Task: Create a beautiful letterhead design.
Action: Mouse pressed left at (460, 240)
Screenshot: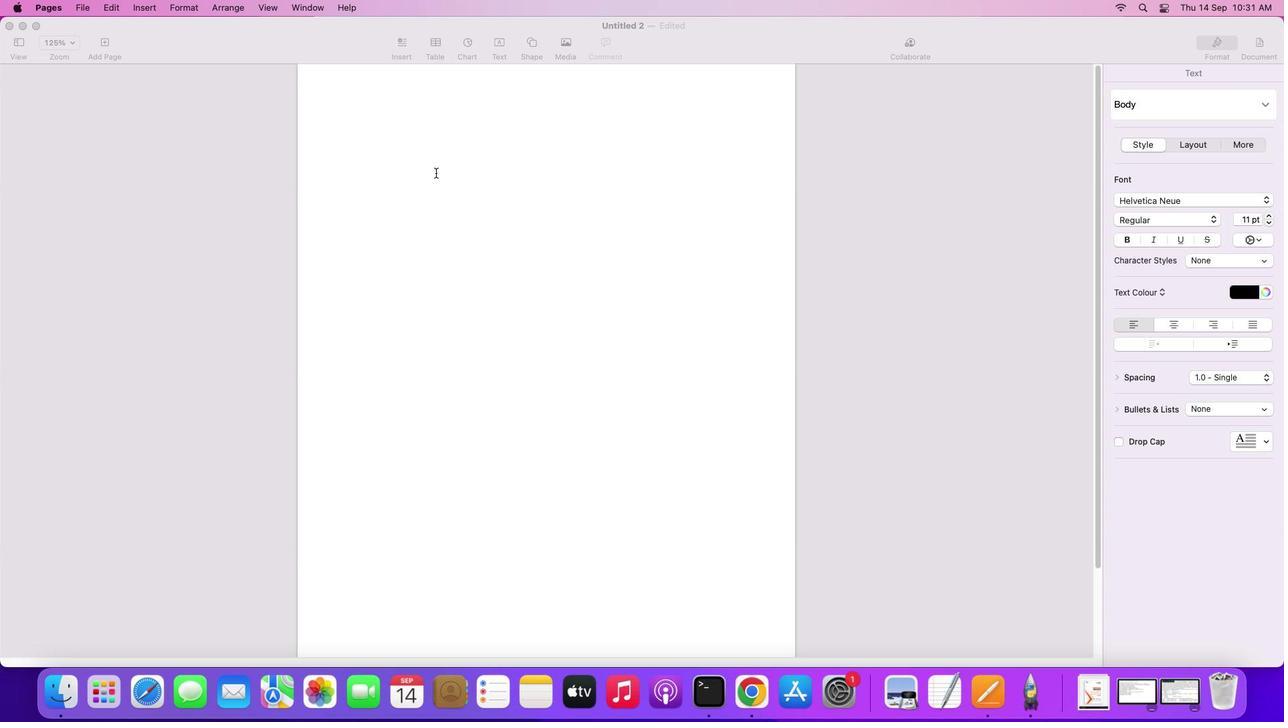 
Action: Mouse moved to (535, 133)
Screenshot: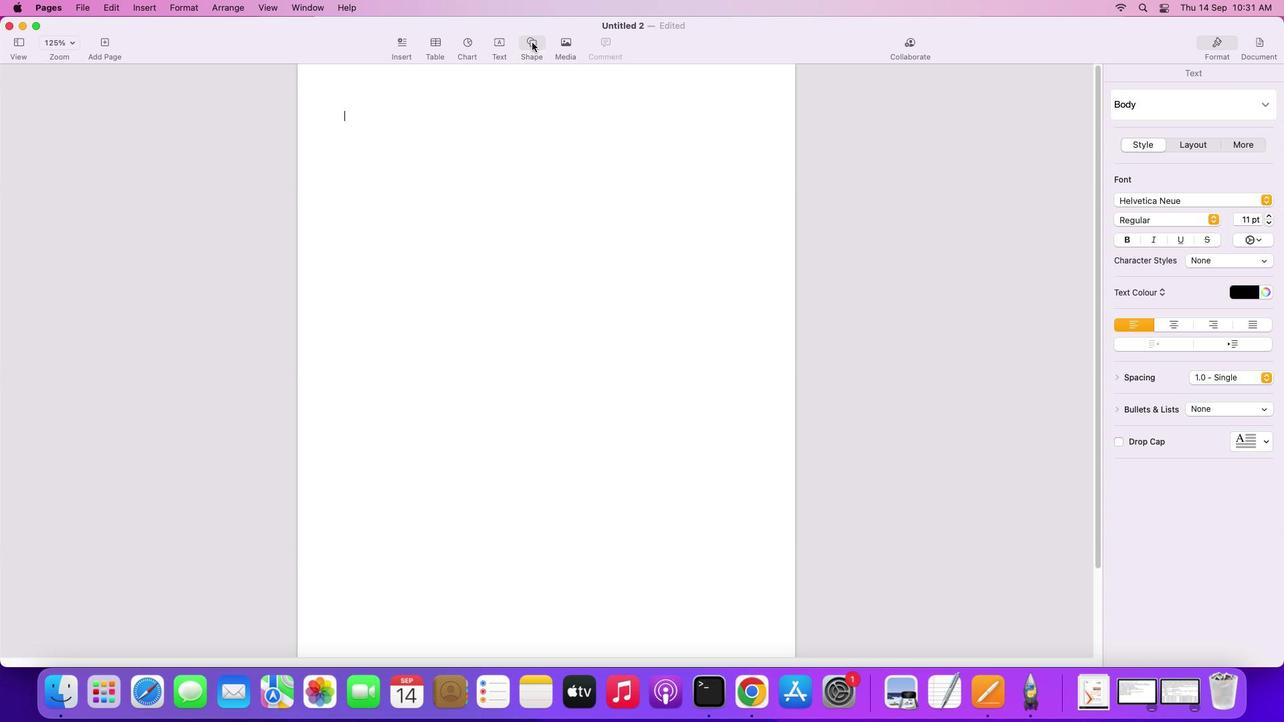 
Action: Mouse pressed left at (535, 133)
Screenshot: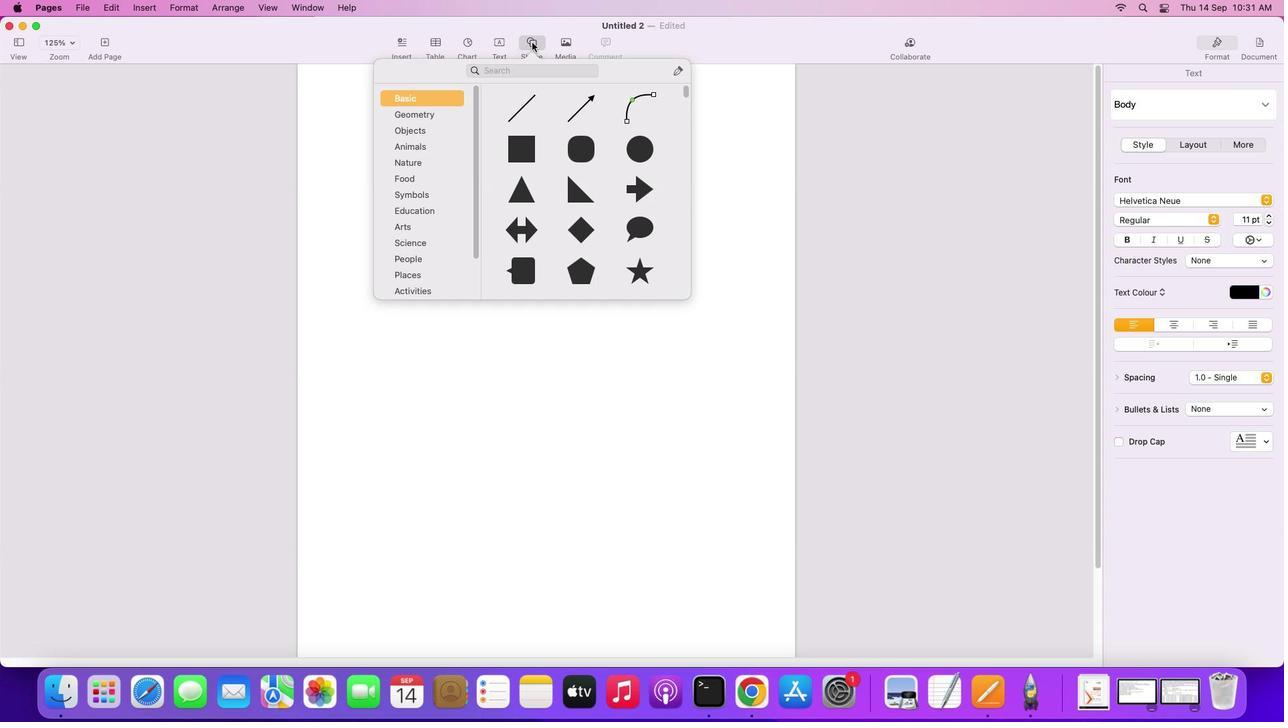 
Action: Mouse moved to (530, 222)
Screenshot: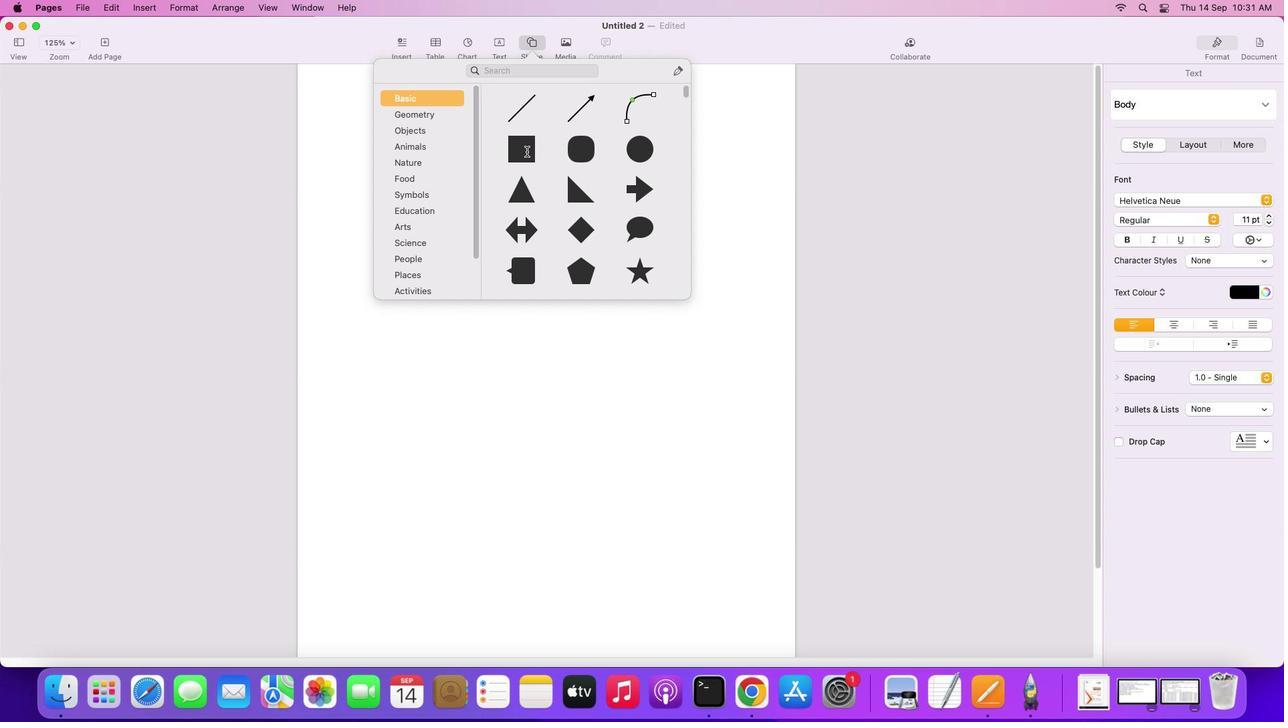 
Action: Mouse pressed left at (530, 222)
Screenshot: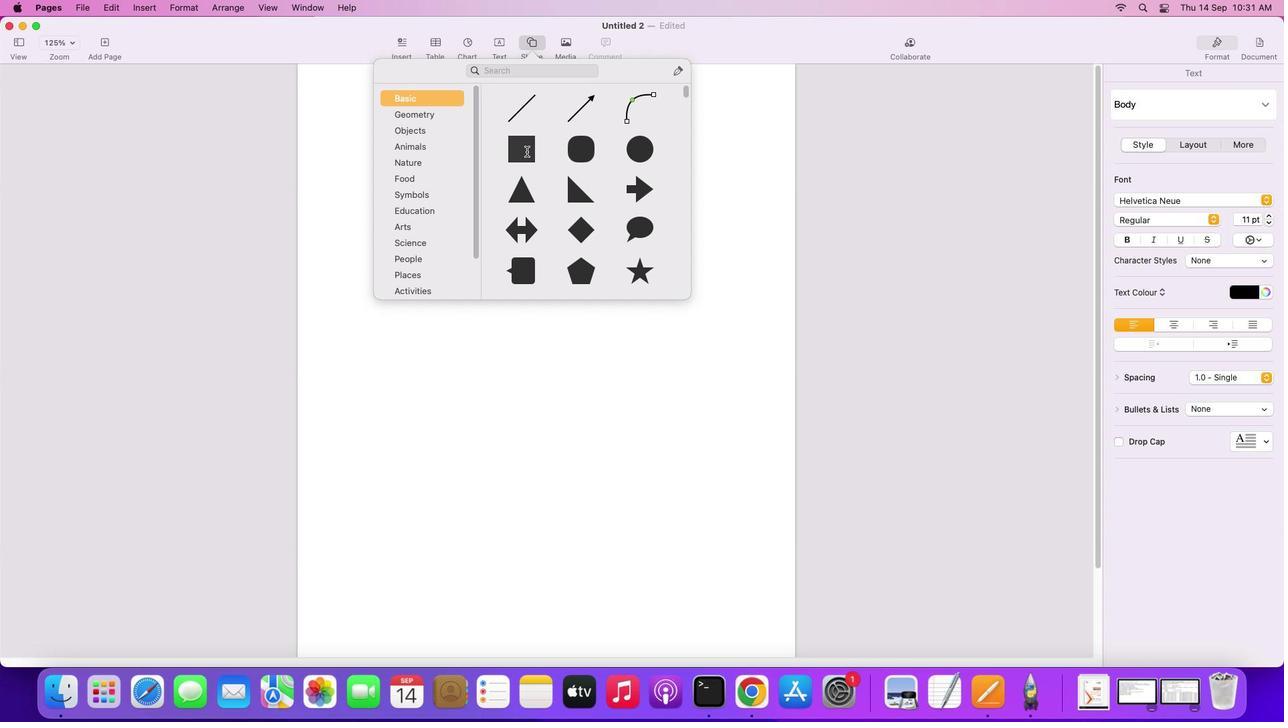 
Action: Mouse moved to (539, 240)
Screenshot: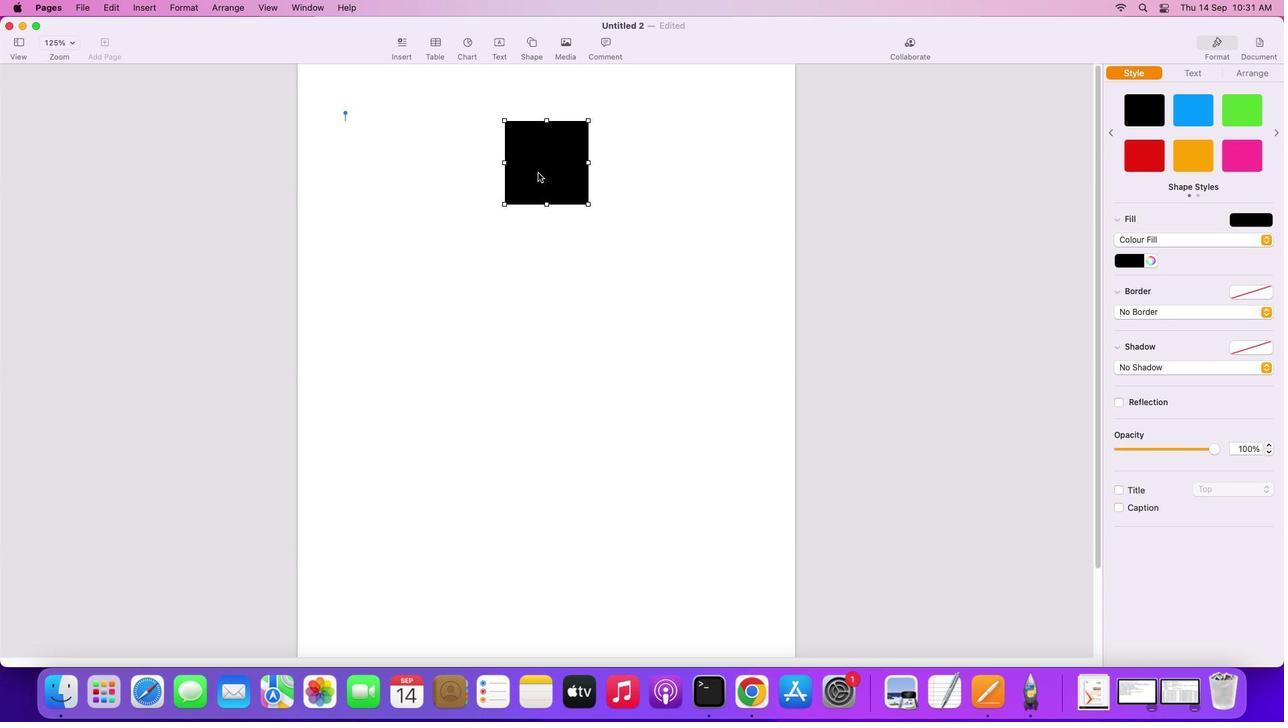 
Action: Mouse pressed left at (539, 240)
Screenshot: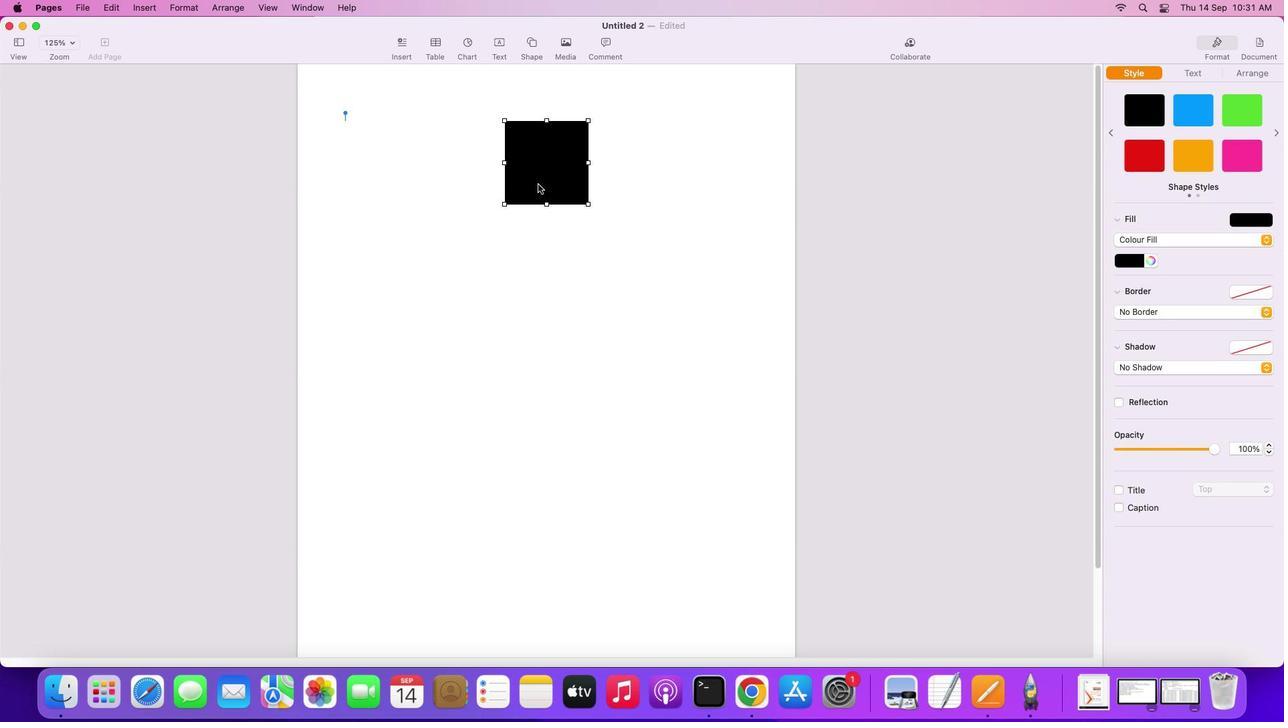 
Action: Mouse moved to (515, 510)
Screenshot: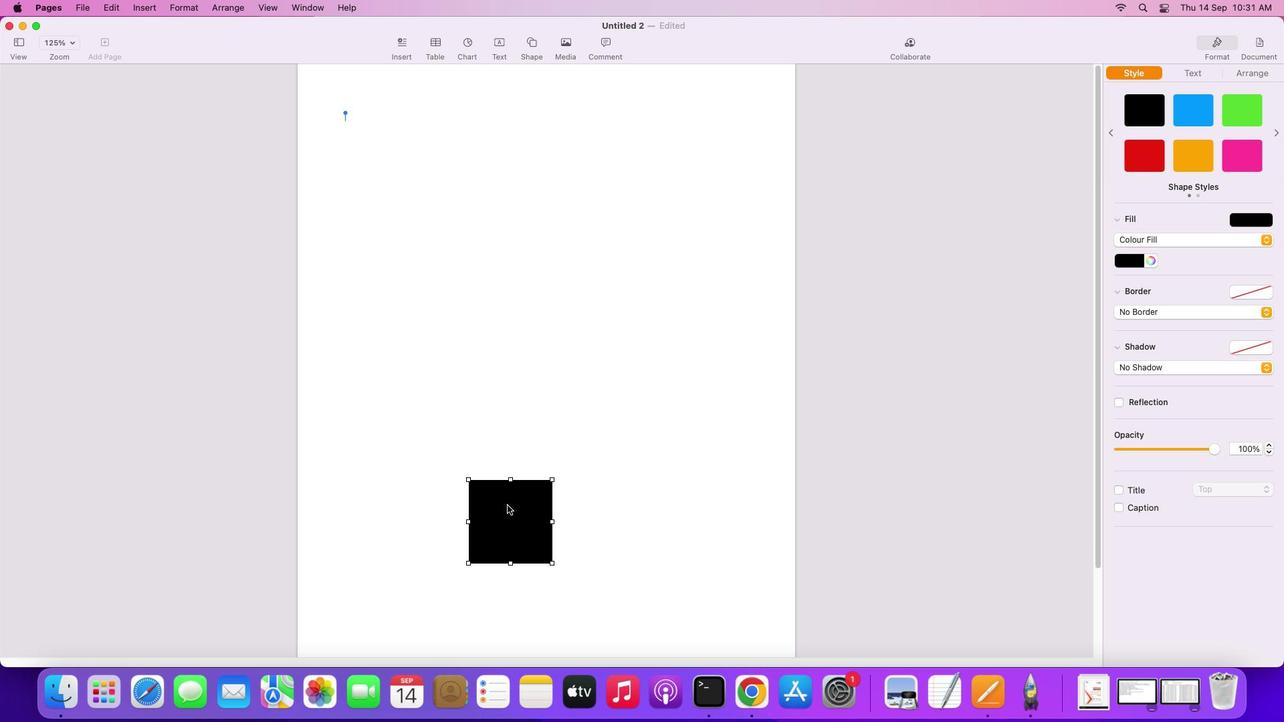 
Action: Mouse pressed right at (515, 510)
Screenshot: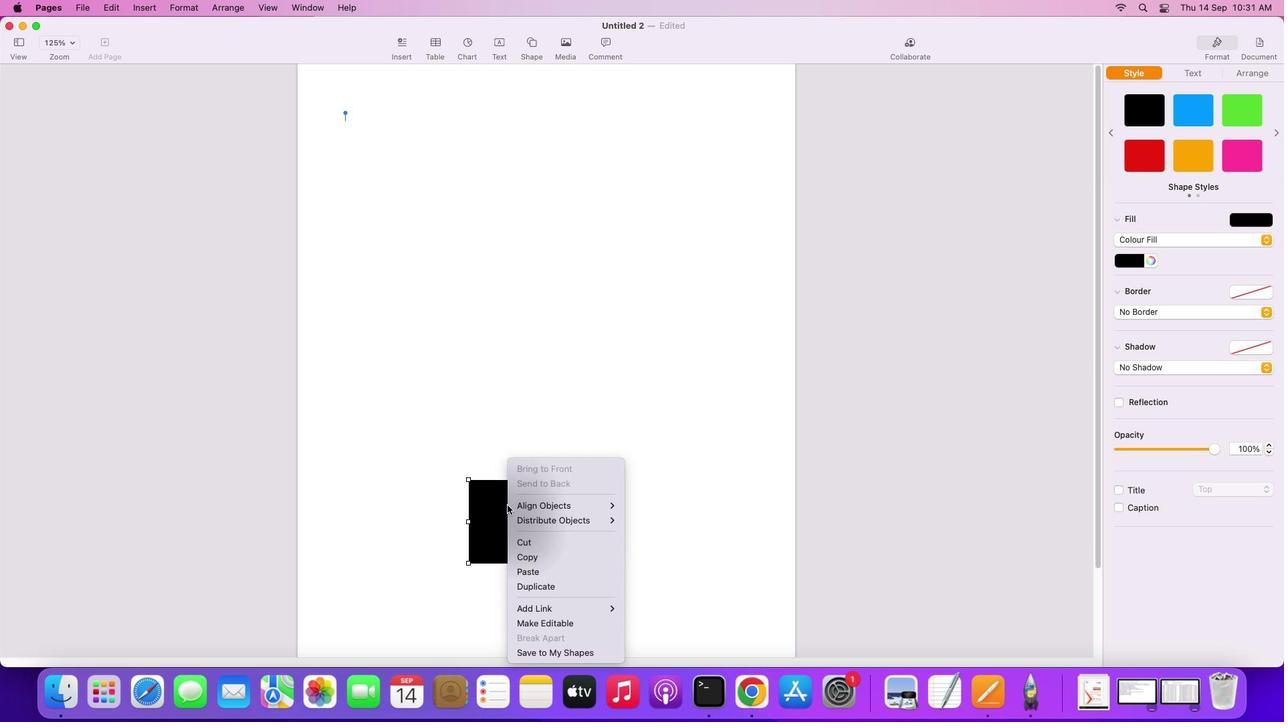 
Action: Mouse moved to (554, 602)
Screenshot: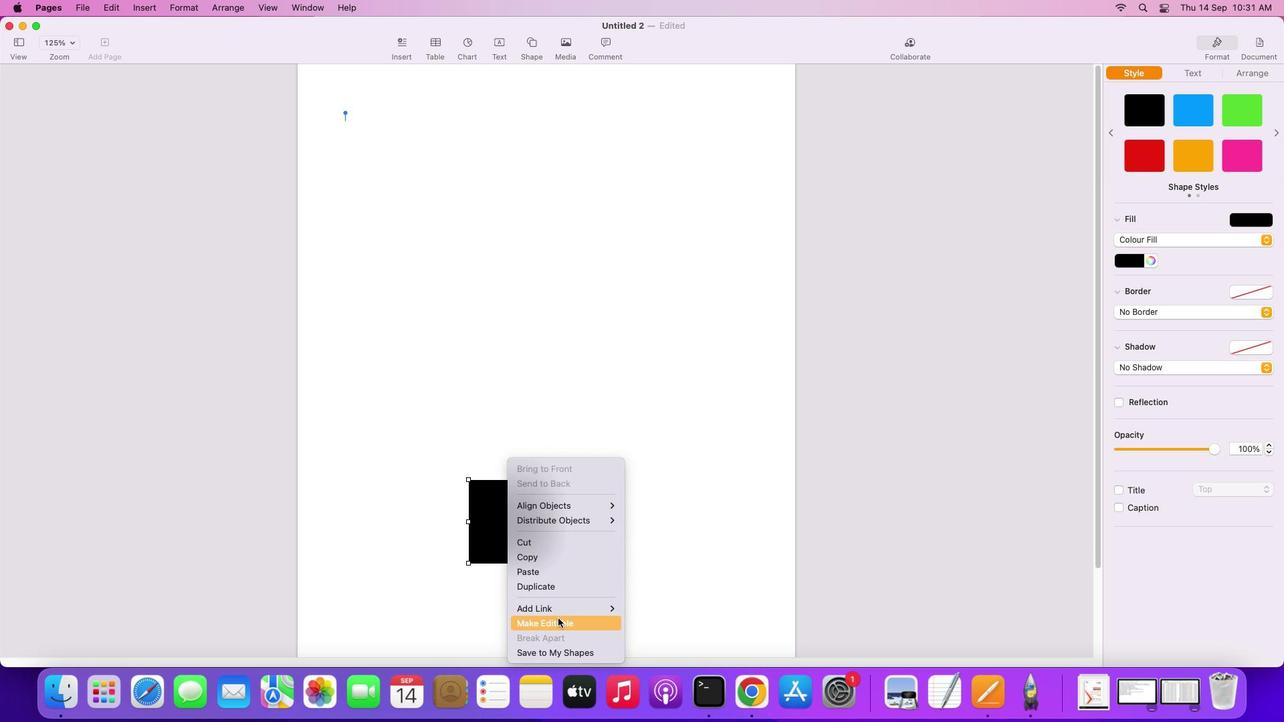 
Action: Mouse pressed left at (554, 602)
Screenshot: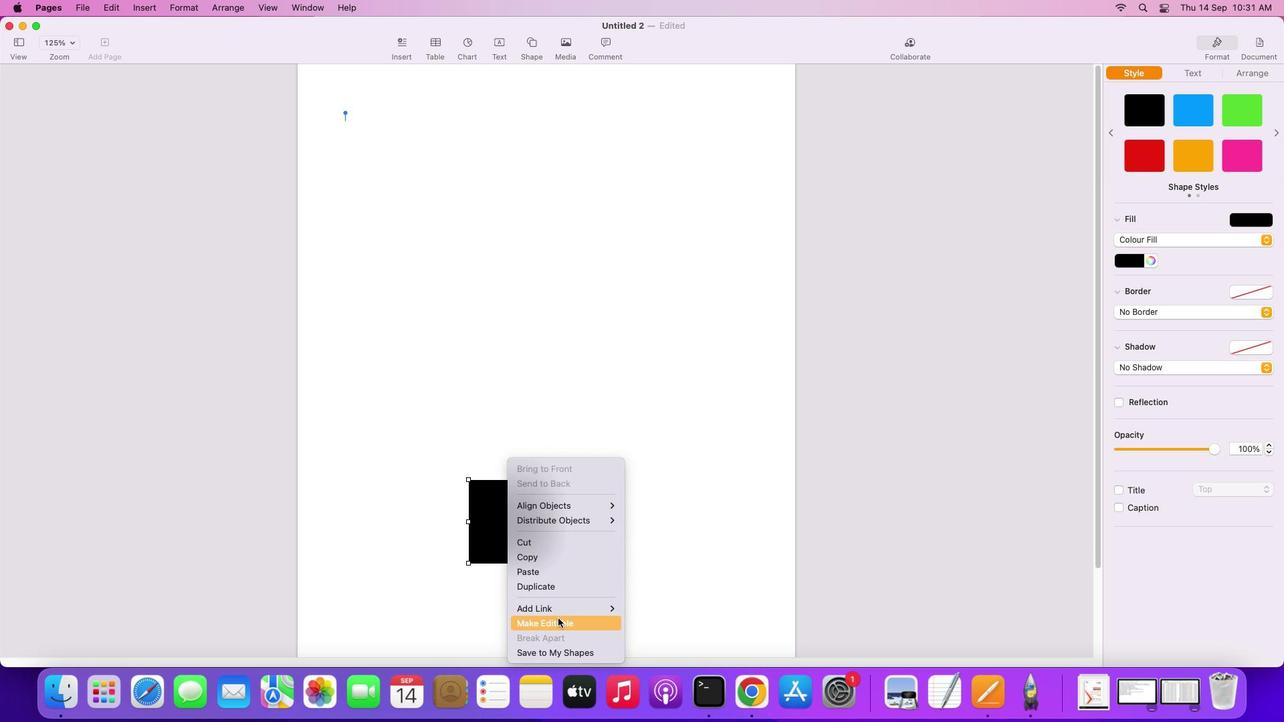 
Action: Mouse moved to (486, 489)
Screenshot: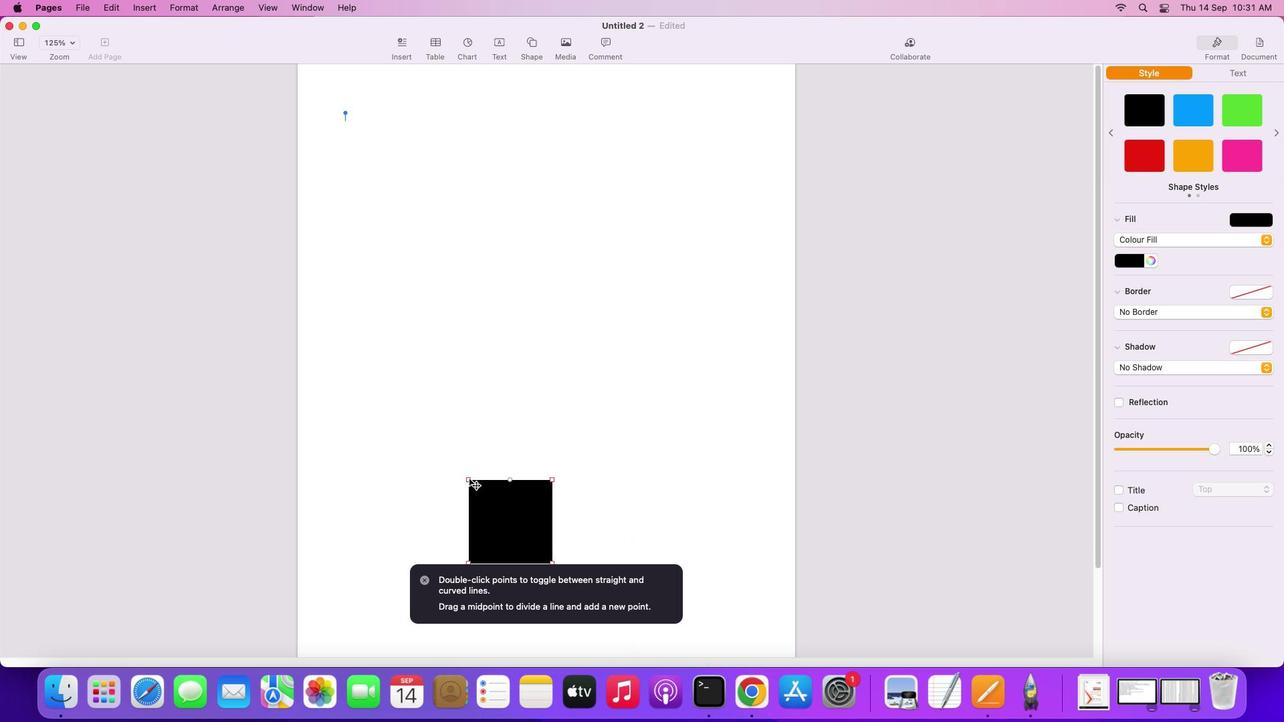 
Action: Mouse pressed left at (486, 489)
Screenshot: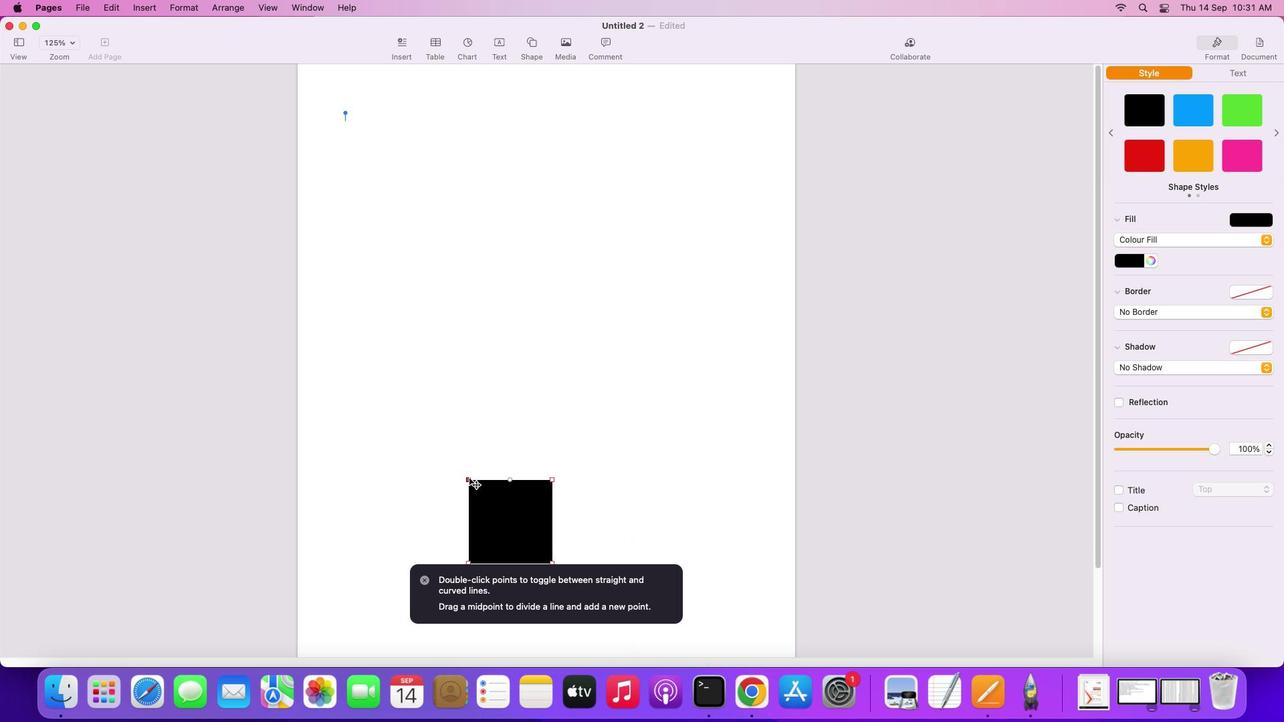 
Action: Mouse moved to (550, 488)
Screenshot: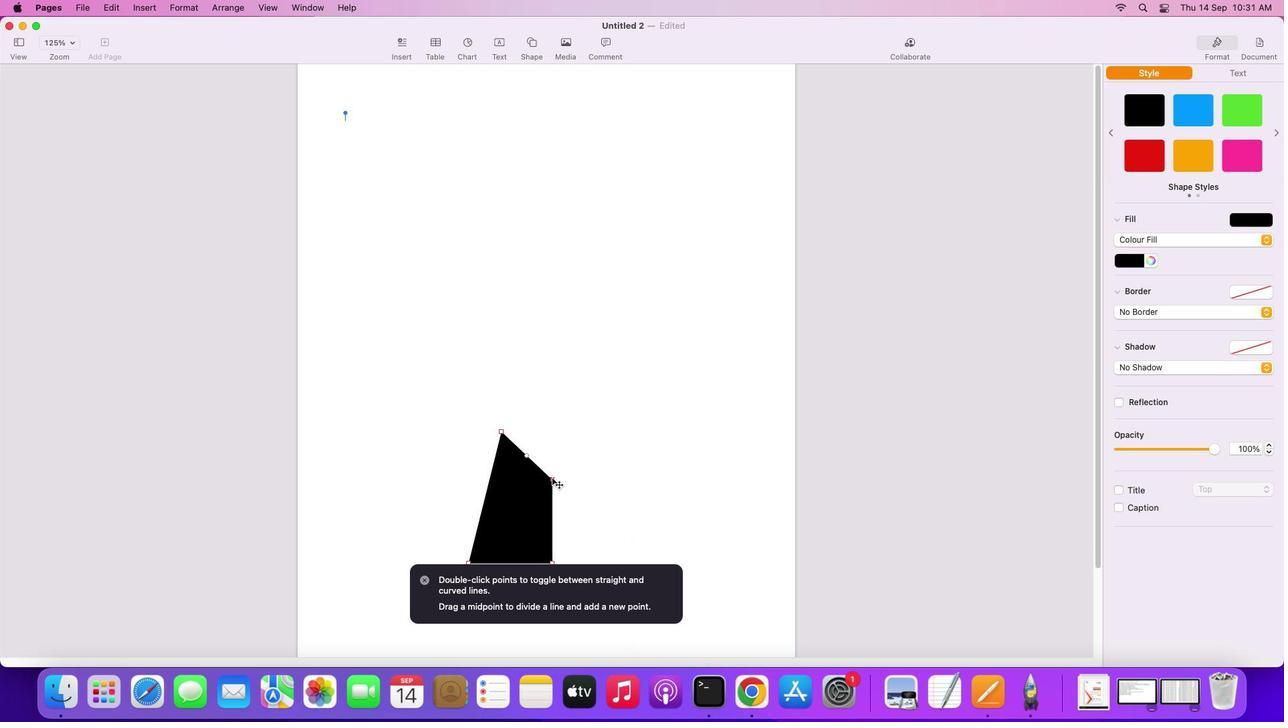 
Action: Mouse pressed left at (550, 488)
Screenshot: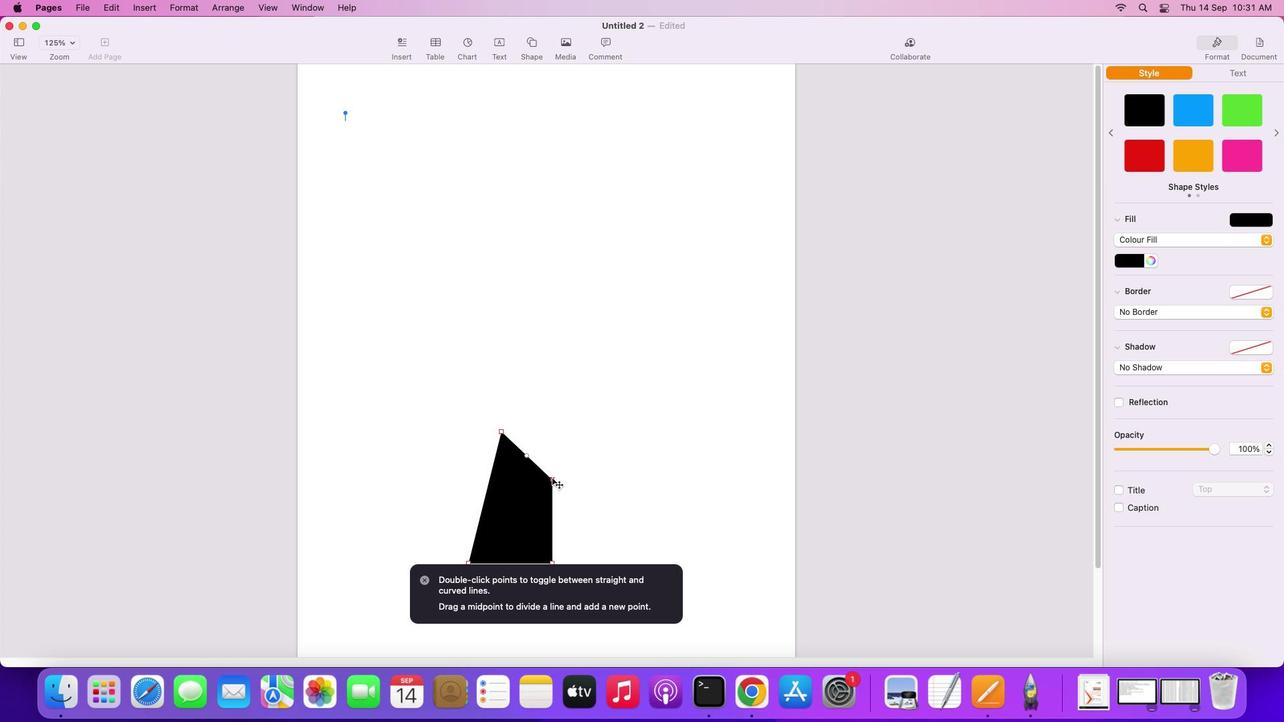 
Action: Mouse moved to (555, 459)
Screenshot: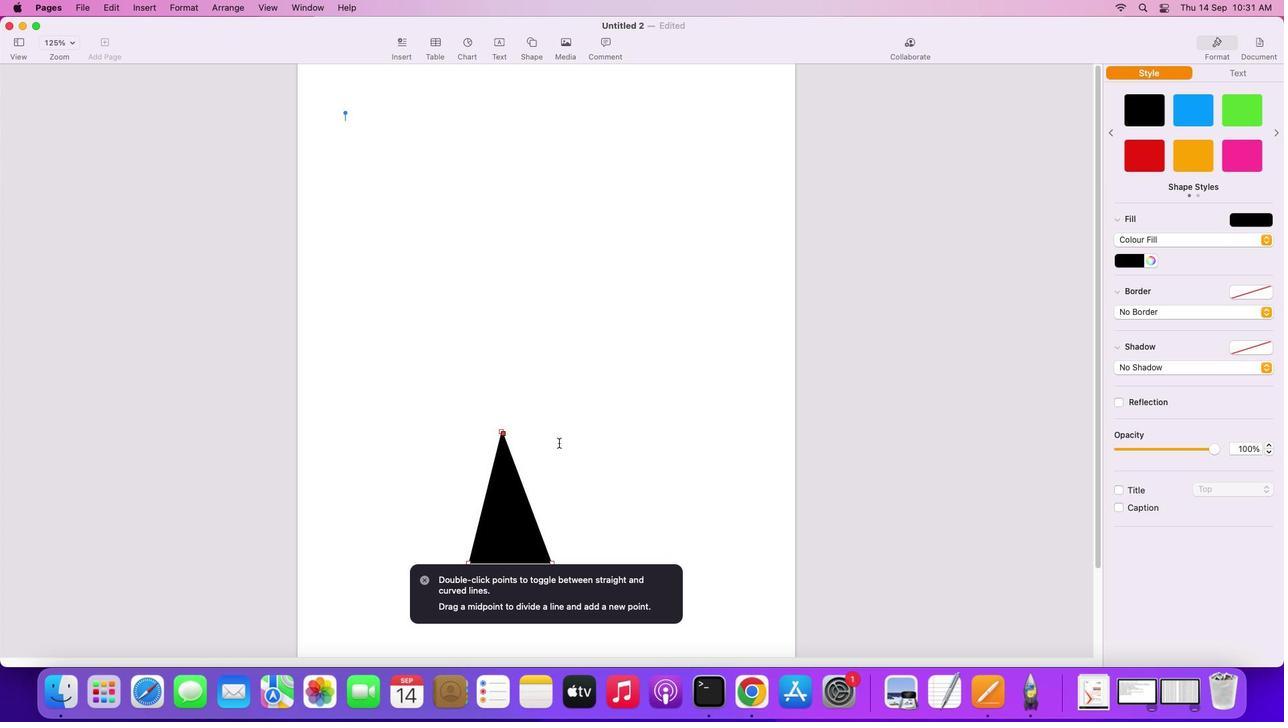 
Action: Mouse pressed left at (555, 459)
Screenshot: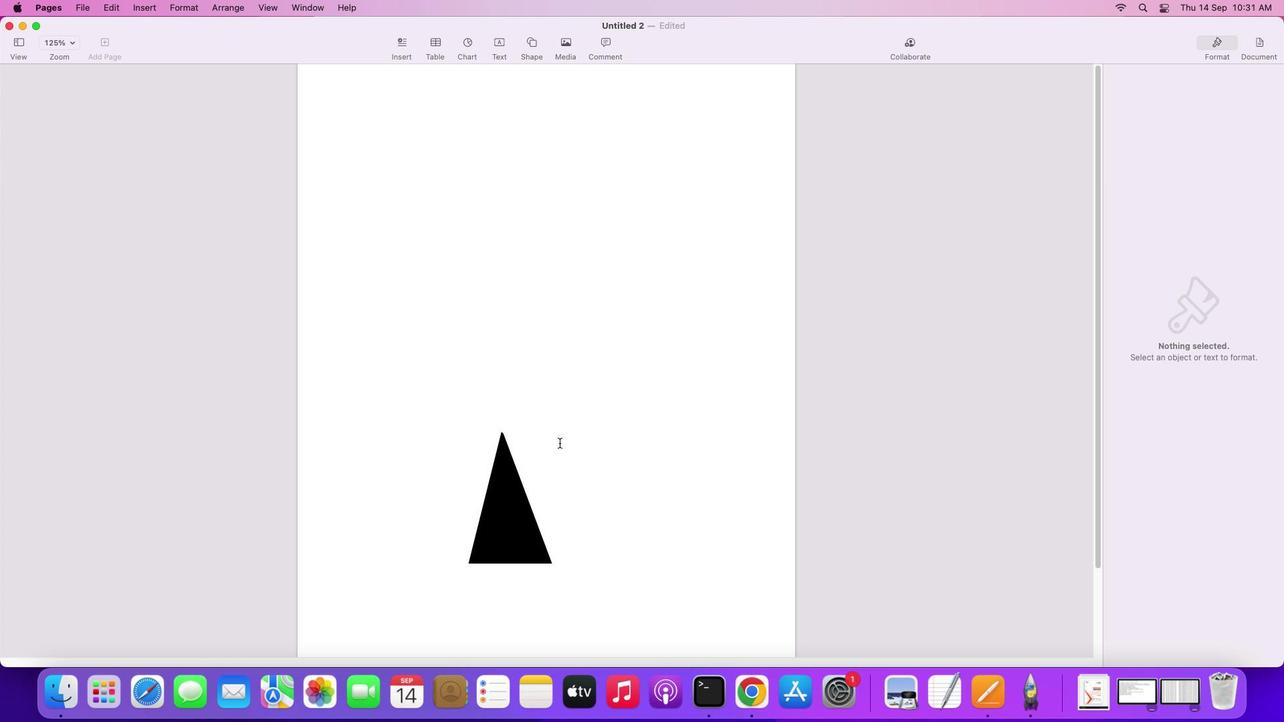 
Action: Mouse moved to (515, 514)
Screenshot: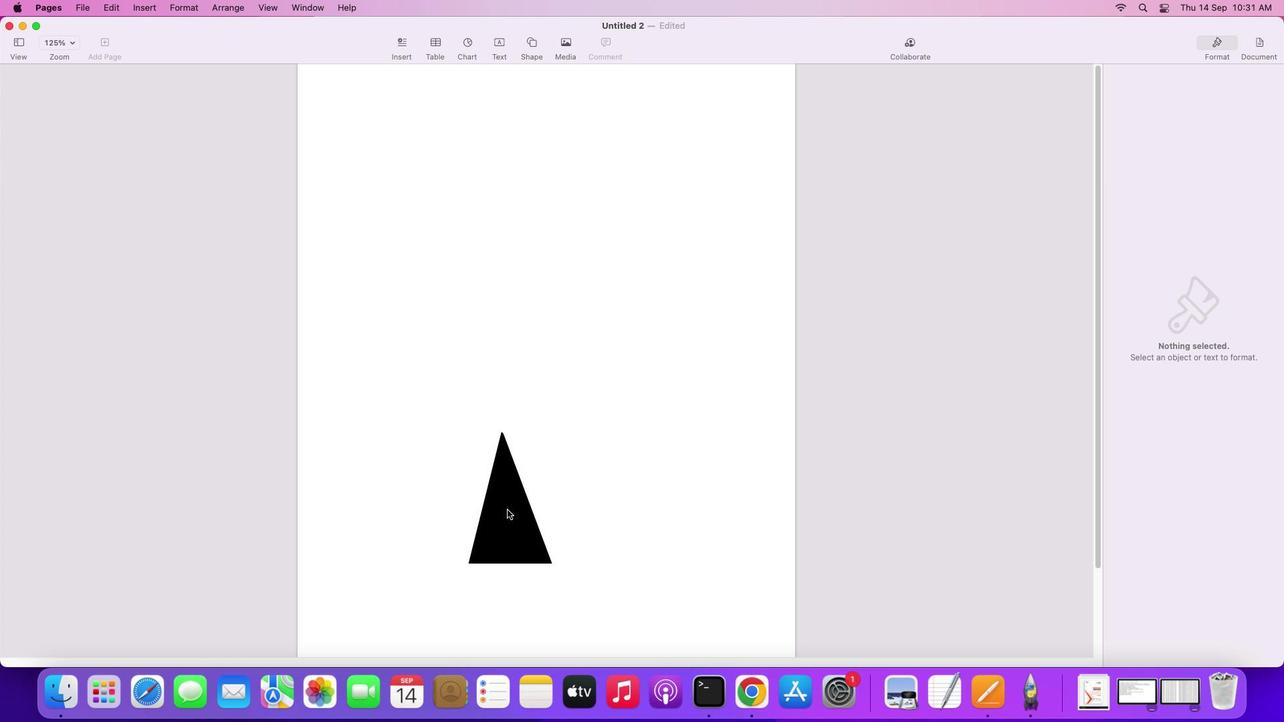
Action: Mouse pressed left at (515, 514)
Screenshot: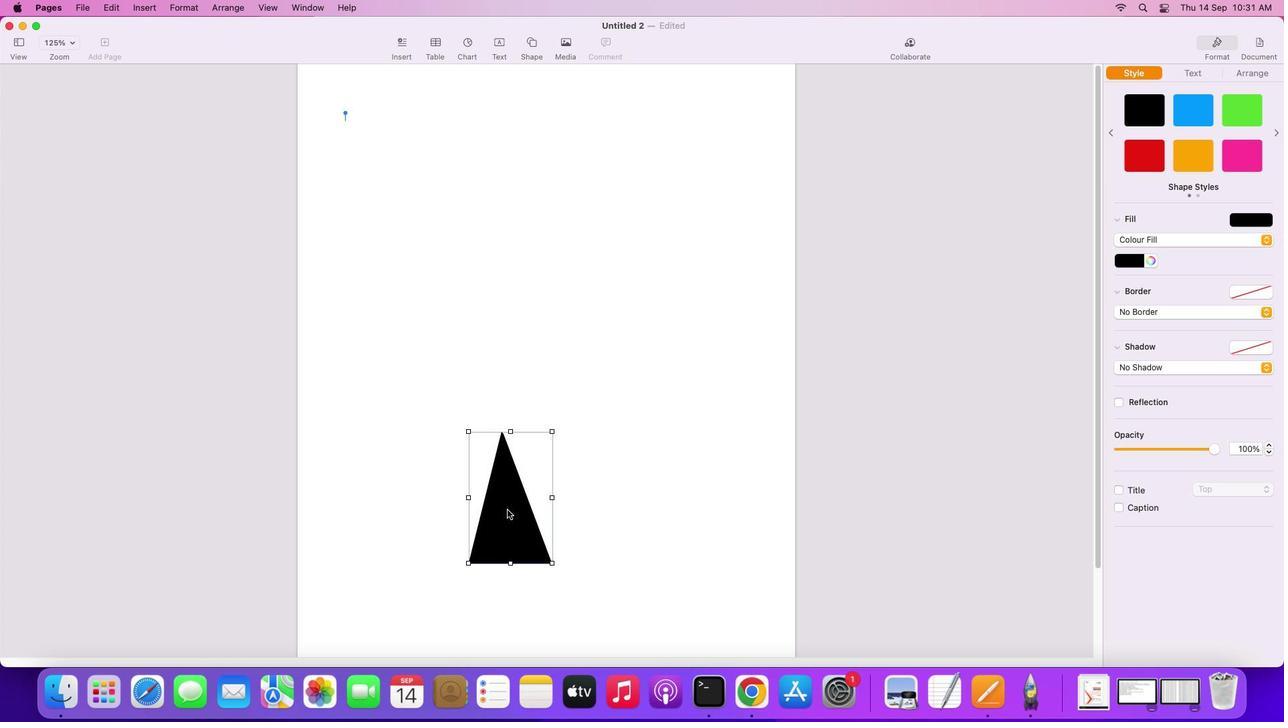 
Action: Mouse moved to (515, 513)
Screenshot: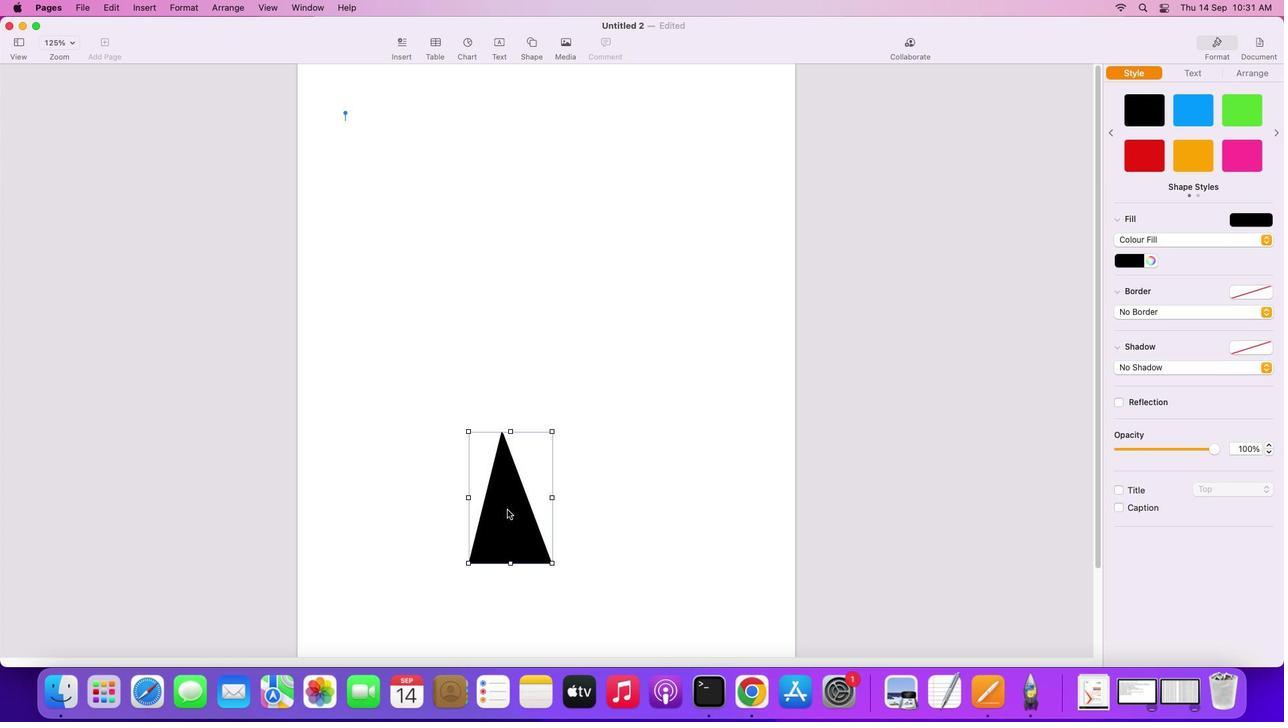 
Action: Mouse pressed right at (515, 513)
Screenshot: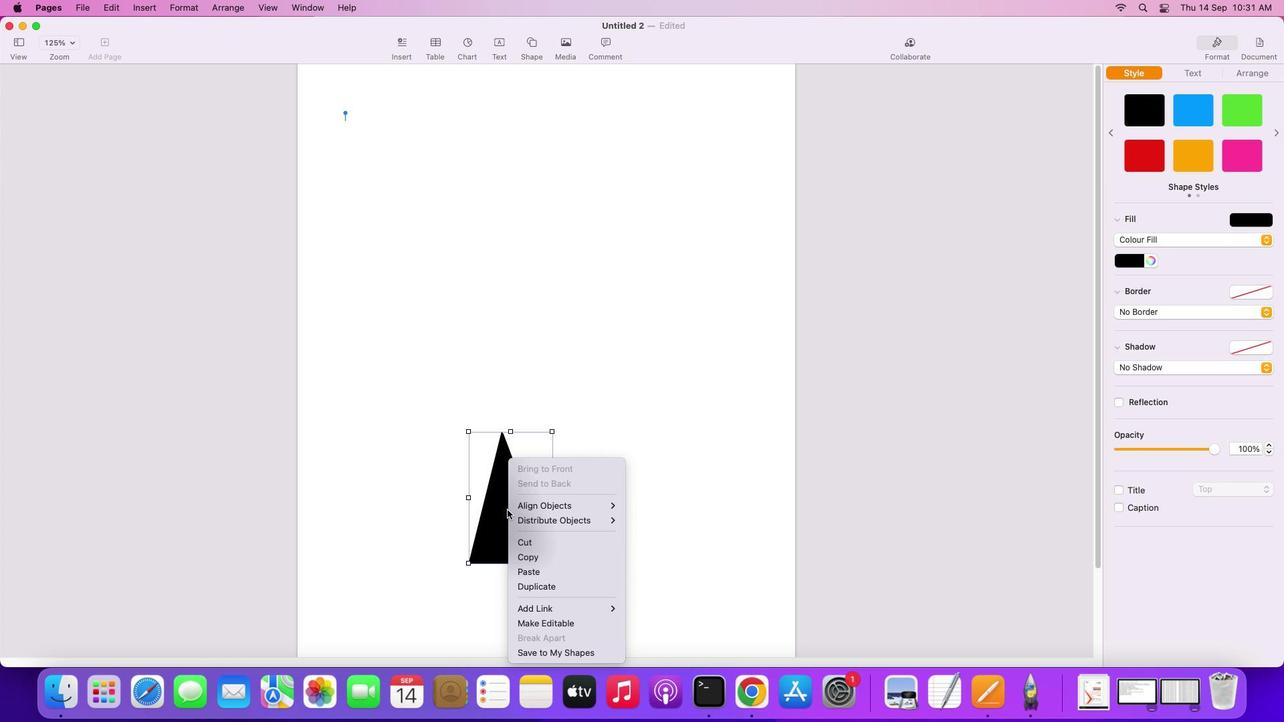 
Action: Mouse moved to (548, 604)
Screenshot: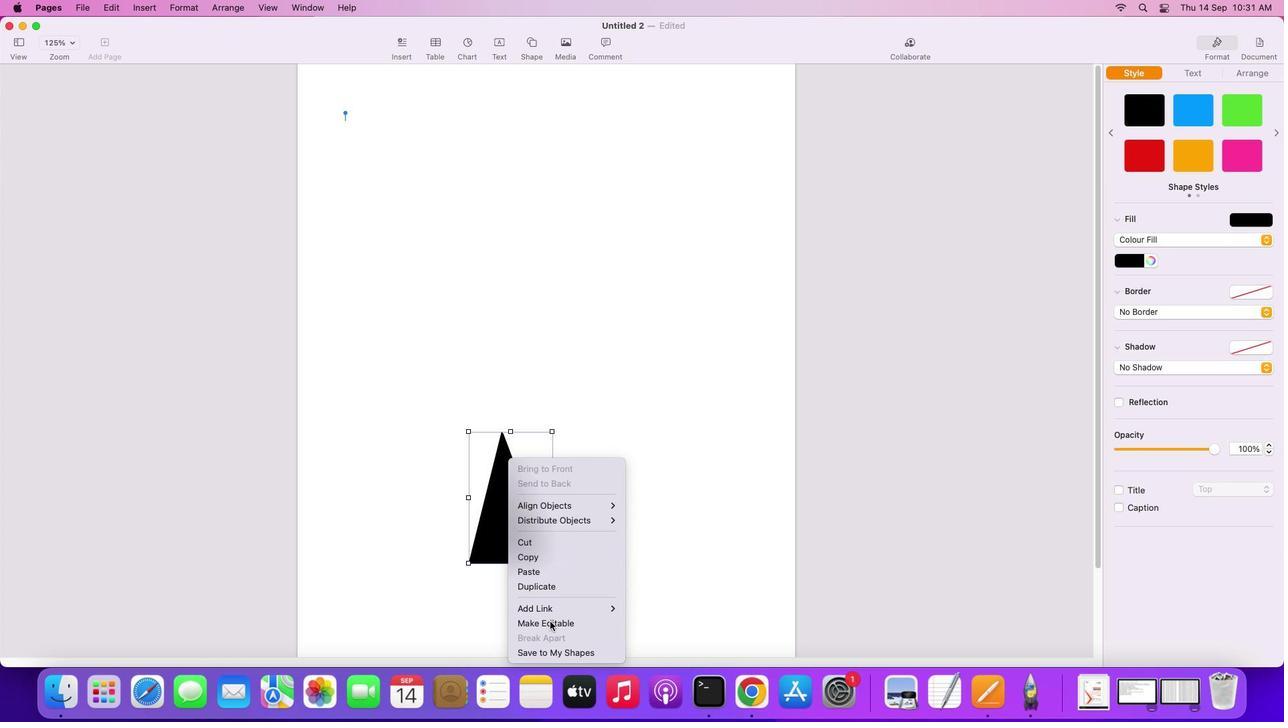 
Action: Mouse pressed left at (548, 604)
Screenshot: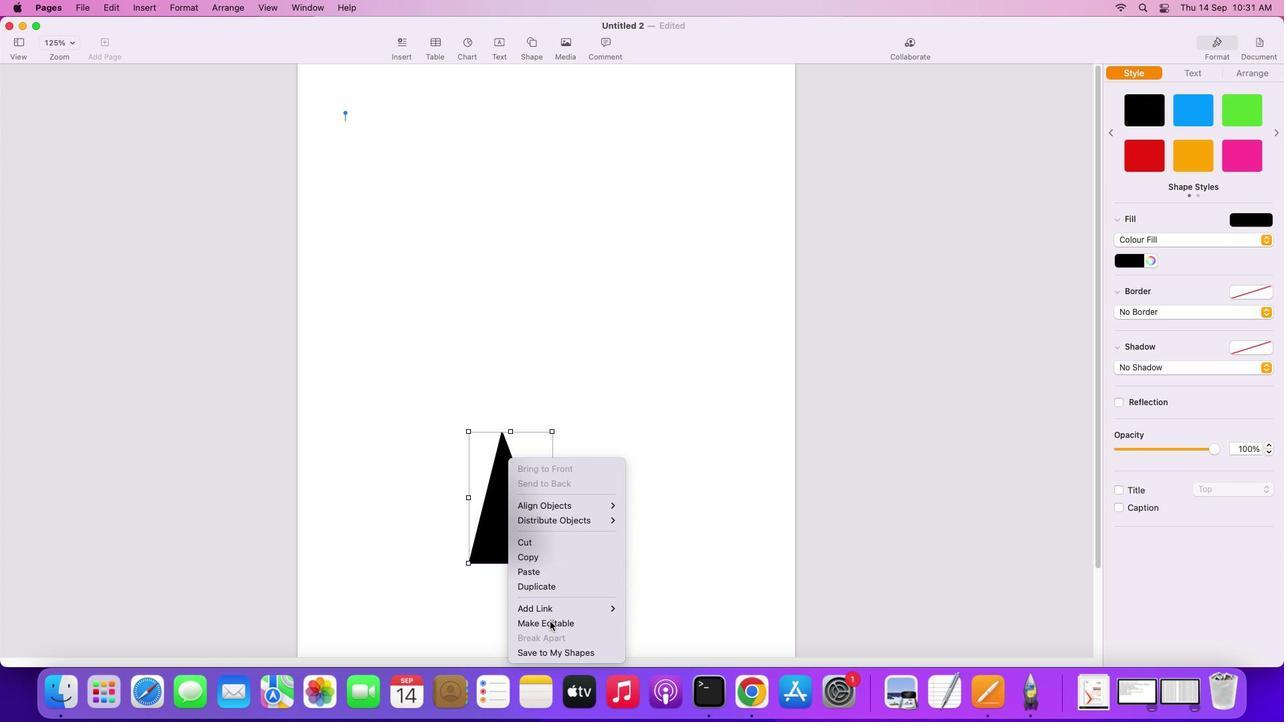 
Action: Mouse moved to (531, 505)
Screenshot: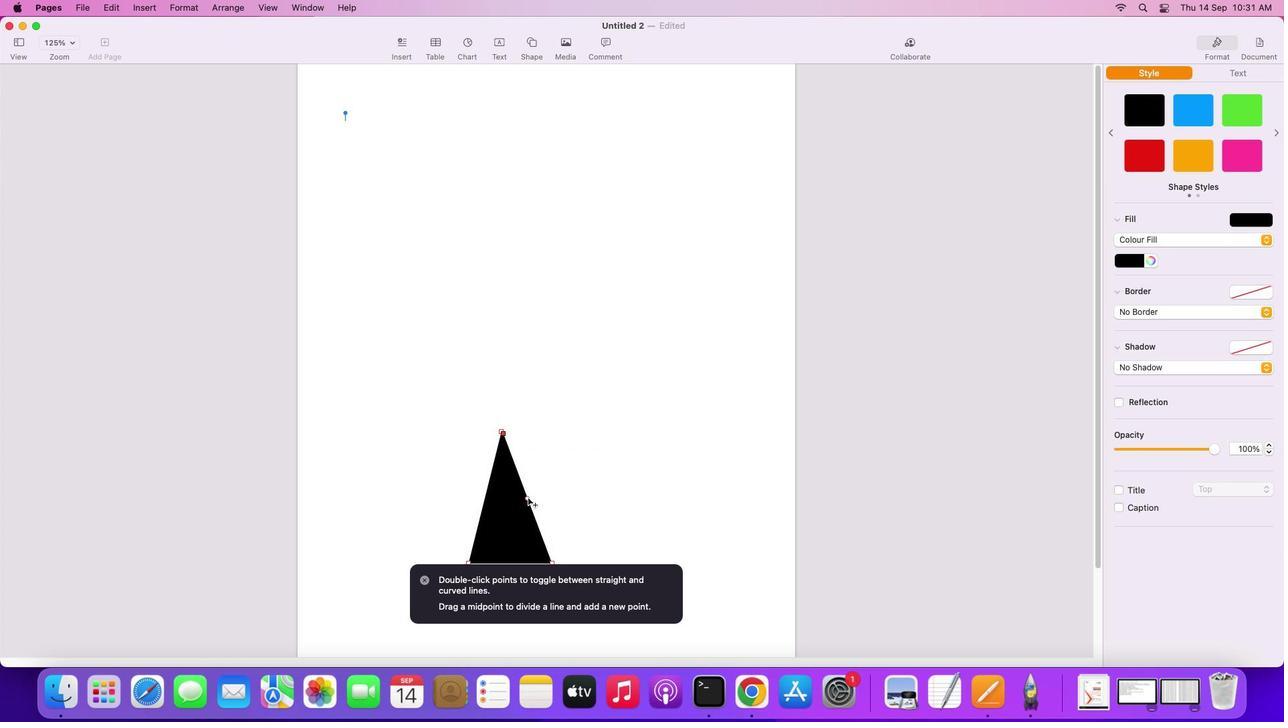 
Action: Mouse pressed left at (531, 505)
Screenshot: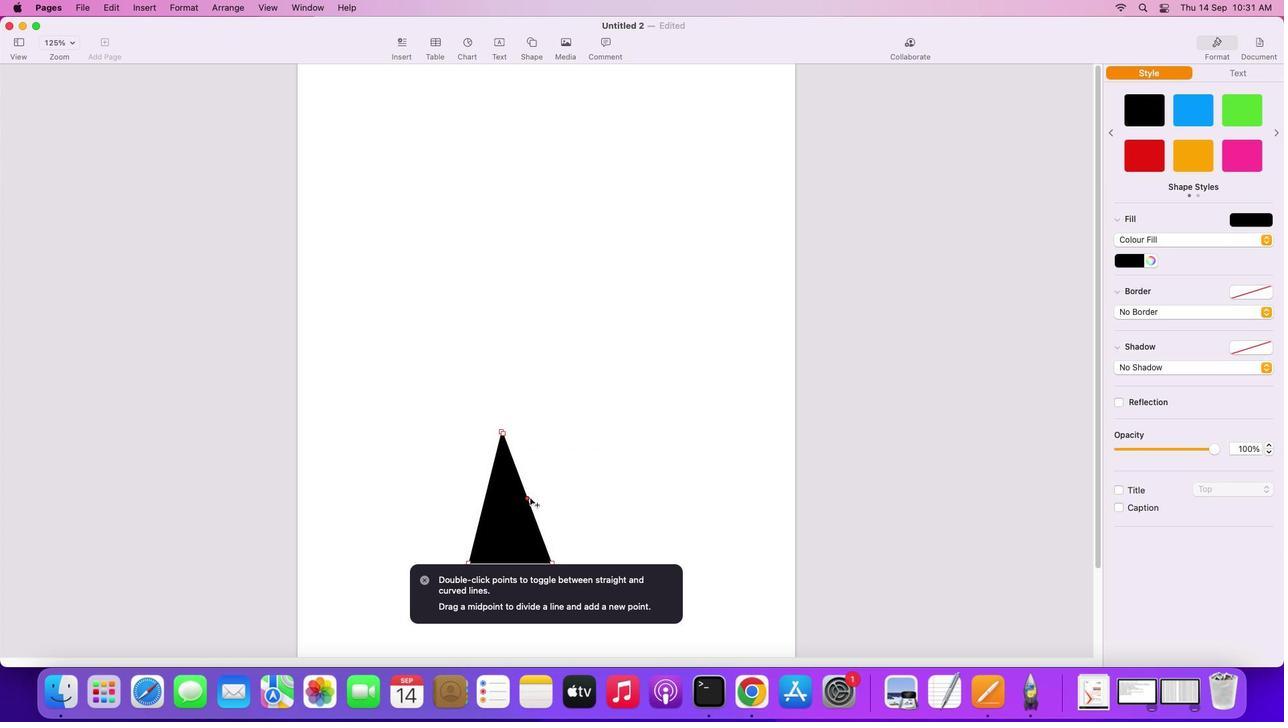 
Action: Mouse moved to (498, 504)
Screenshot: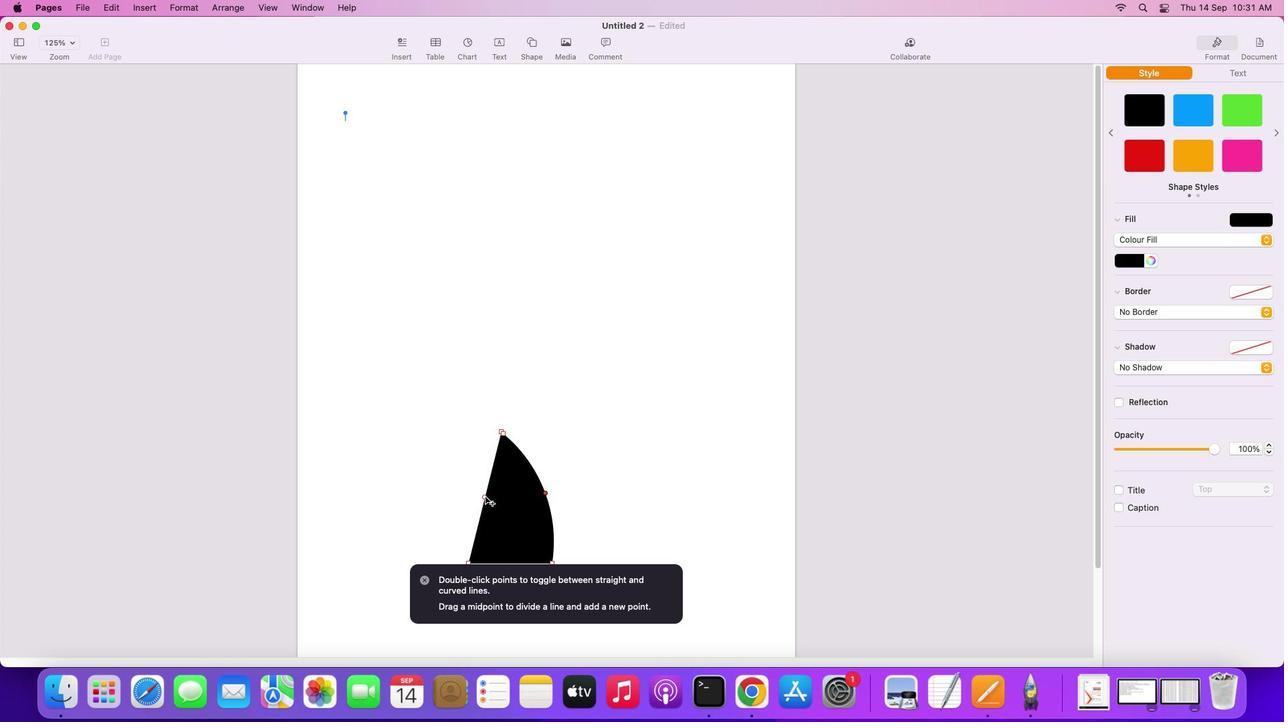 
Action: Mouse pressed left at (498, 504)
Screenshot: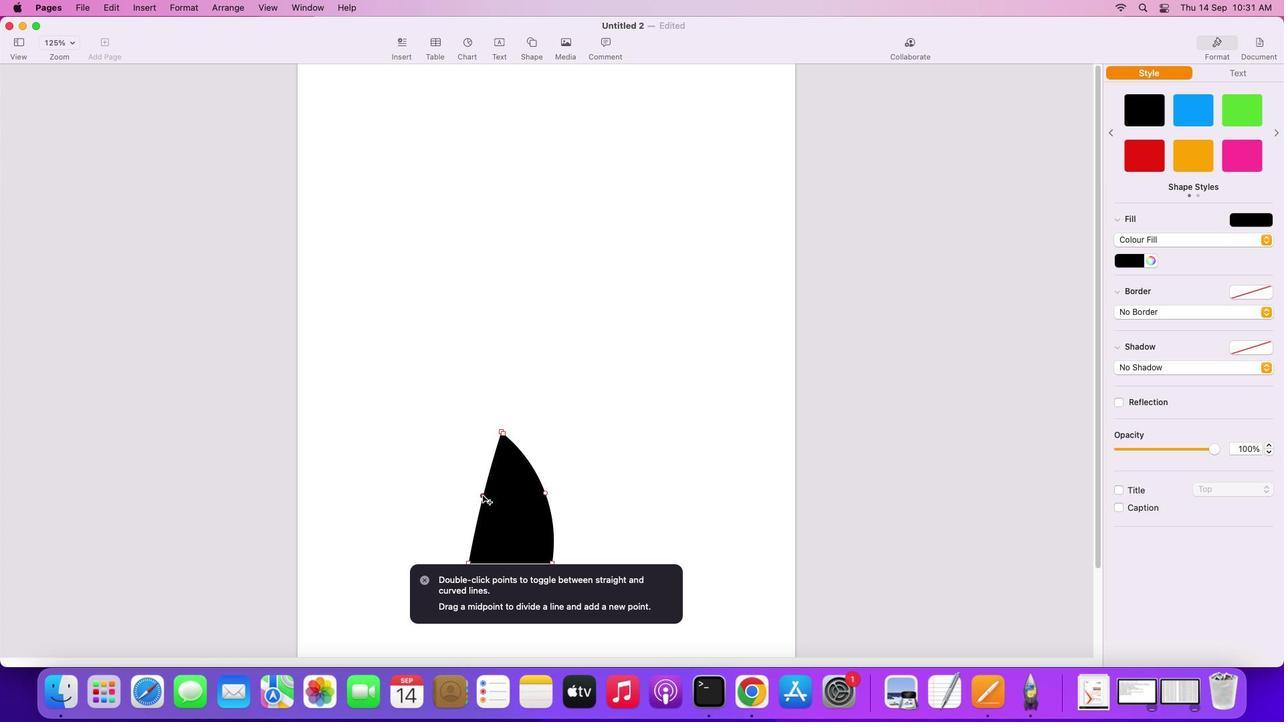 
Action: Mouse moved to (545, 499)
Screenshot: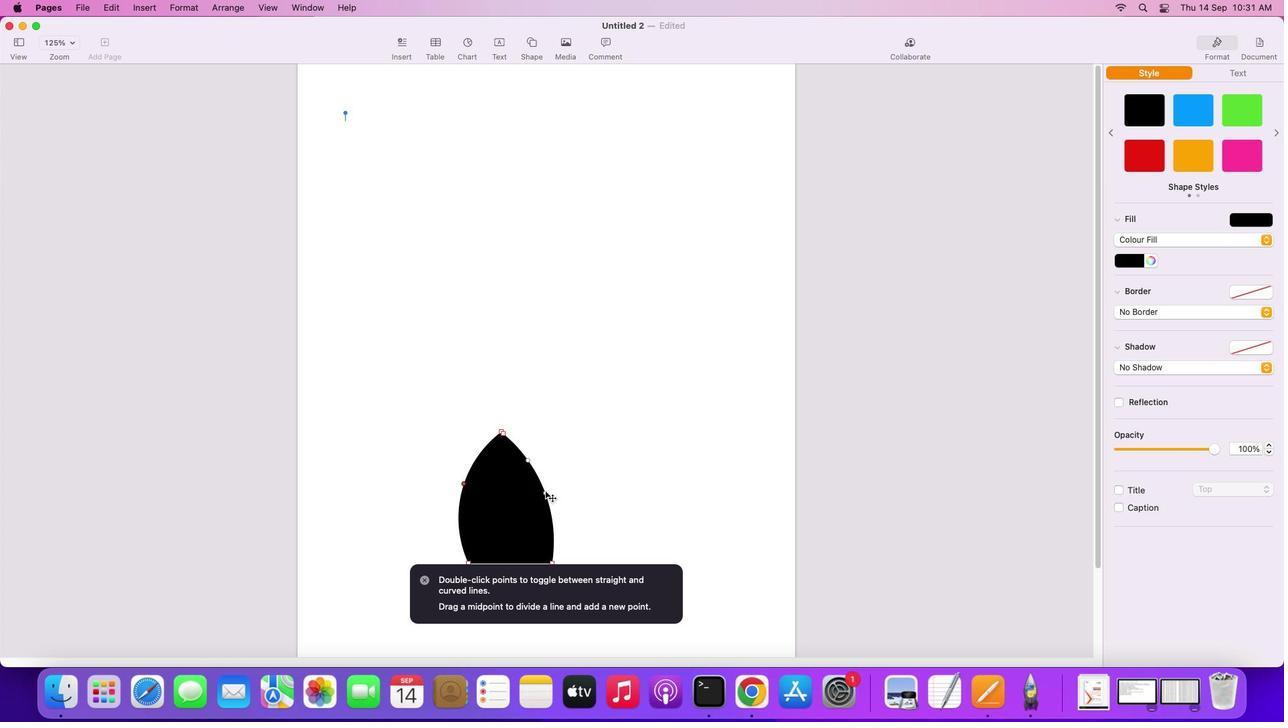 
Action: Mouse pressed left at (545, 499)
Screenshot: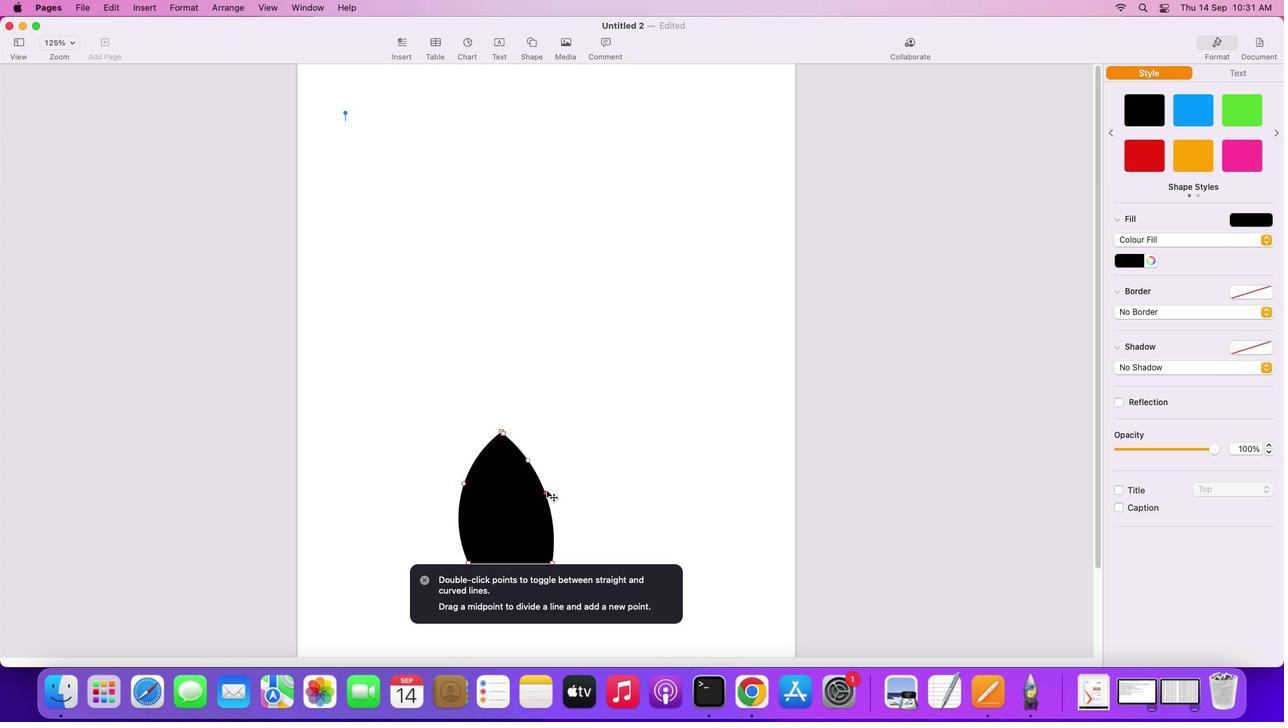 
Action: Mouse moved to (512, 452)
Screenshot: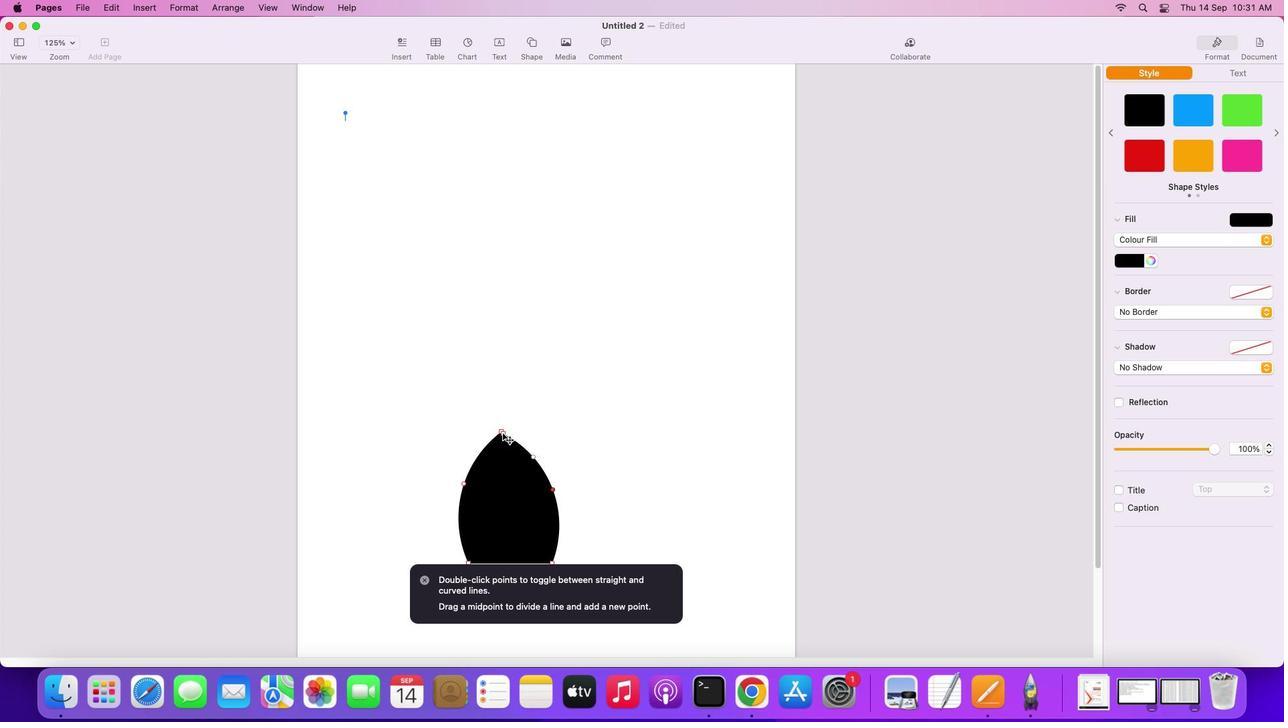 
Action: Mouse pressed left at (512, 452)
Screenshot: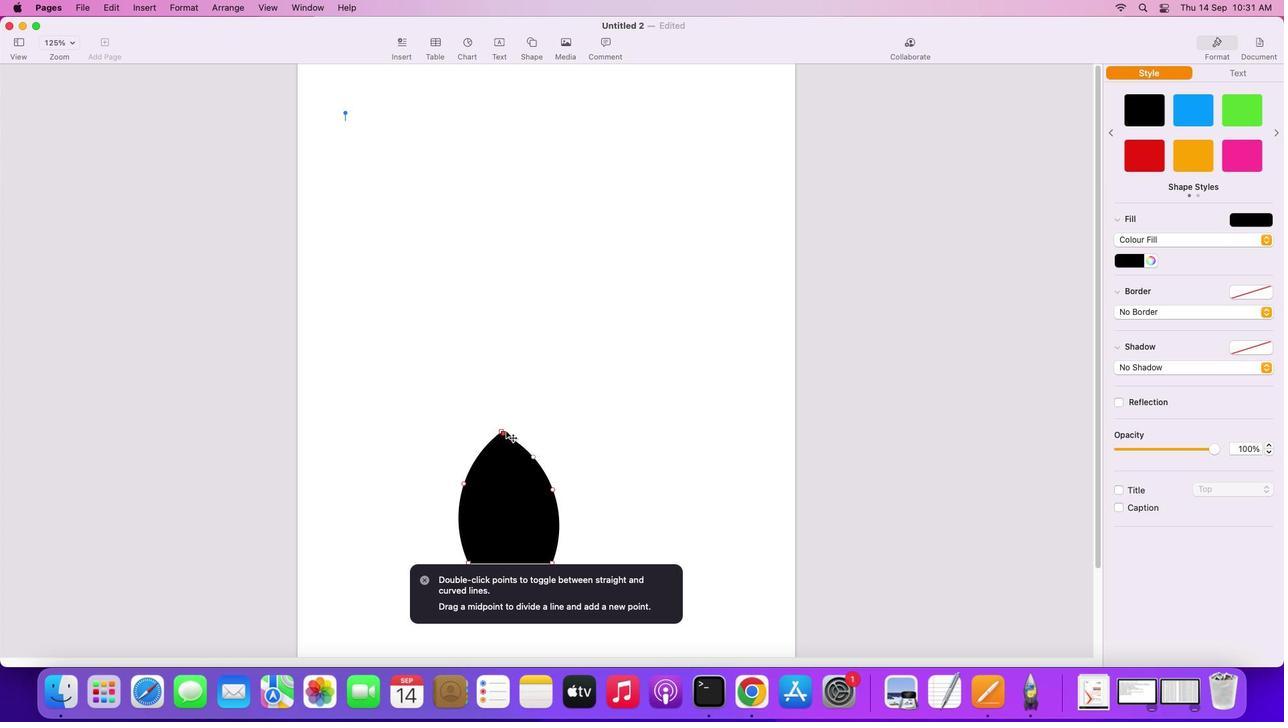 
Action: Mouse moved to (511, 447)
Screenshot: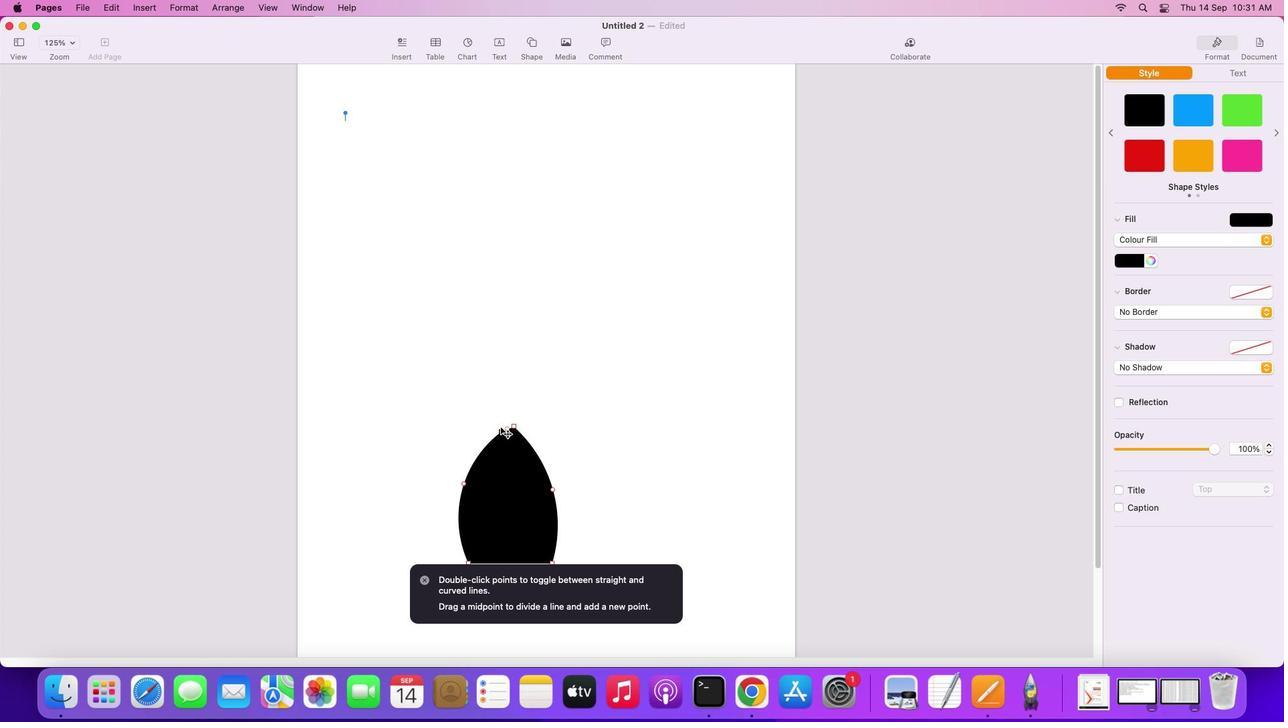 
Action: Mouse pressed left at (511, 447)
Screenshot: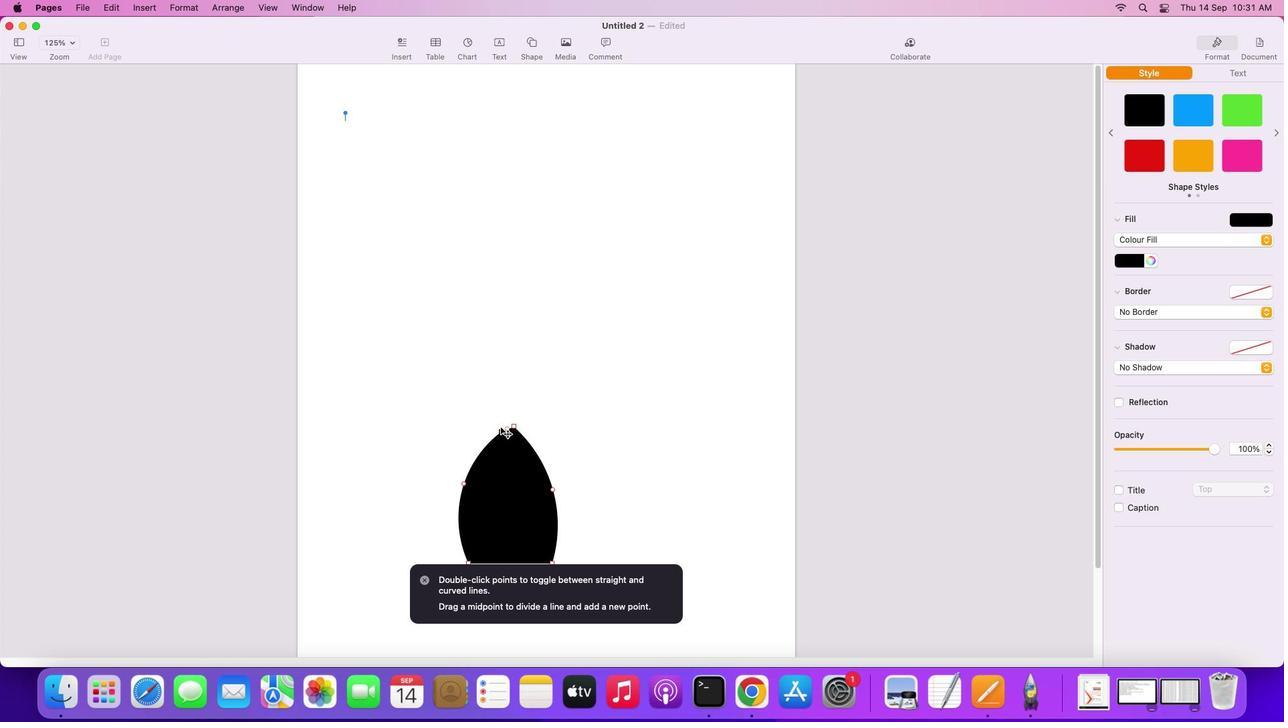
Action: Mouse moved to (519, 445)
Screenshot: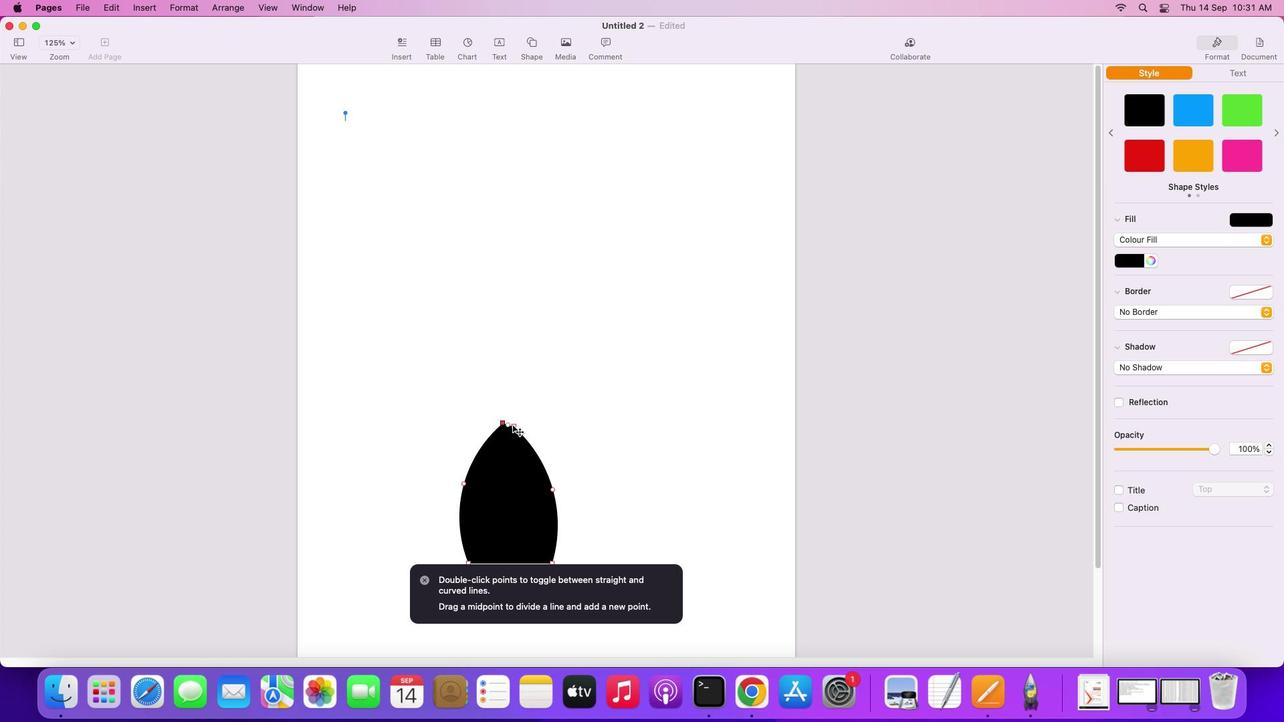 
Action: Mouse pressed left at (519, 445)
Screenshot: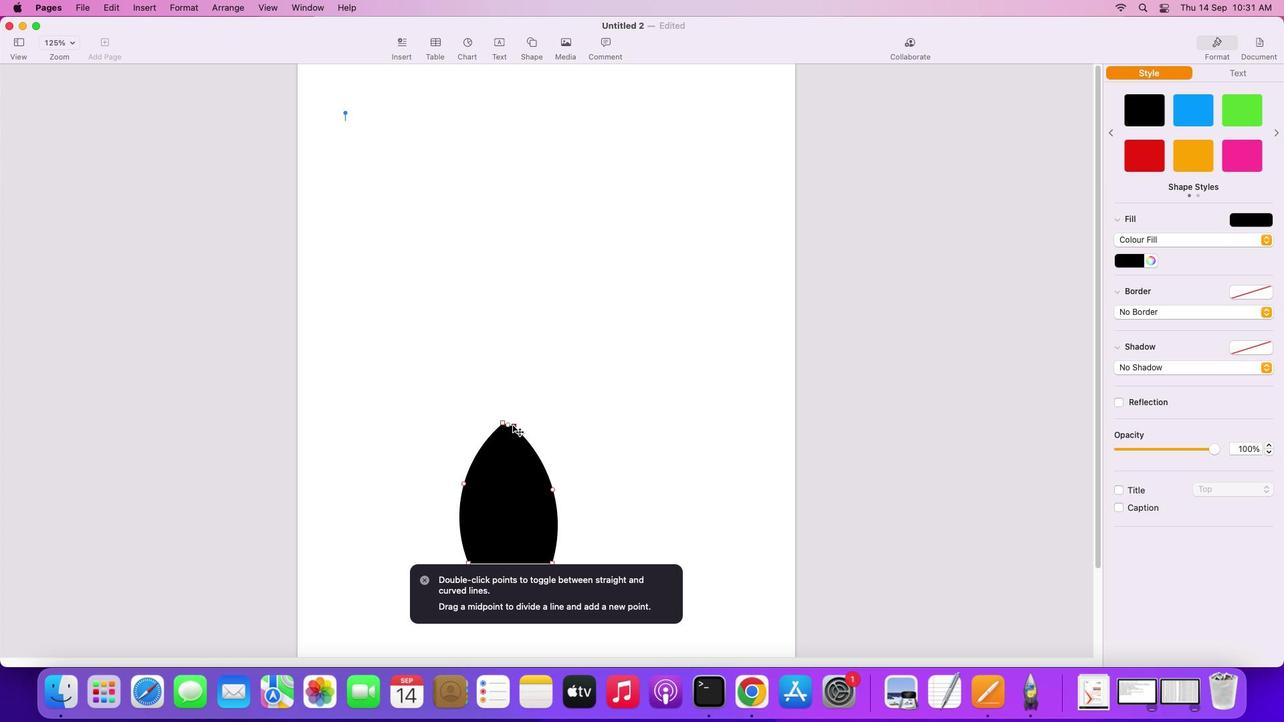 
Action: Mouse moved to (512, 442)
Screenshot: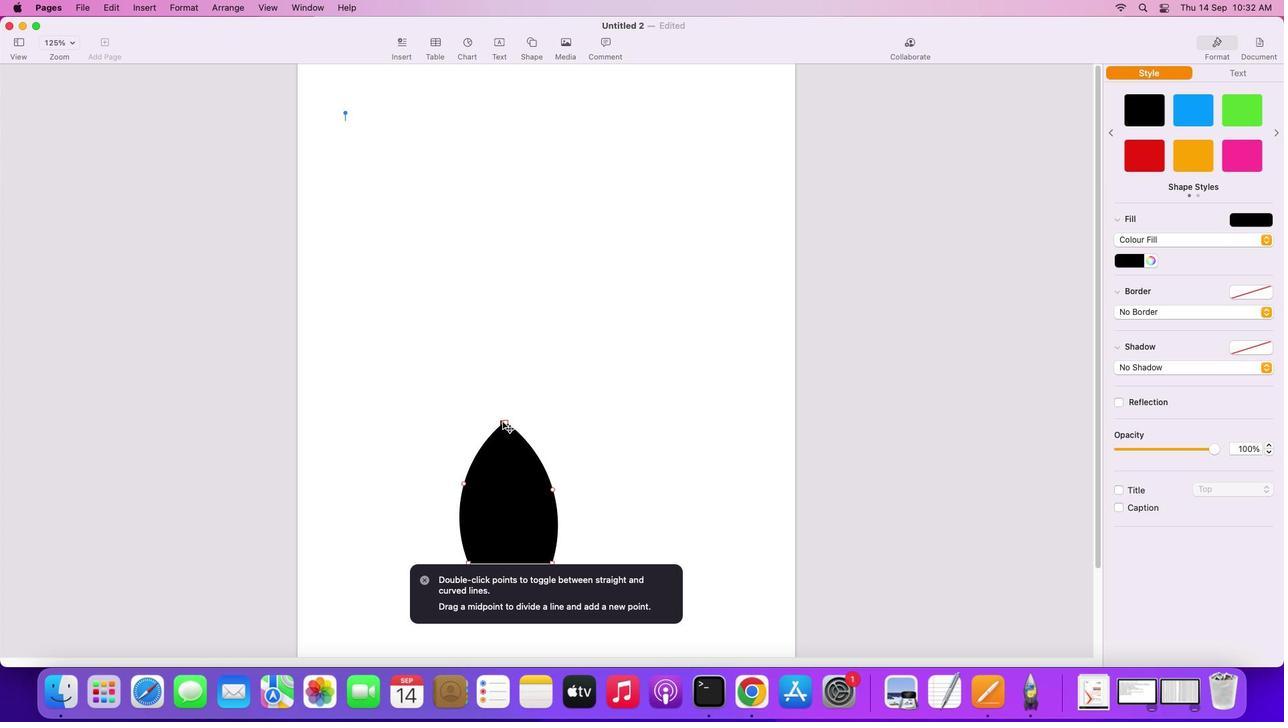 
Action: Mouse pressed left at (512, 442)
Screenshot: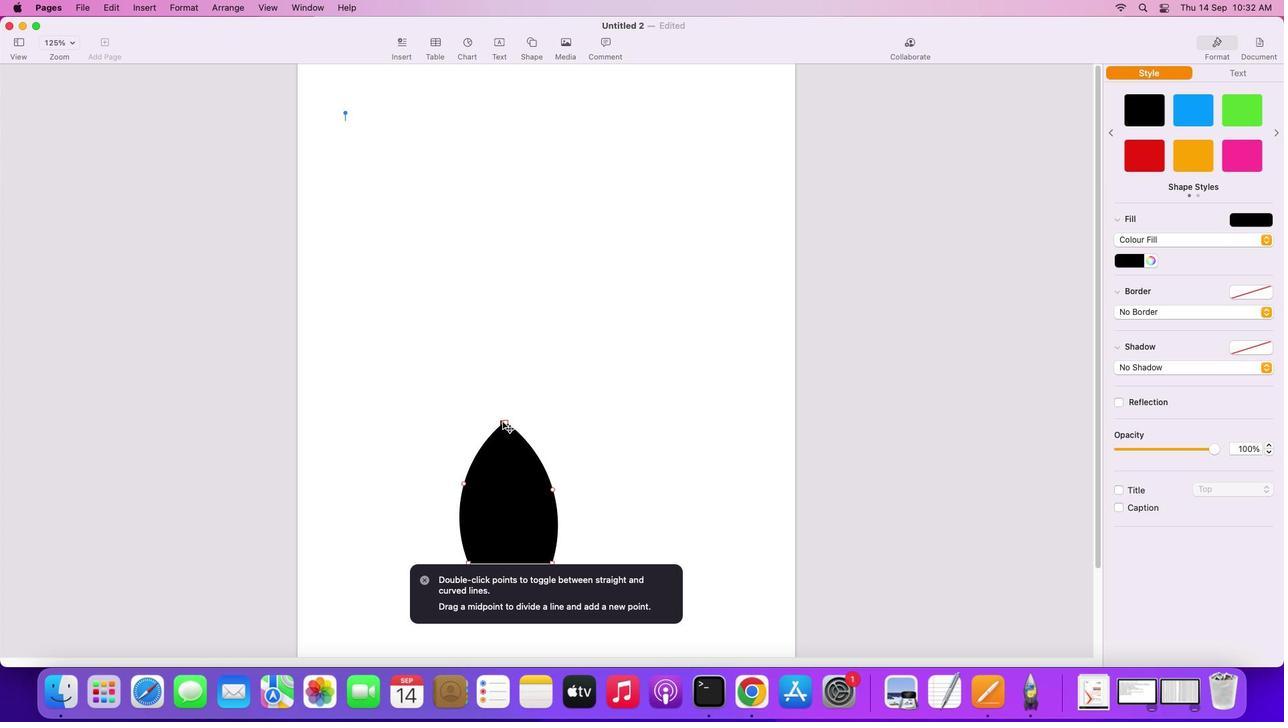 
Action: Mouse moved to (578, 440)
Screenshot: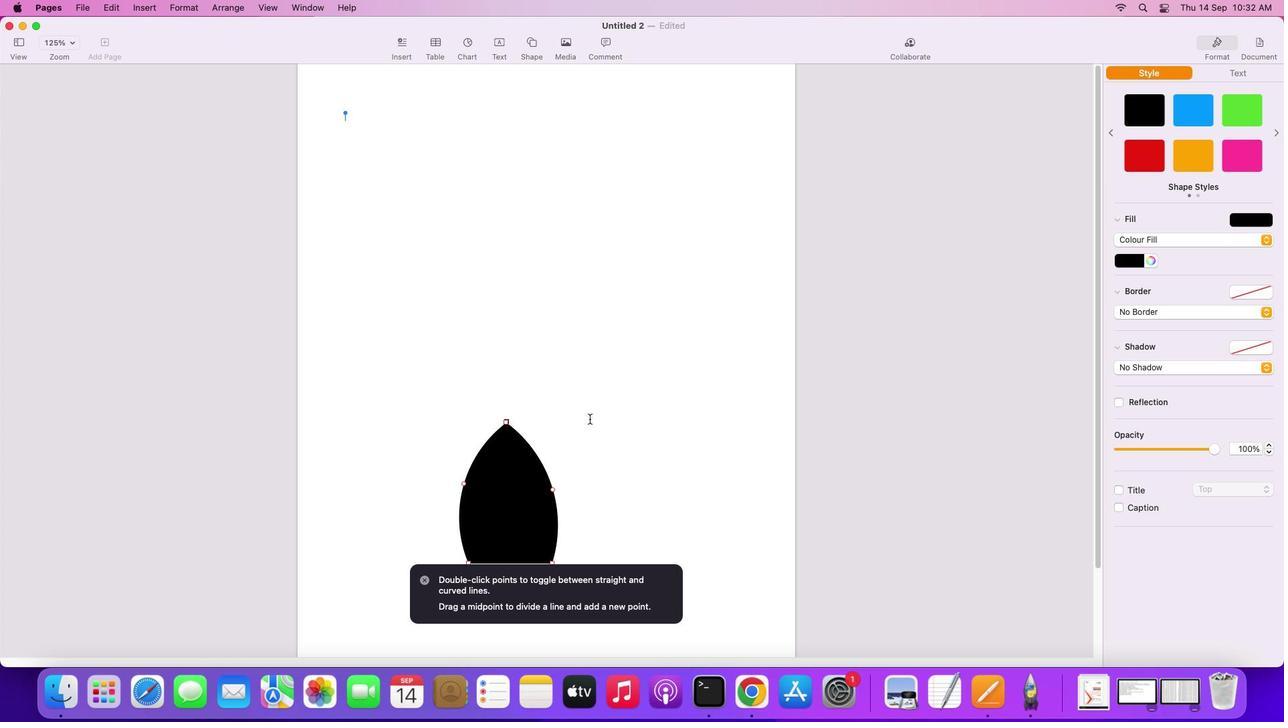
Action: Mouse pressed left at (578, 440)
Screenshot: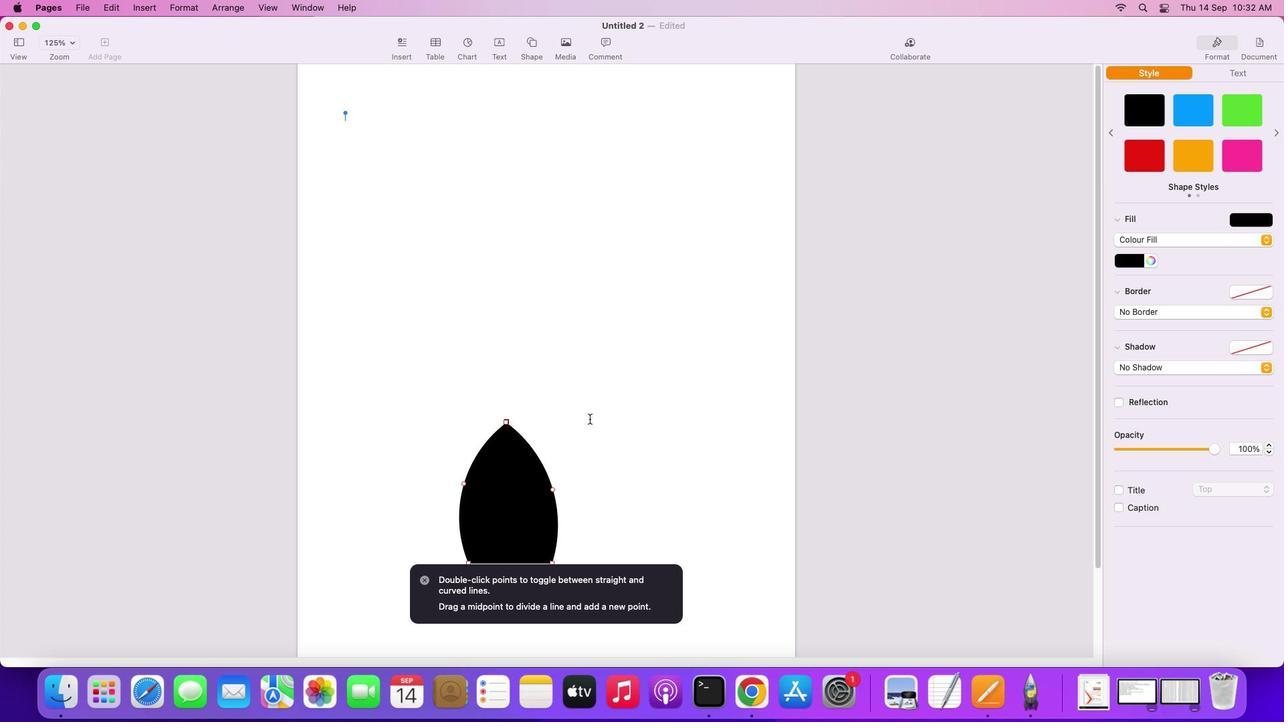 
Action: Mouse moved to (522, 508)
Screenshot: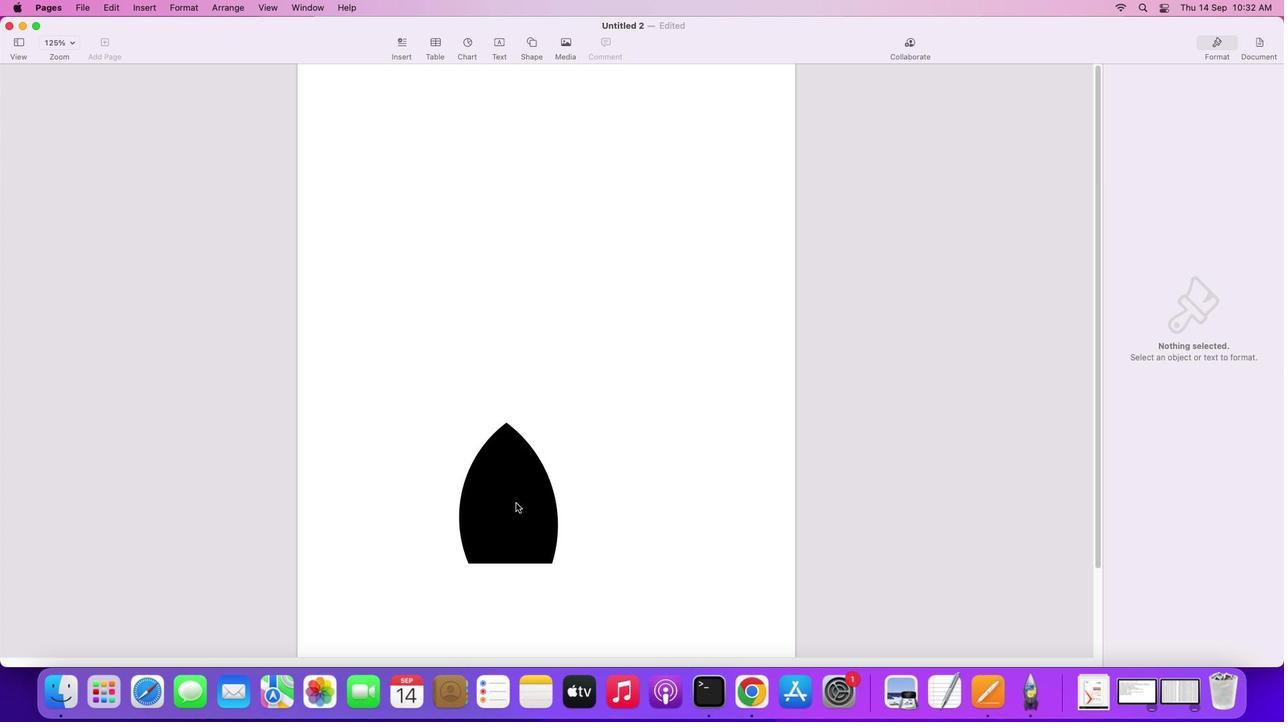 
Action: Mouse pressed left at (522, 508)
Screenshot: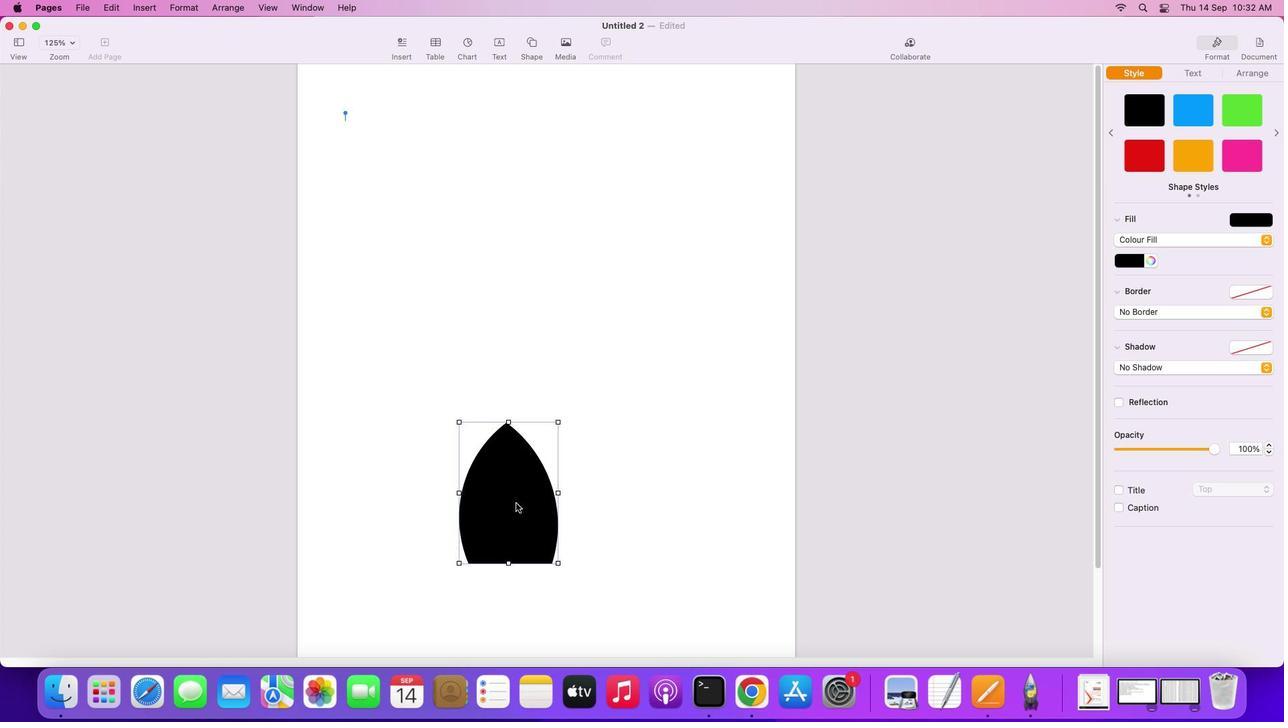 
Action: Mouse moved to (555, 557)
Screenshot: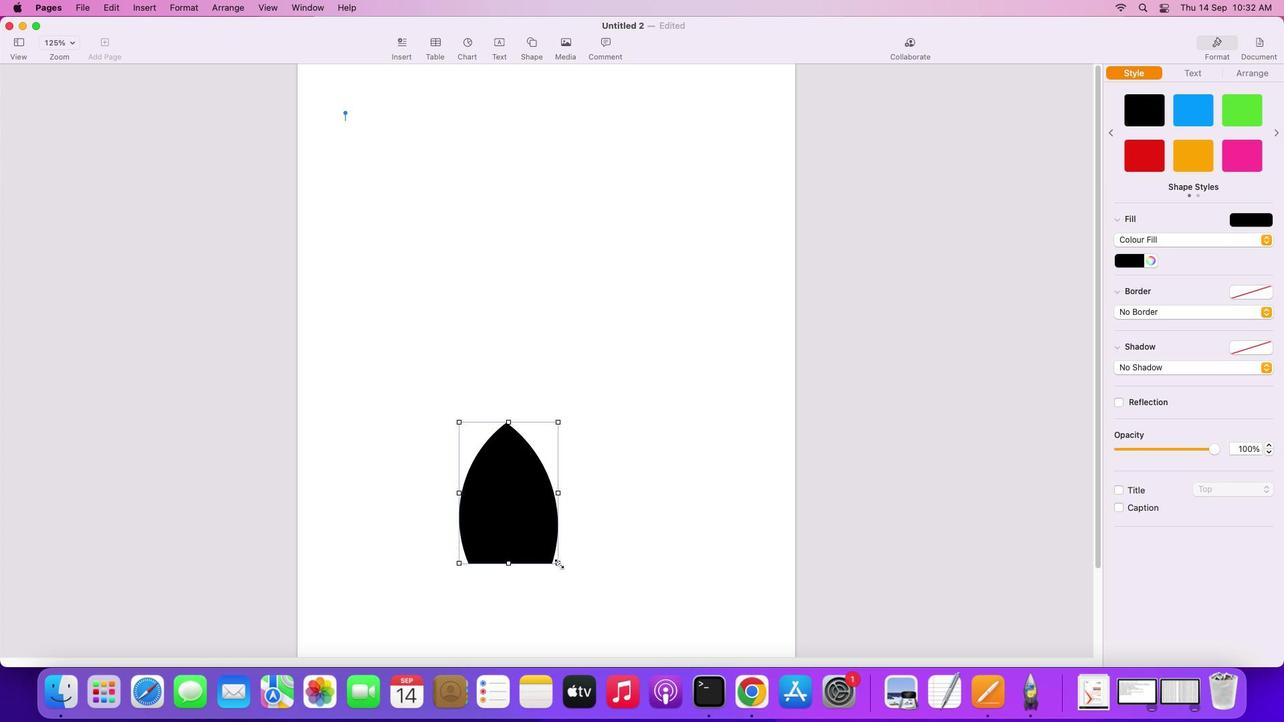 
Action: Mouse pressed left at (555, 557)
Screenshot: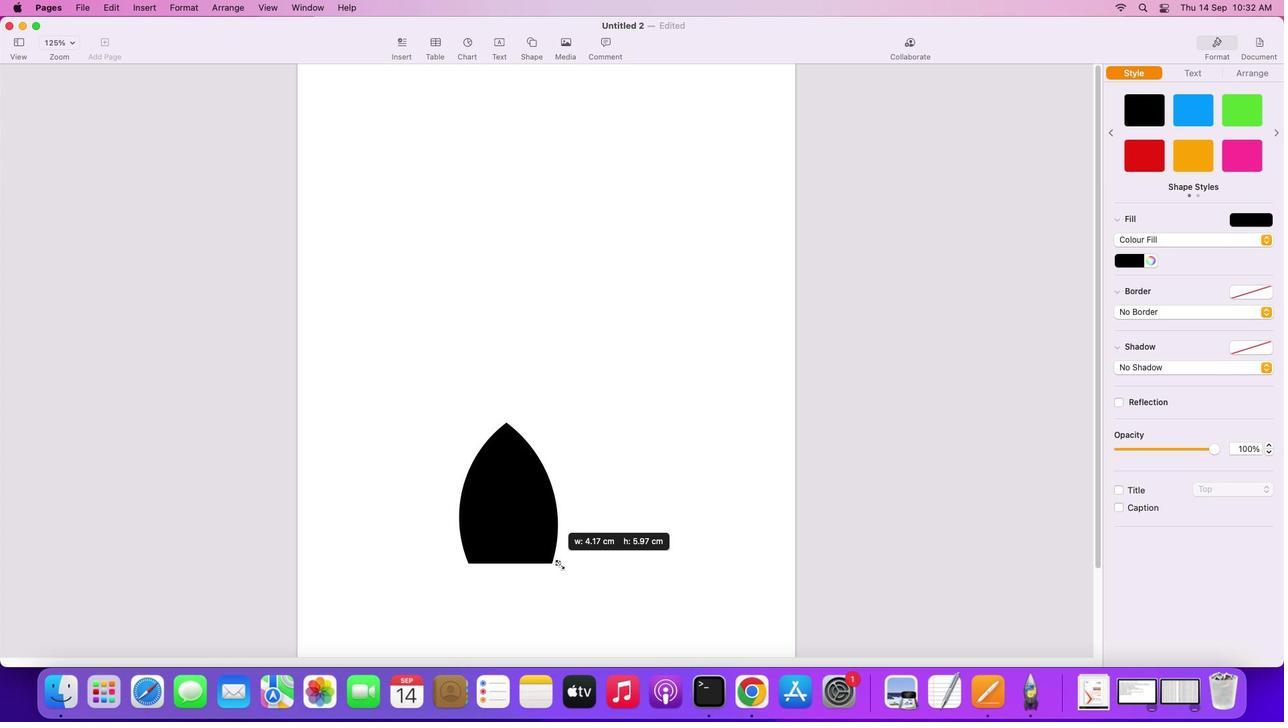 
Action: Mouse moved to (554, 555)
Screenshot: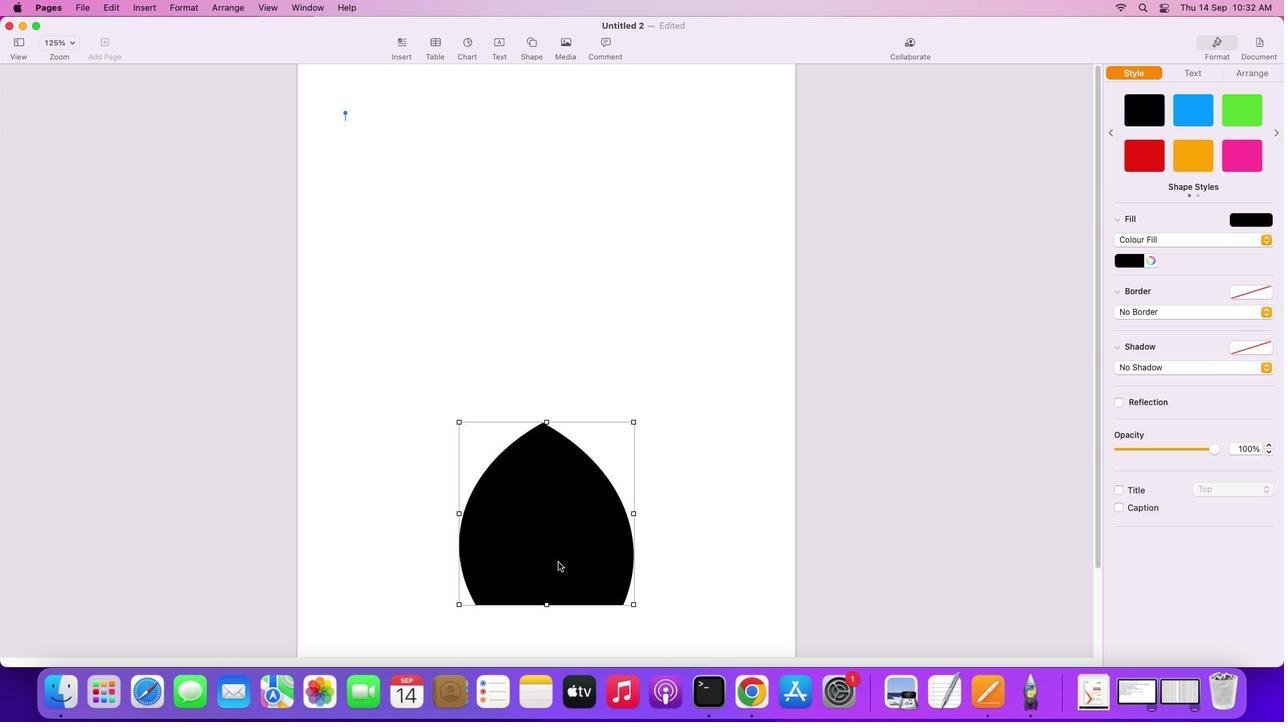
Action: Mouse pressed left at (554, 555)
Screenshot: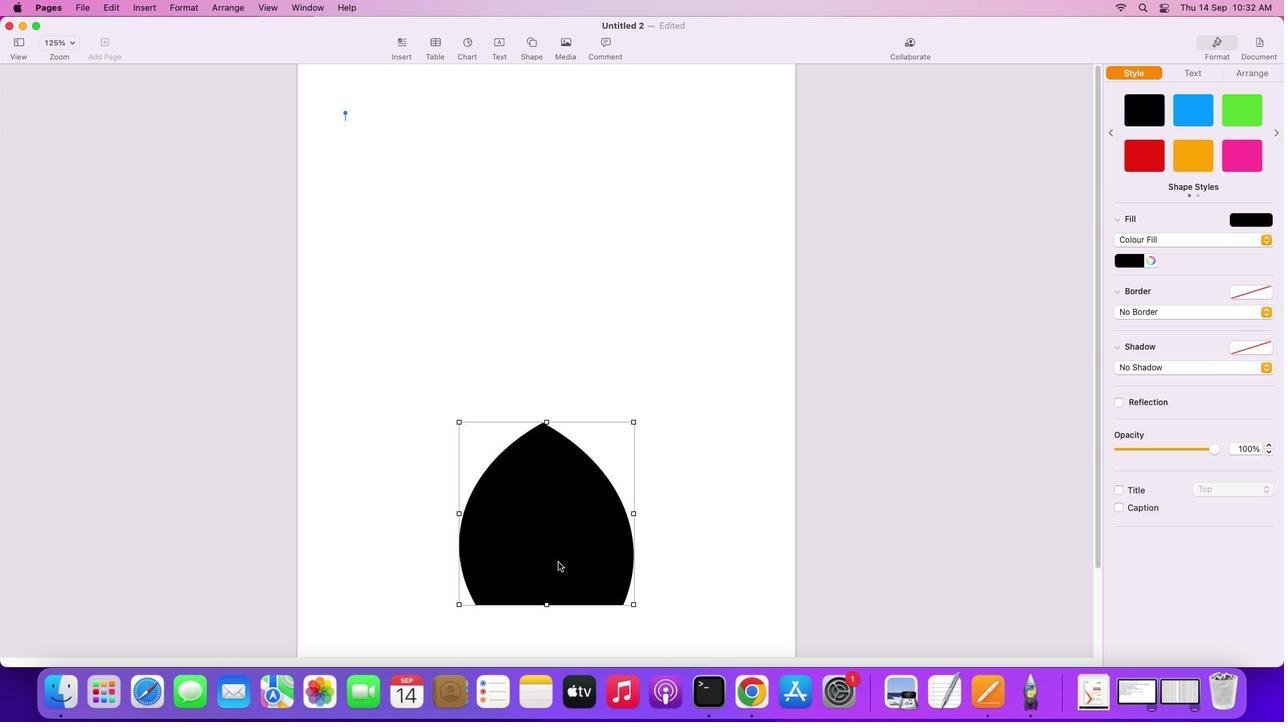 
Action: Mouse moved to (553, 537)
Screenshot: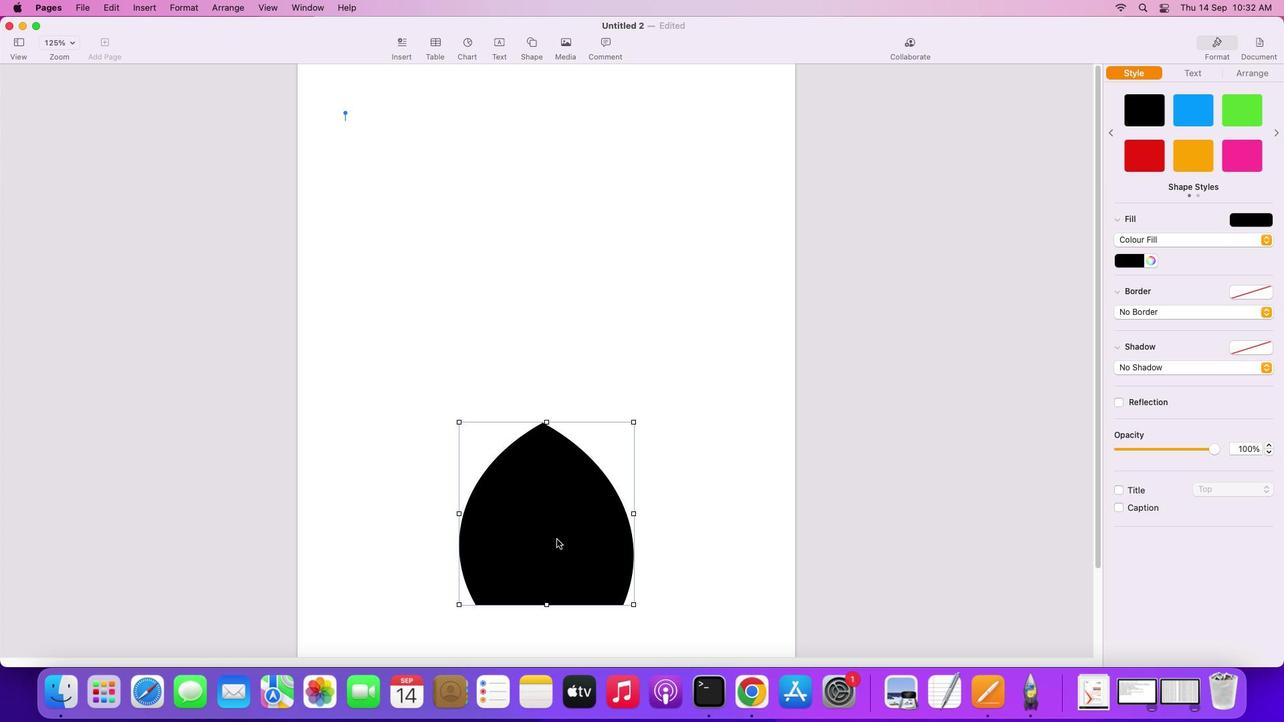 
Action: Mouse pressed left at (553, 537)
Screenshot: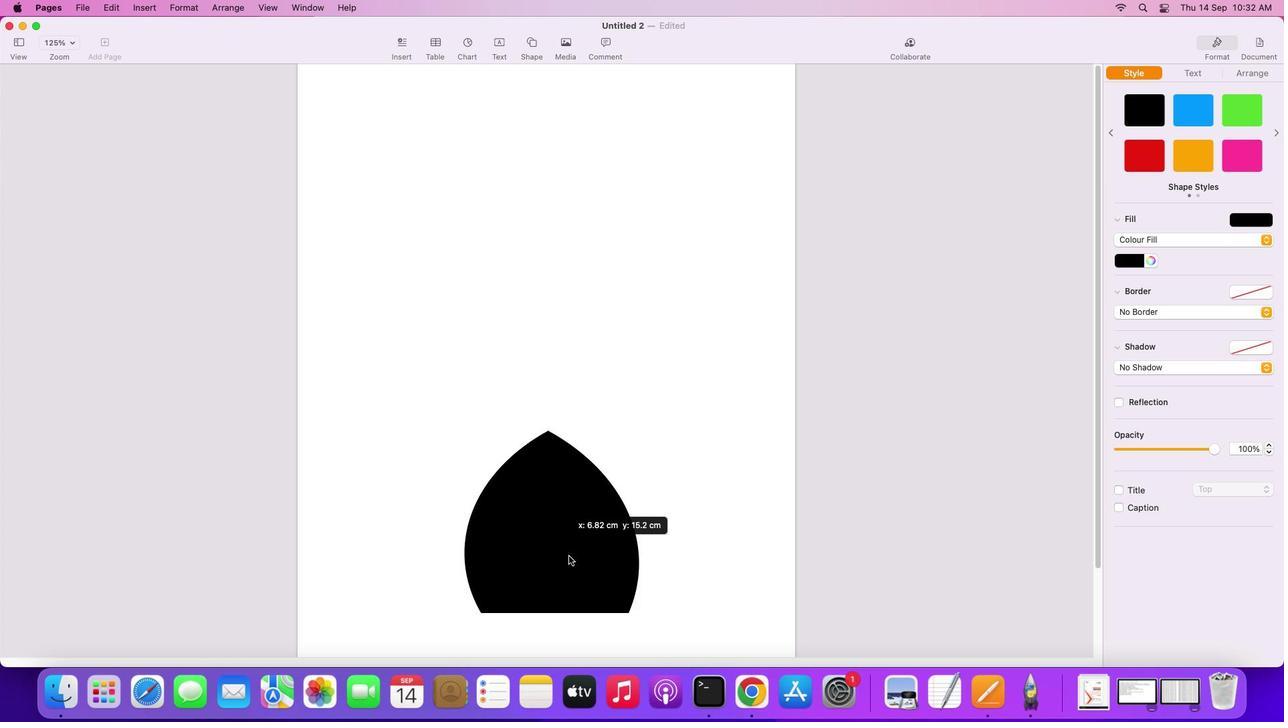 
Action: Mouse moved to (595, 624)
Screenshot: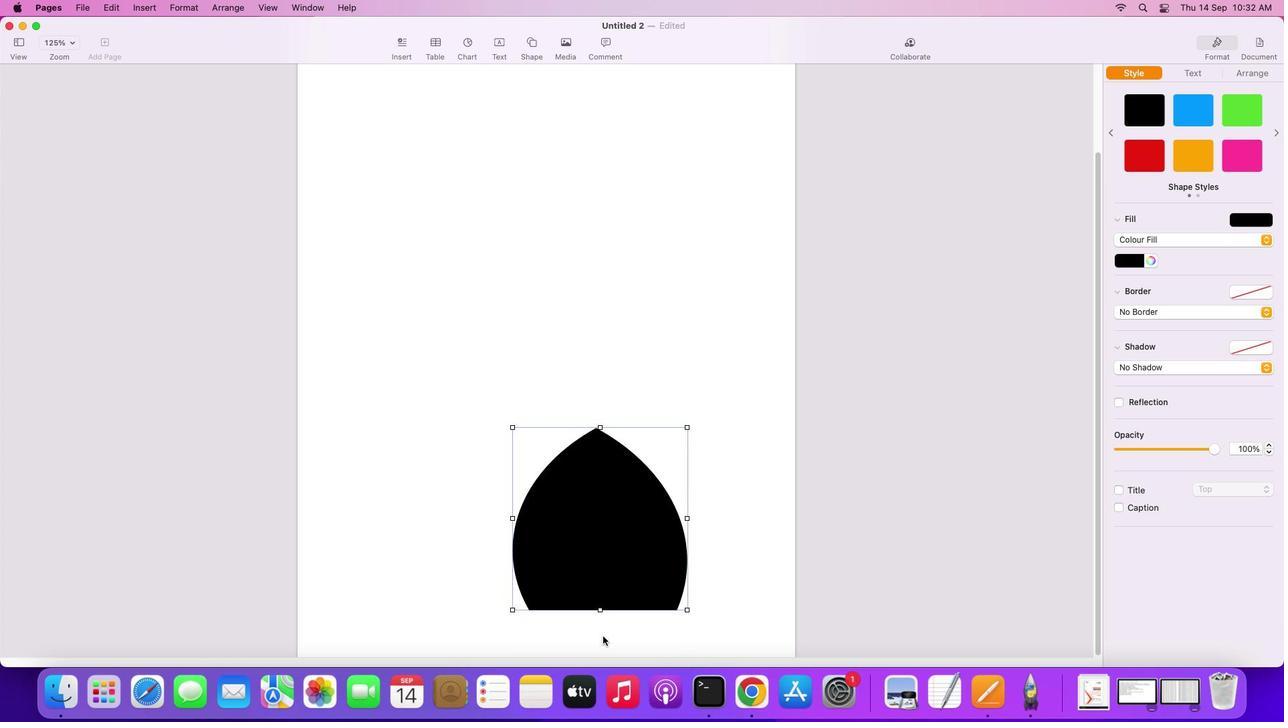 
Action: Mouse scrolled (595, 624) with delta (123, 98)
Screenshot: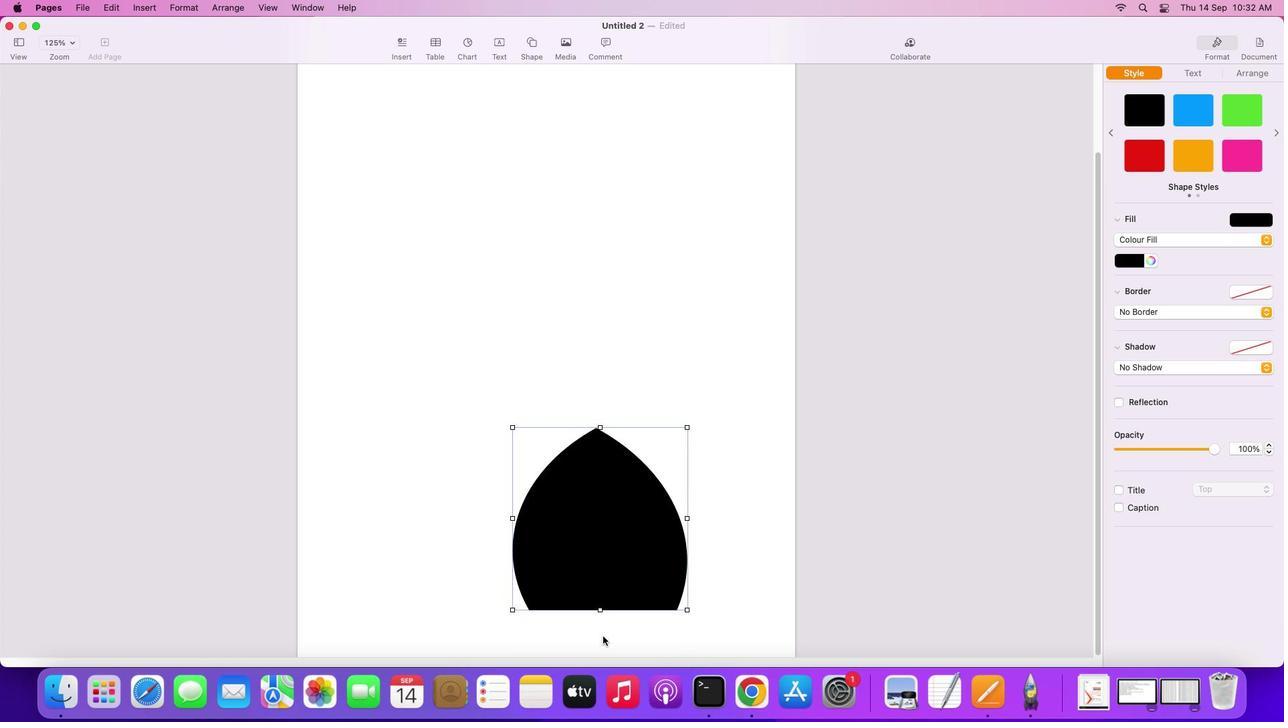 
Action: Mouse moved to (595, 624)
Screenshot: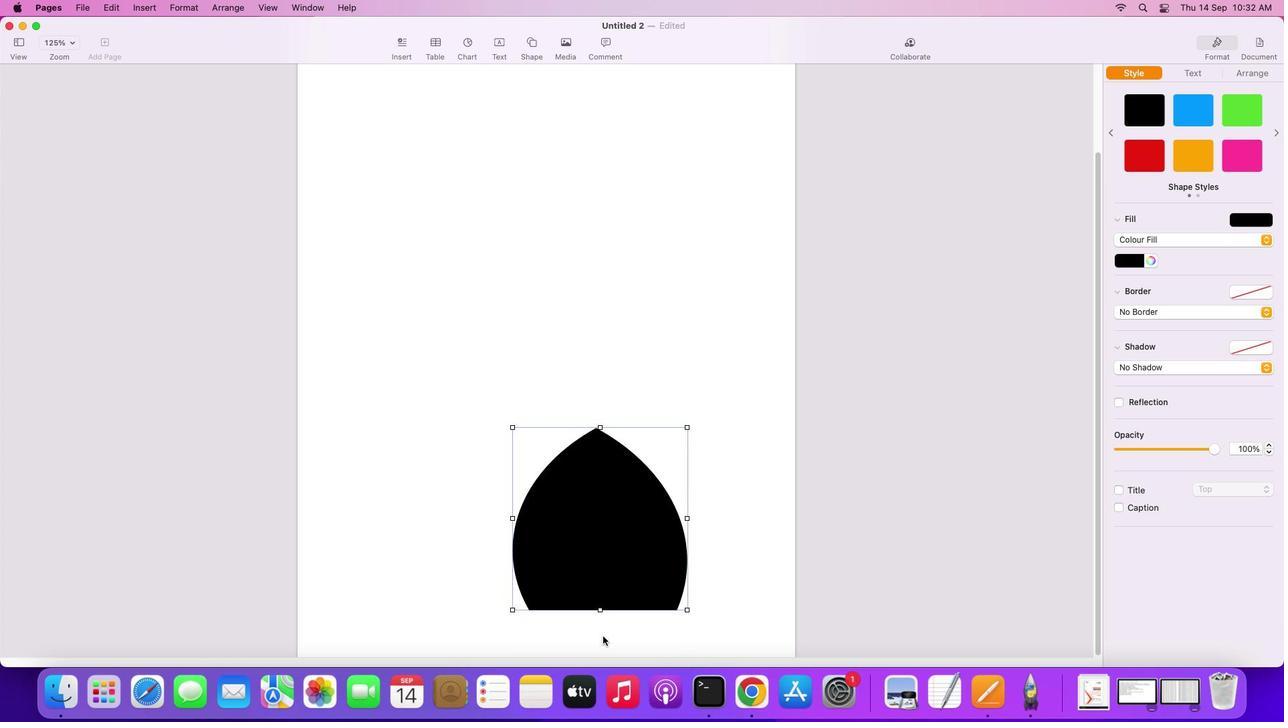 
Action: Mouse scrolled (595, 624) with delta (123, 98)
Screenshot: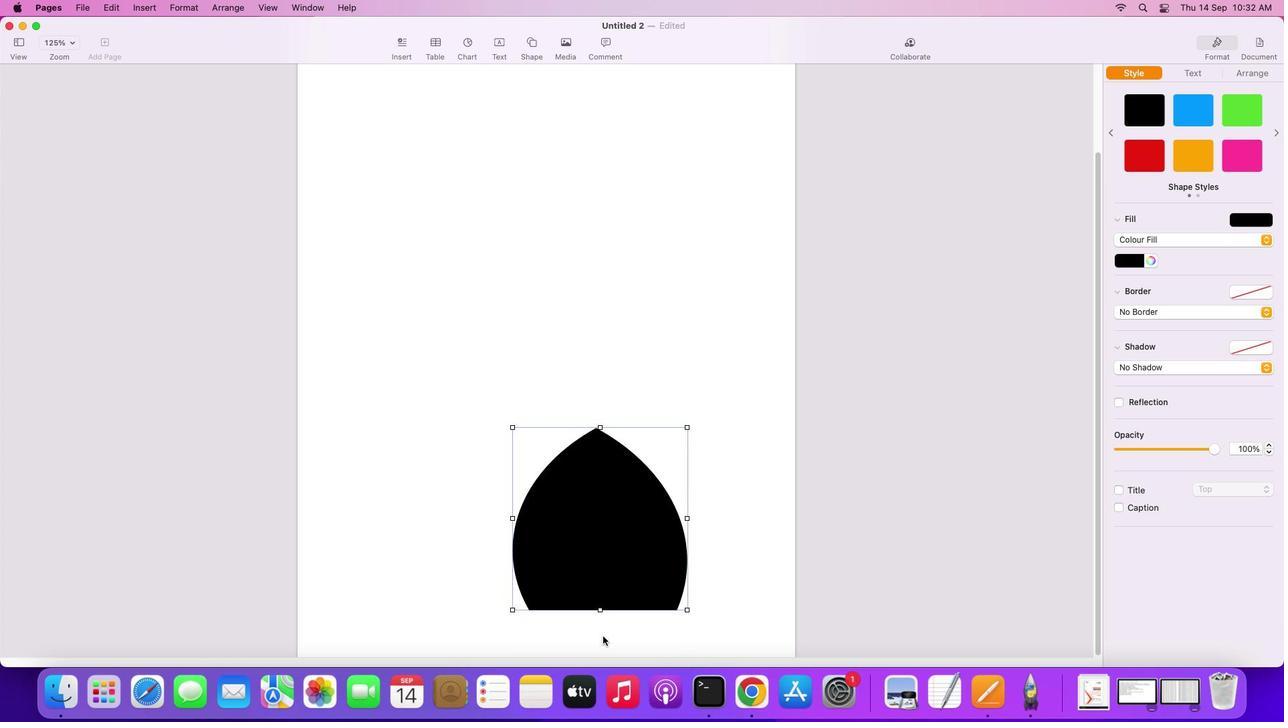 
Action: Mouse moved to (594, 624)
Screenshot: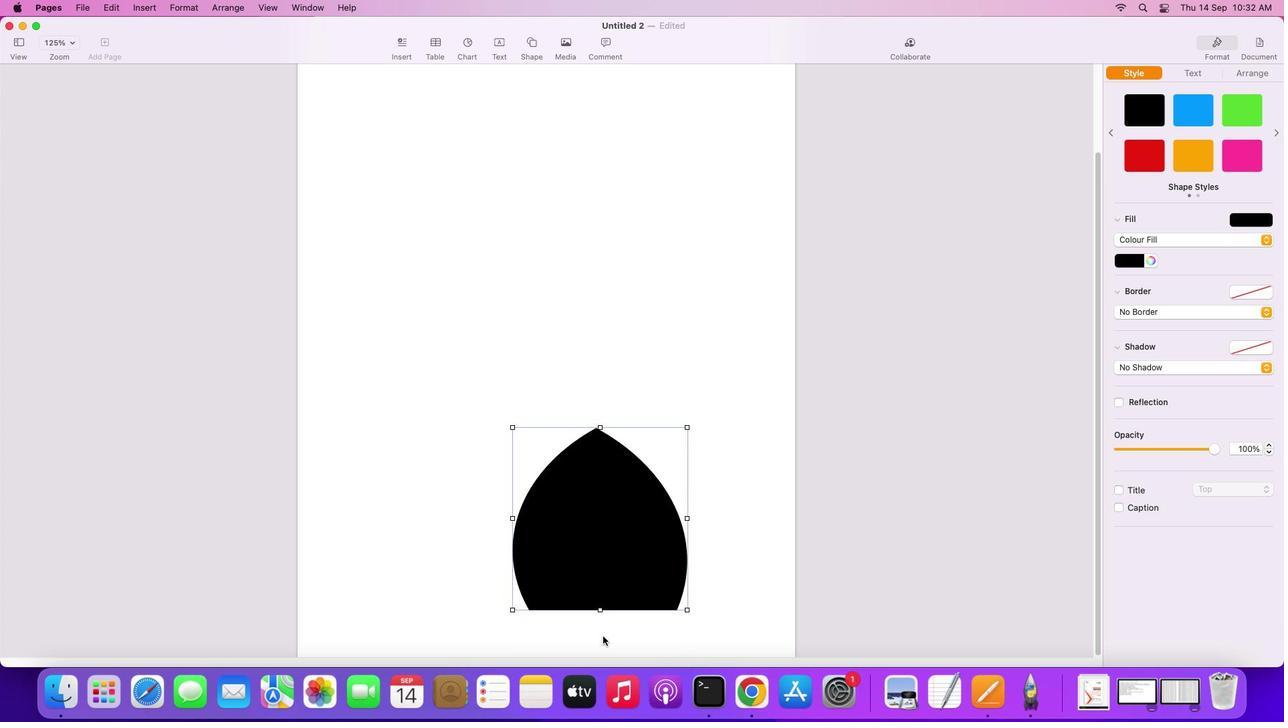 
Action: Mouse scrolled (594, 624) with delta (123, 96)
Screenshot: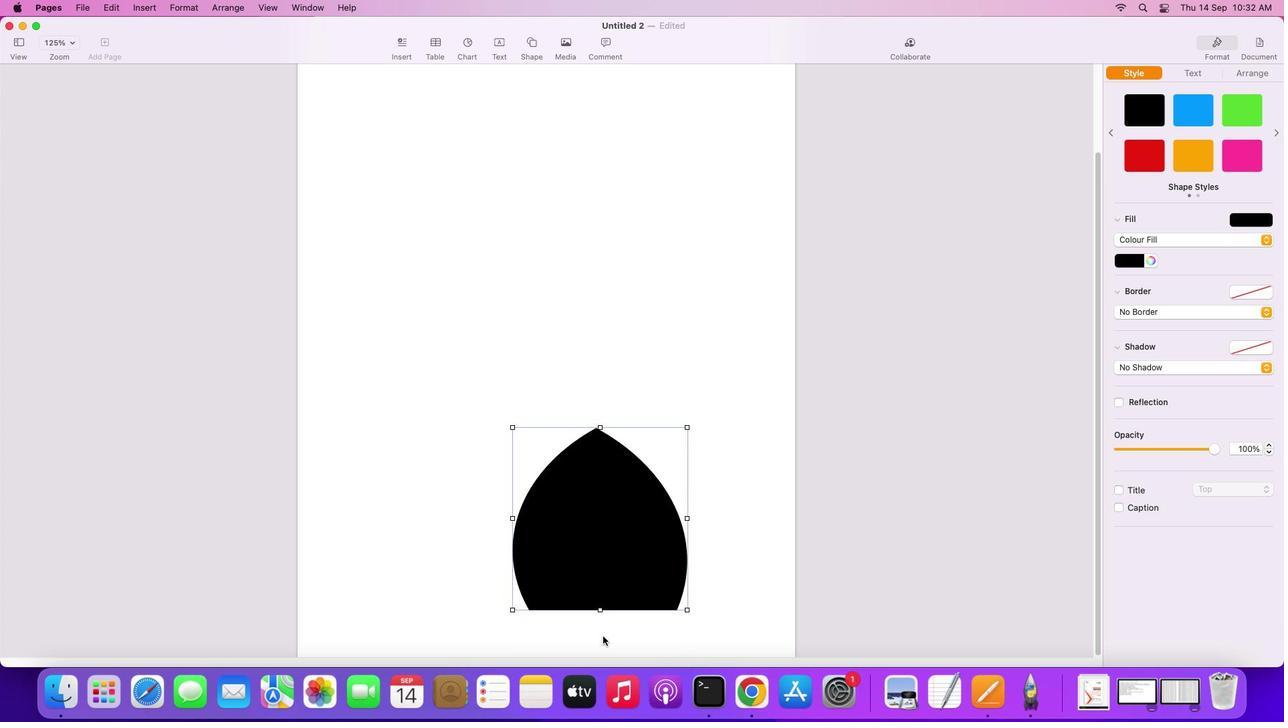 
Action: Mouse moved to (593, 624)
Screenshot: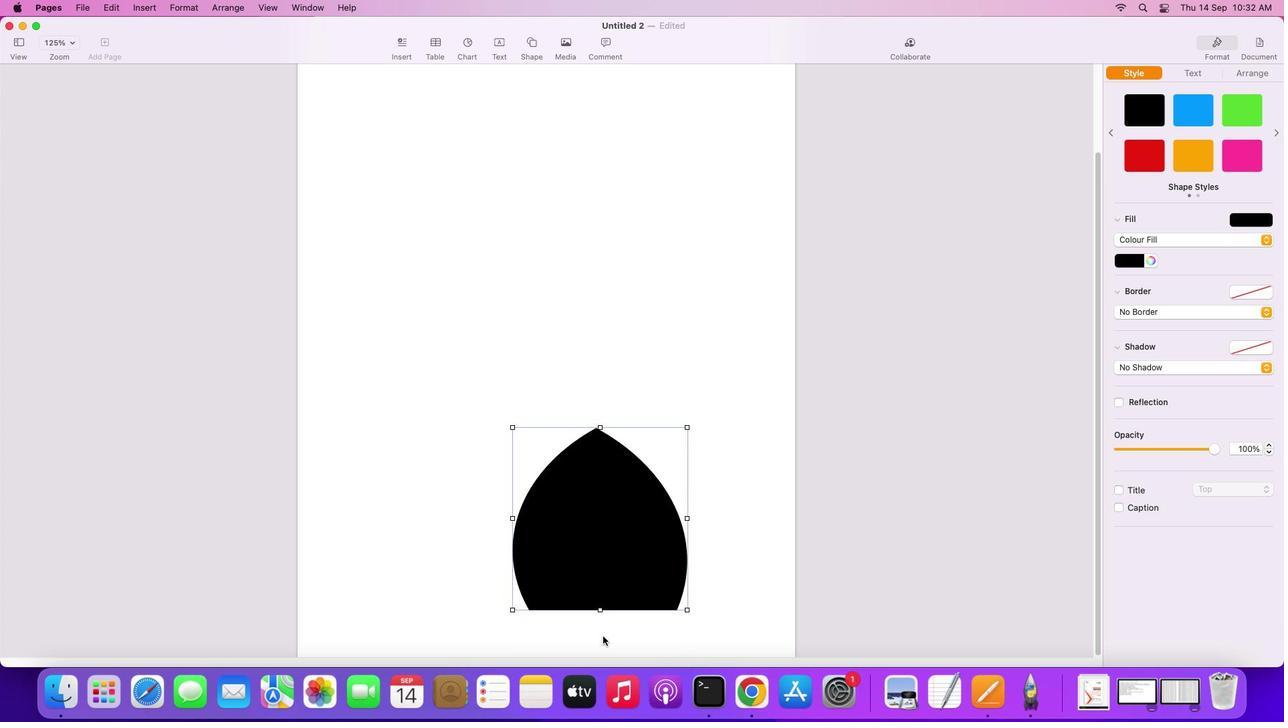 
Action: Mouse scrolled (593, 624) with delta (123, 96)
Screenshot: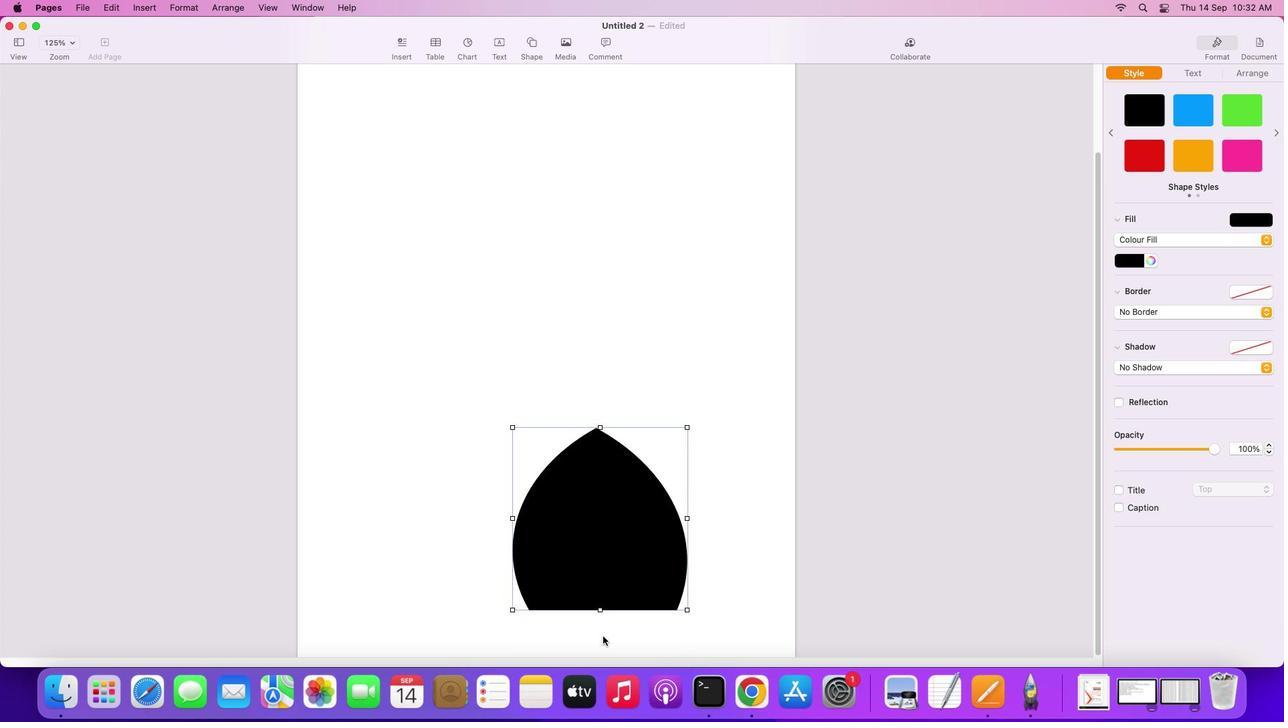 
Action: Mouse moved to (591, 621)
Screenshot: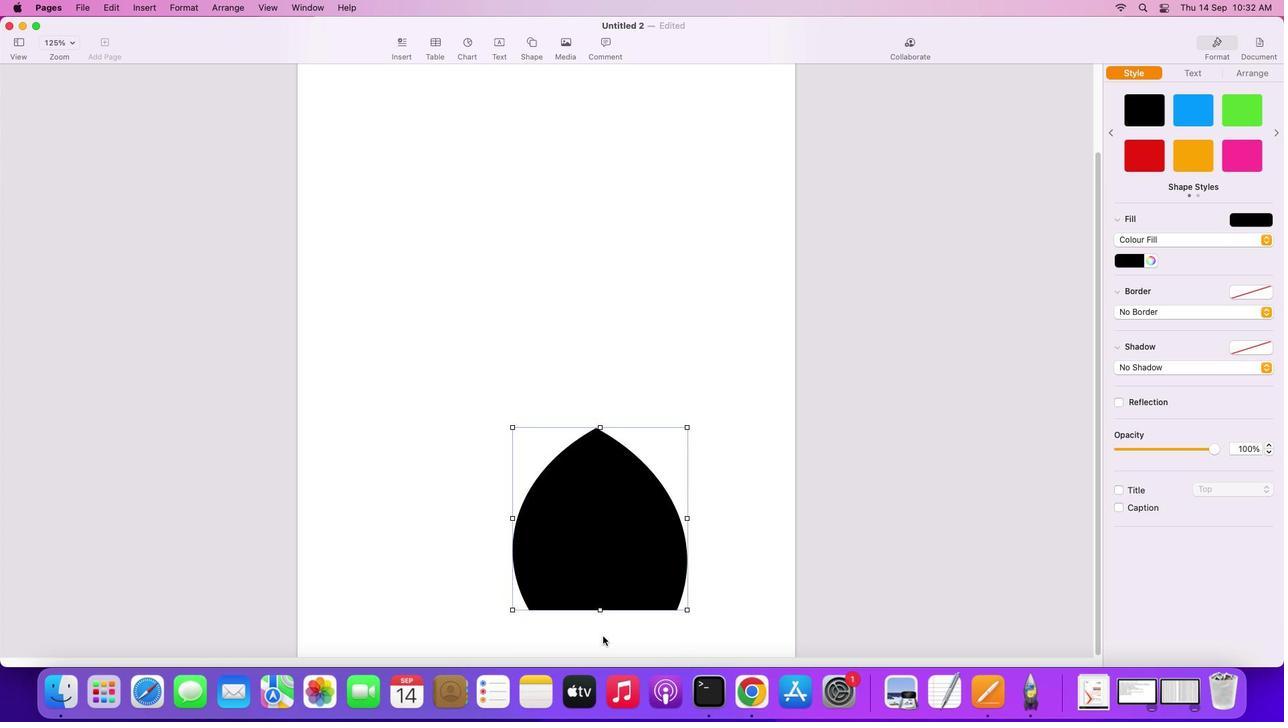 
Action: Mouse scrolled (591, 621) with delta (123, 95)
Screenshot: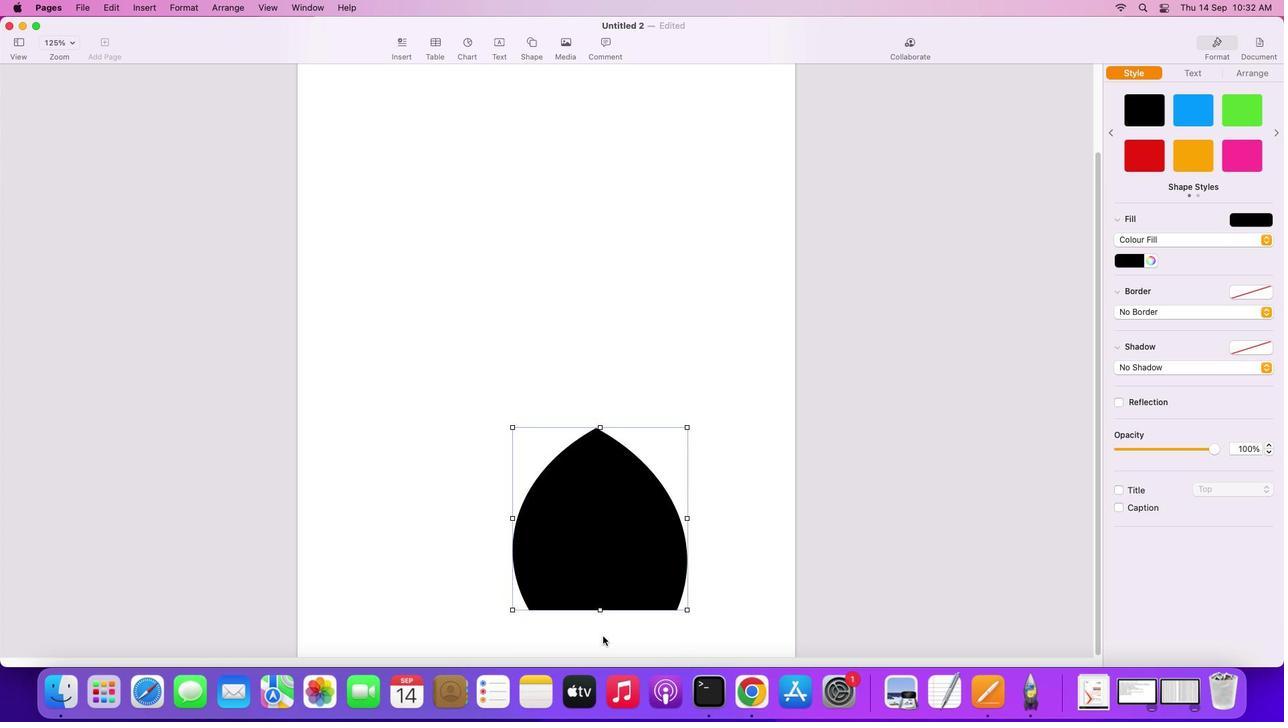 
Action: Mouse moved to (589, 616)
Screenshot: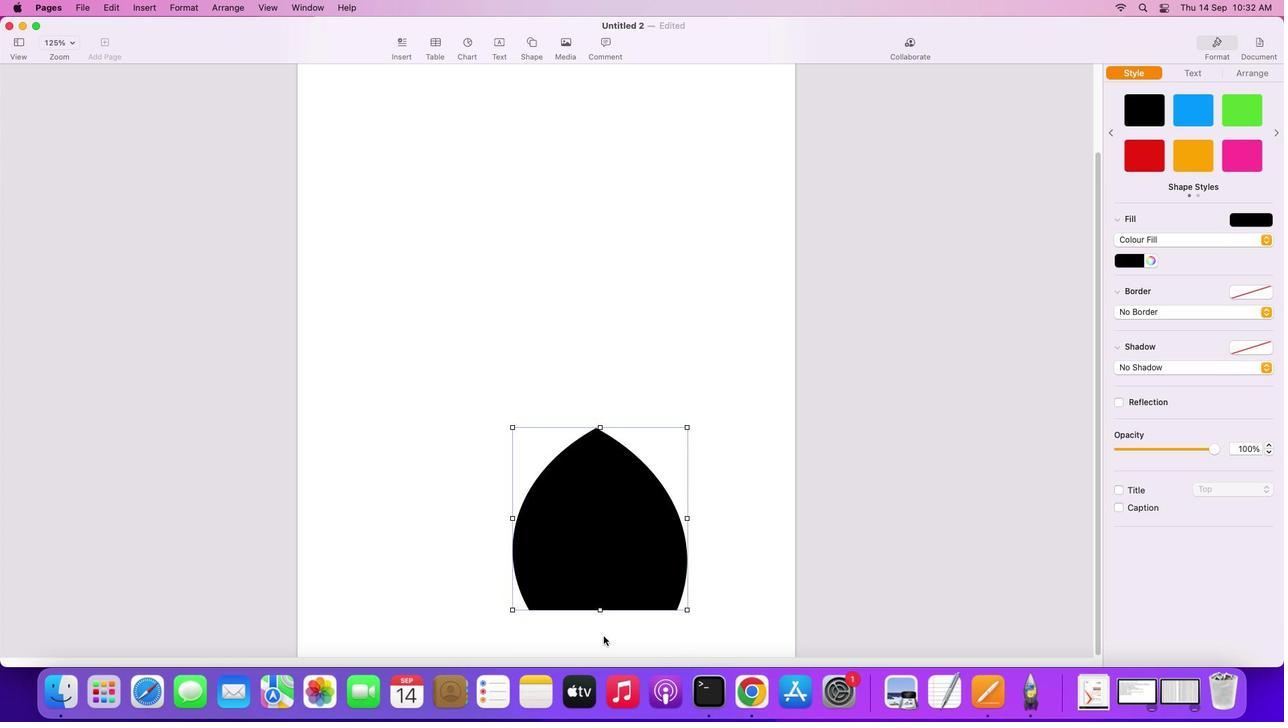 
Action: Mouse scrolled (589, 616) with delta (123, 95)
Screenshot: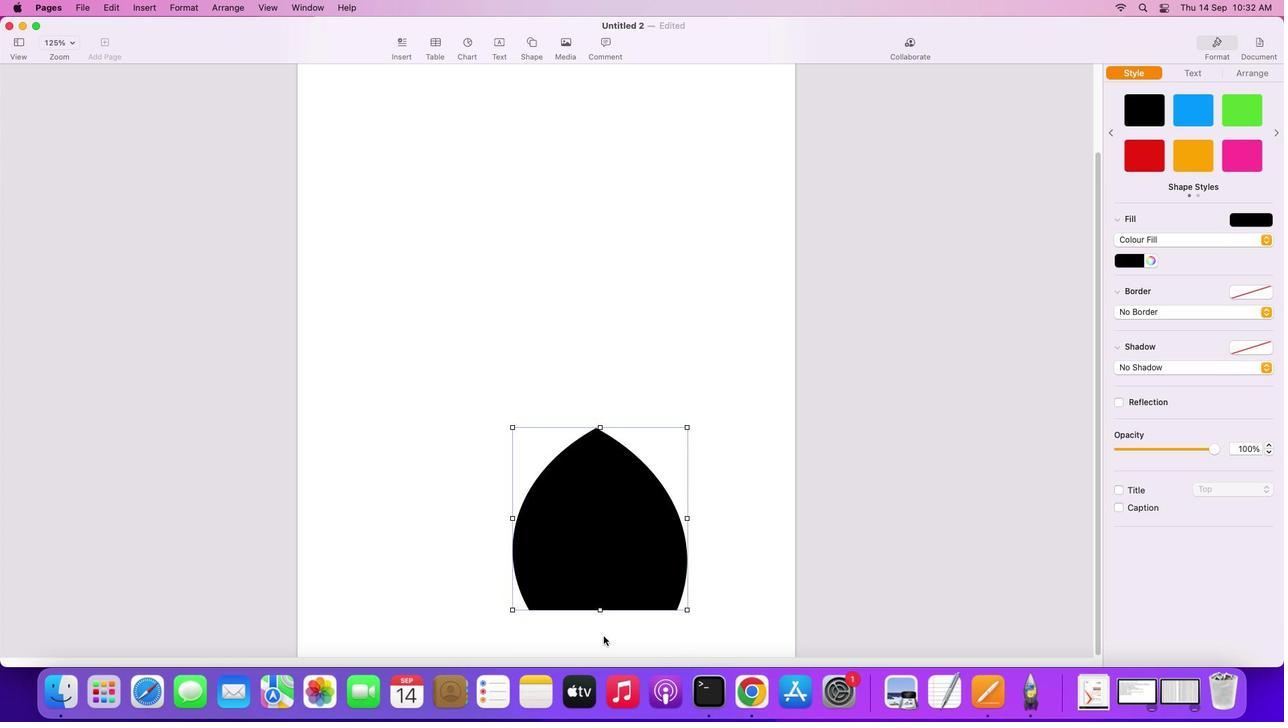 
Action: Mouse moved to (589, 616)
Screenshot: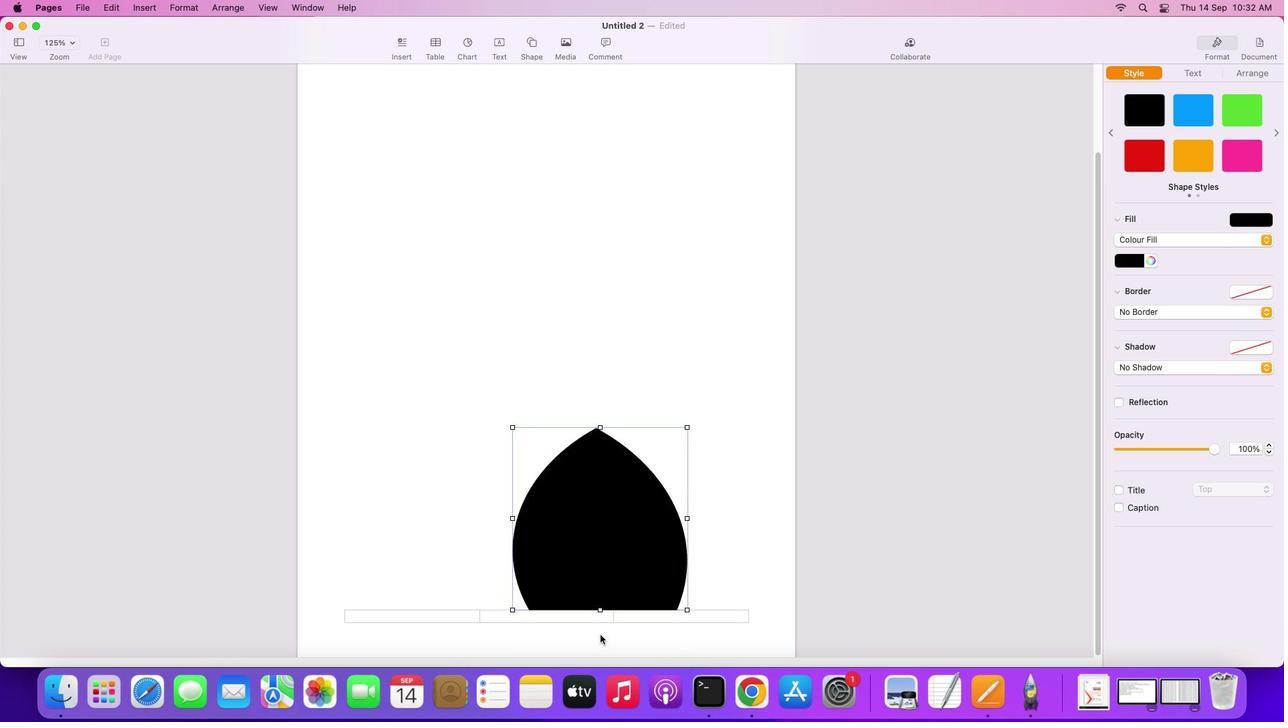 
Action: Mouse scrolled (589, 616) with delta (123, 98)
Screenshot: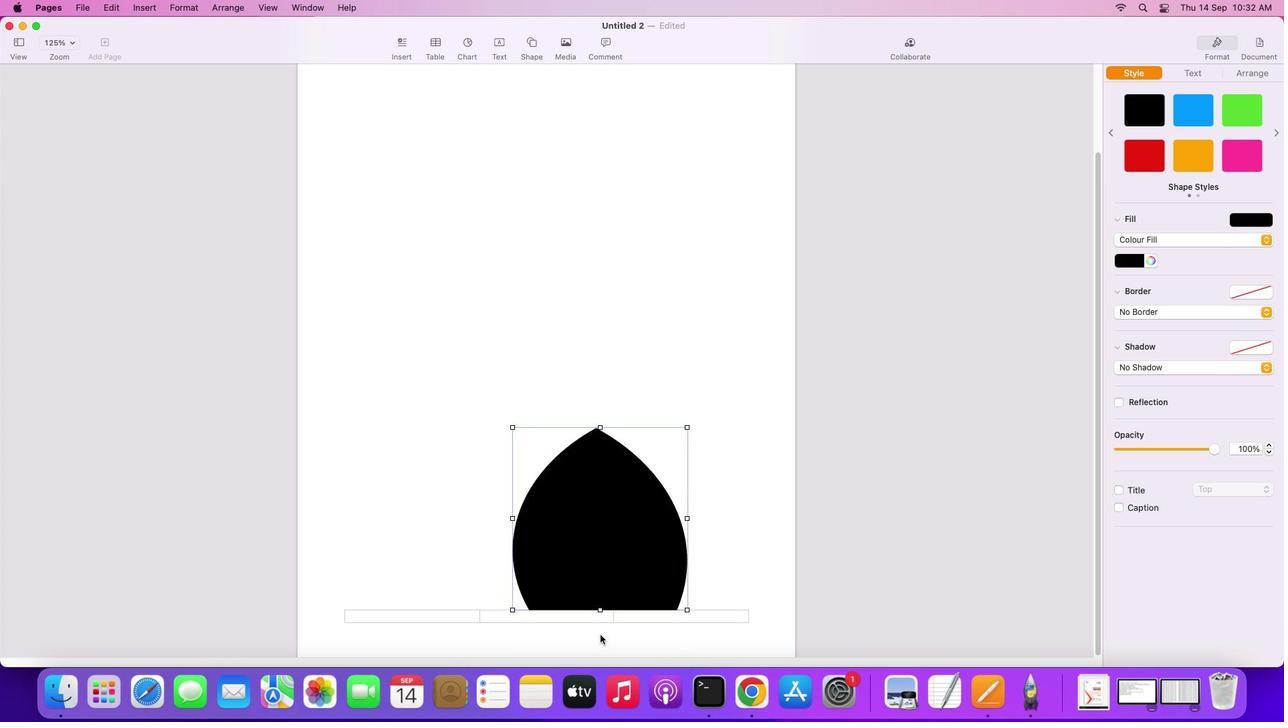 
Action: Mouse scrolled (589, 616) with delta (123, 98)
Screenshot: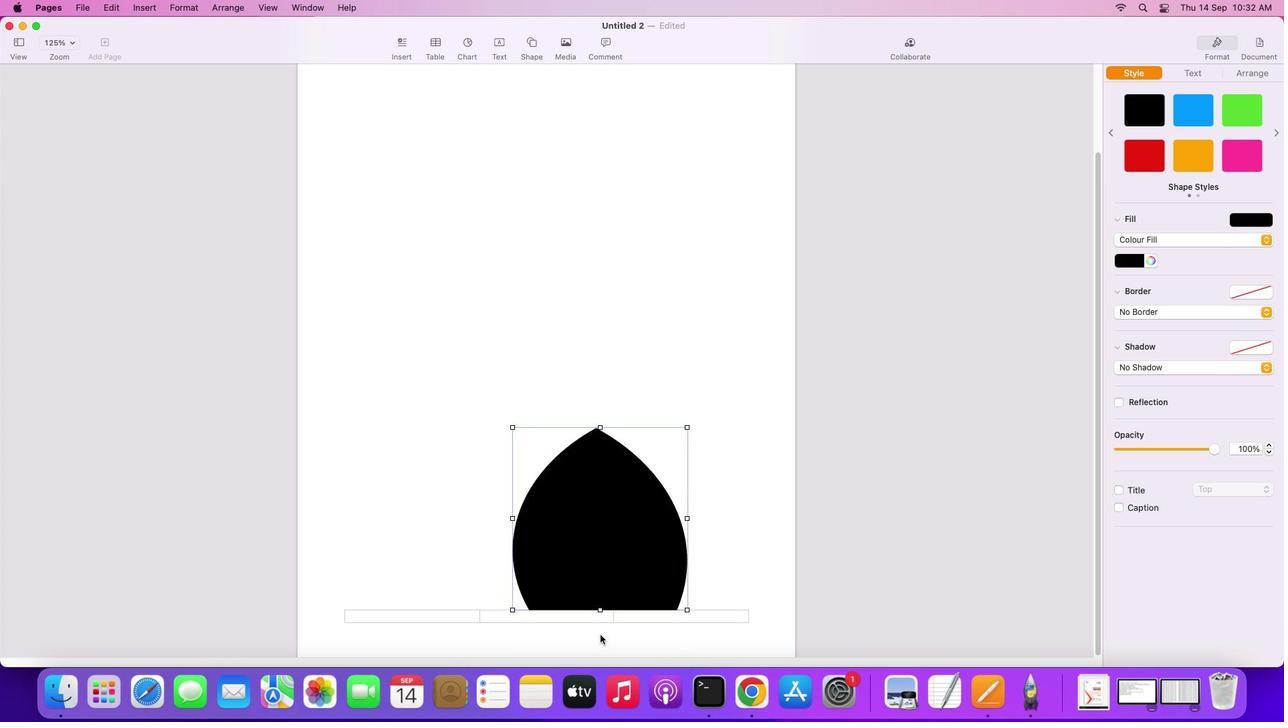 
Action: Mouse scrolled (589, 616) with delta (123, 96)
Screenshot: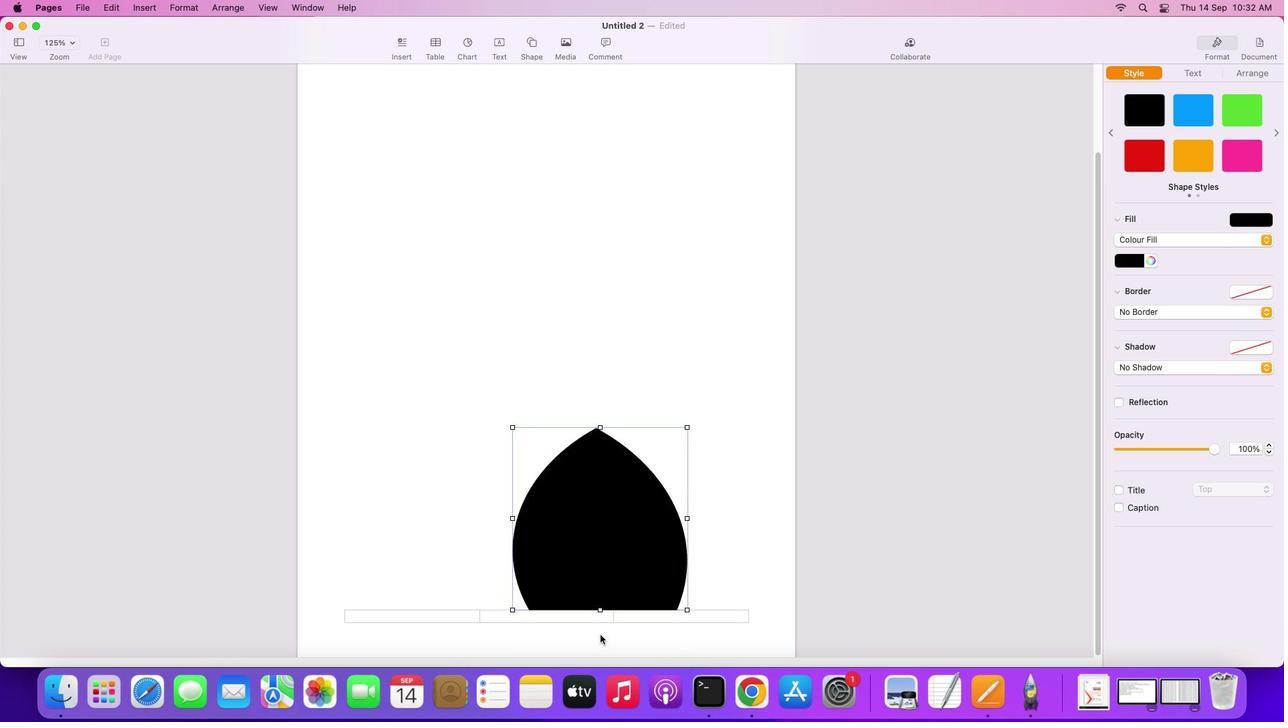 
Action: Mouse scrolled (589, 616) with delta (123, 96)
Screenshot: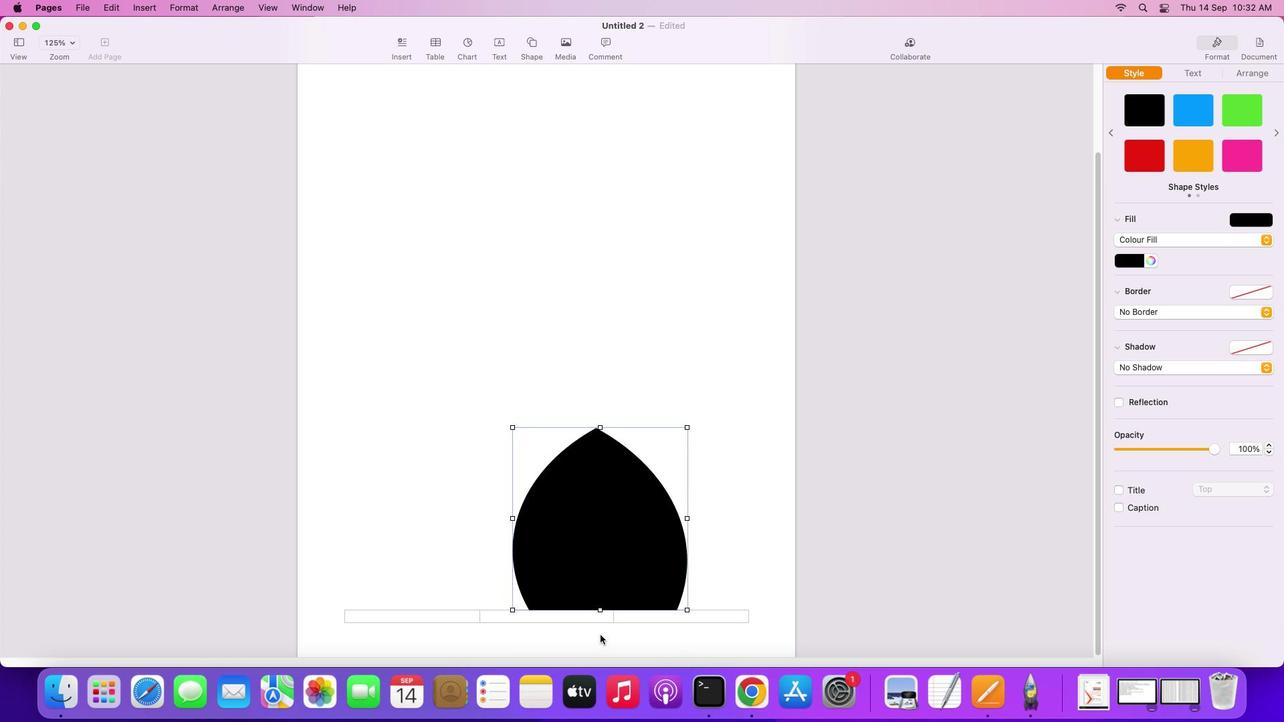 
Action: Mouse scrolled (589, 616) with delta (123, 95)
Screenshot: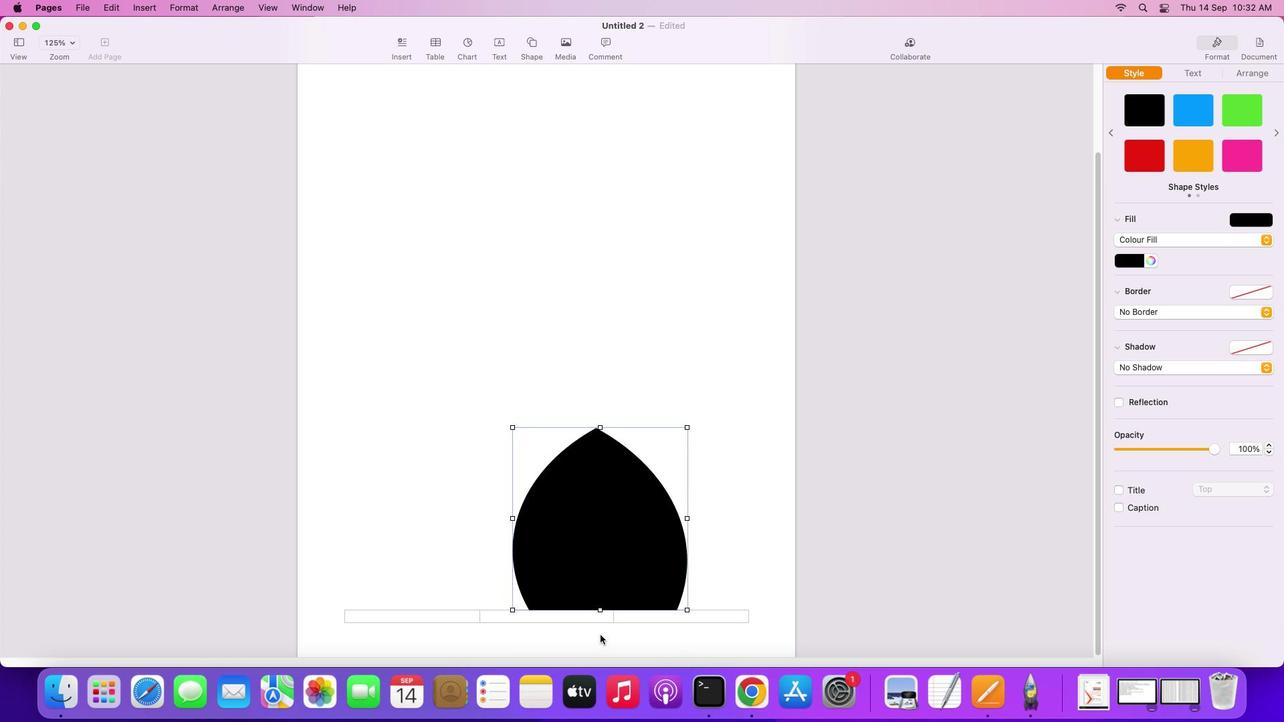 
Action: Mouse moved to (589, 616)
Screenshot: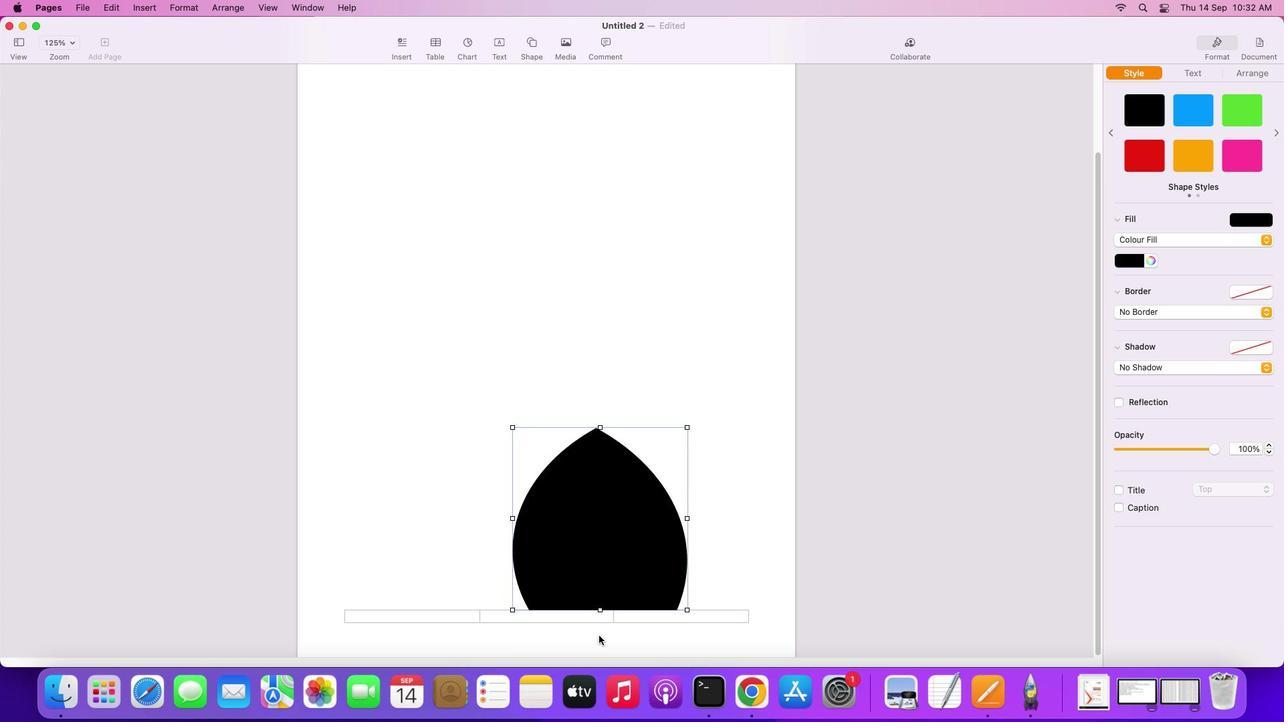 
Action: Mouse scrolled (589, 616) with delta (123, 94)
Screenshot: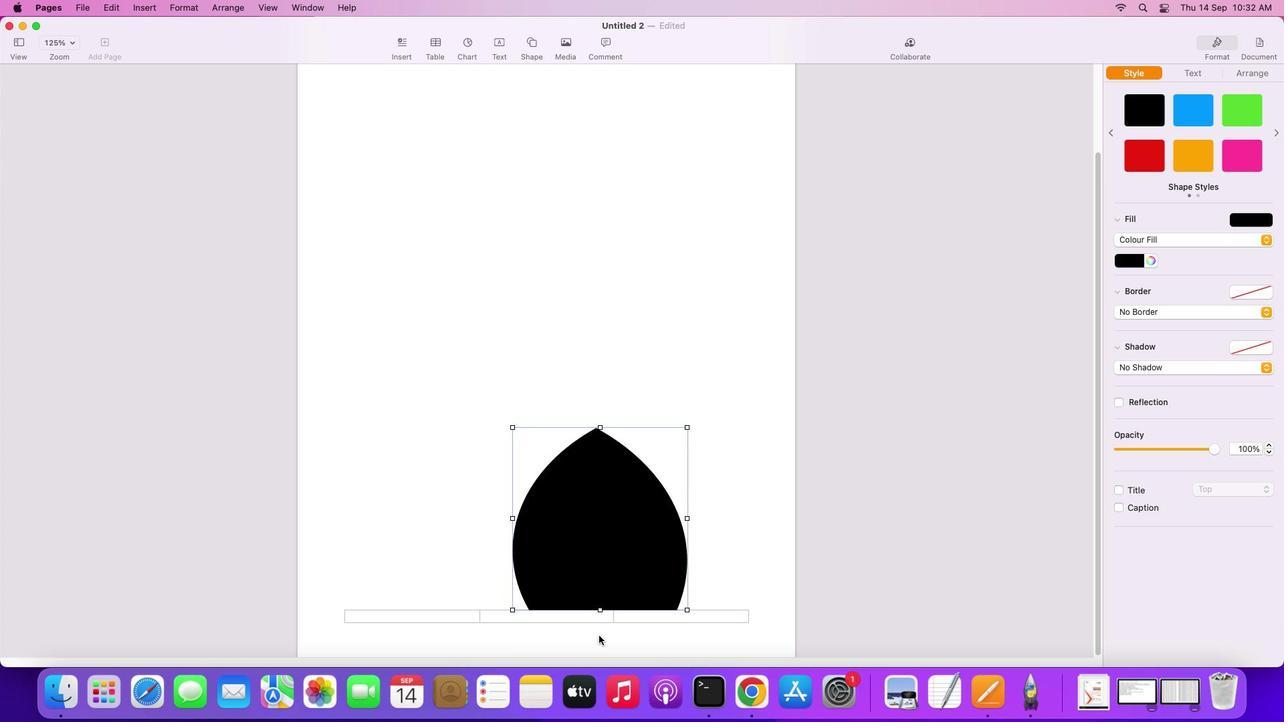 
Action: Mouse moved to (591, 559)
Screenshot: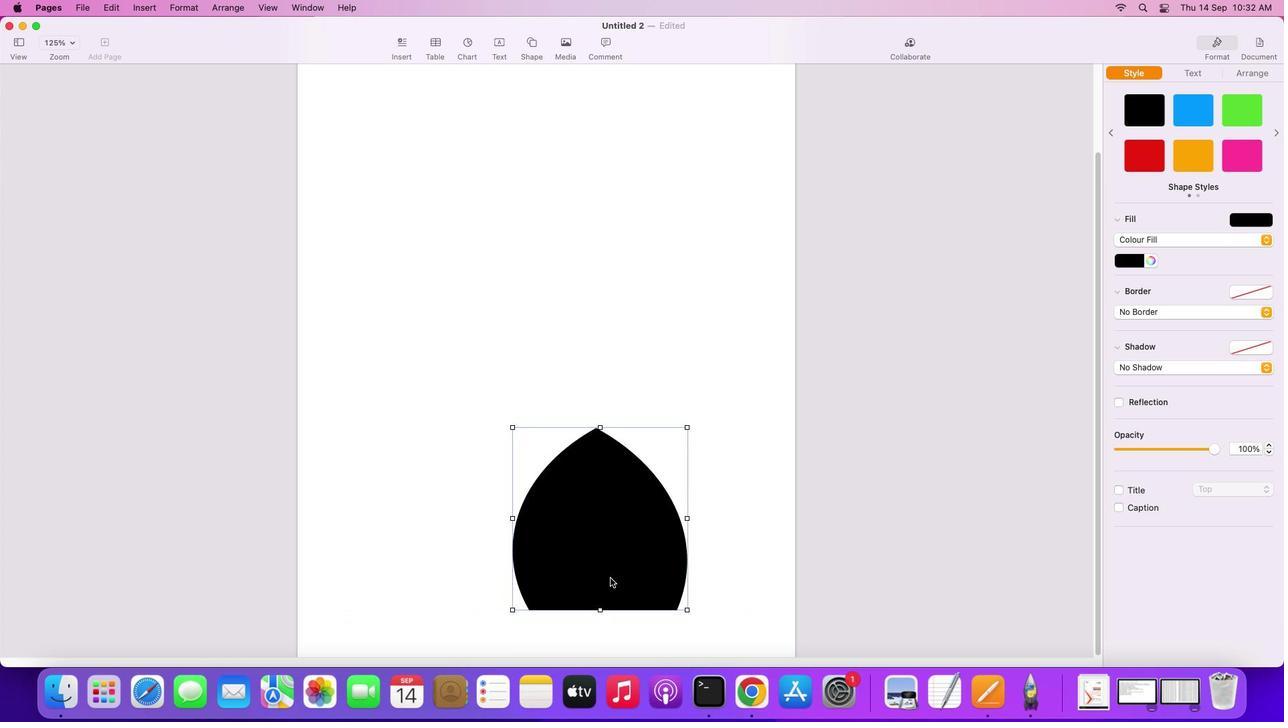 
Action: Mouse pressed left at (591, 559)
Screenshot: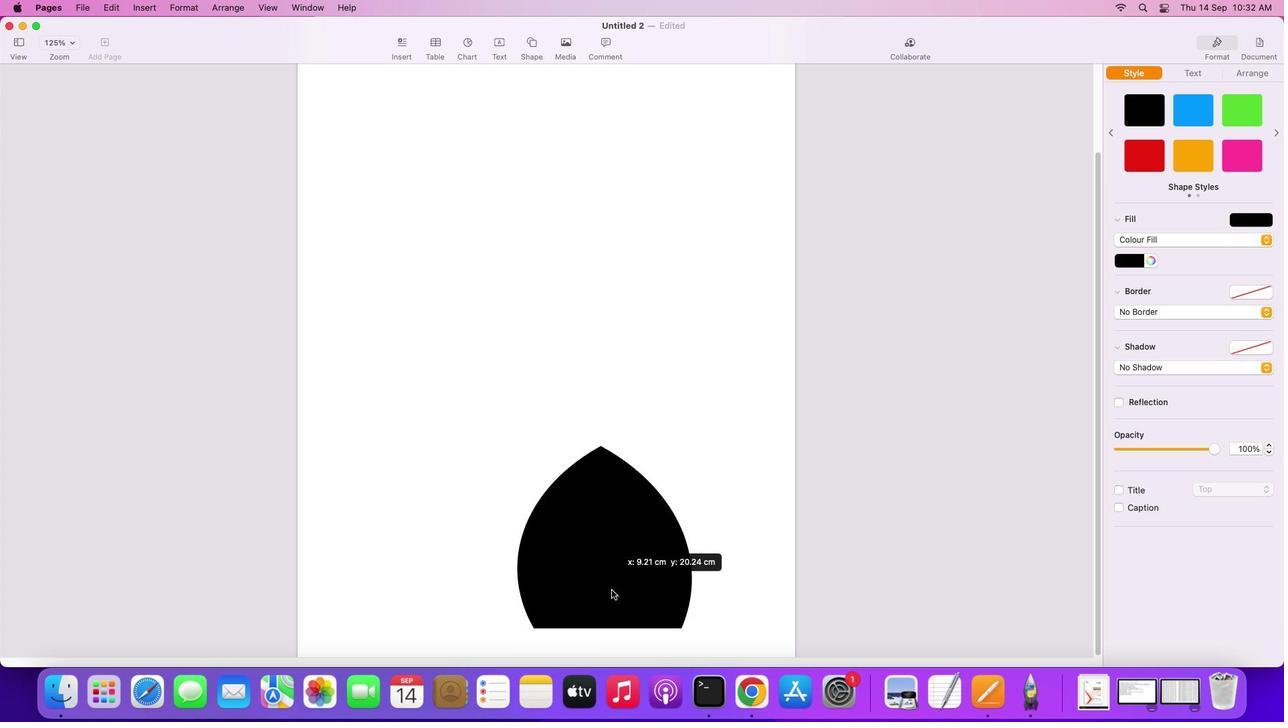 
Action: Mouse moved to (1080, 155)
Screenshot: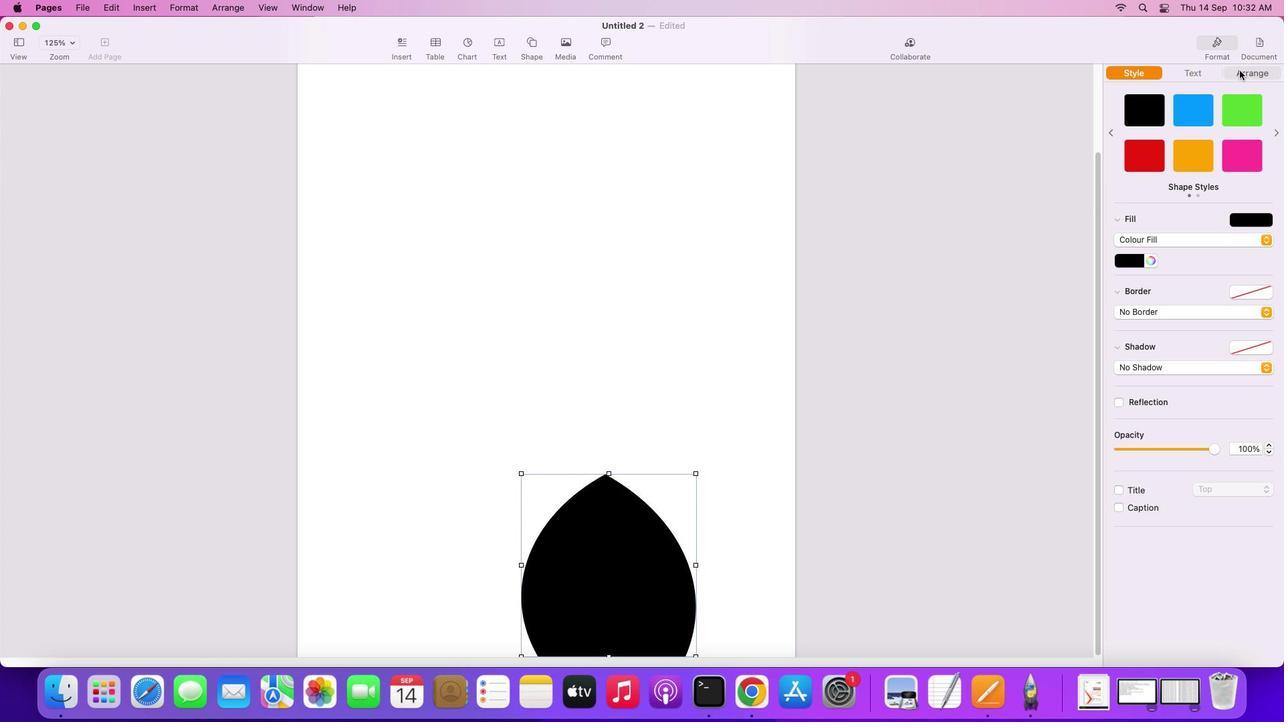 
Action: Mouse pressed left at (1080, 155)
Screenshot: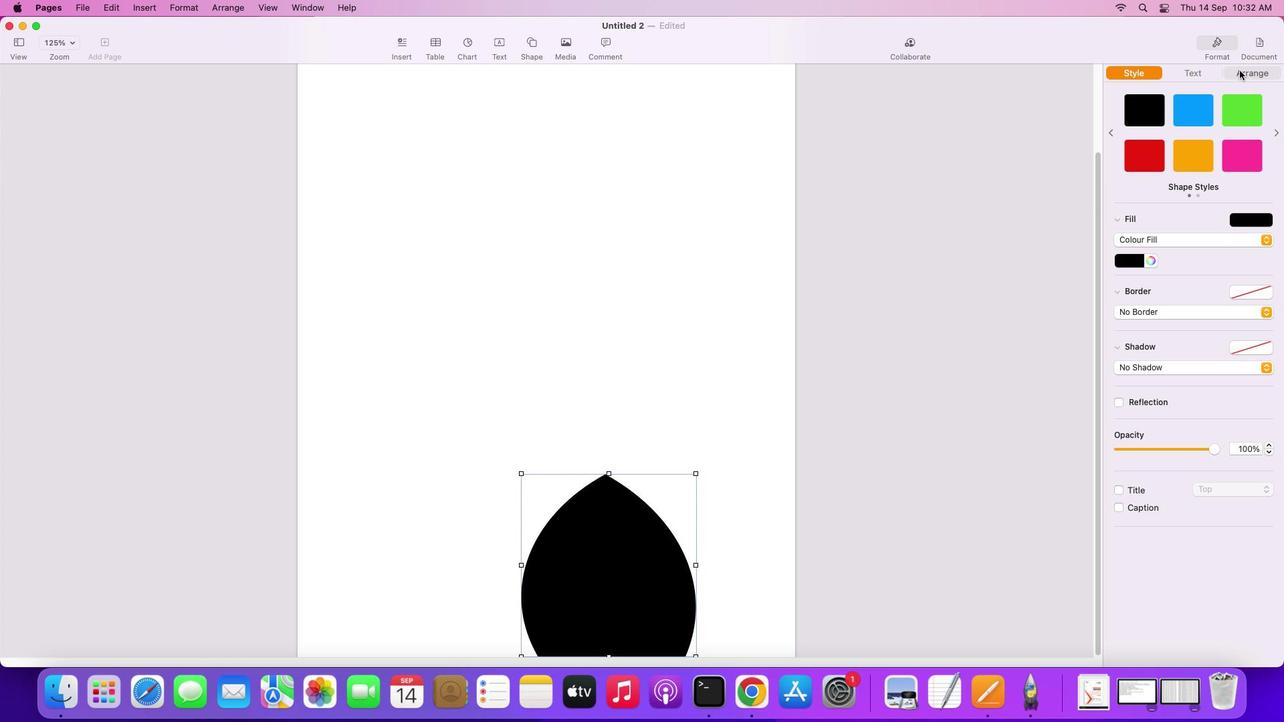
Action: Mouse moved to (1014, 190)
Screenshot: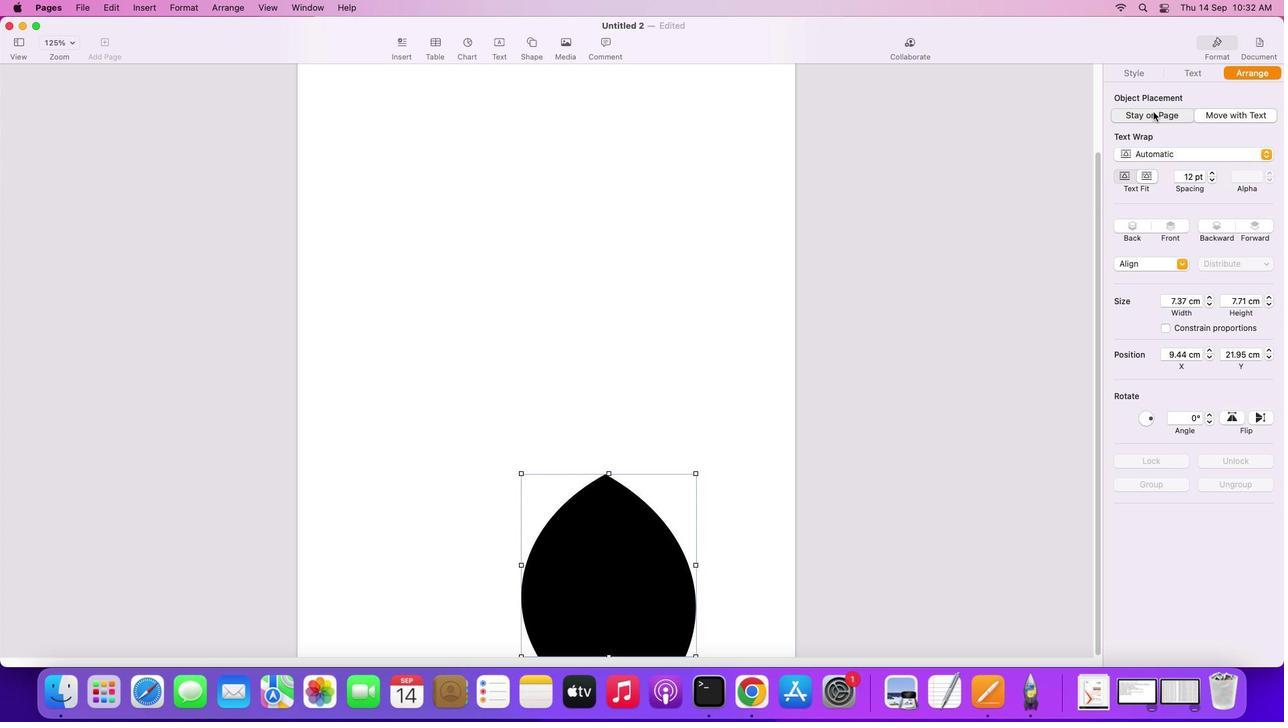 
Action: Mouse pressed left at (1014, 190)
Screenshot: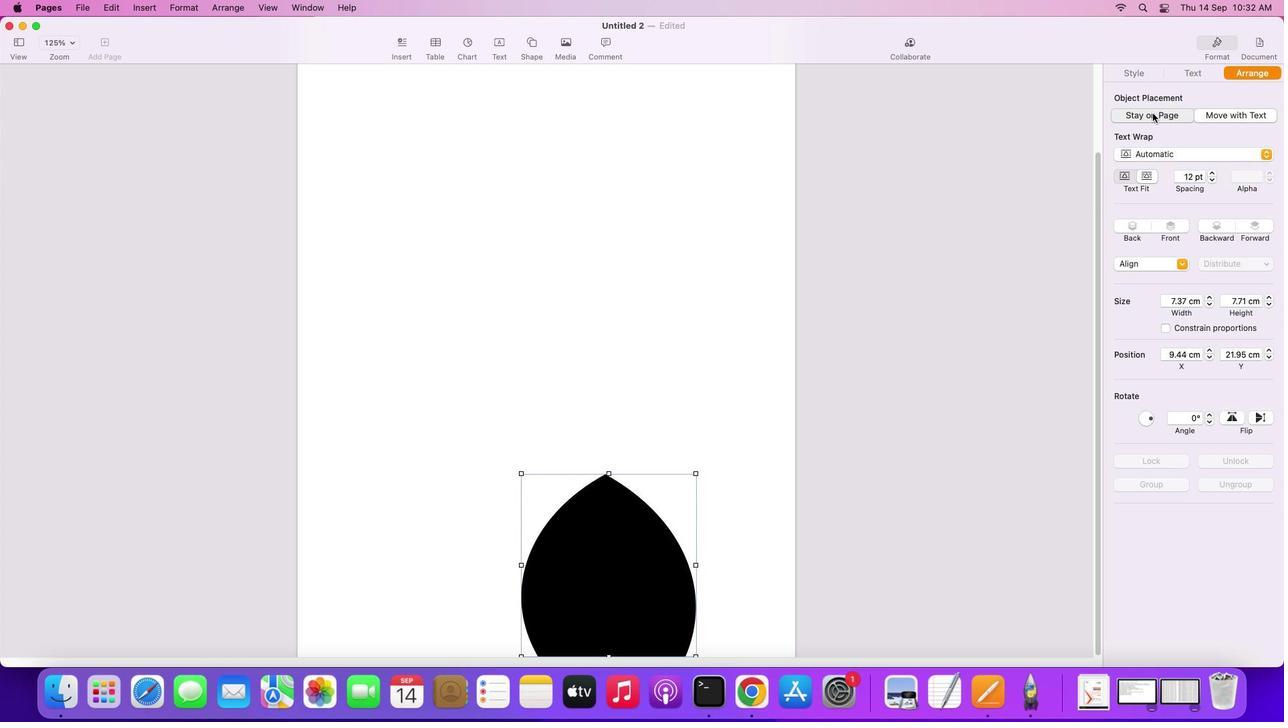 
Action: Mouse moved to (604, 564)
Screenshot: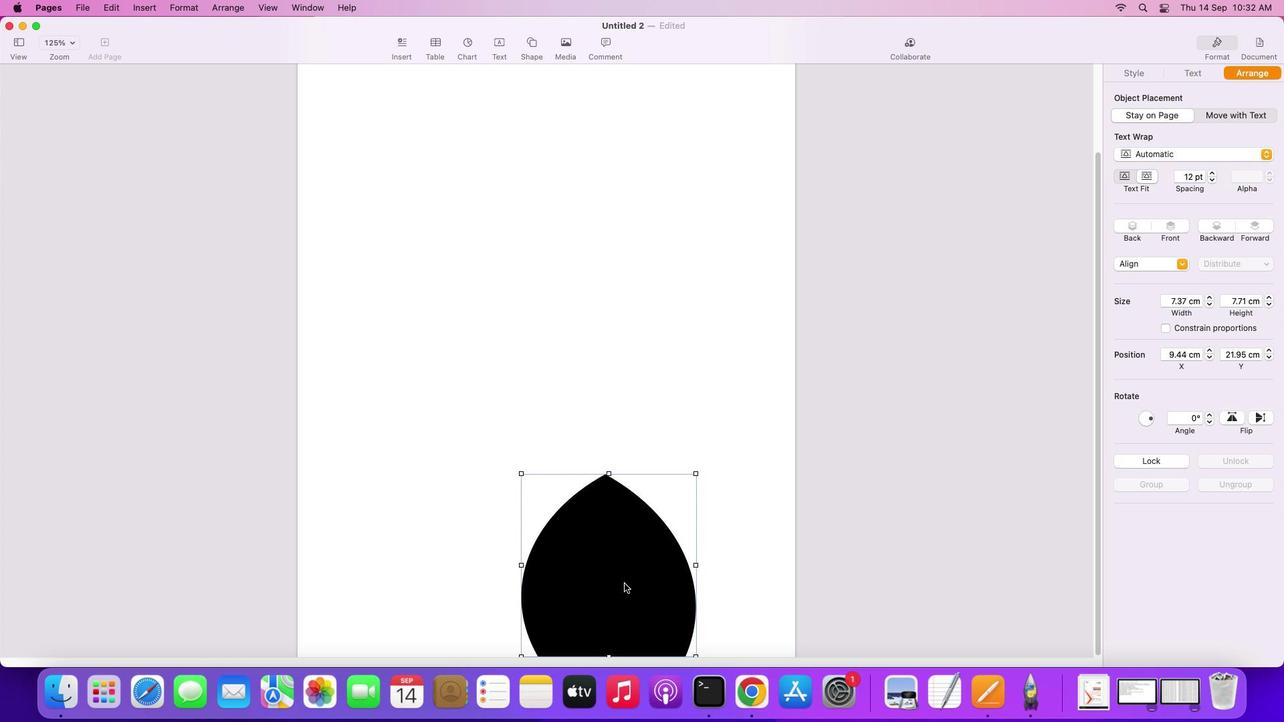 
Action: Mouse pressed left at (604, 564)
Screenshot: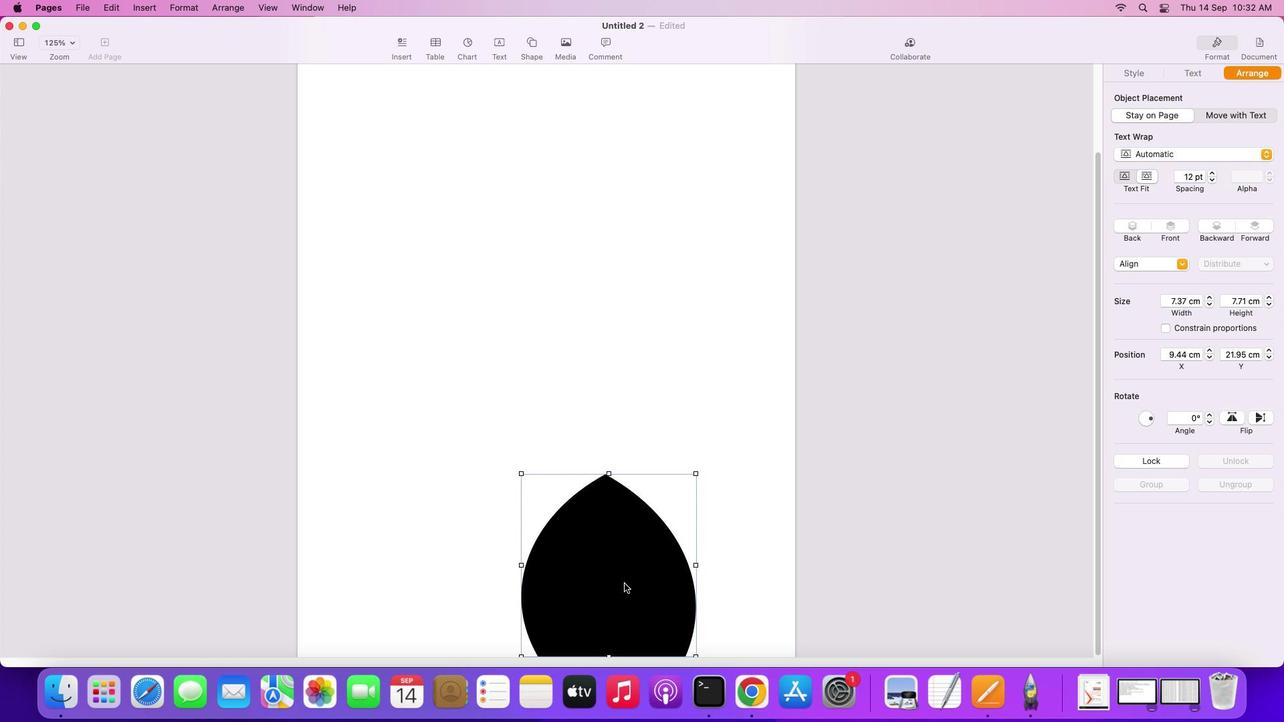 
Action: Mouse moved to (607, 472)
Screenshot: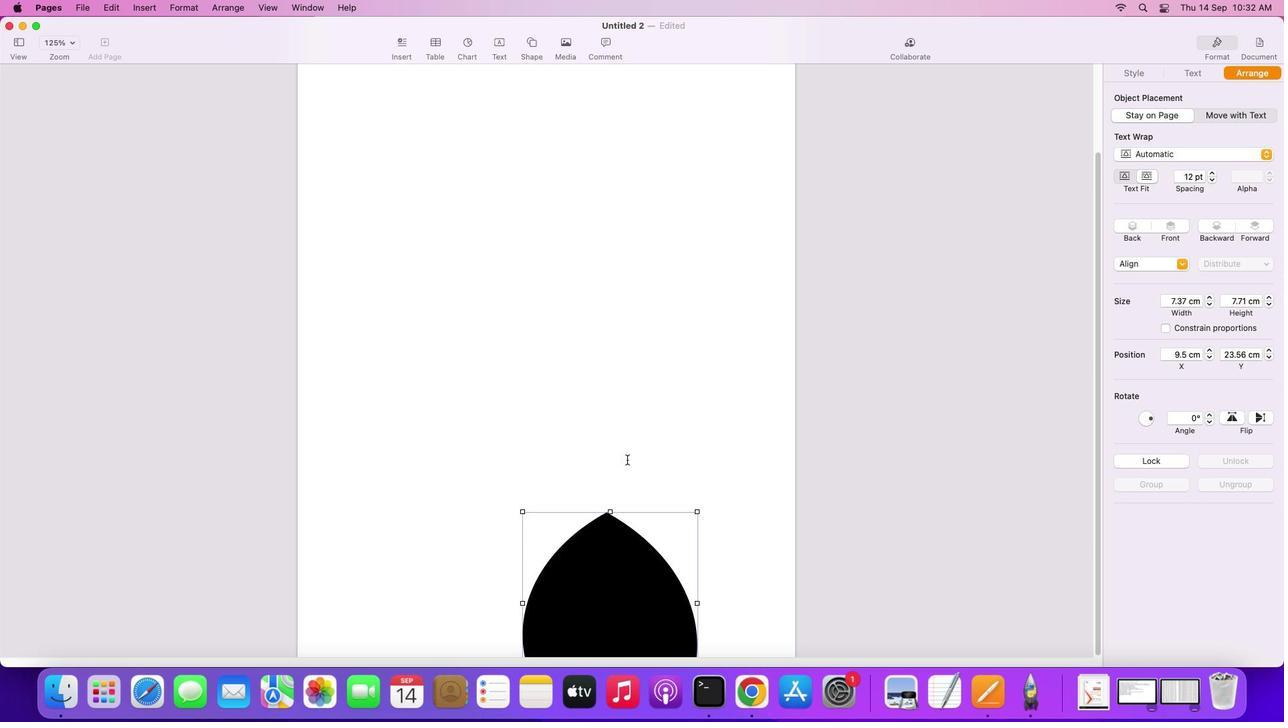 
Action: Mouse pressed left at (607, 472)
Screenshot: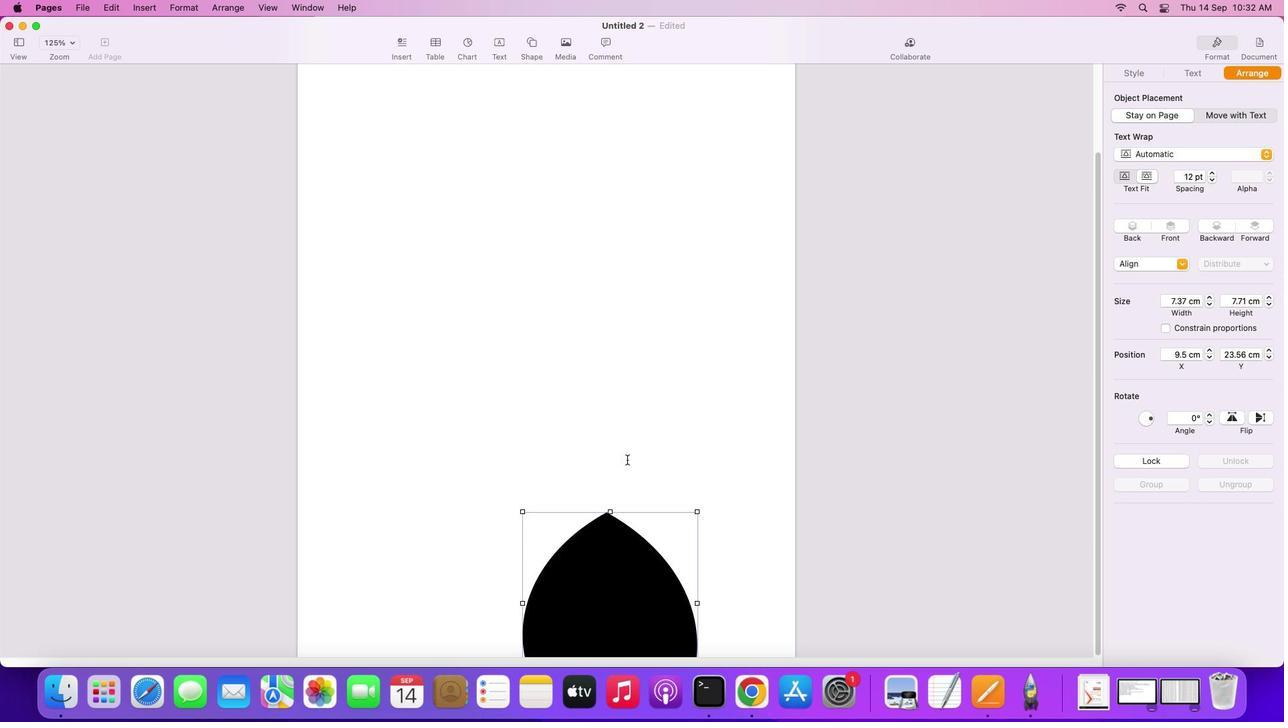 
Action: Mouse moved to (591, 550)
Screenshot: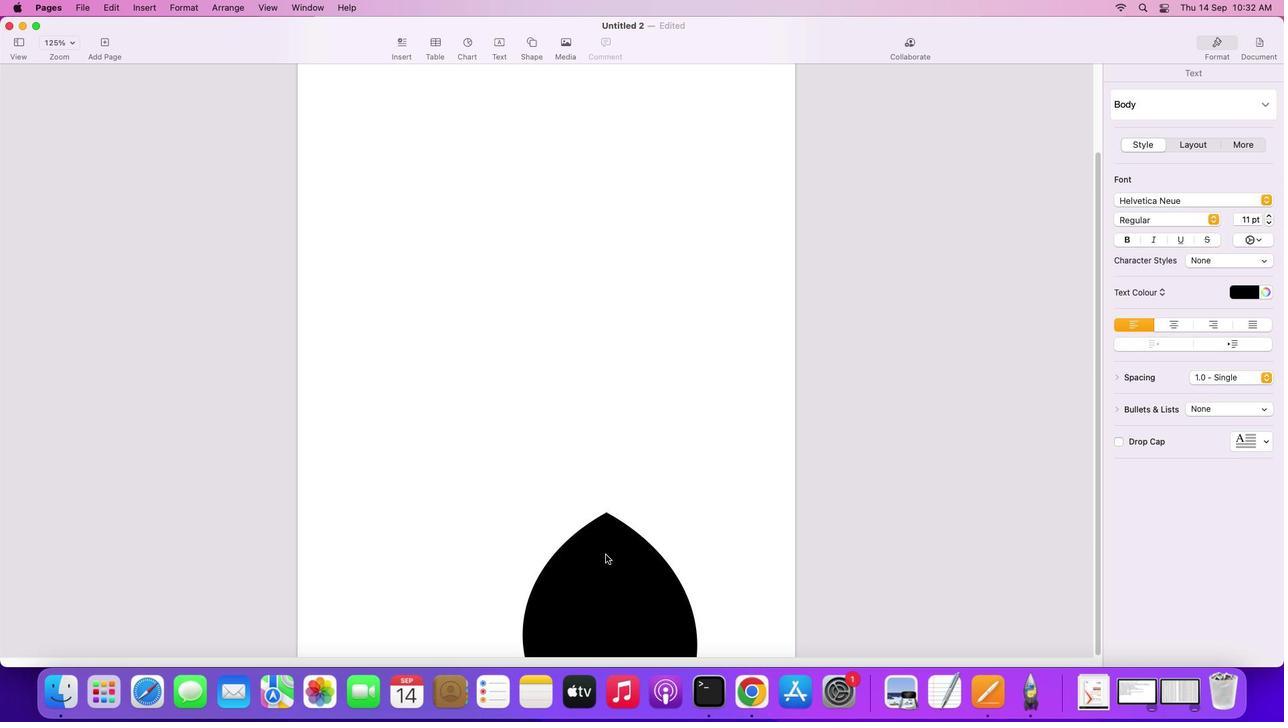 
Action: Mouse pressed left at (591, 550)
Screenshot: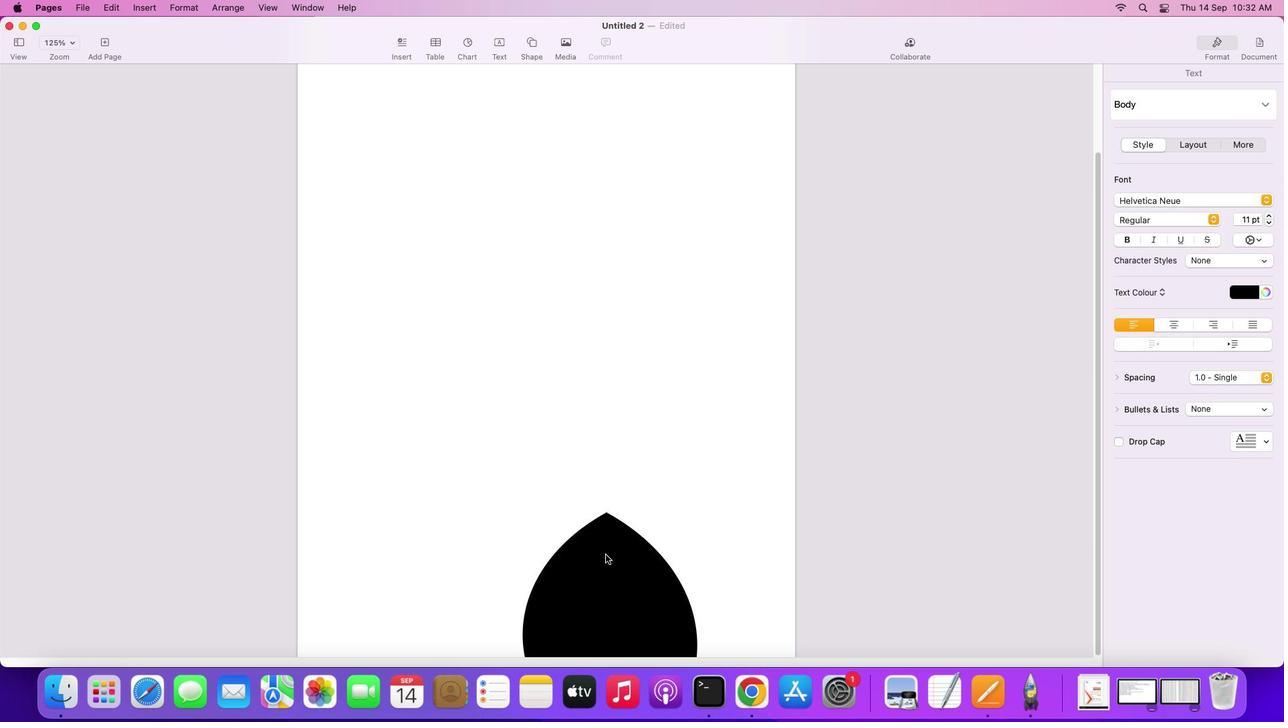
Action: Mouse moved to (593, 561)
Screenshot: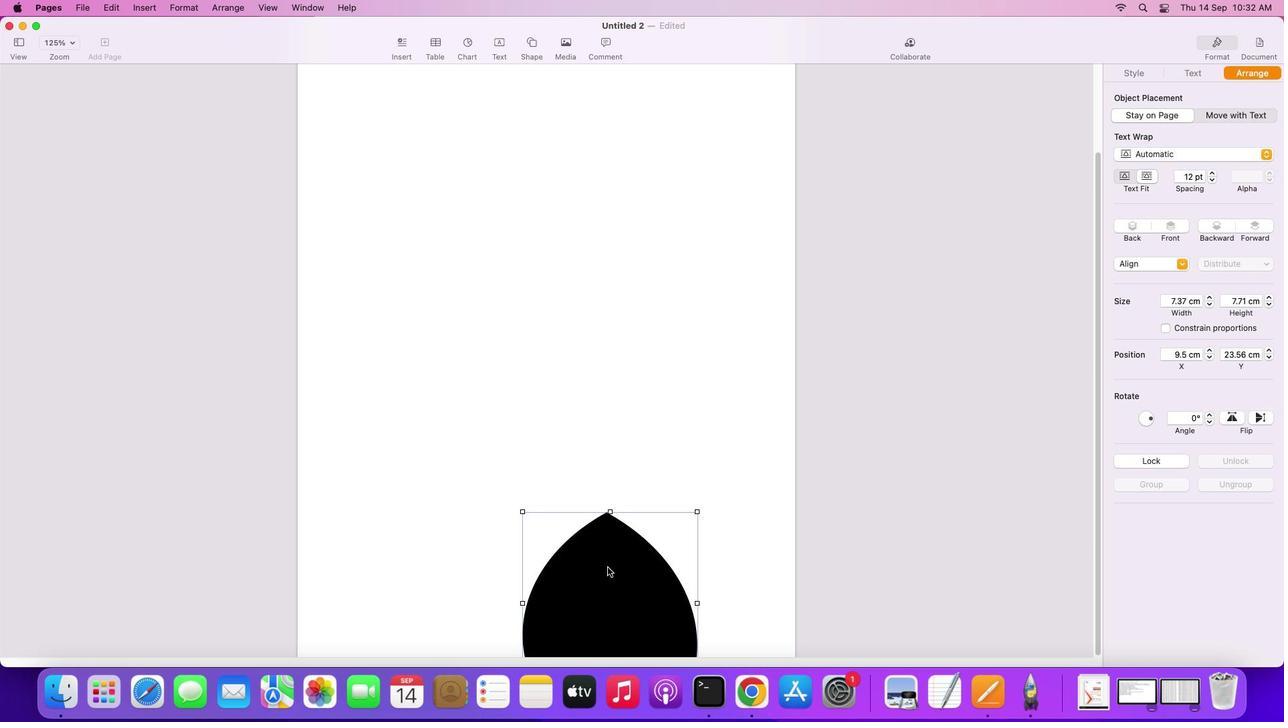 
Action: Mouse pressed left at (593, 561)
Screenshot: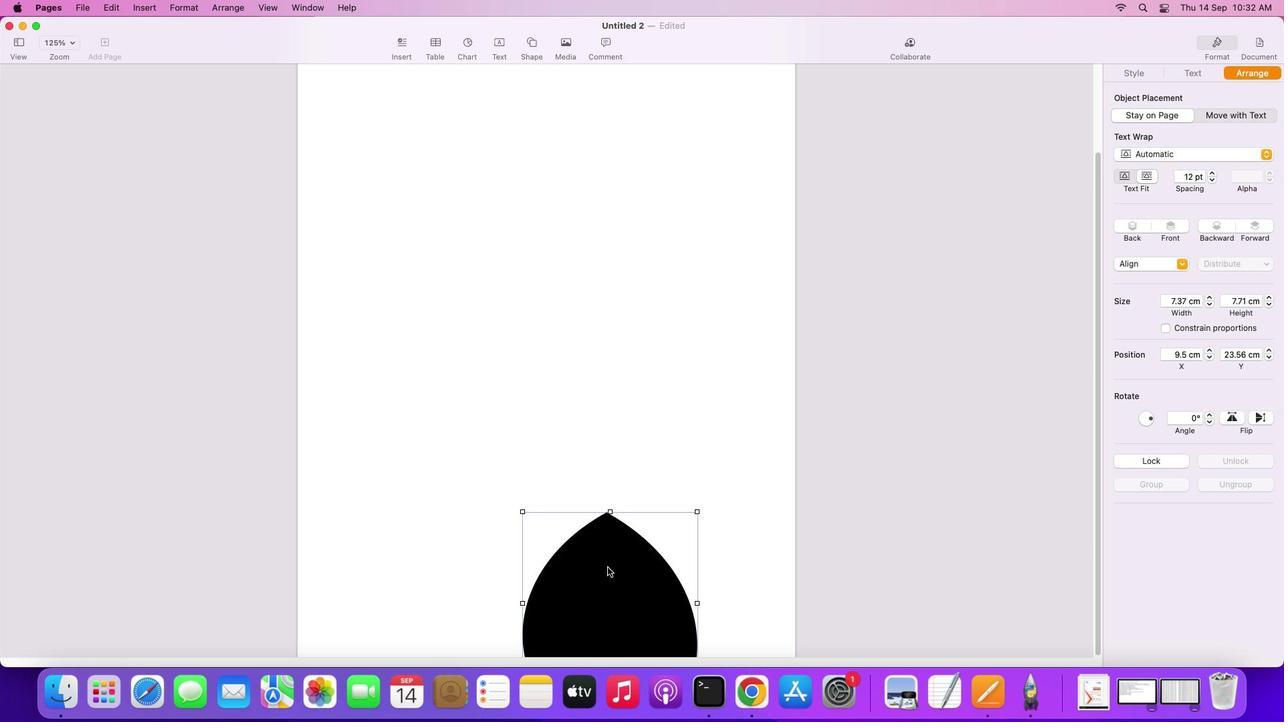 
Action: Key pressed Key.alt
Screenshot: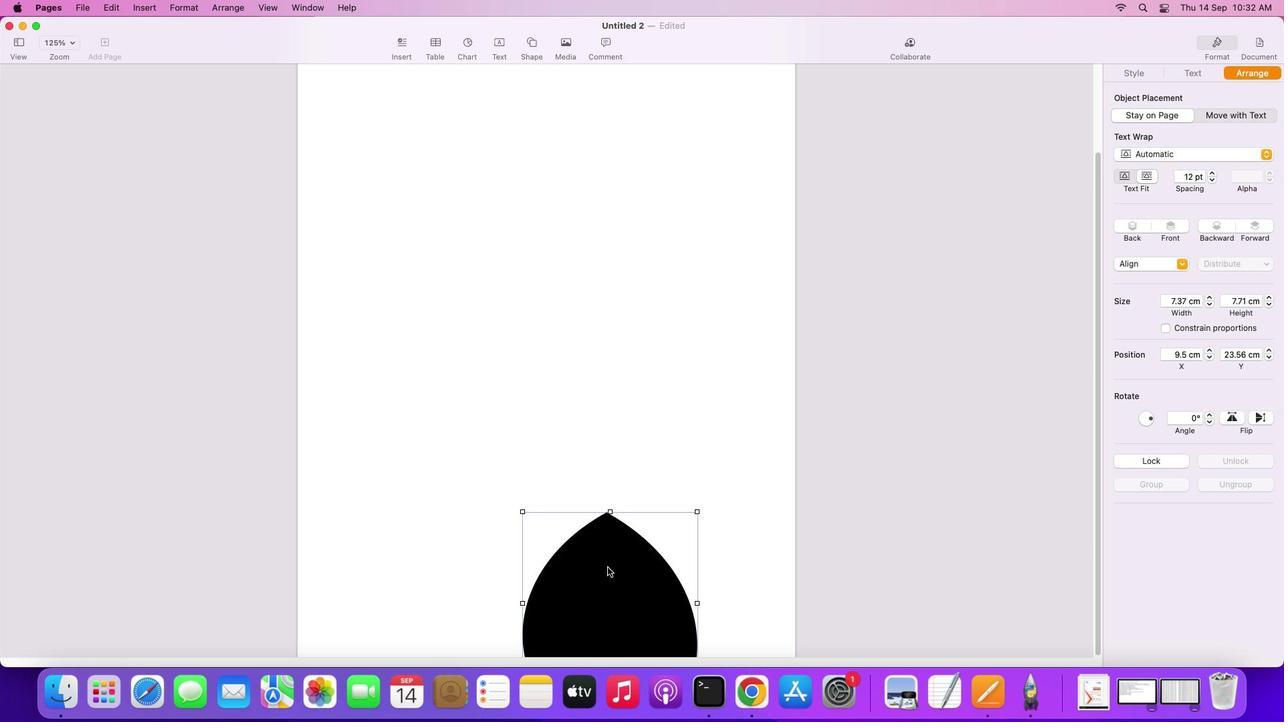 
Action: Mouse moved to (491, 433)
Screenshot: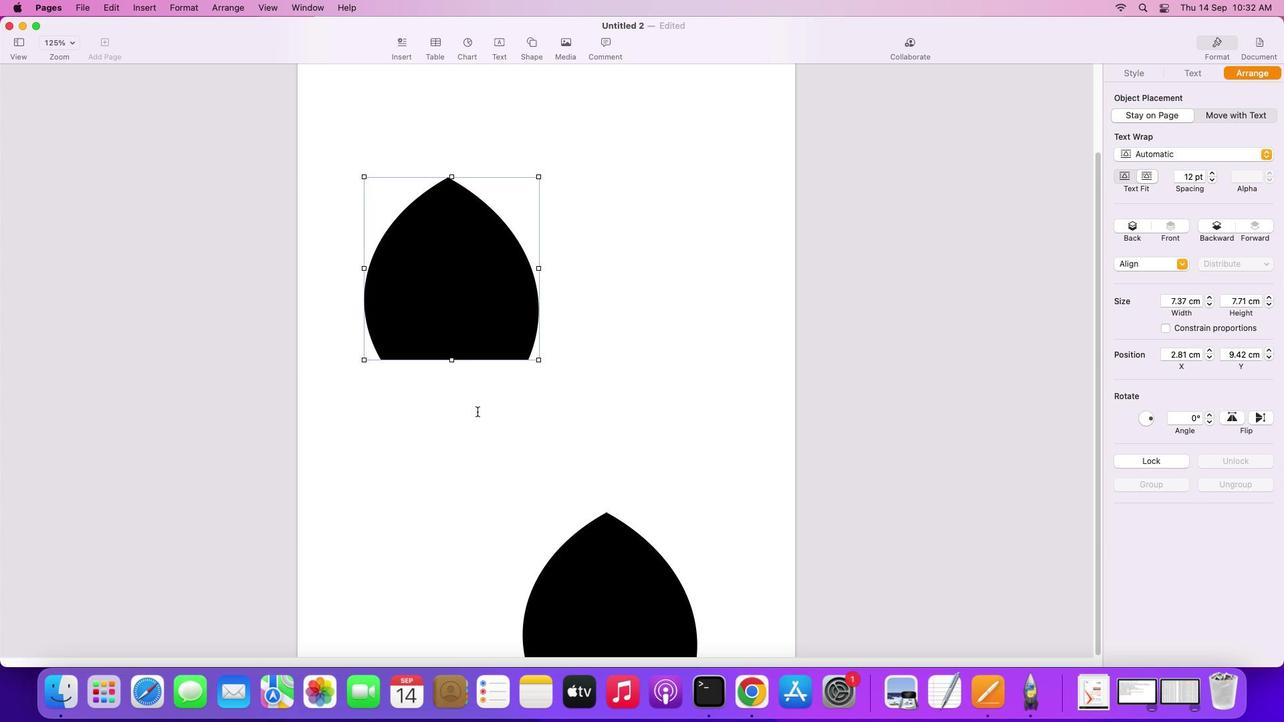 
Action: Mouse scrolled (491, 433) with delta (123, 98)
Screenshot: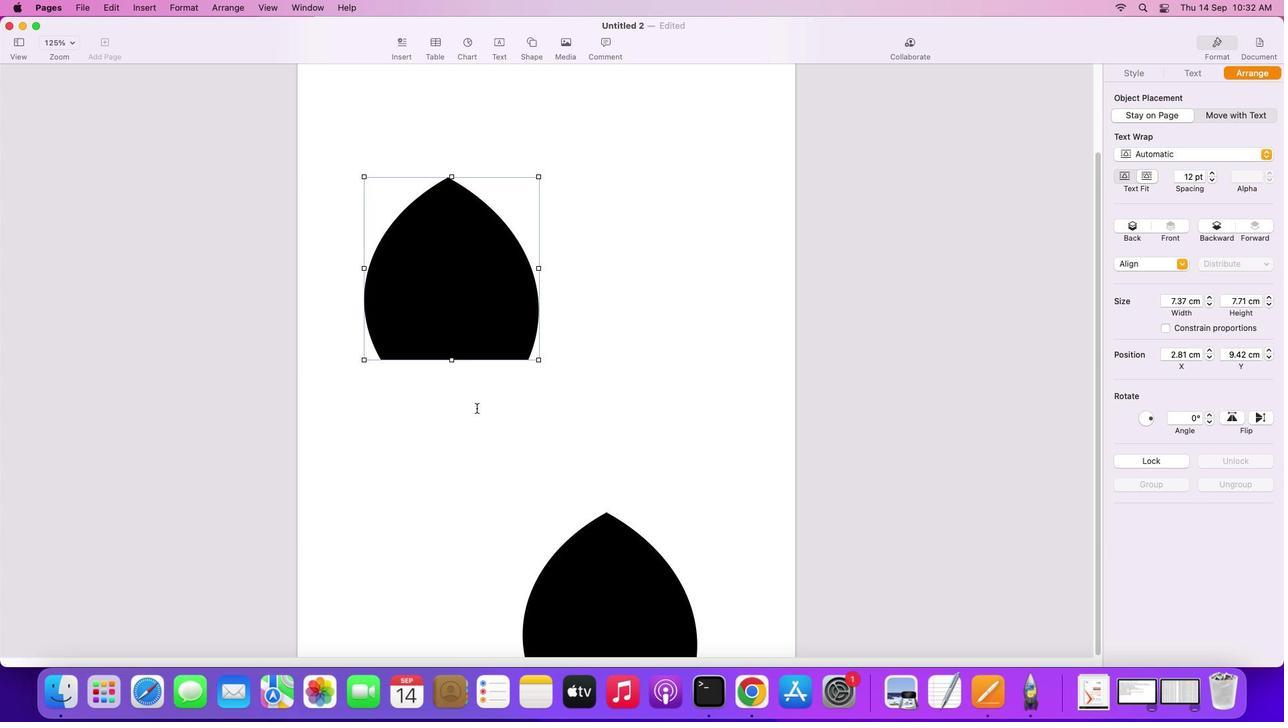 
Action: Mouse scrolled (491, 433) with delta (123, 98)
Screenshot: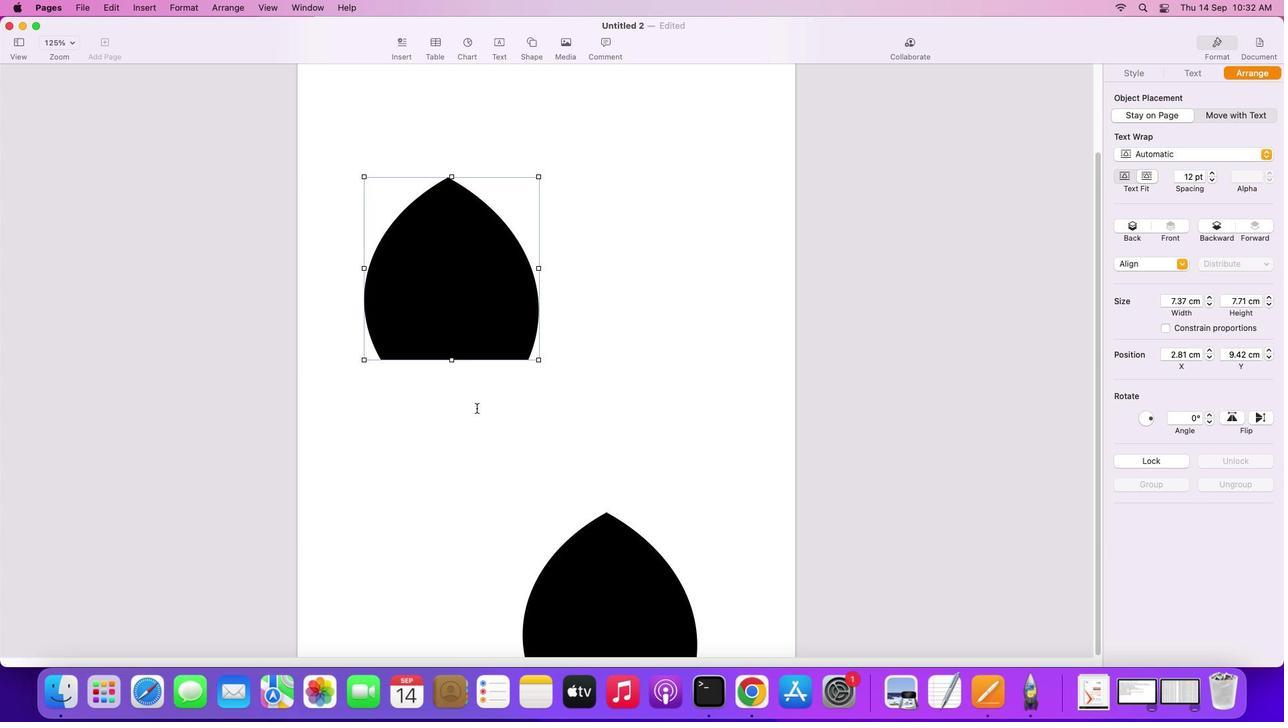 
Action: Mouse scrolled (491, 433) with delta (123, 97)
Screenshot: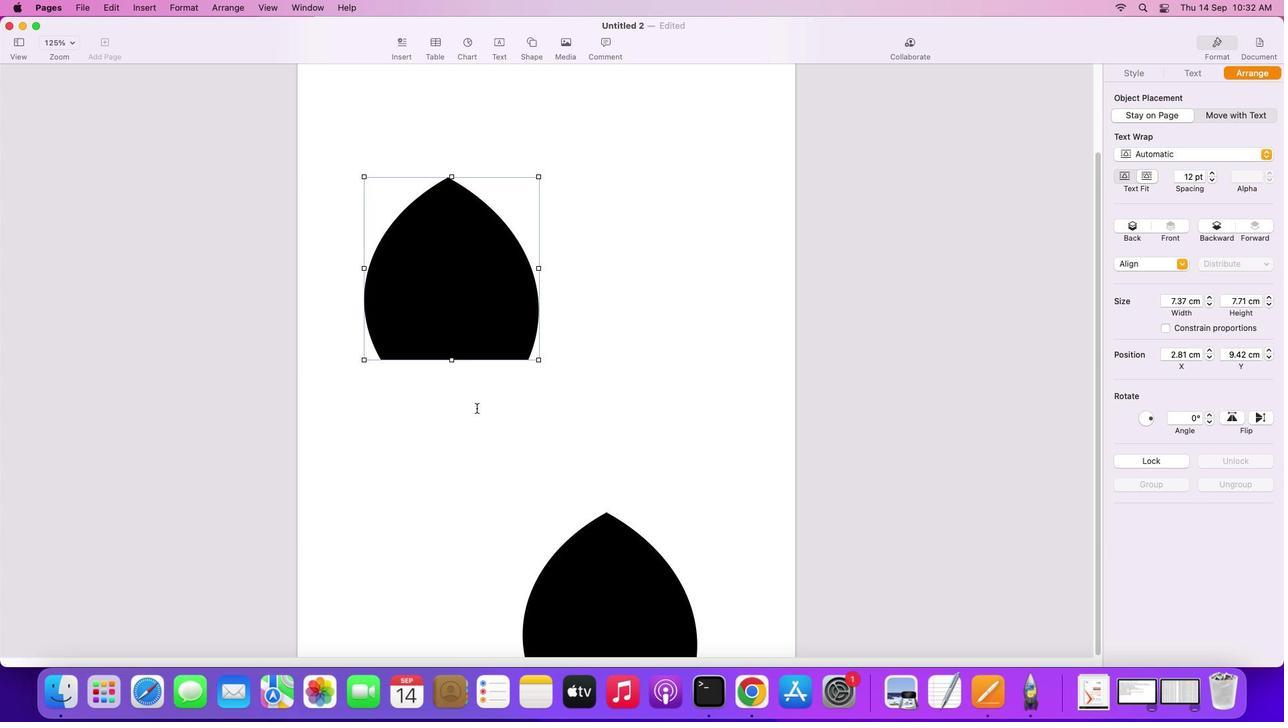 
Action: Mouse moved to (491, 432)
Screenshot: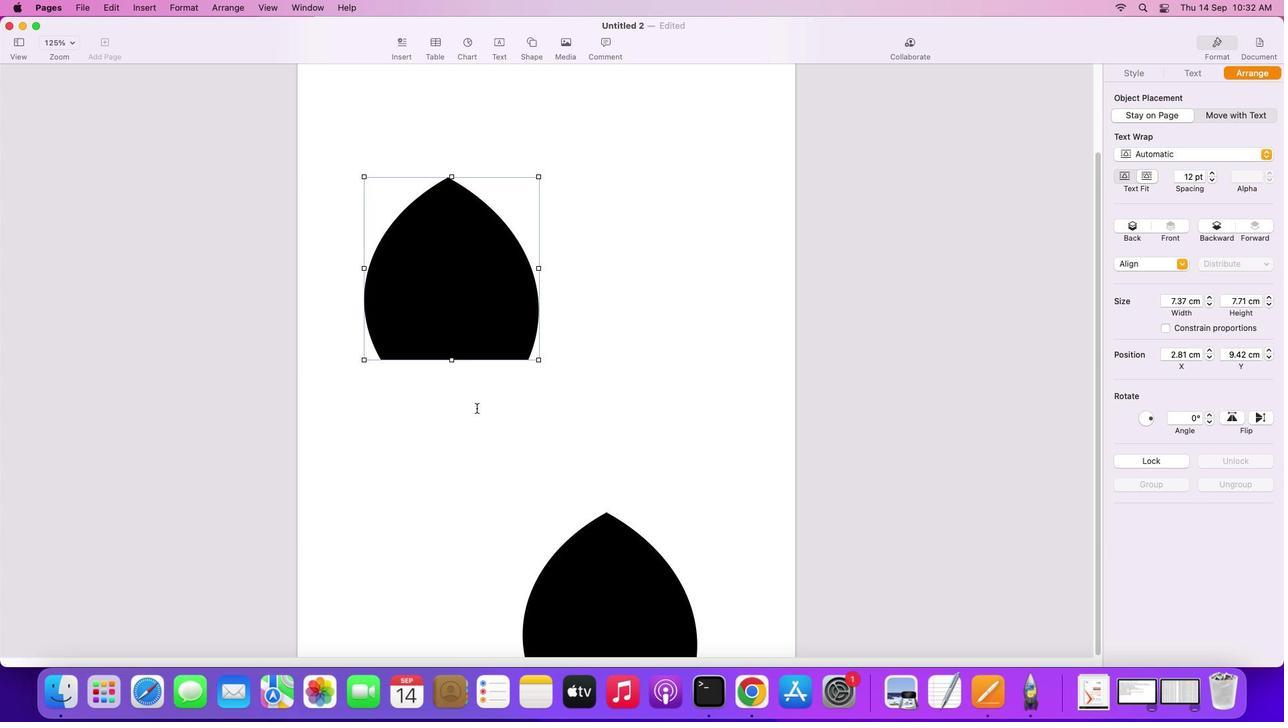 
Action: Mouse scrolled (491, 432) with delta (123, 96)
Screenshot: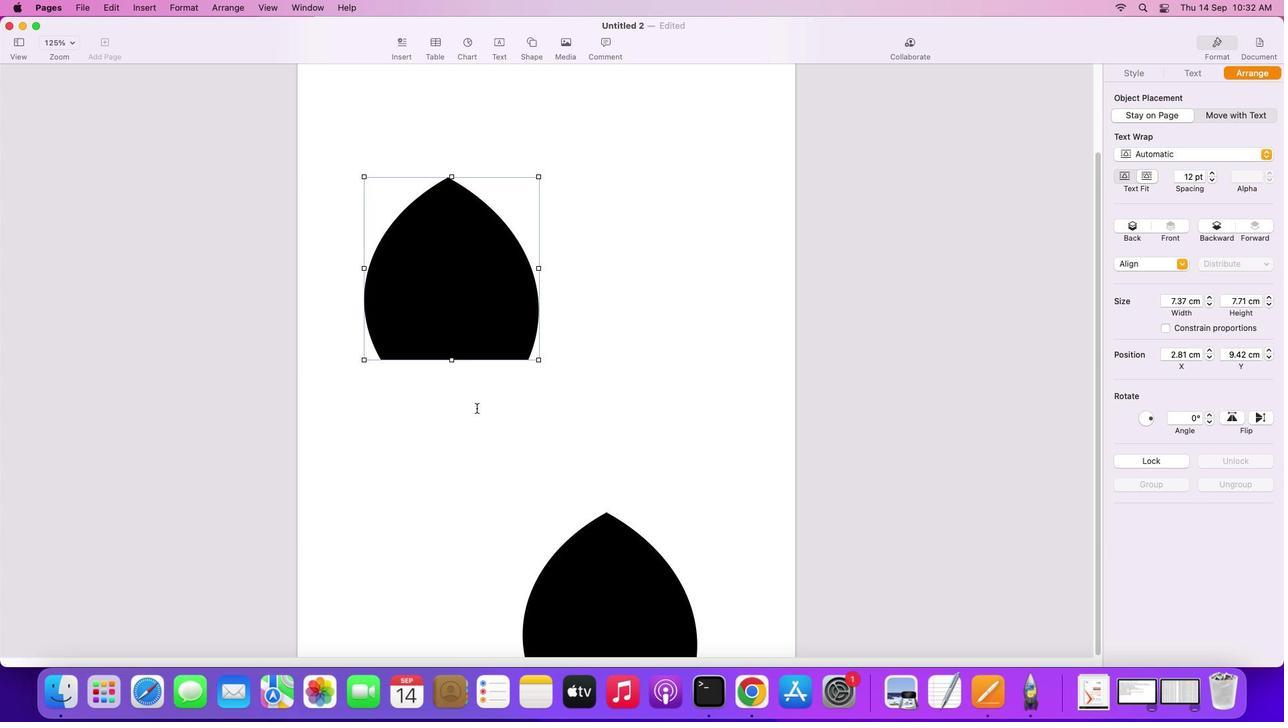
Action: Mouse moved to (491, 432)
Screenshot: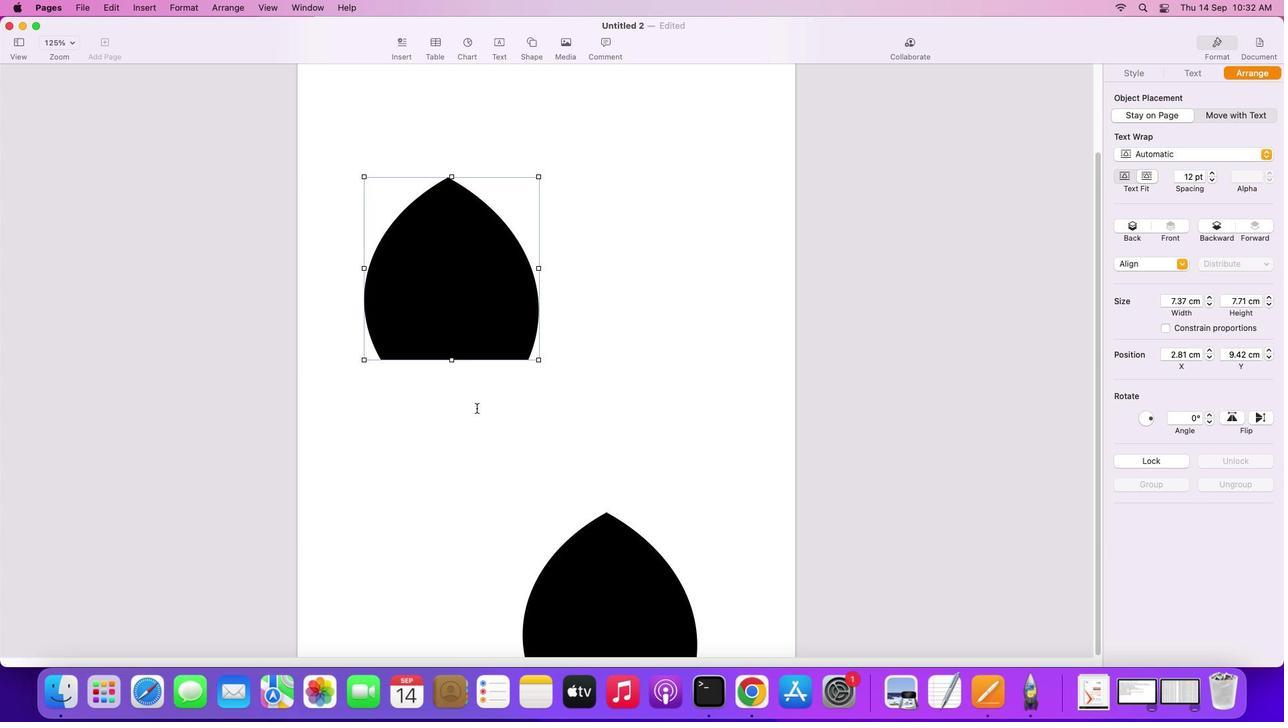 
Action: Mouse scrolled (491, 432) with delta (123, 95)
Screenshot: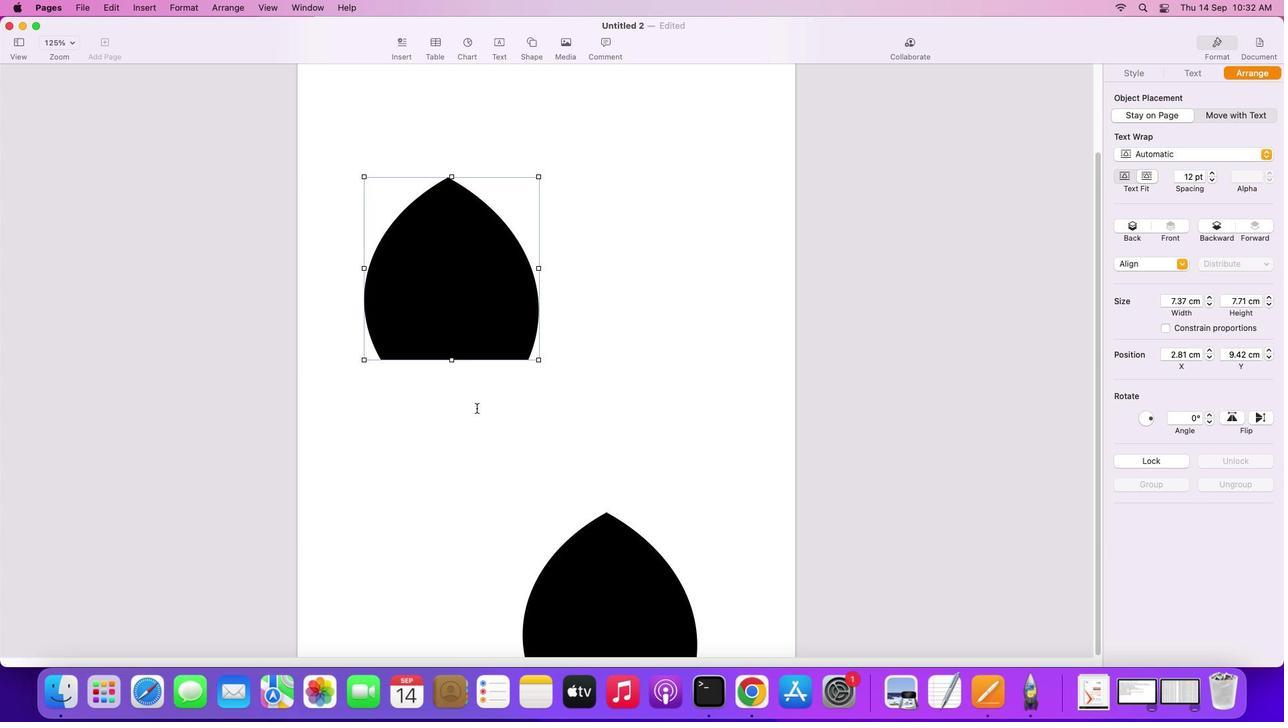 
Action: Mouse moved to (541, 392)
Screenshot: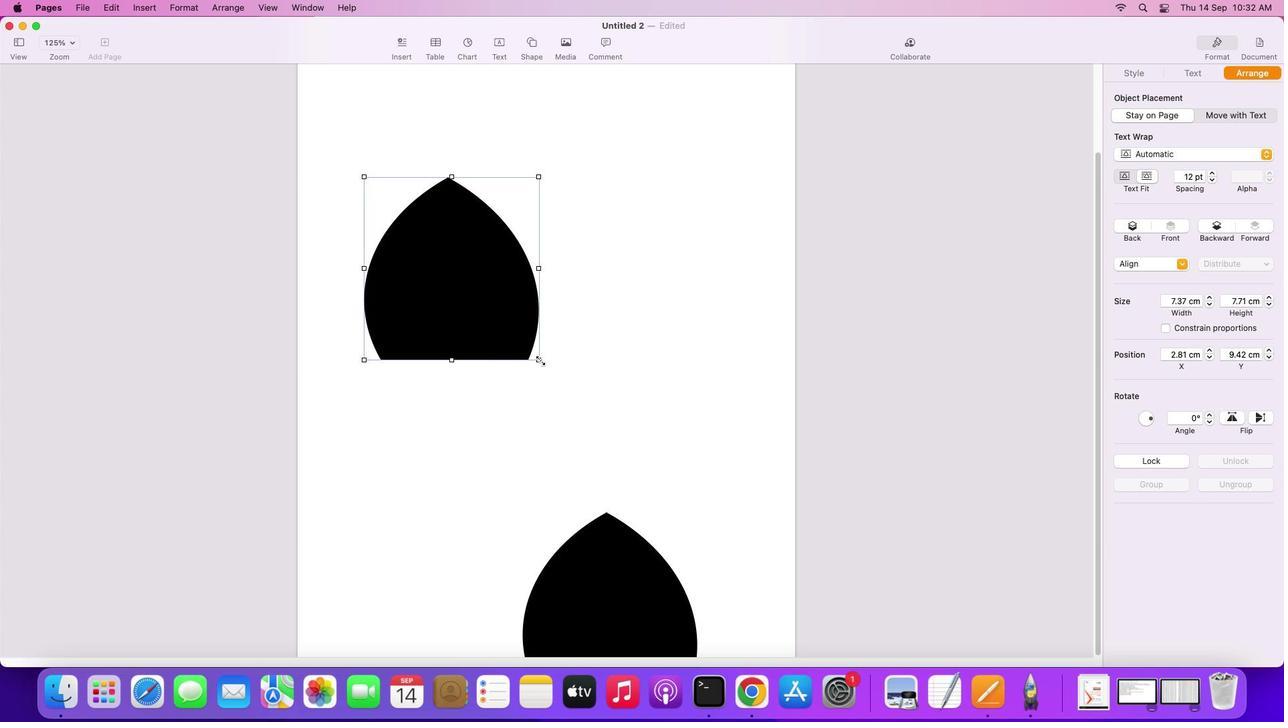 
Action: Mouse pressed left at (541, 392)
Screenshot: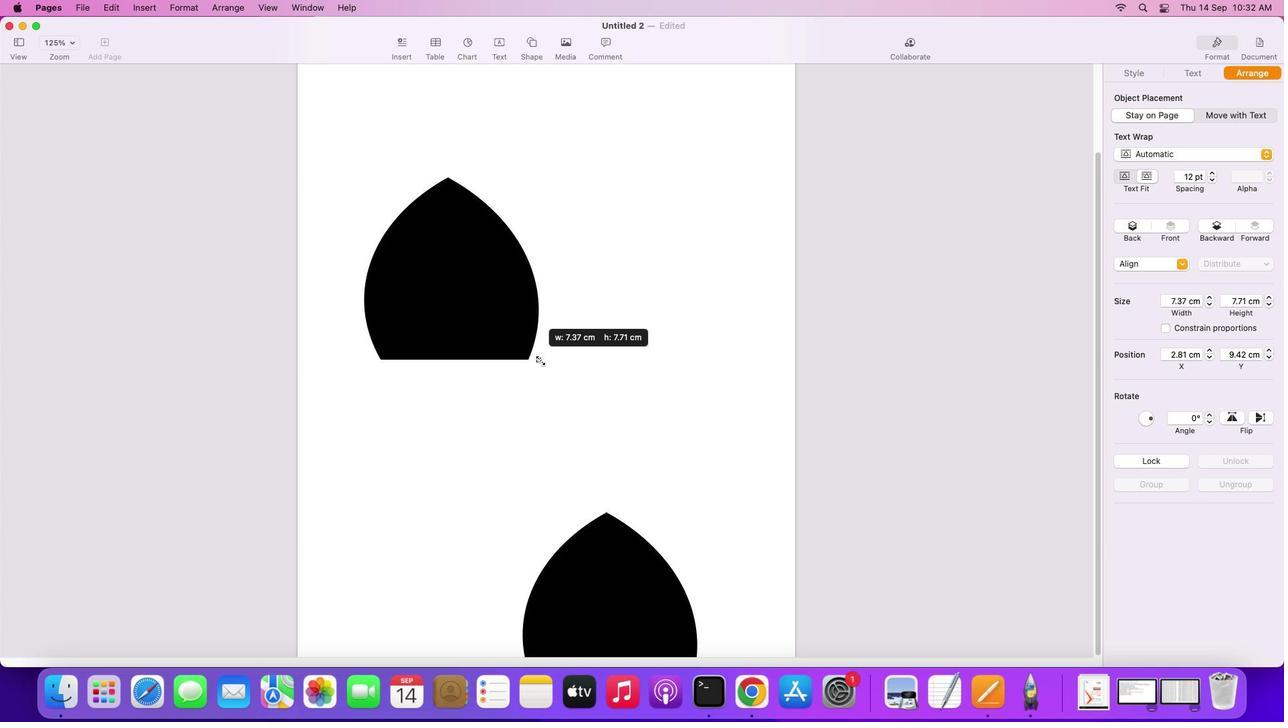 
Action: Mouse moved to (448, 311)
Screenshot: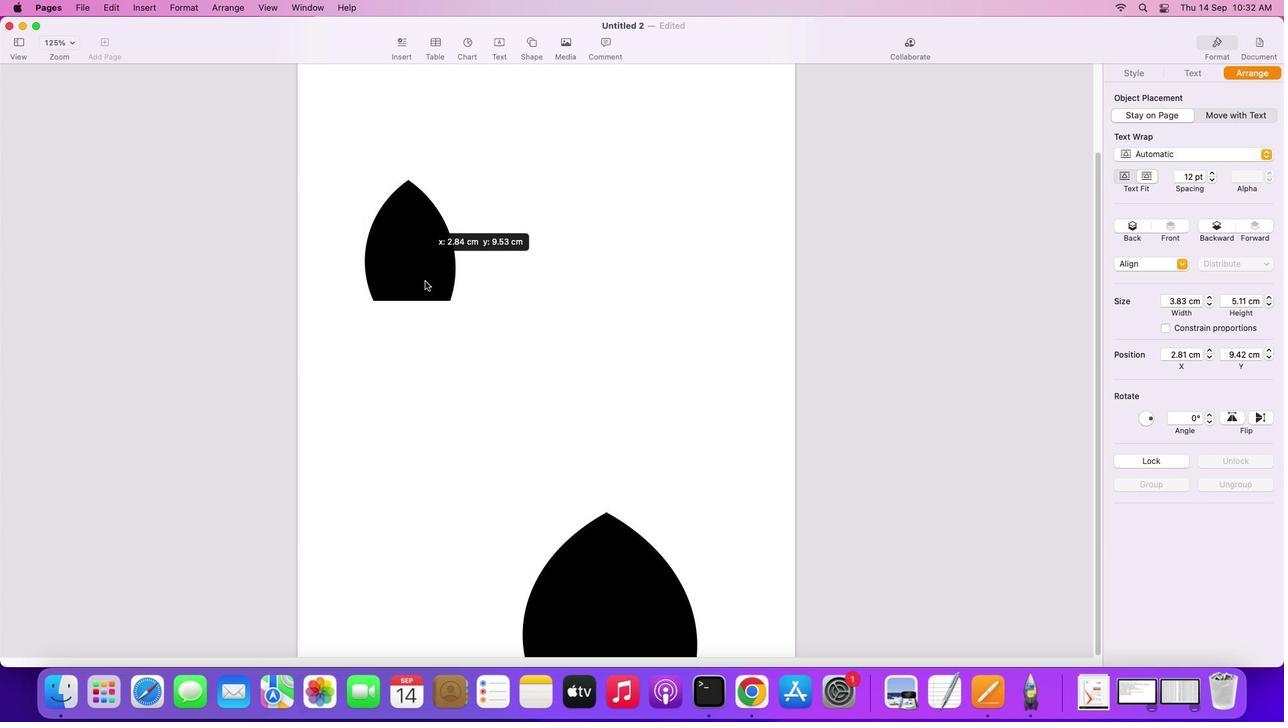 
Action: Mouse pressed left at (448, 311)
Screenshot: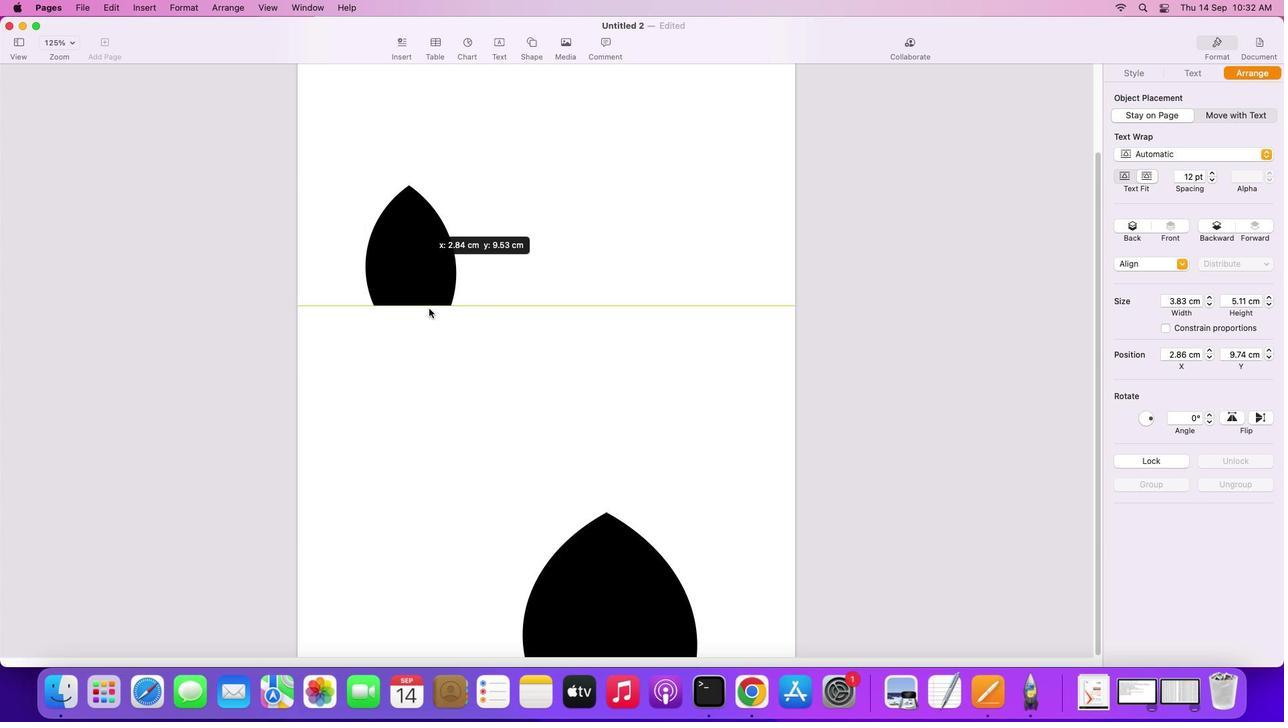 
Action: Mouse moved to (1058, 435)
Screenshot: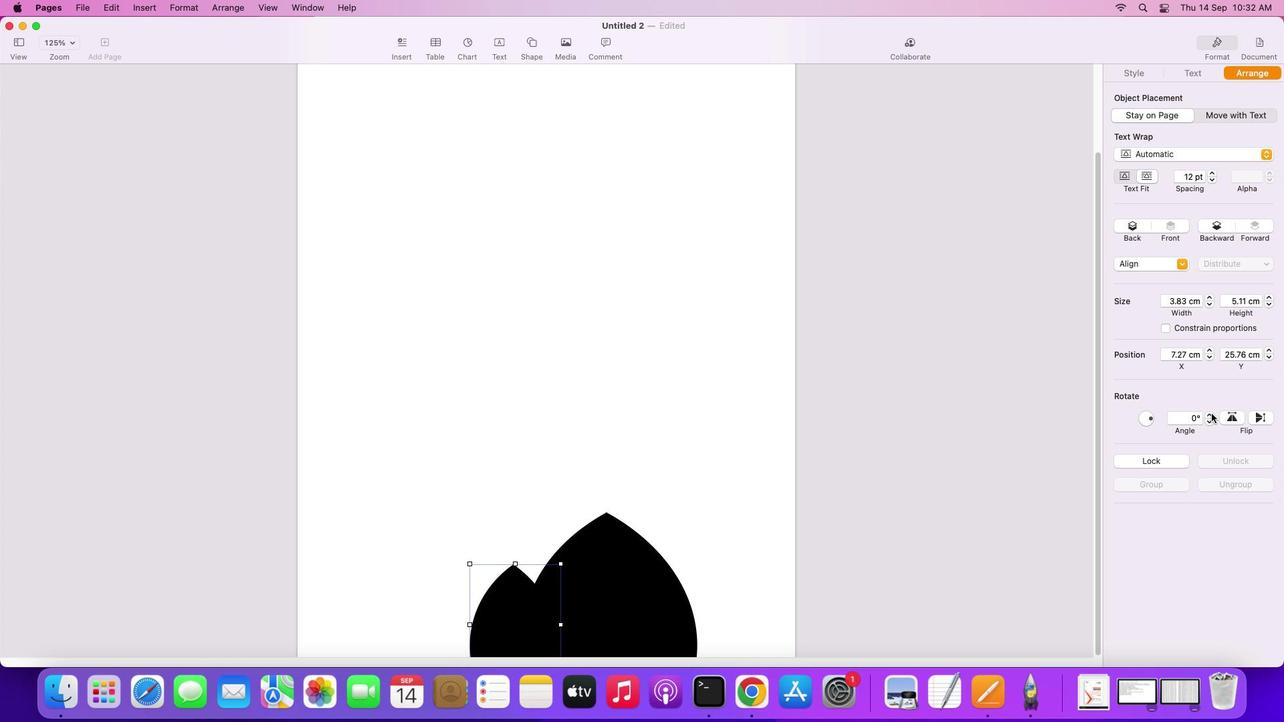 
Action: Mouse pressed left at (1058, 435)
Screenshot: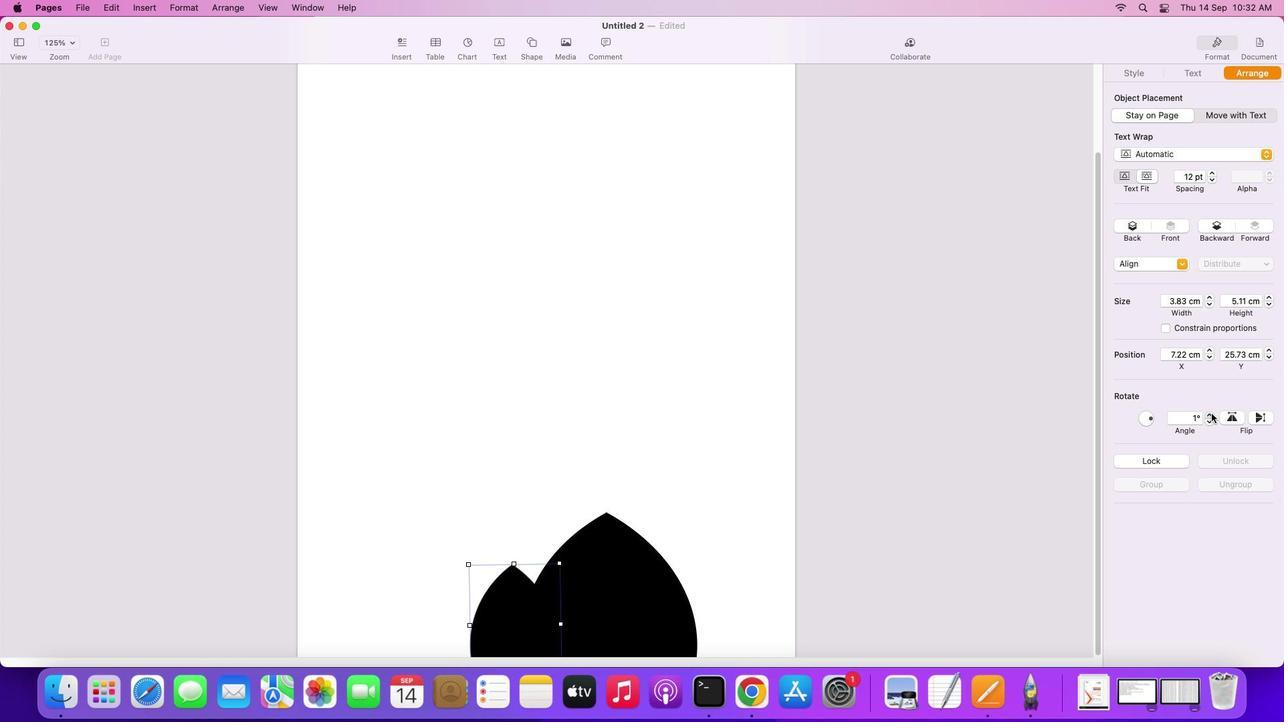 
Action: Mouse pressed left at (1058, 435)
Screenshot: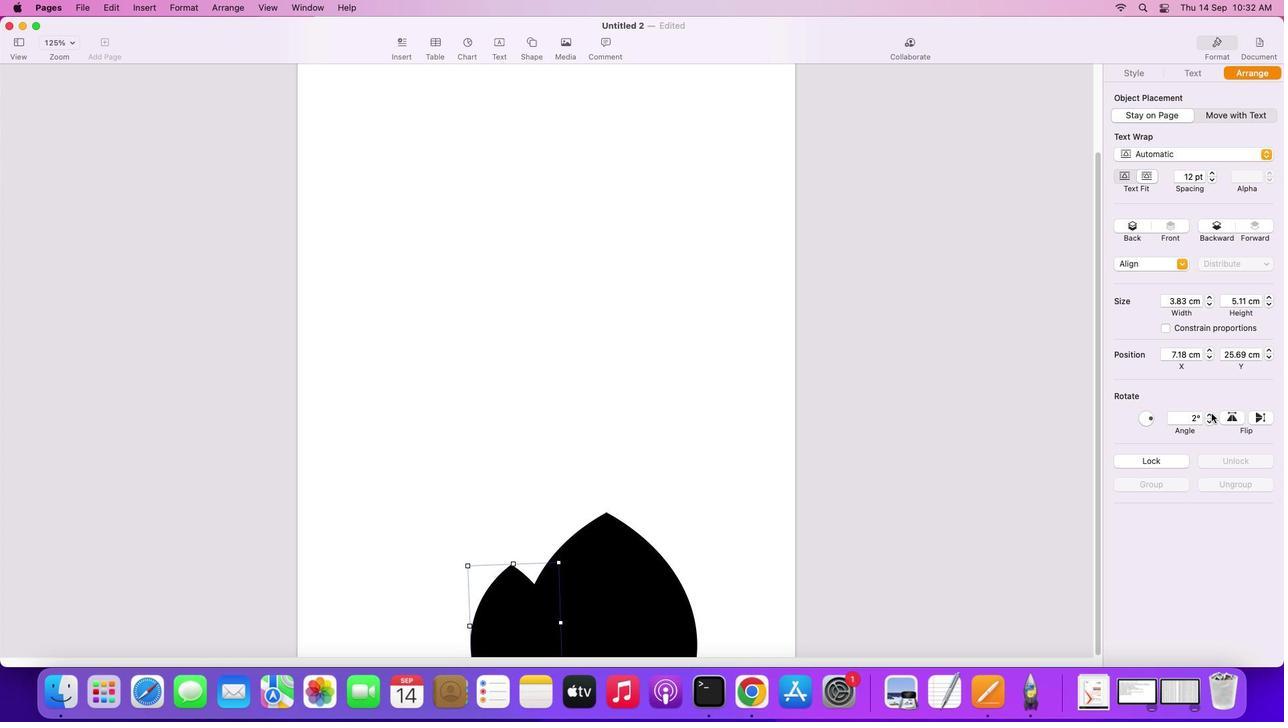 
Action: Mouse pressed left at (1058, 435)
Screenshot: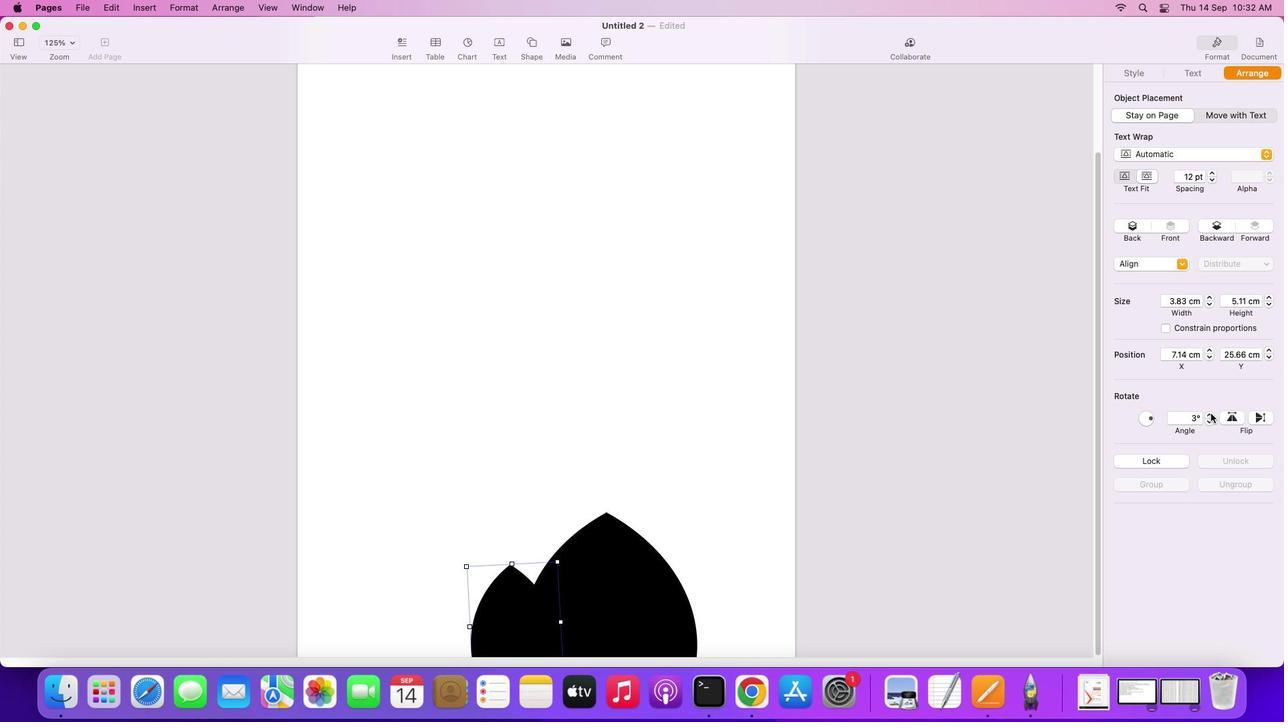 
Action: Mouse moved to (1058, 435)
Screenshot: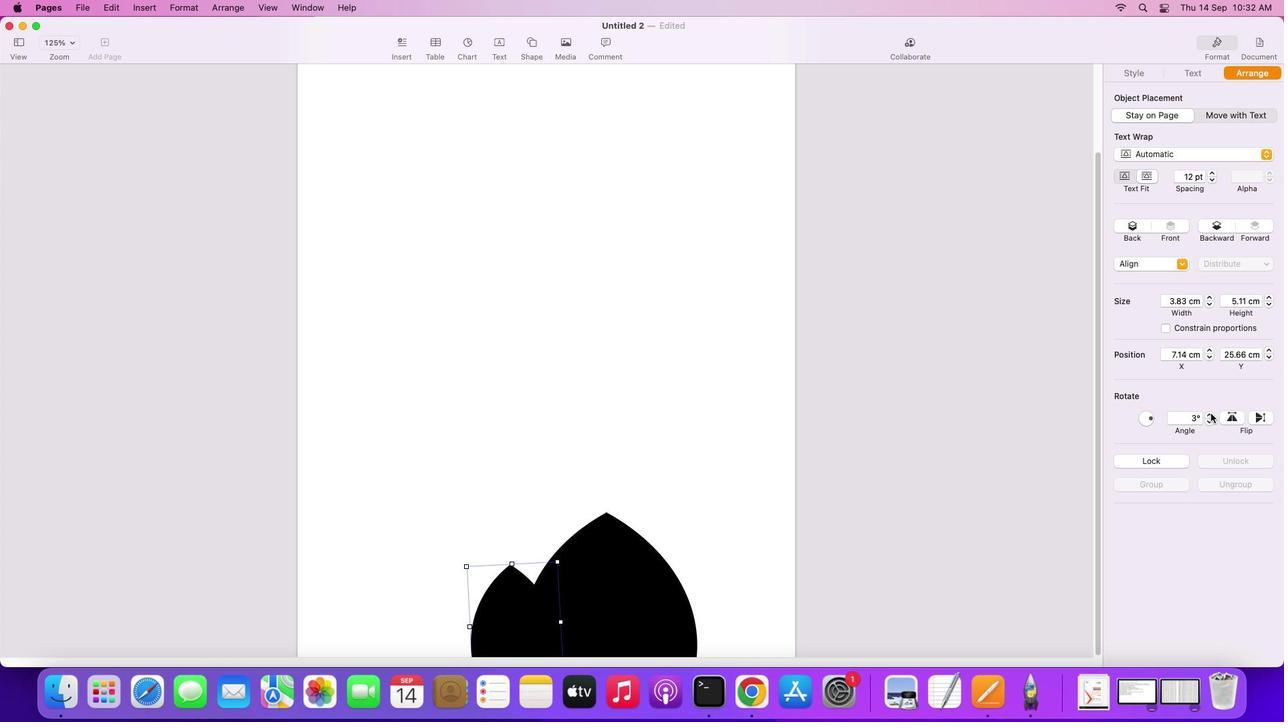 
Action: Mouse pressed left at (1058, 435)
Screenshot: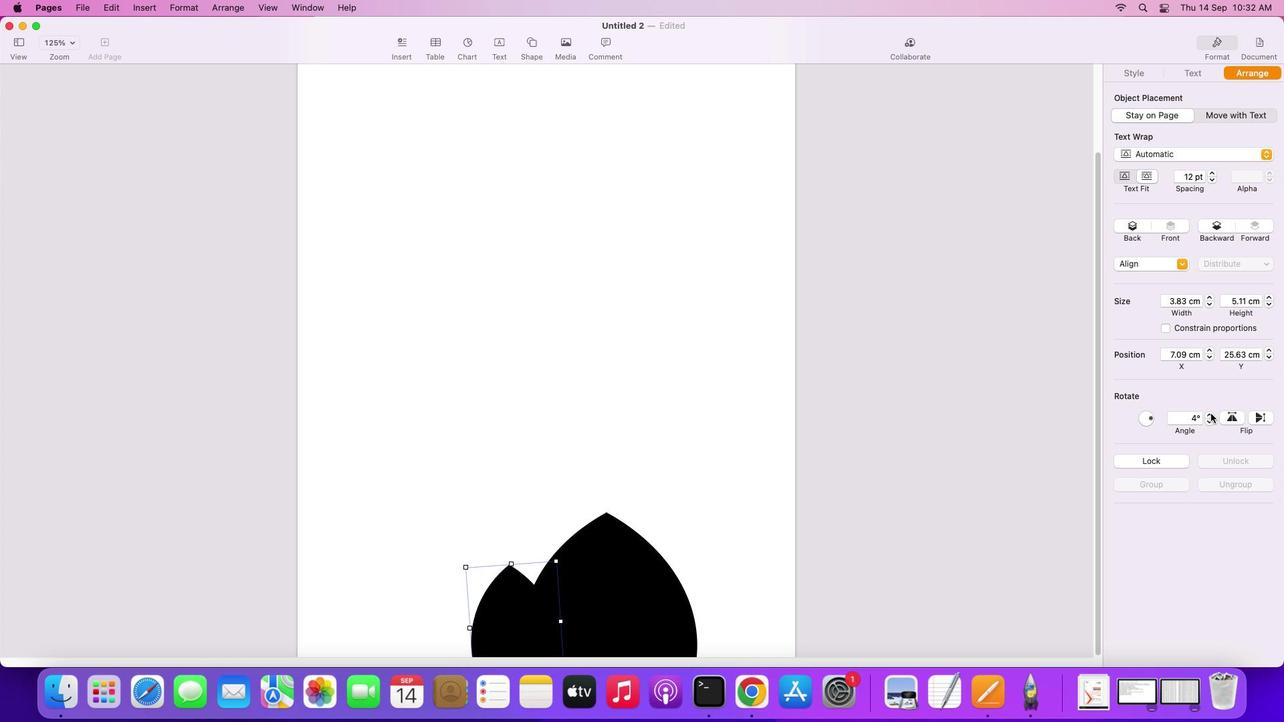 
Action: Mouse moved to (1058, 435)
Screenshot: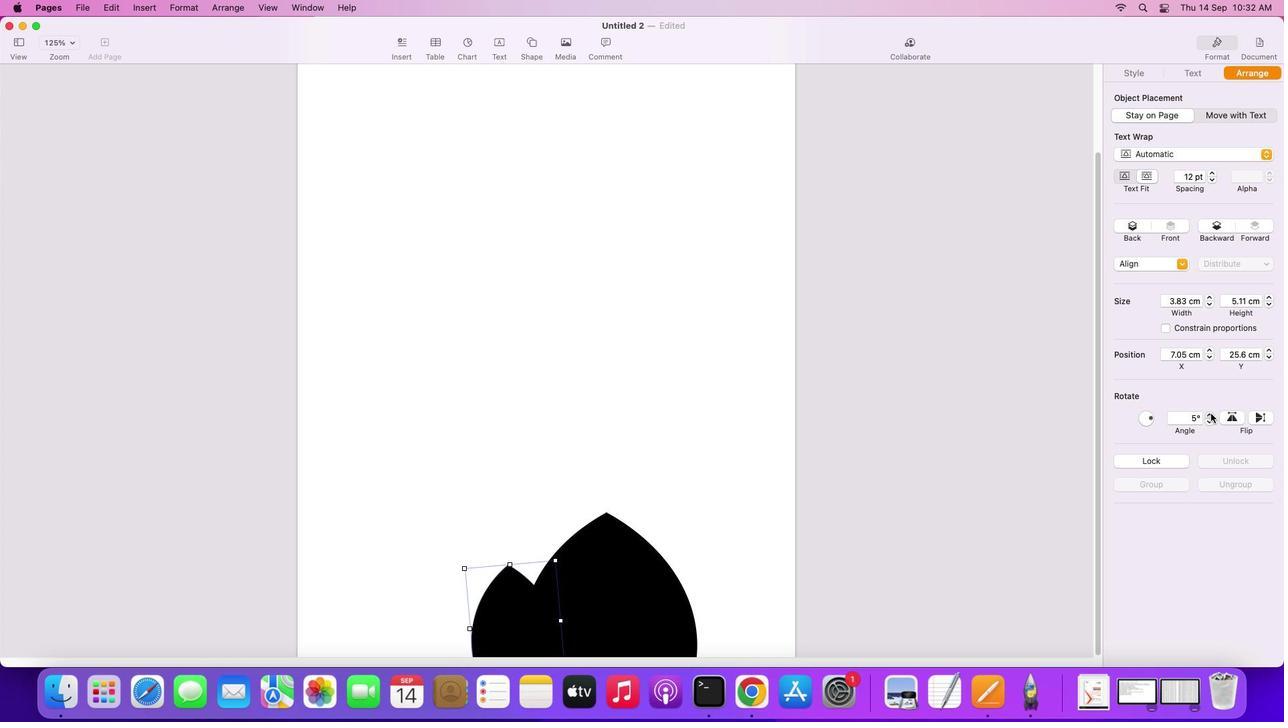 
Action: Mouse pressed left at (1058, 435)
Screenshot: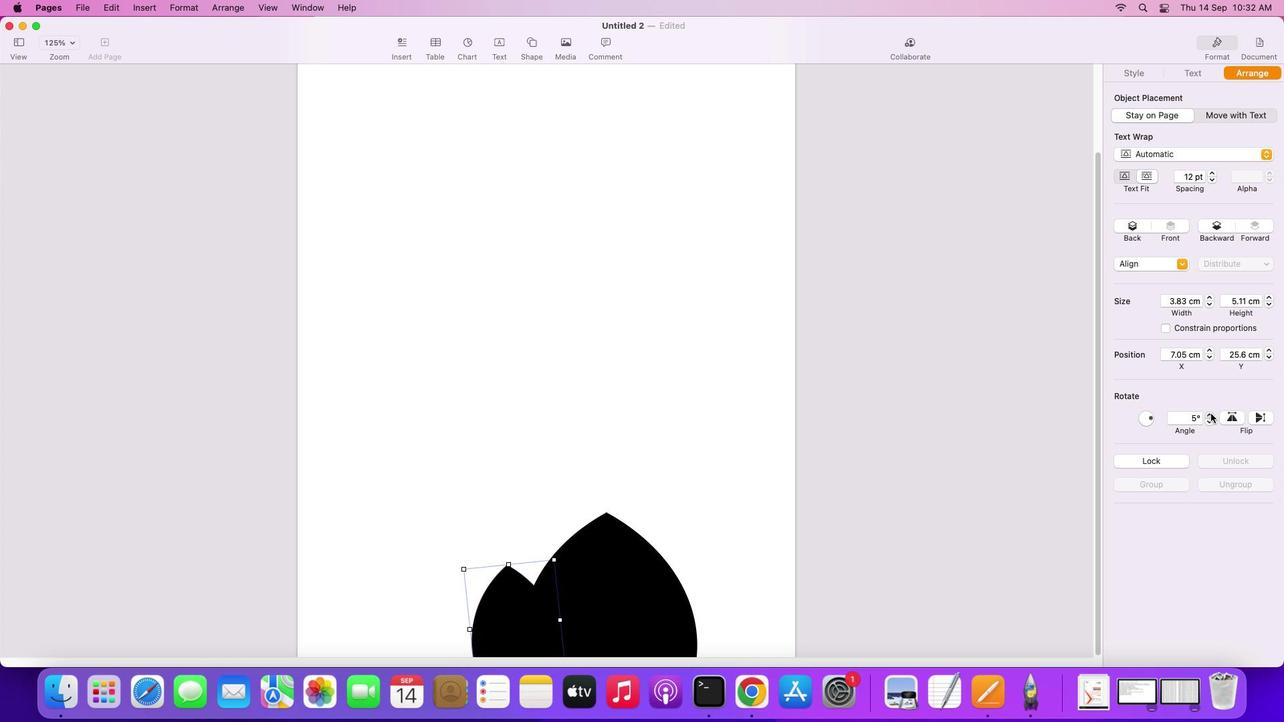 
Action: Mouse pressed left at (1058, 435)
Screenshot: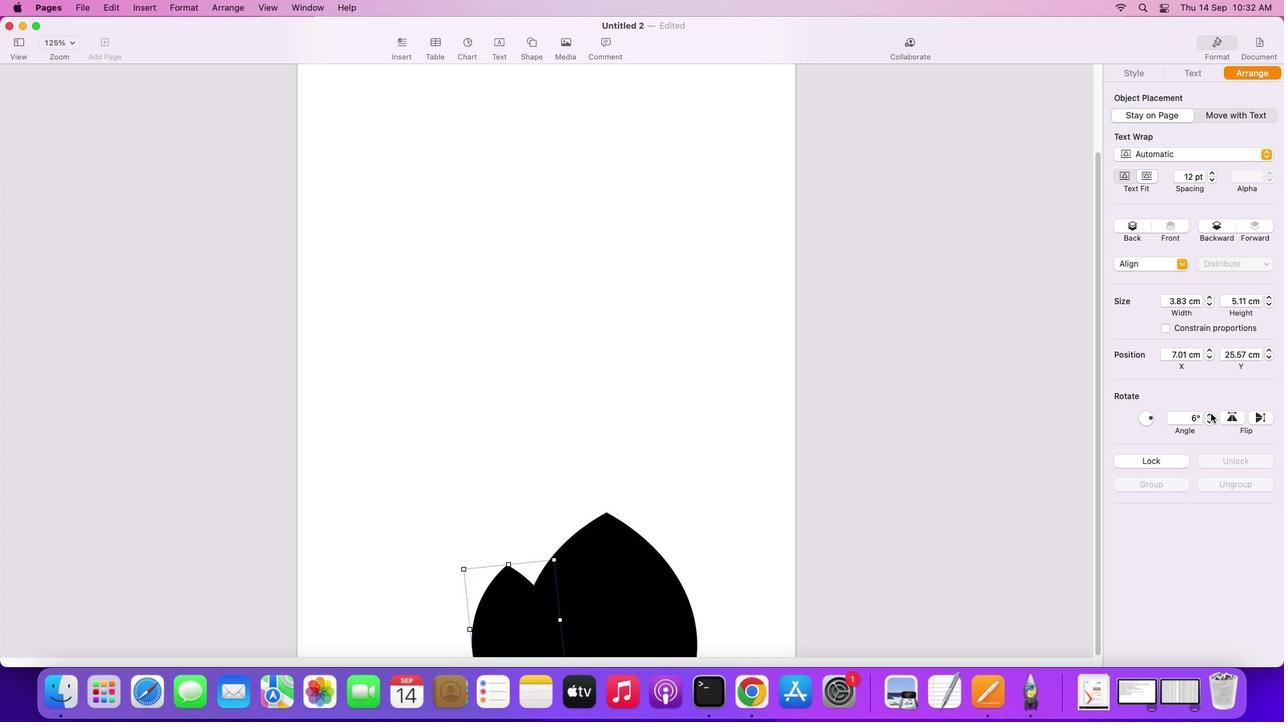 
Action: Mouse pressed left at (1058, 435)
Screenshot: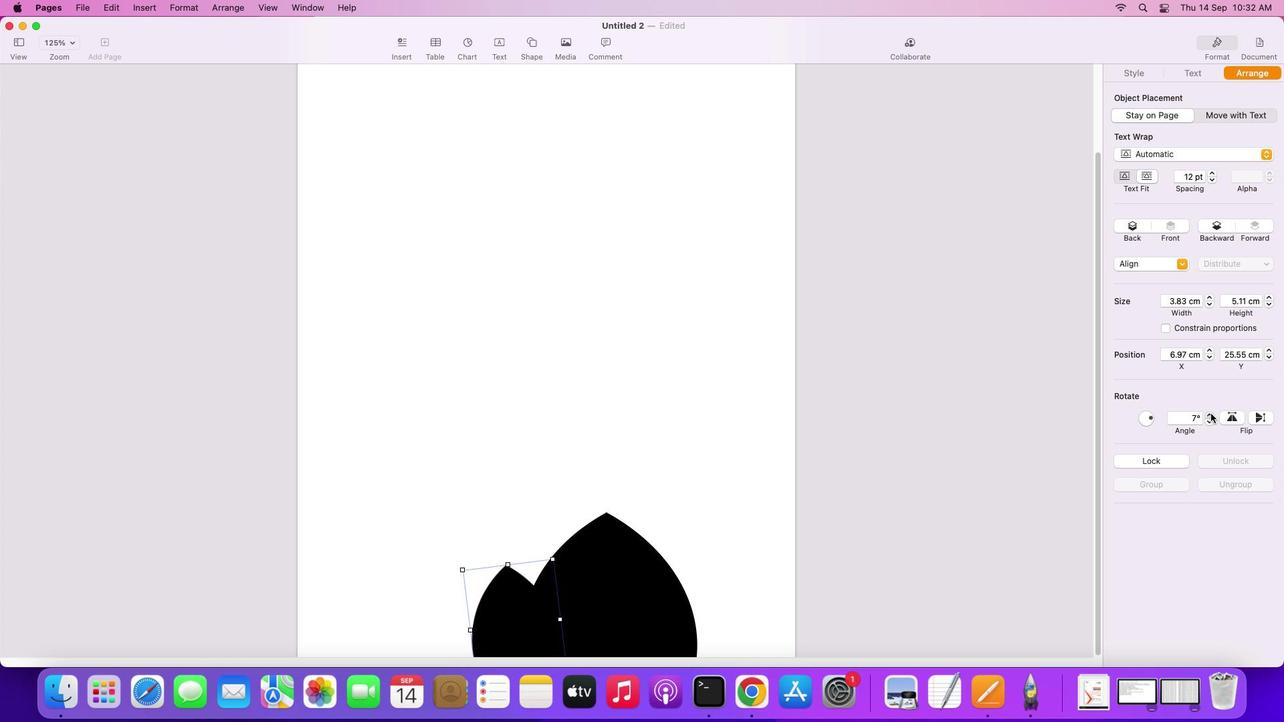 
Action: Mouse pressed left at (1058, 435)
Screenshot: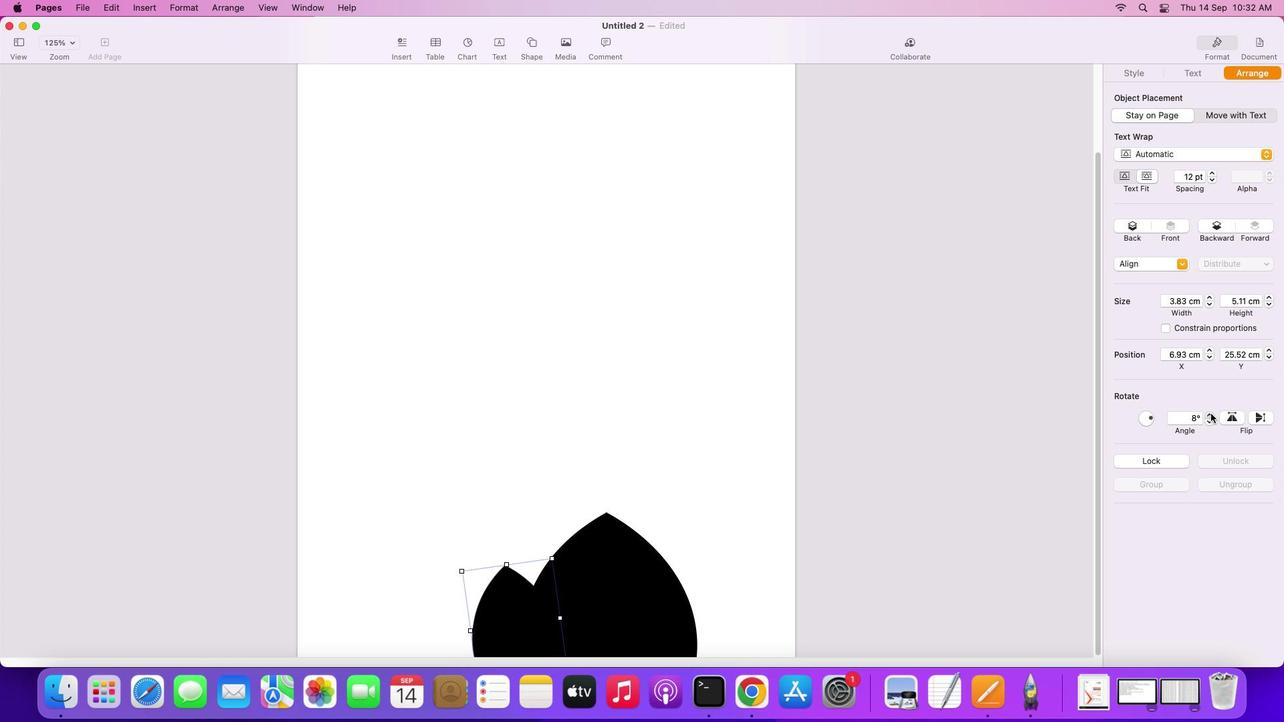 
Action: Mouse pressed left at (1058, 435)
Screenshot: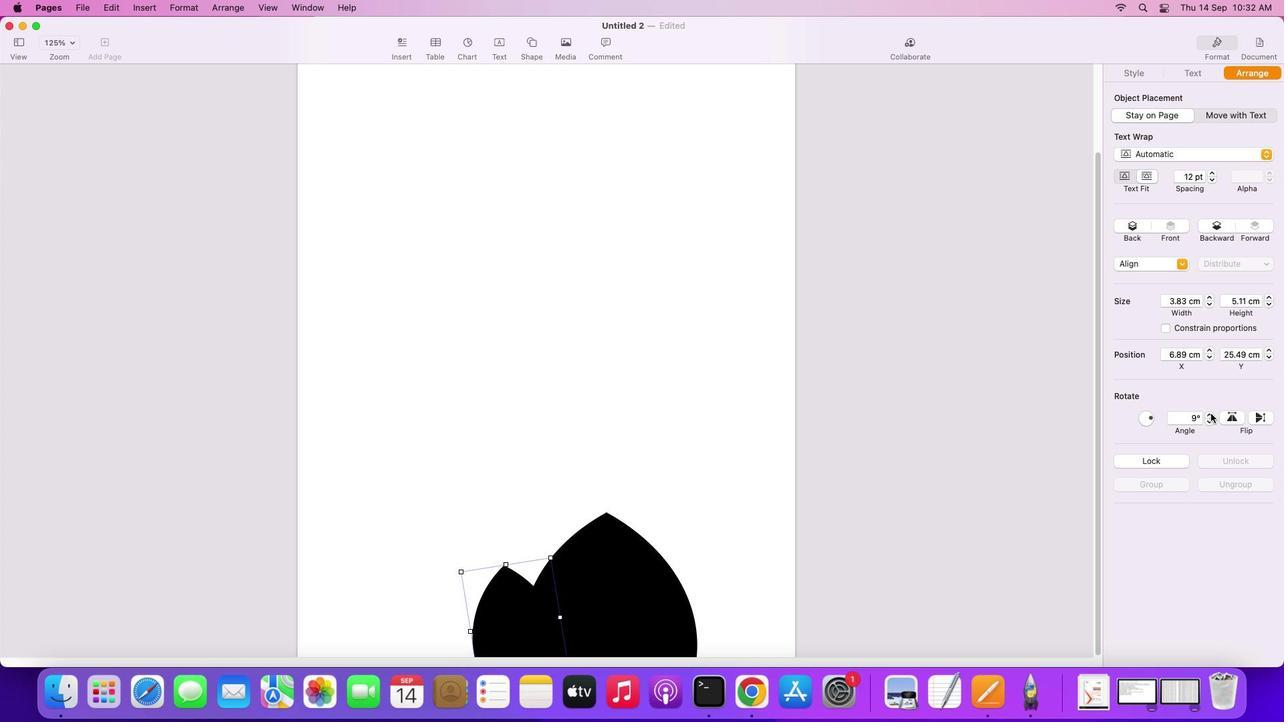 
Action: Mouse pressed left at (1058, 435)
Screenshot: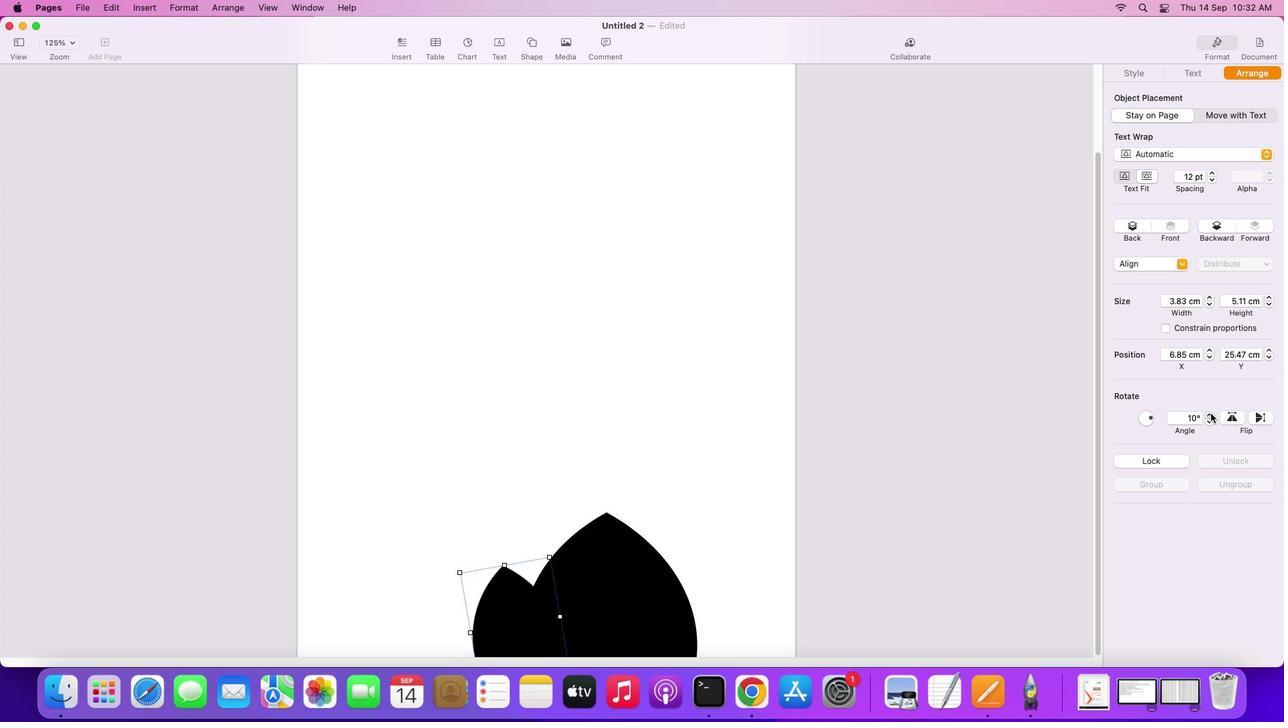 
Action: Mouse pressed left at (1058, 435)
Screenshot: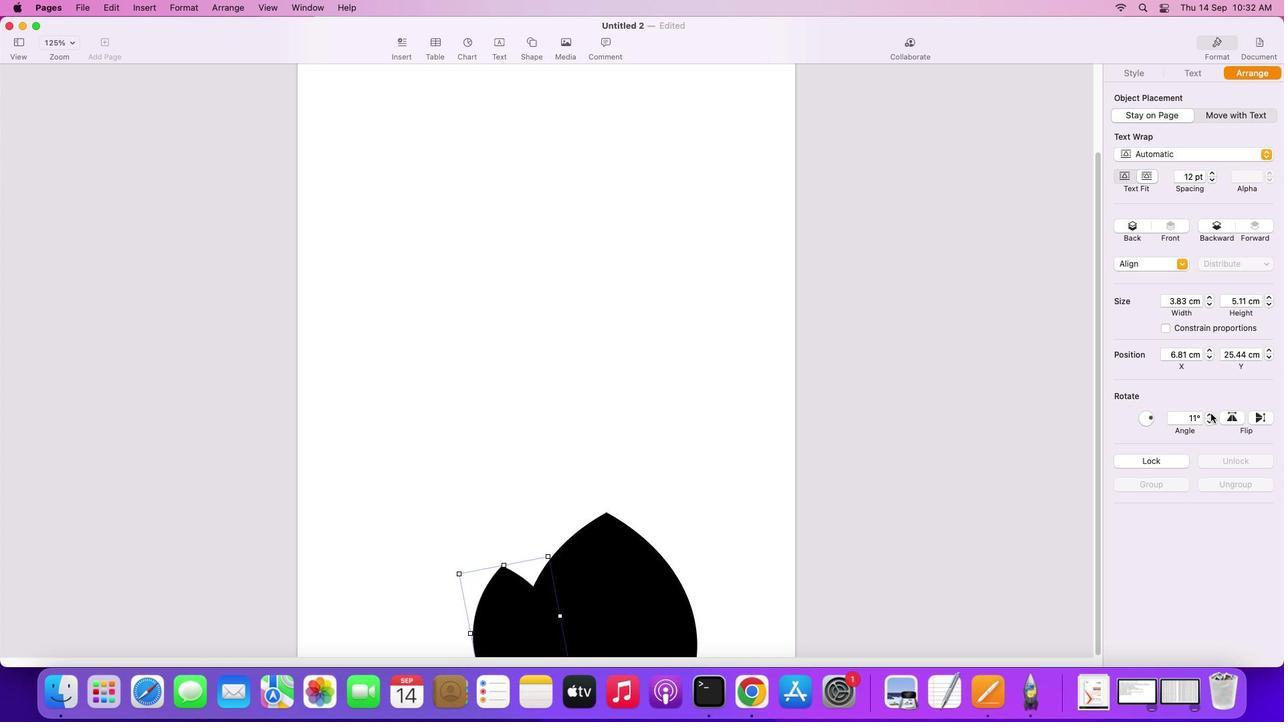 
Action: Mouse pressed left at (1058, 435)
Screenshot: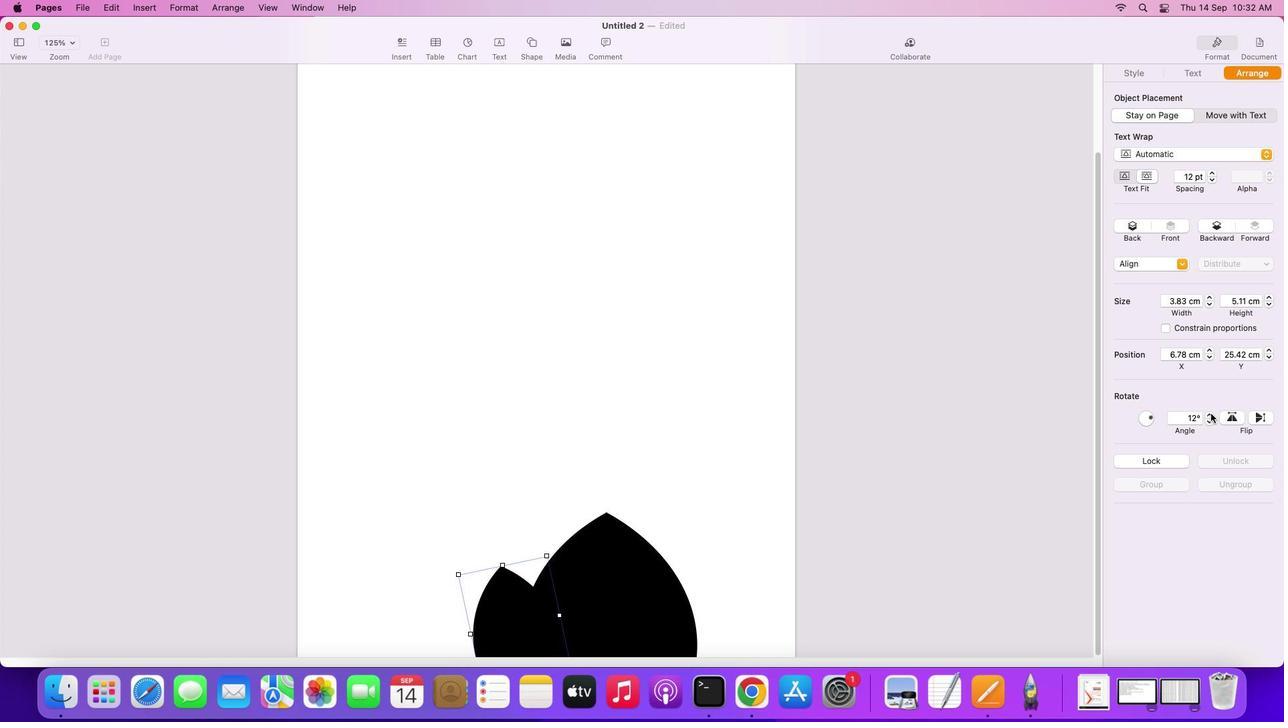 
Action: Mouse pressed left at (1058, 435)
Screenshot: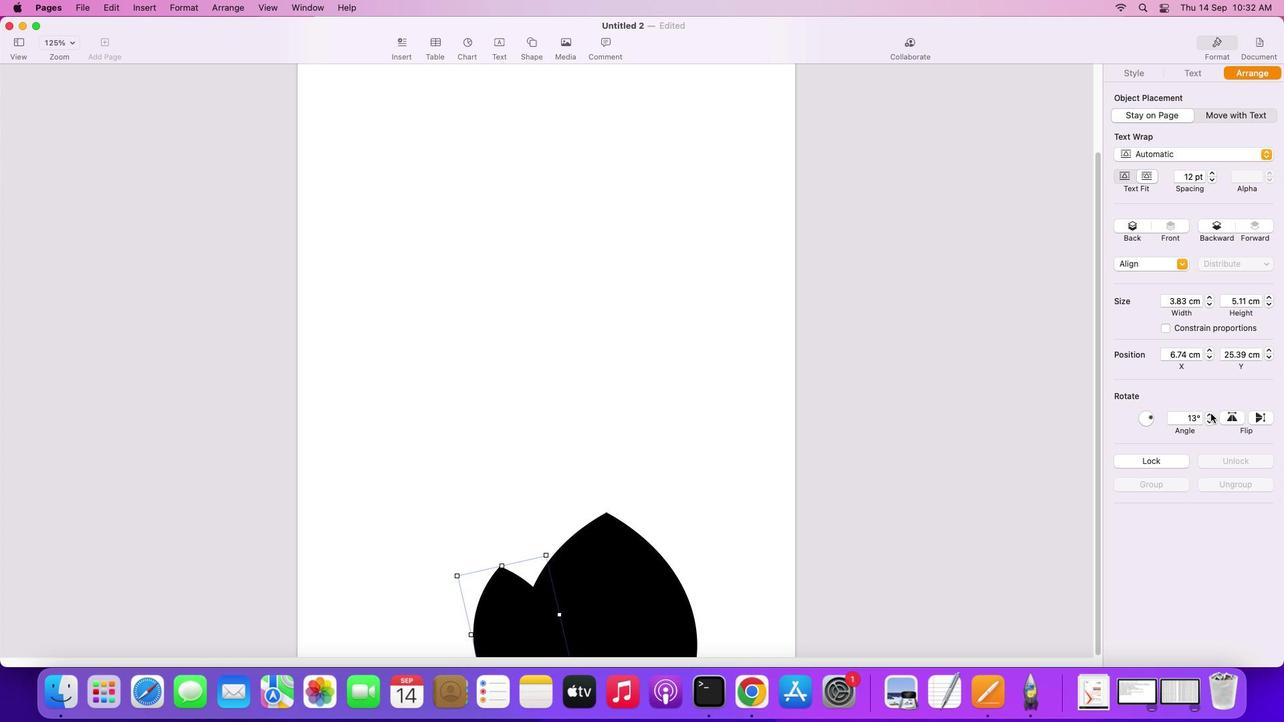 
Action: Mouse pressed left at (1058, 435)
Screenshot: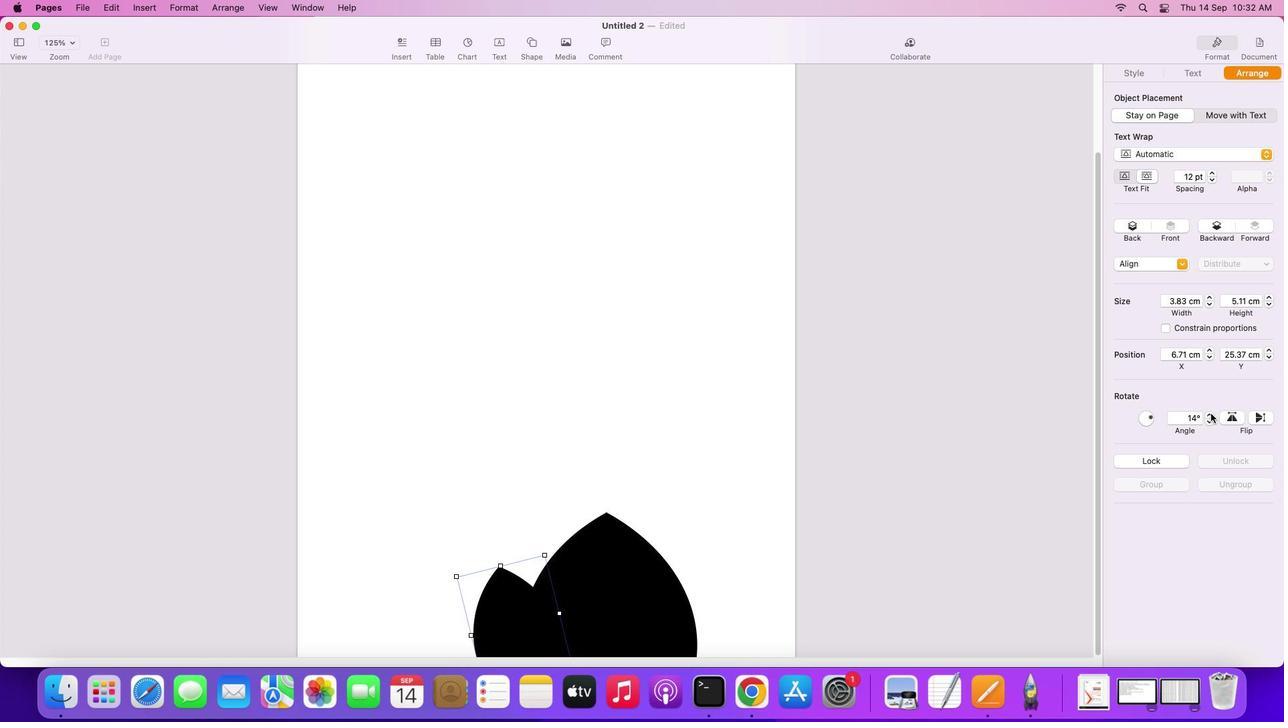 
Action: Mouse pressed left at (1058, 435)
Screenshot: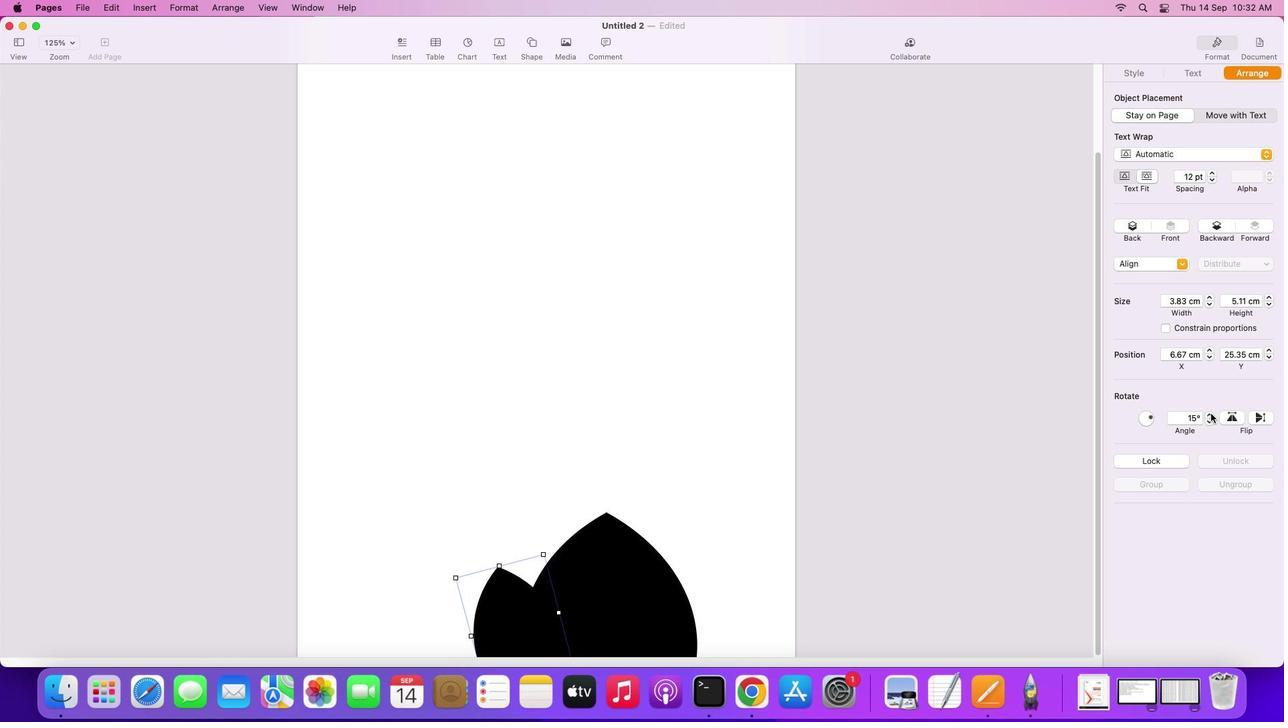 
Action: Mouse pressed left at (1058, 435)
Screenshot: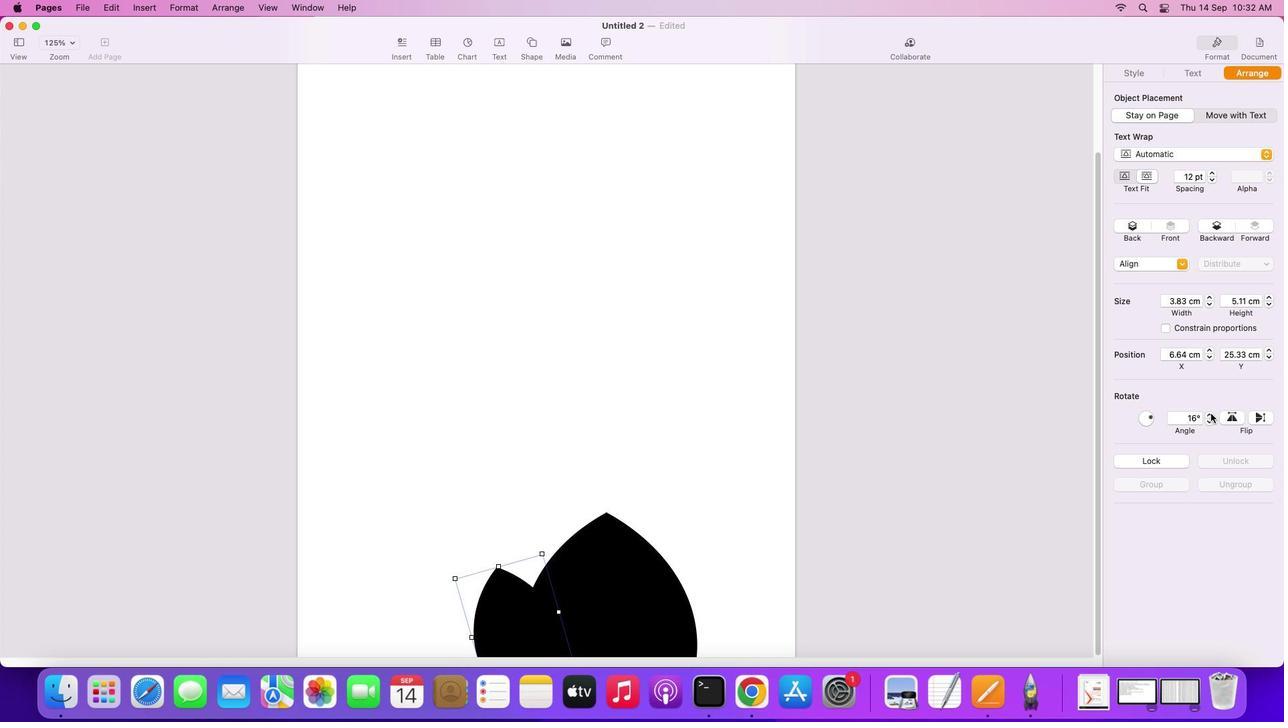 
Action: Mouse pressed left at (1058, 435)
Screenshot: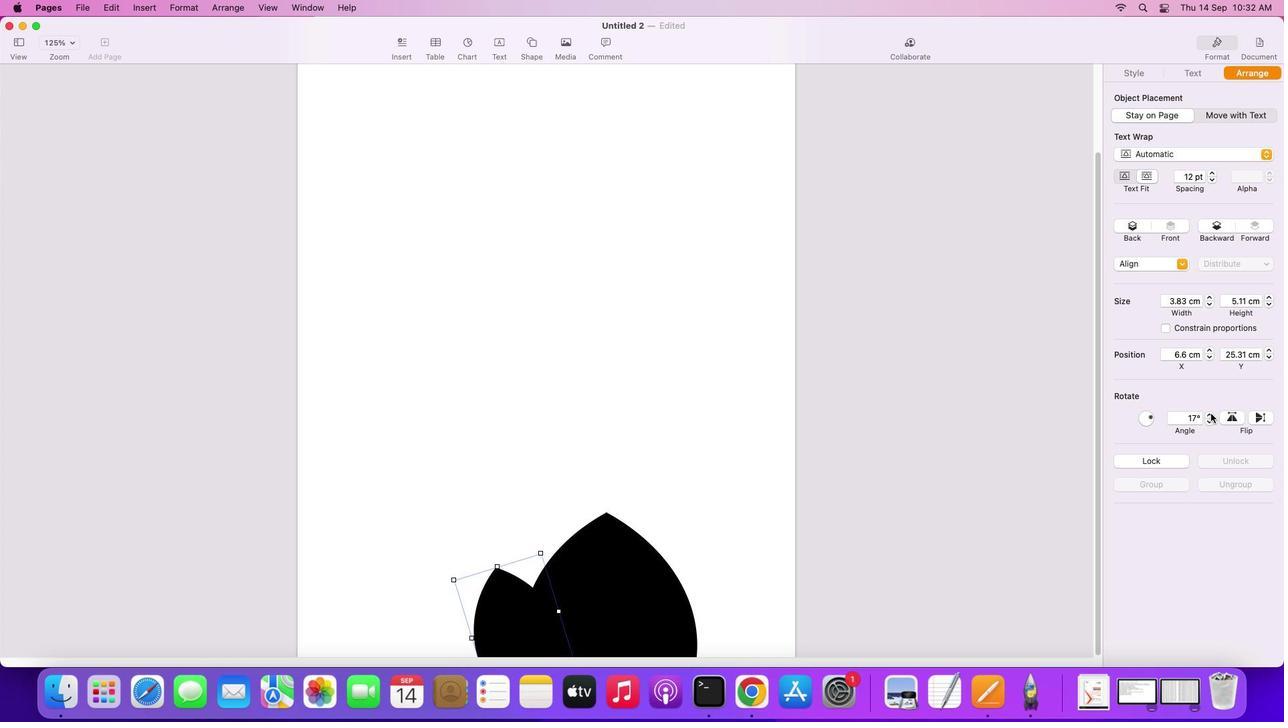 
Action: Mouse moved to (1058, 435)
Screenshot: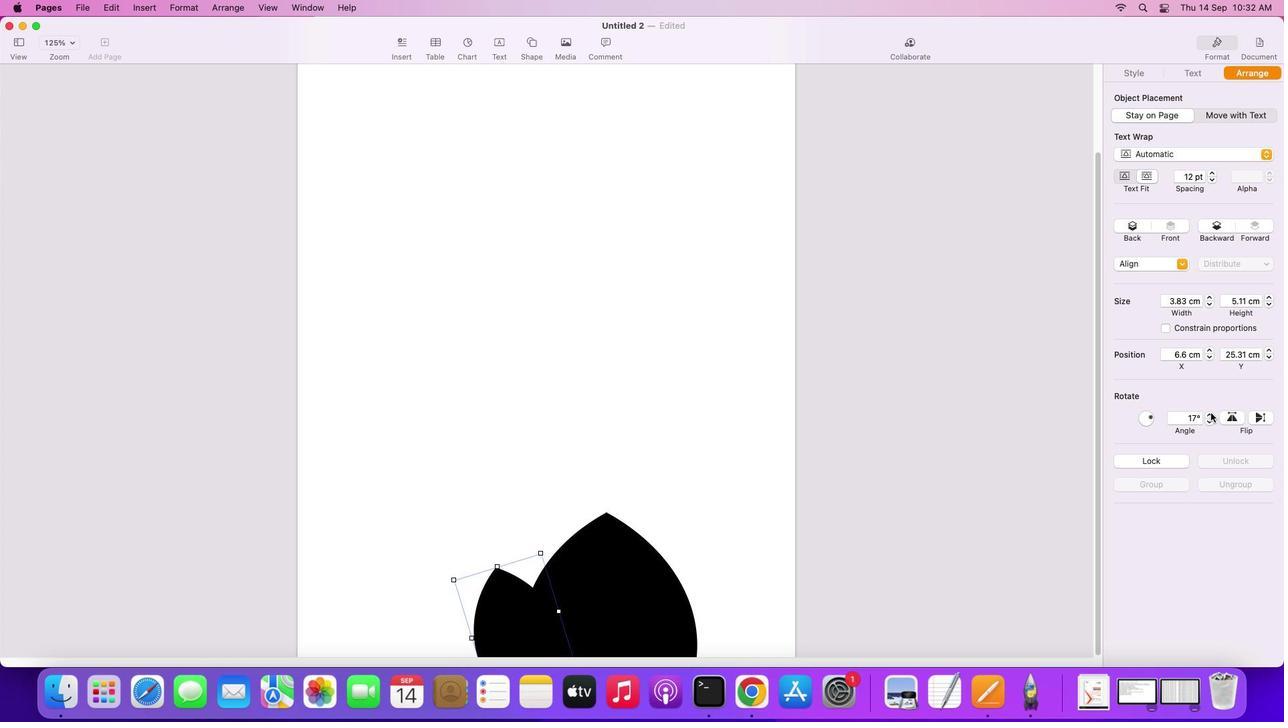 
Action: Mouse pressed left at (1058, 435)
Screenshot: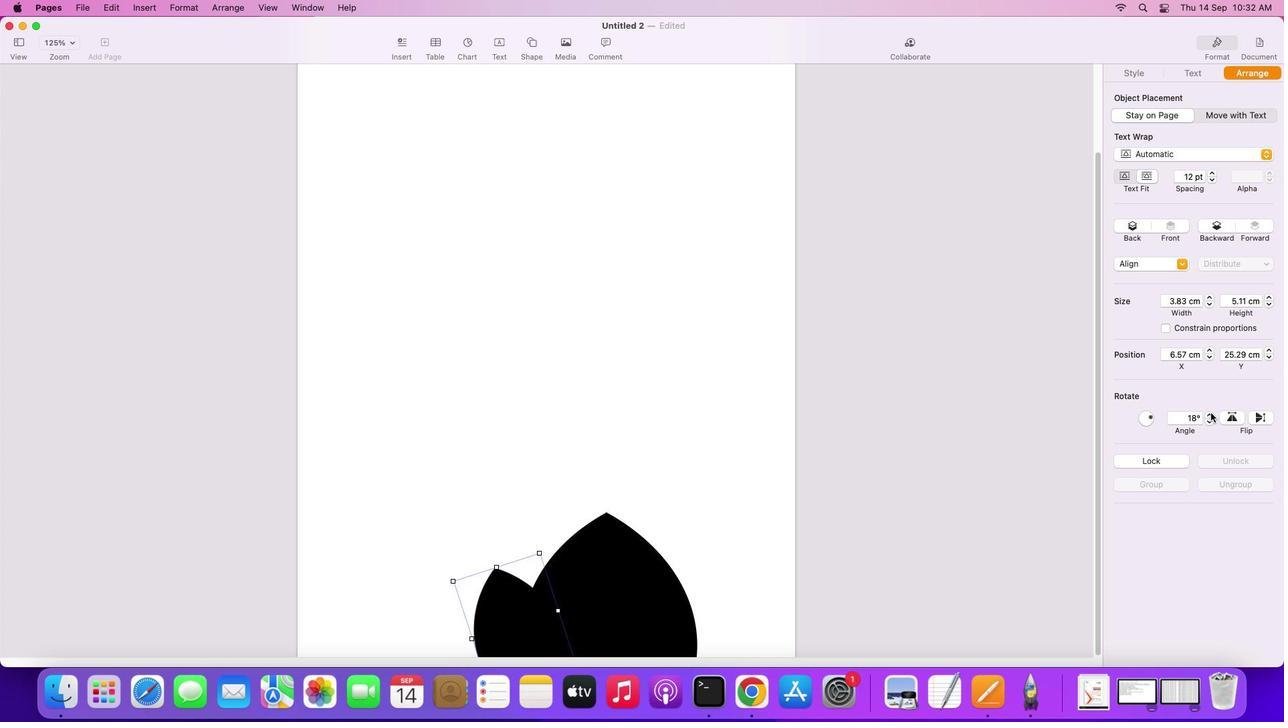
Action: Mouse moved to (516, 606)
Screenshot: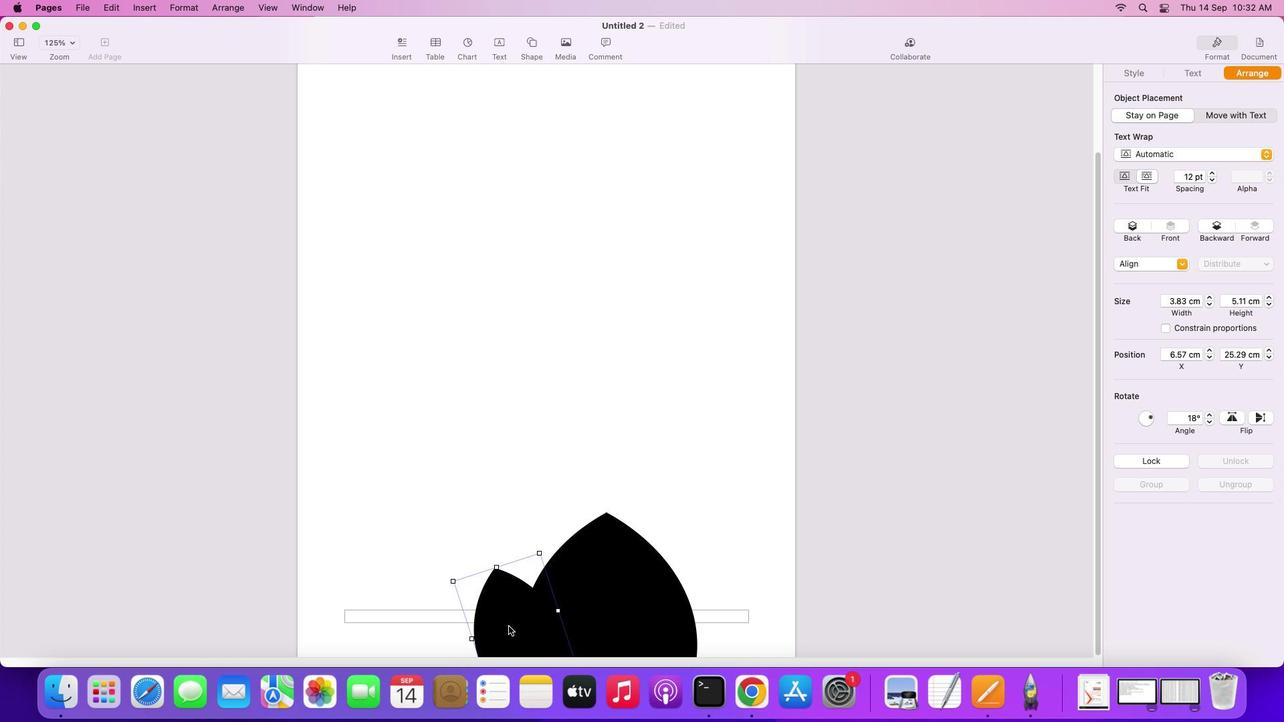
Action: Mouse pressed left at (516, 606)
Screenshot: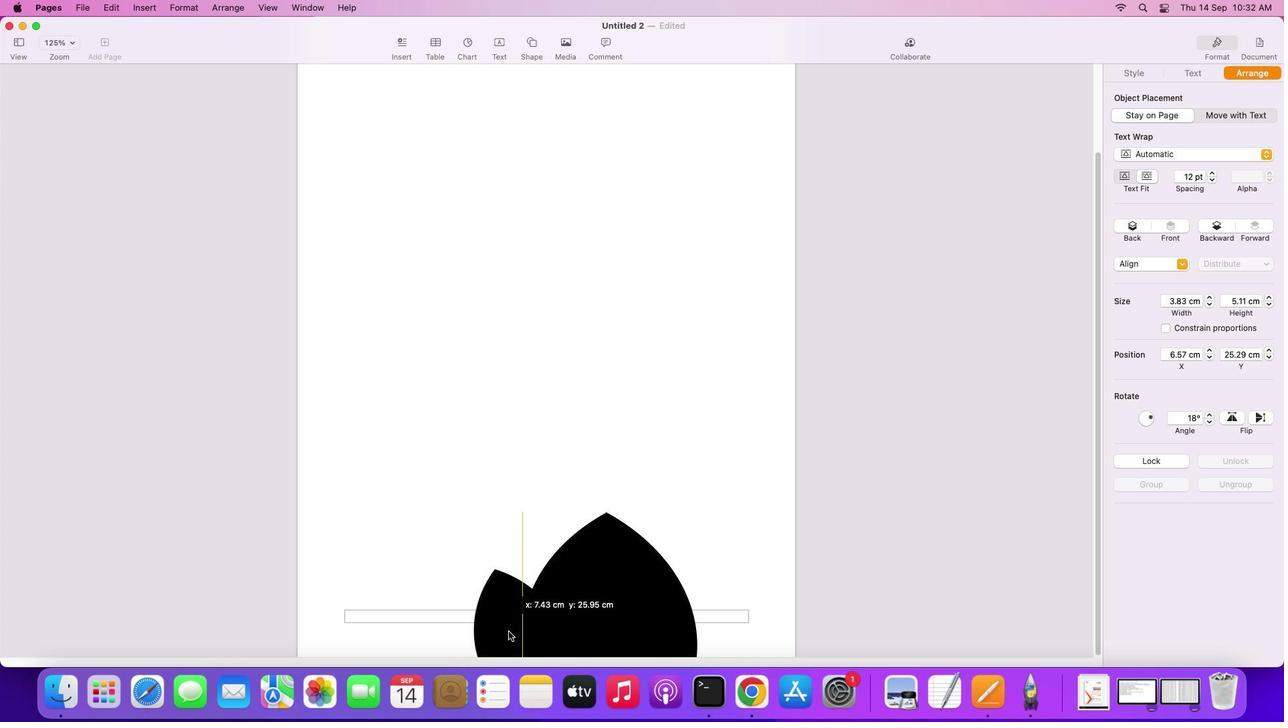 
Action: Mouse moved to (539, 475)
Screenshot: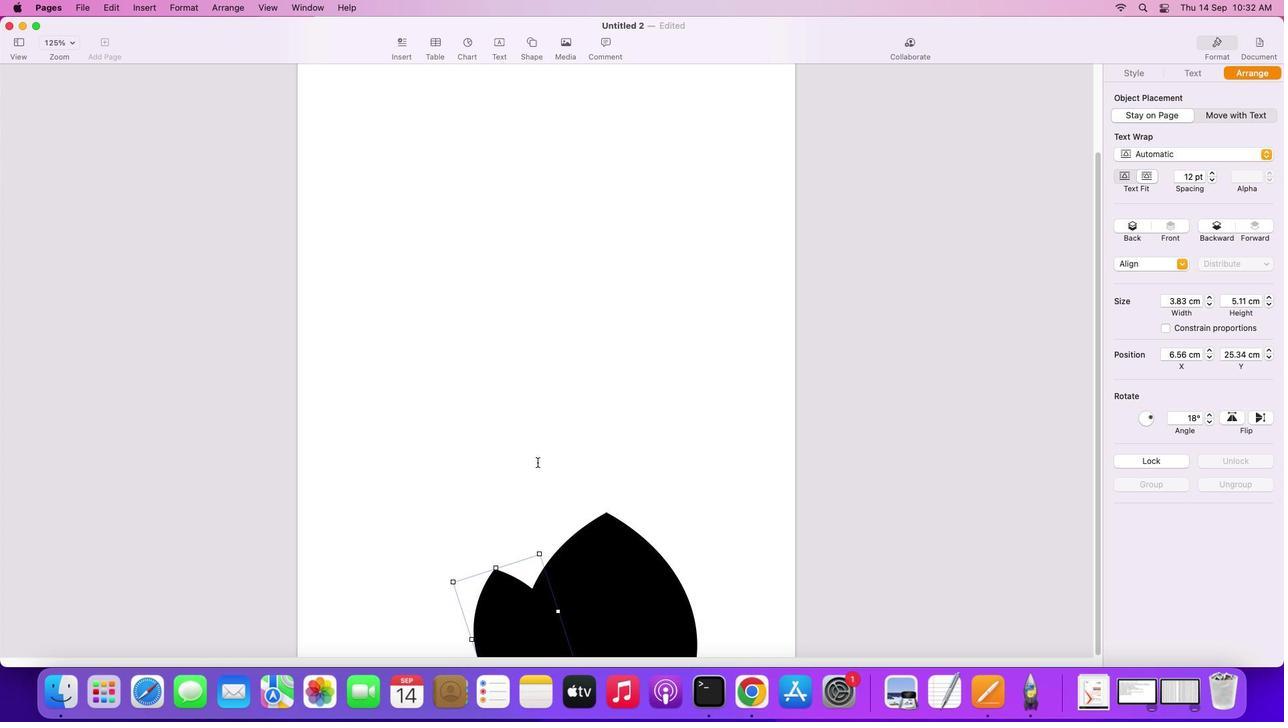 
Action: Mouse pressed left at (539, 475)
Screenshot: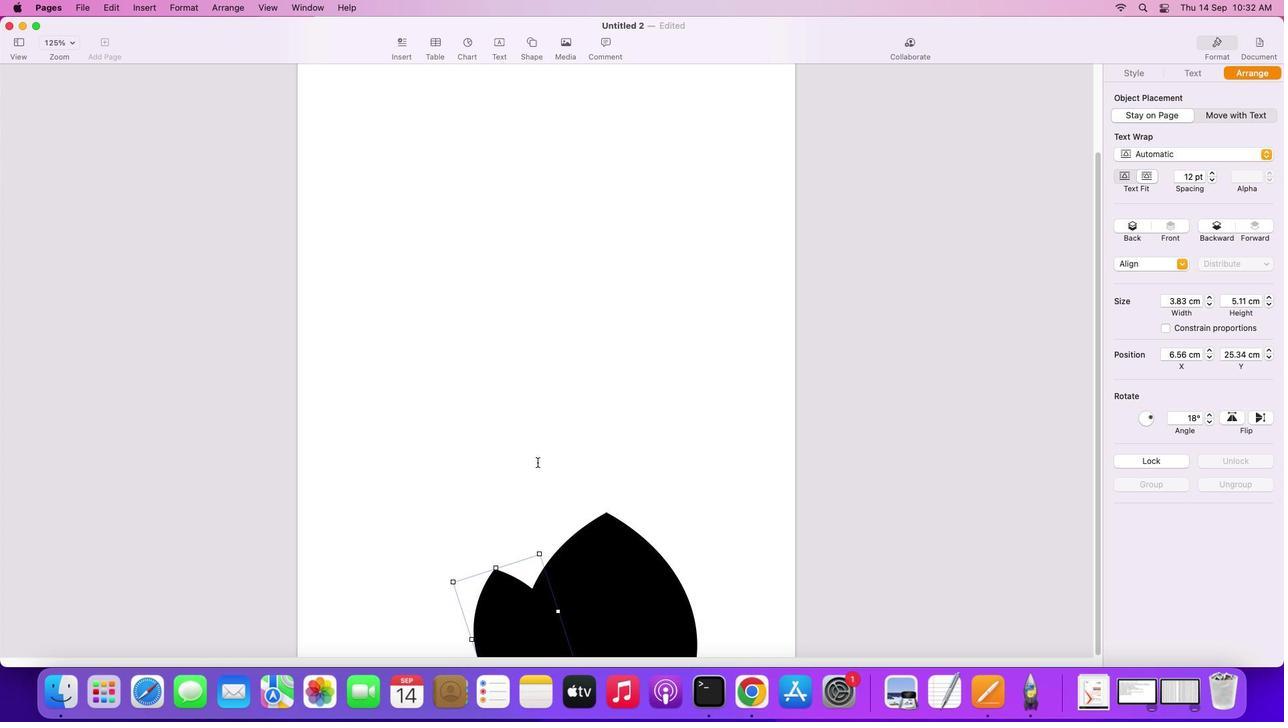 
Action: Mouse moved to (515, 586)
Screenshot: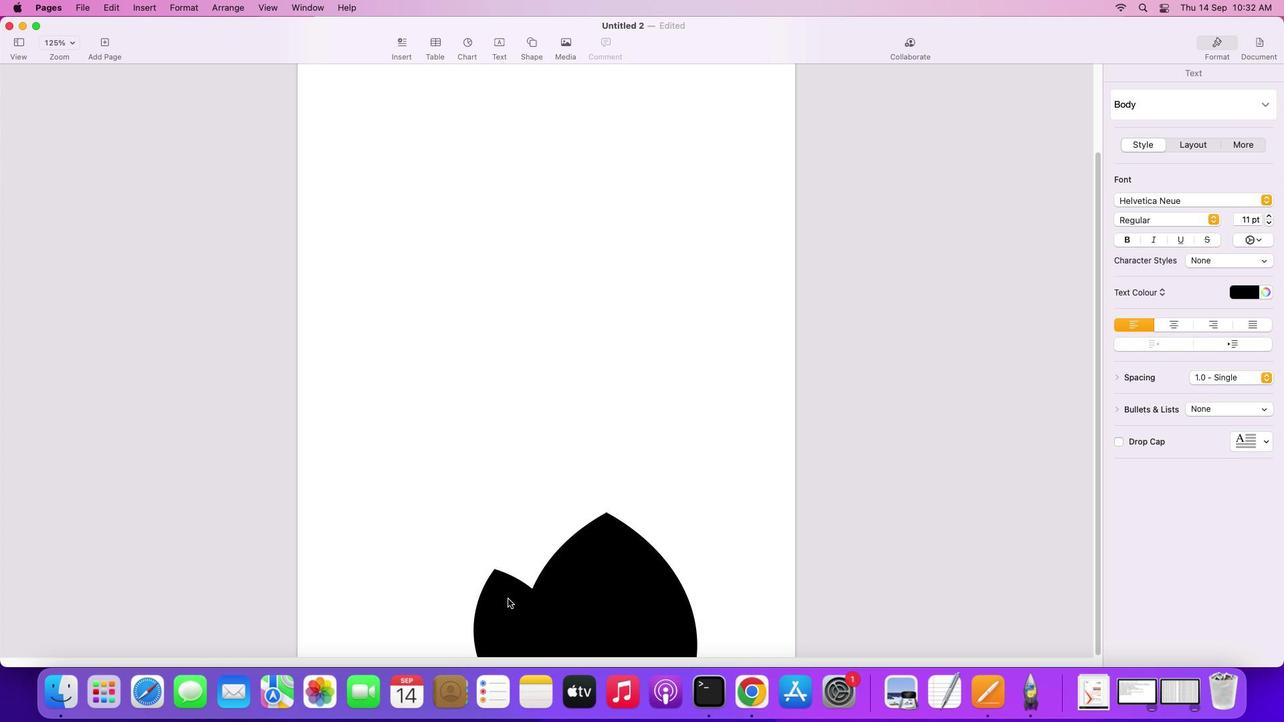
Action: Mouse pressed left at (515, 586)
Screenshot: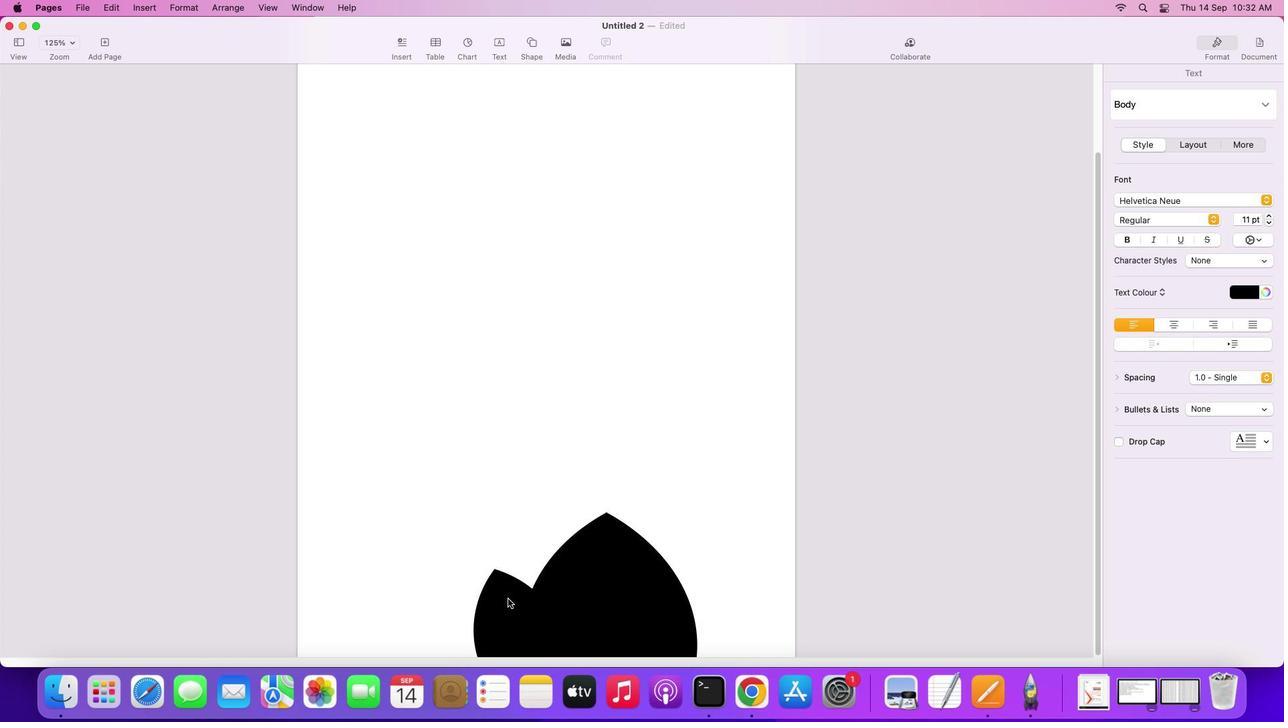 
Action: Mouse moved to (514, 592)
Screenshot: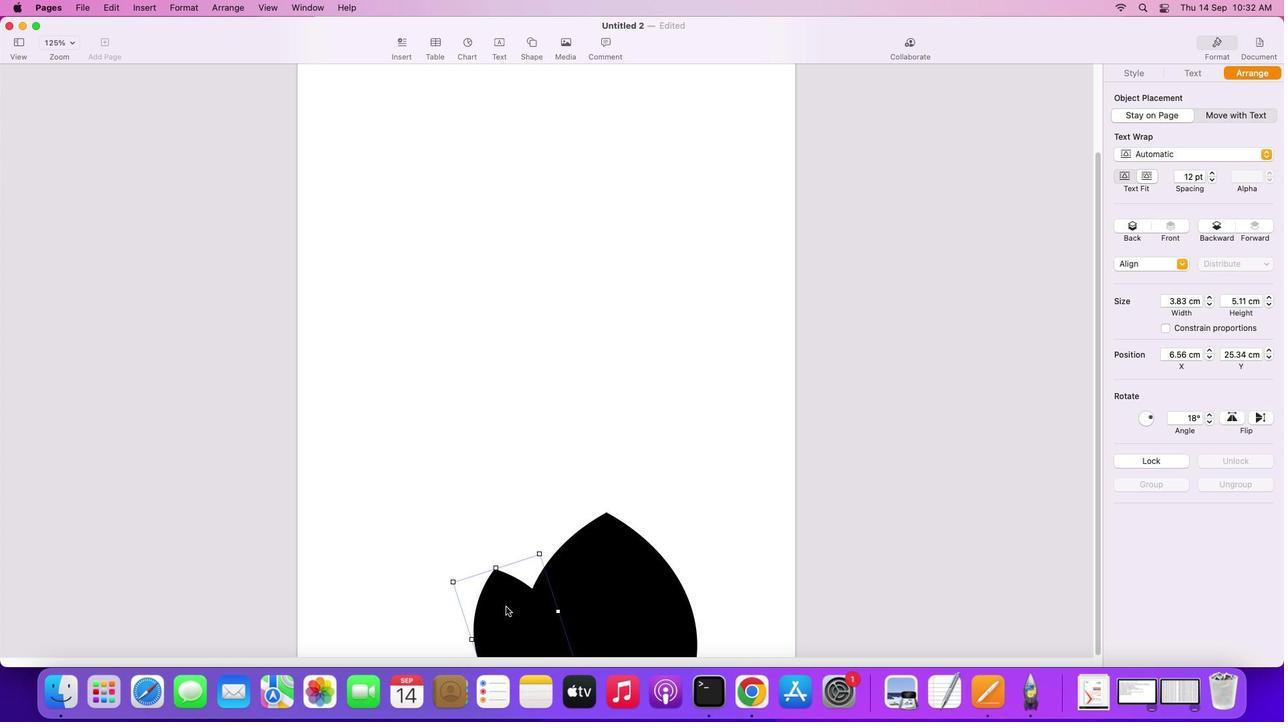
Action: Key pressed Key.alt
Screenshot: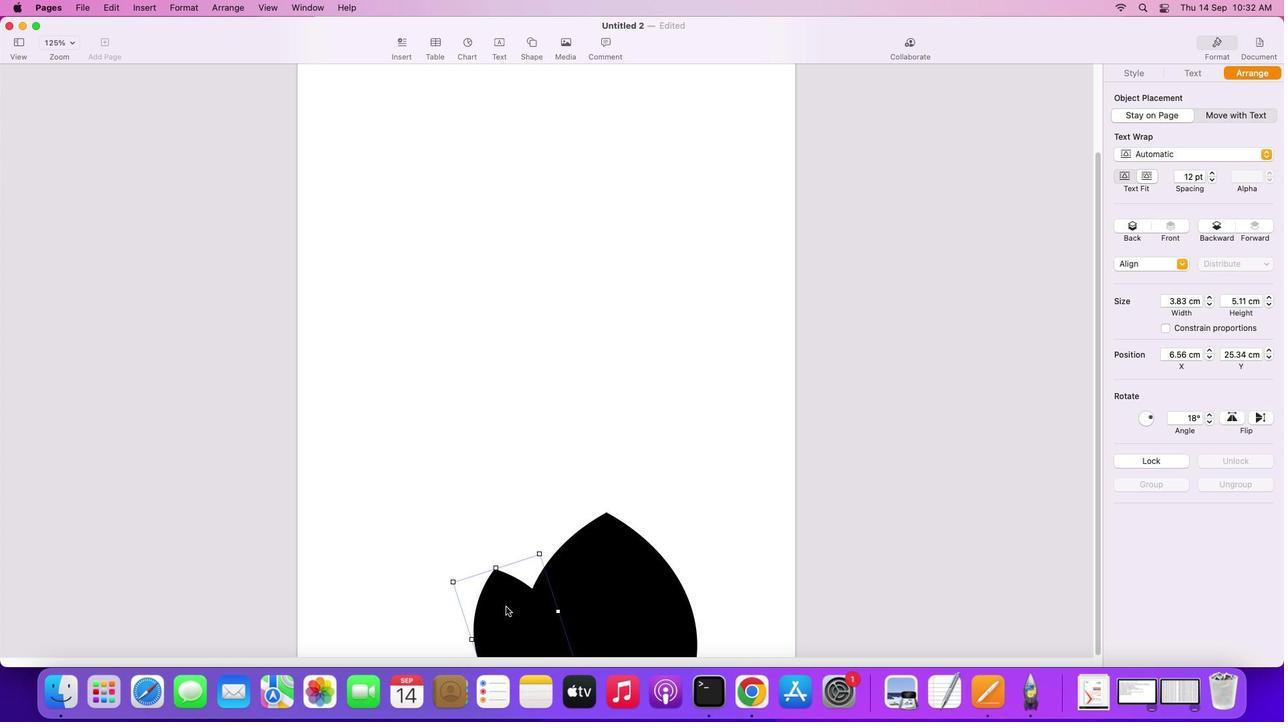 
Action: Mouse pressed left at (514, 592)
Screenshot: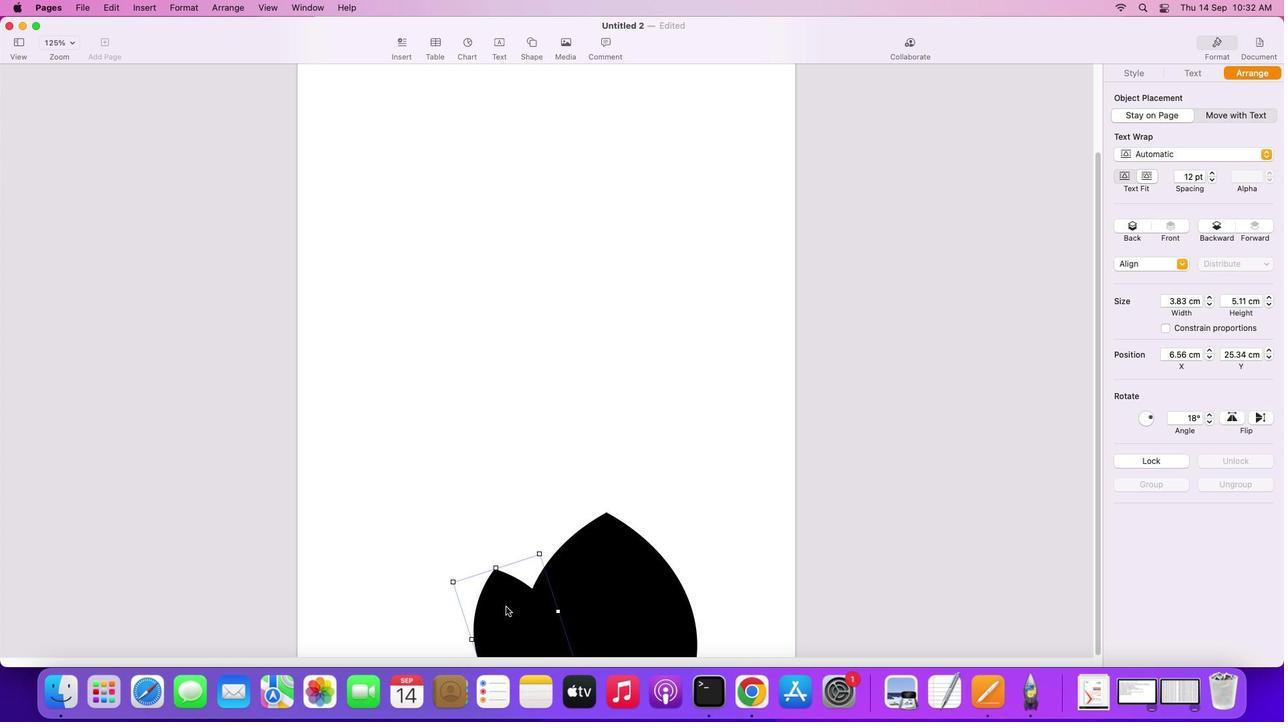 
Action: Mouse moved to (455, 531)
Screenshot: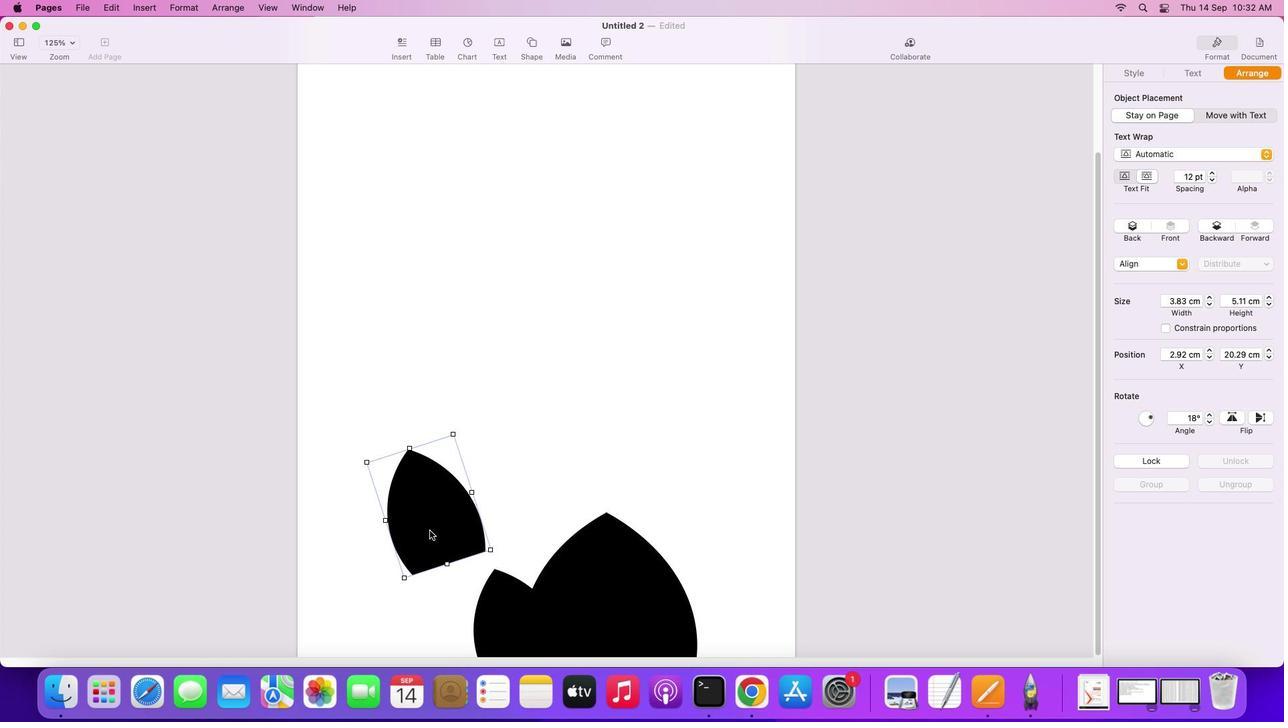 
Action: Mouse pressed left at (455, 531)
Screenshot: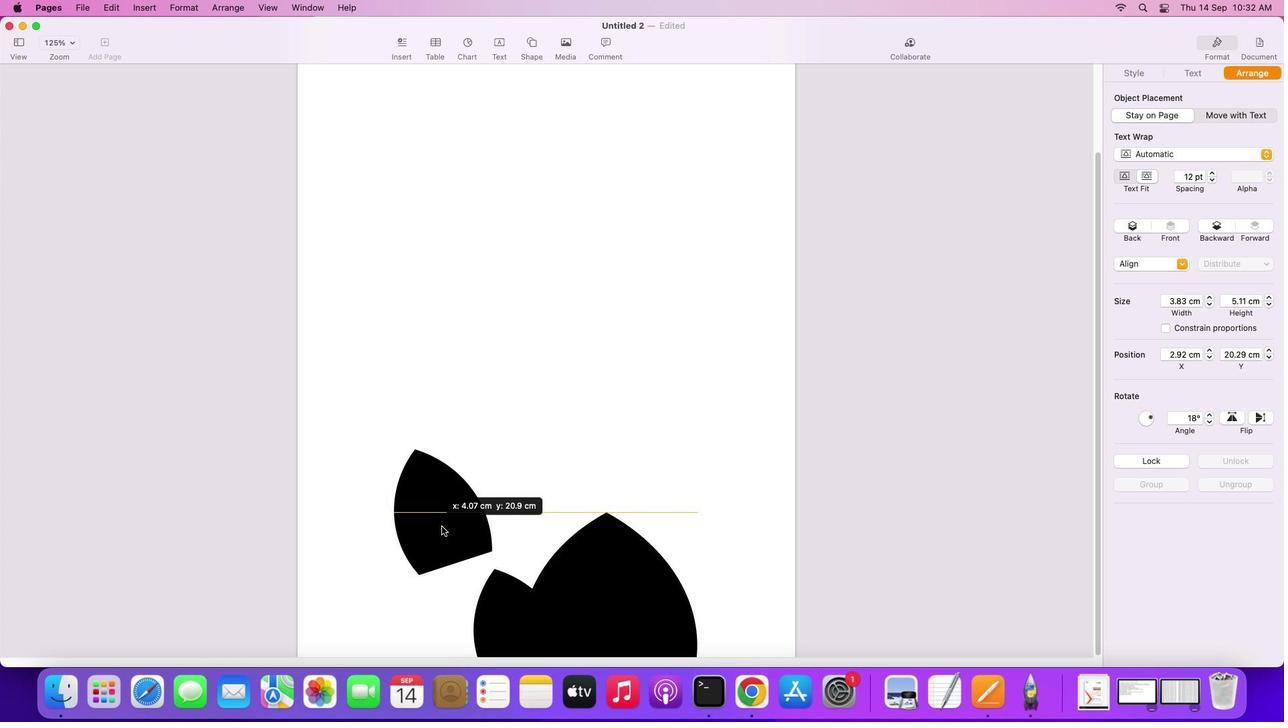 
Action: Mouse moved to (535, 135)
Screenshot: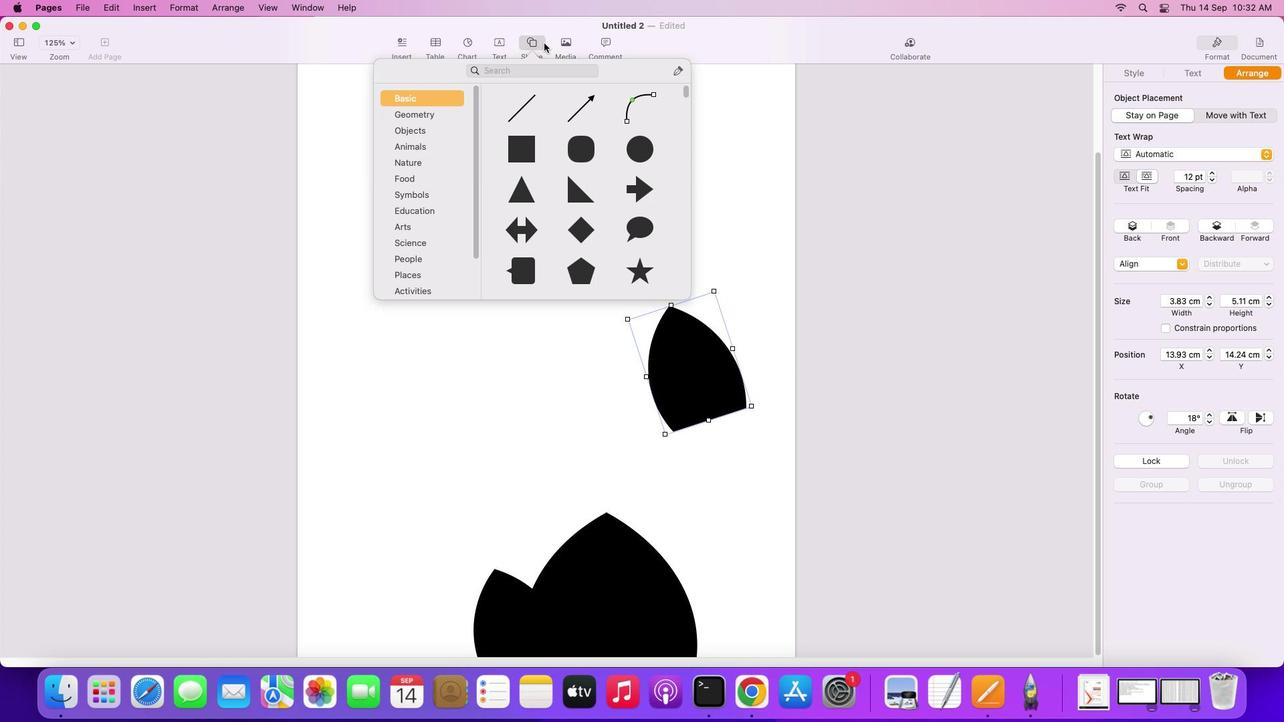
Action: Mouse pressed left at (535, 135)
Screenshot: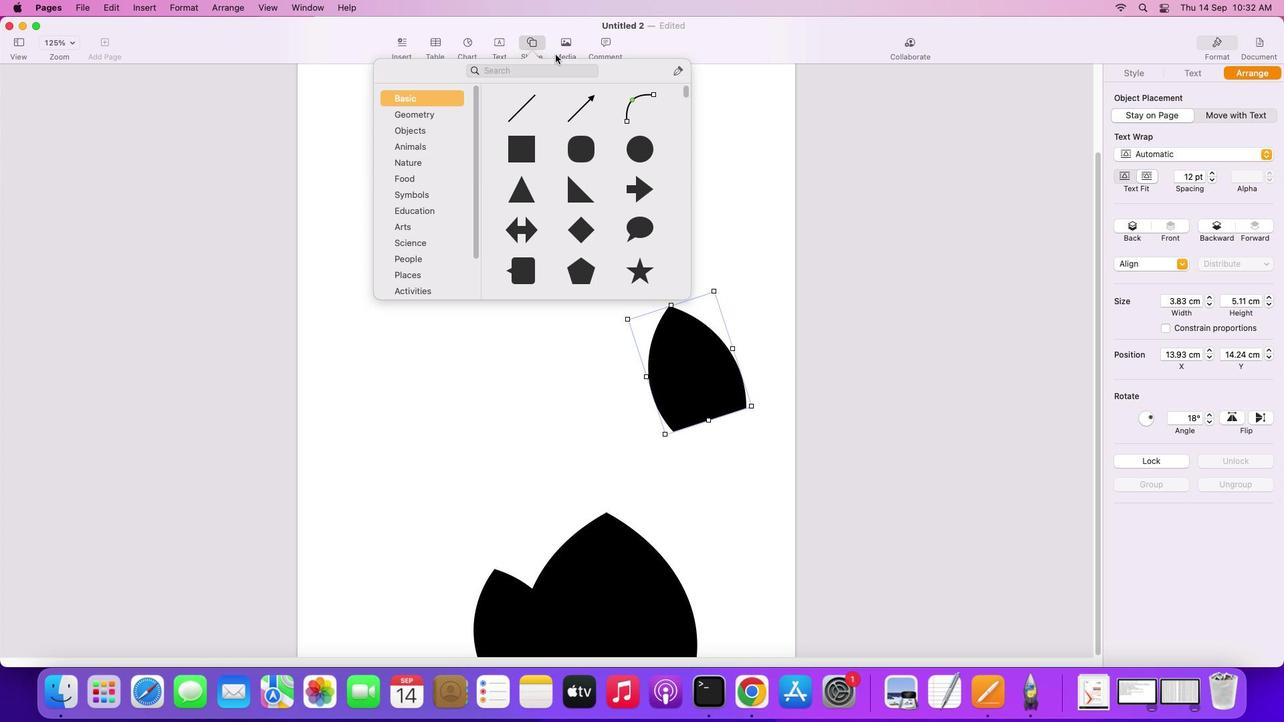
Action: Mouse moved to (635, 210)
Screenshot: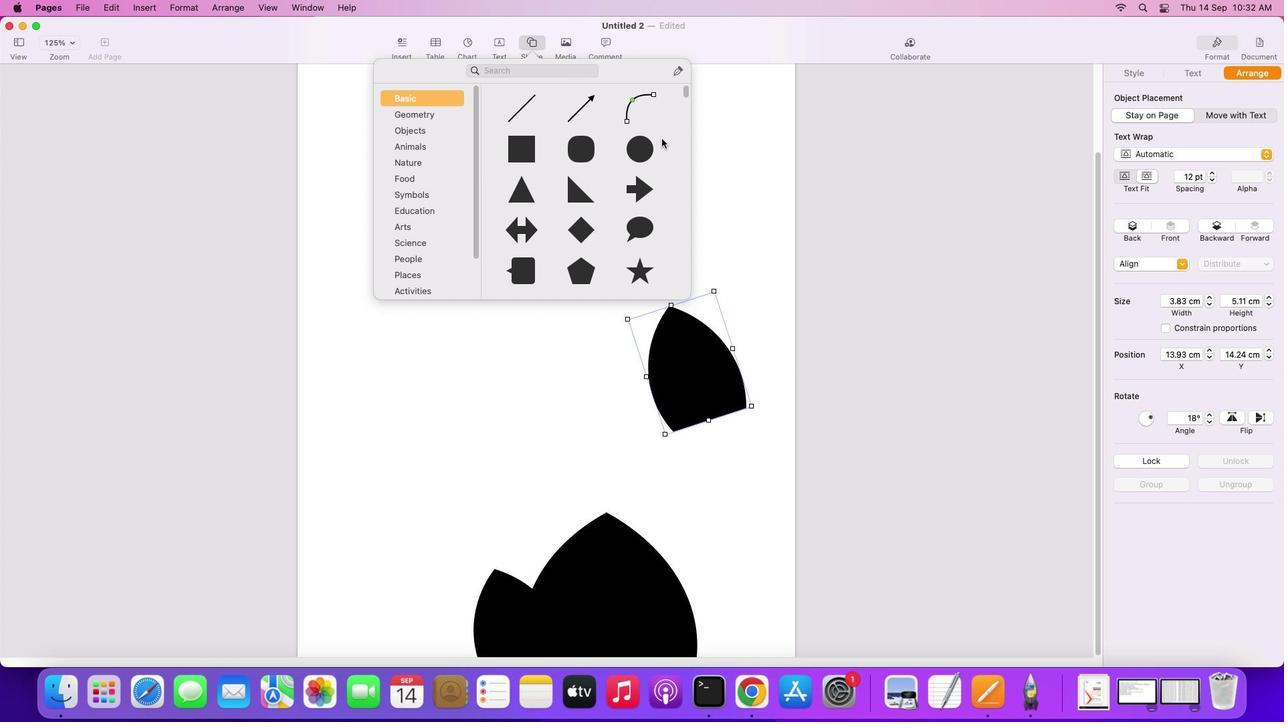 
Action: Mouse pressed left at (635, 210)
Screenshot: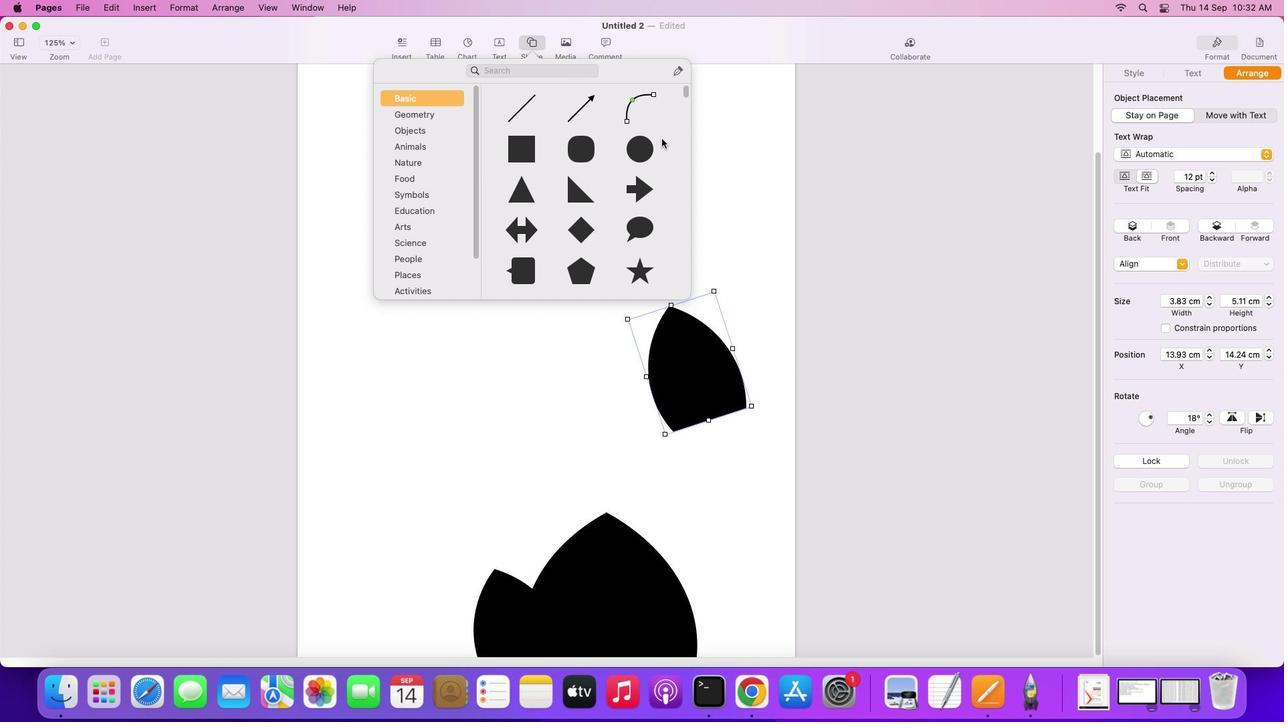
Action: Mouse moved to (612, 220)
Screenshot: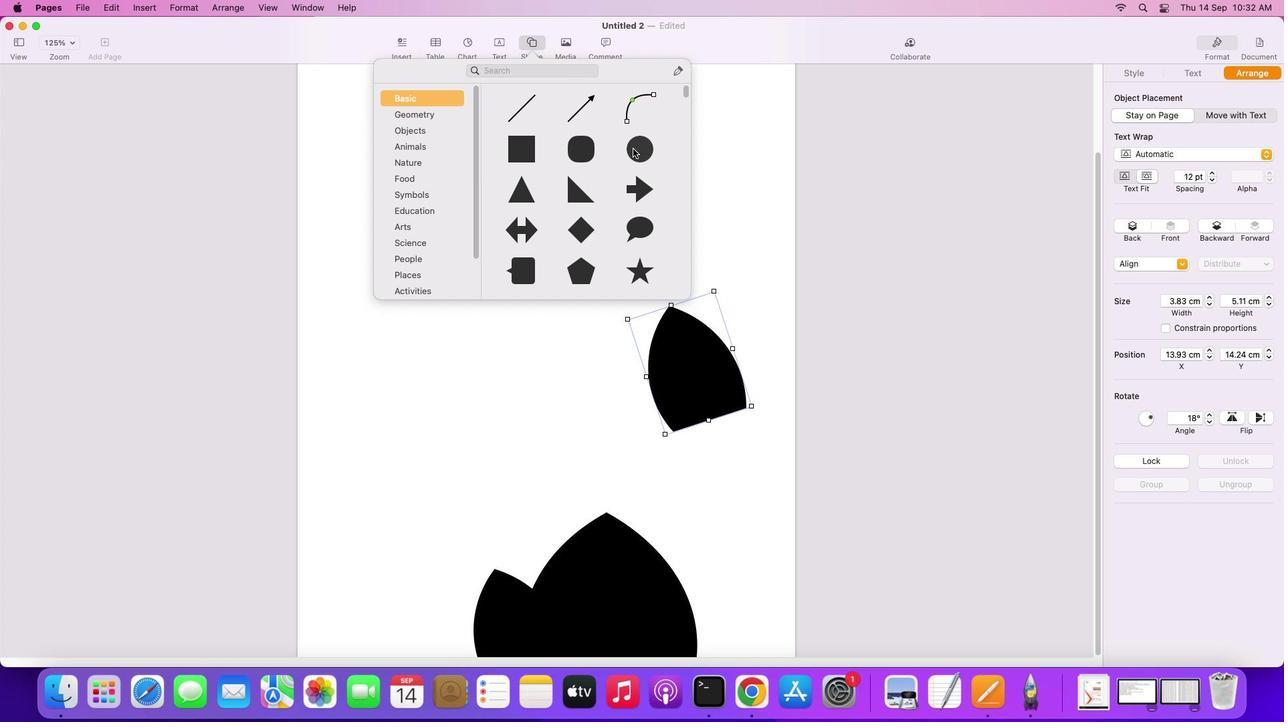 
Action: Mouse pressed left at (612, 220)
Screenshot: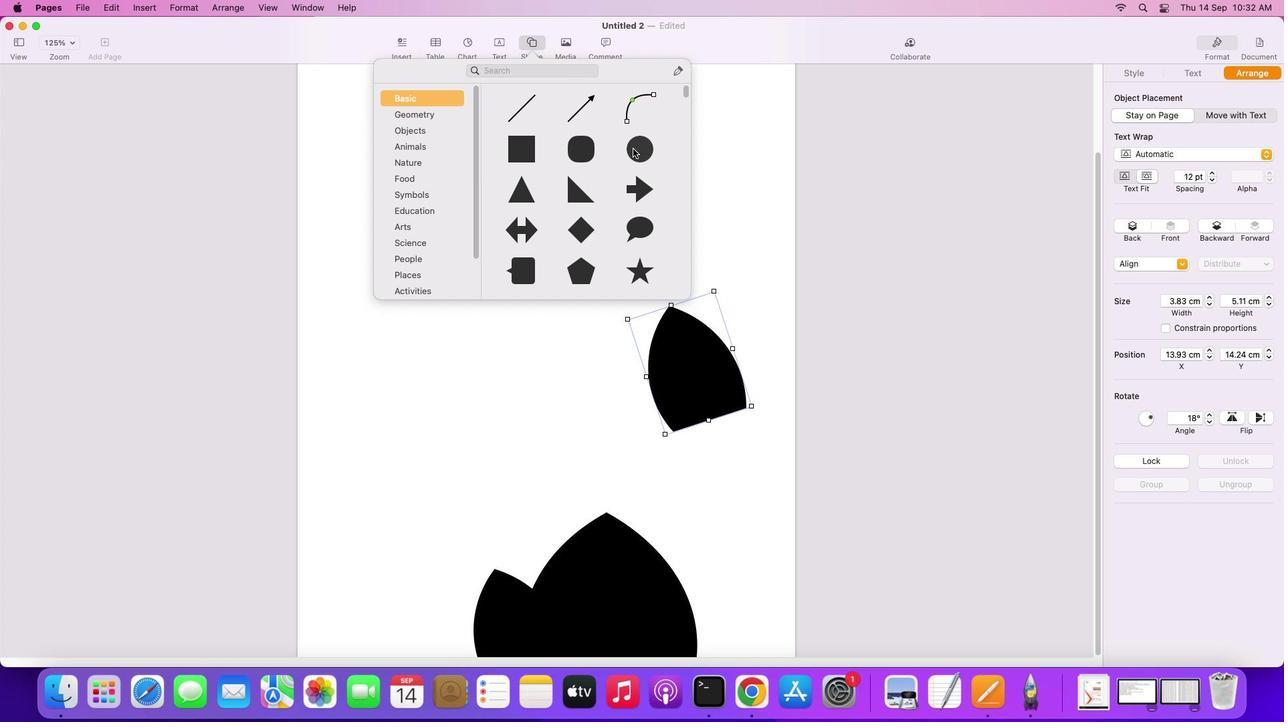 
Action: Mouse moved to (549, 409)
Screenshot: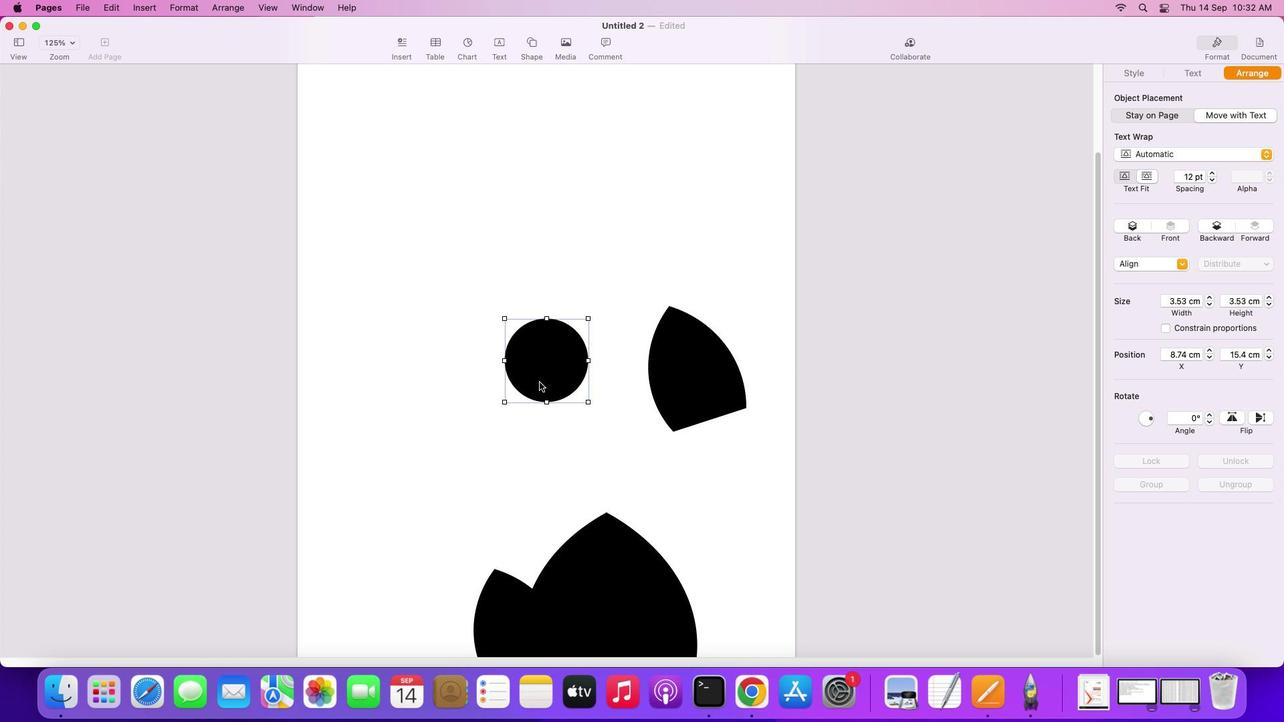 
Action: Mouse pressed left at (549, 409)
Screenshot: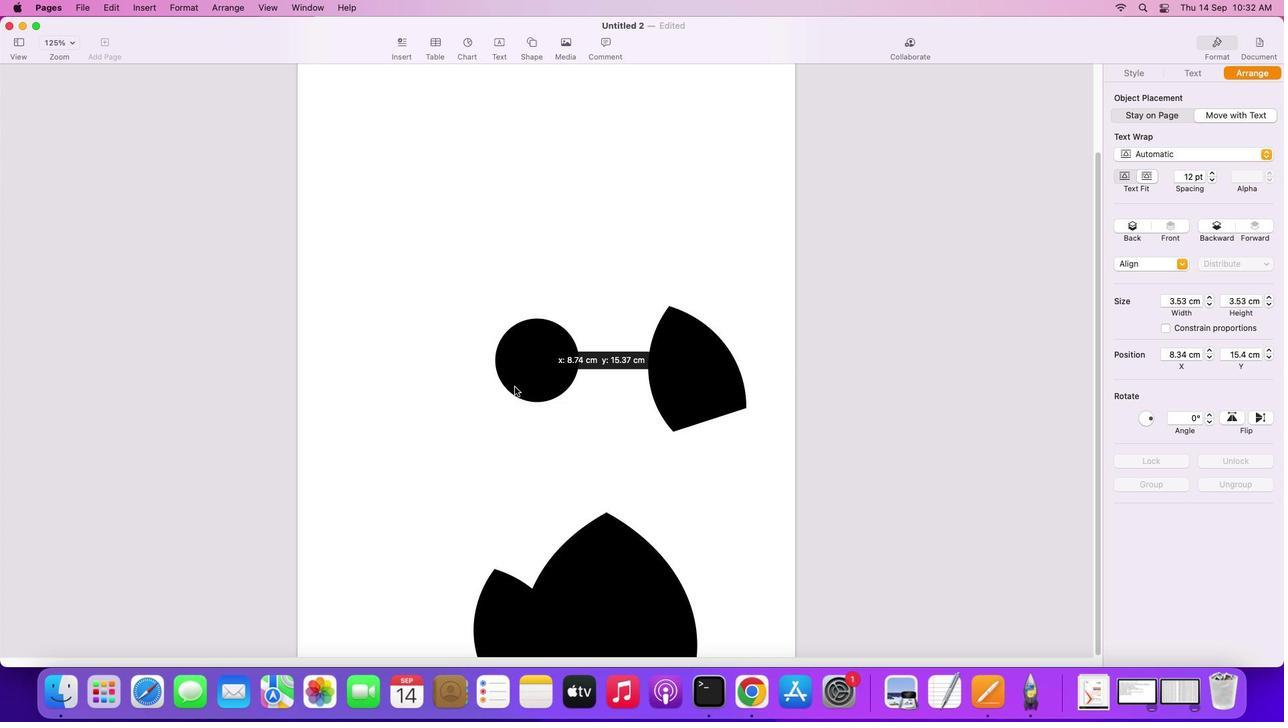 
Action: Mouse moved to (438, 466)
Screenshot: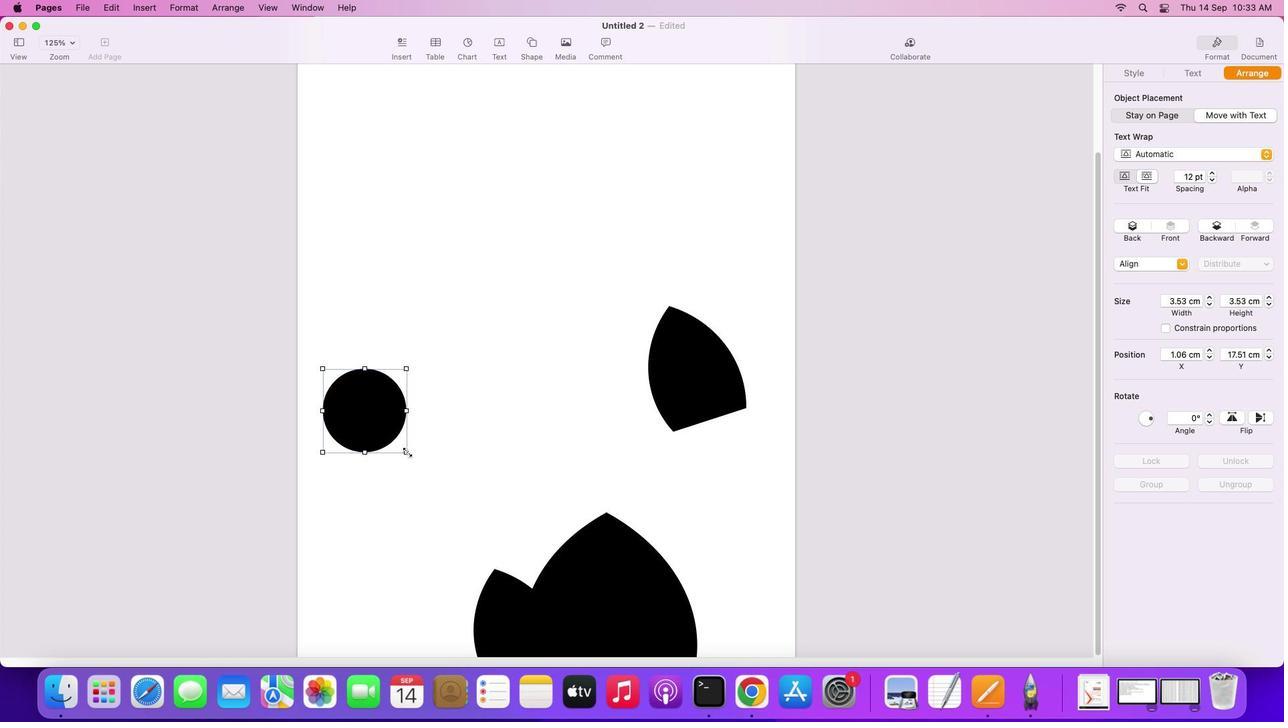 
Action: Mouse pressed left at (438, 466)
Screenshot: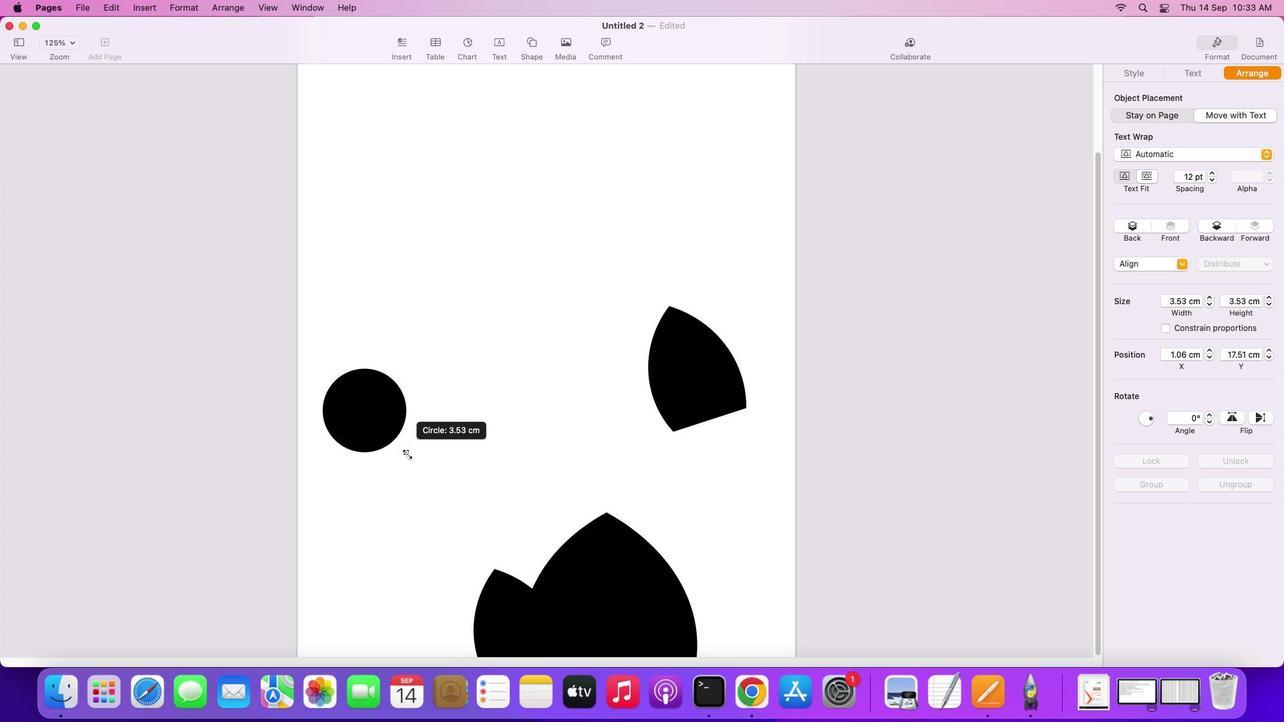 
Action: Mouse moved to (540, 526)
Screenshot: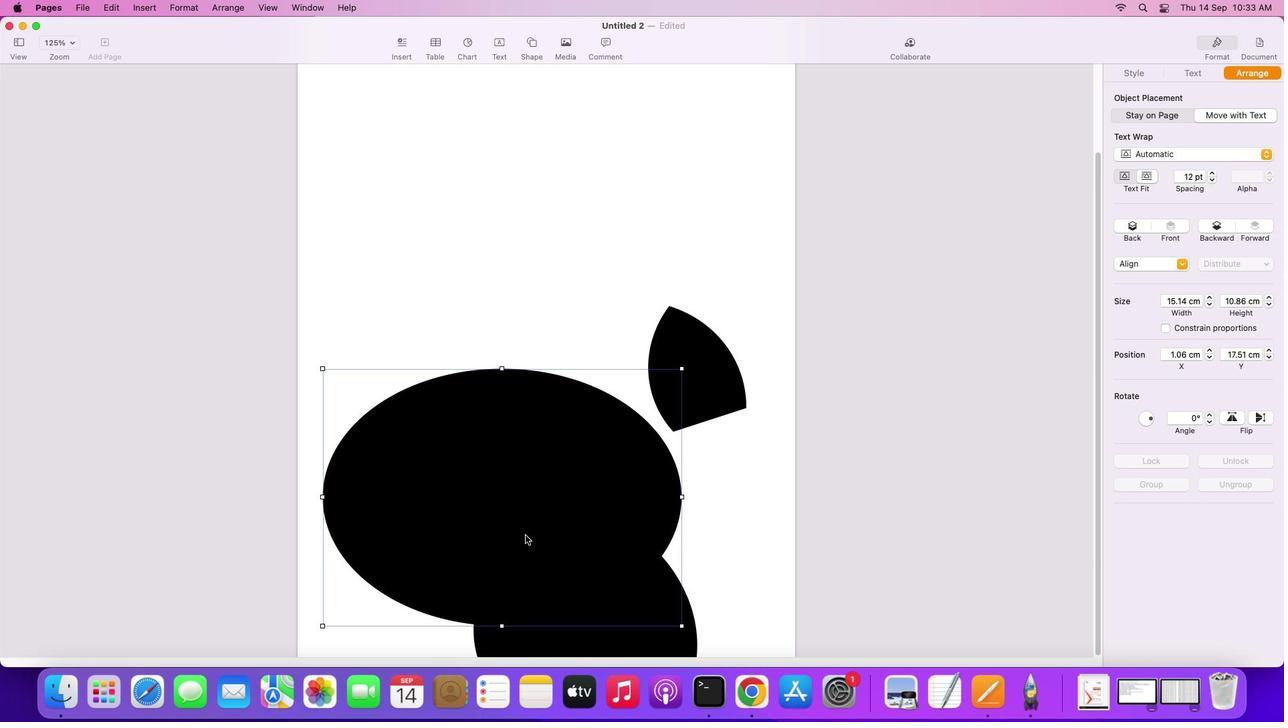 
Action: Mouse pressed left at (540, 526)
Screenshot: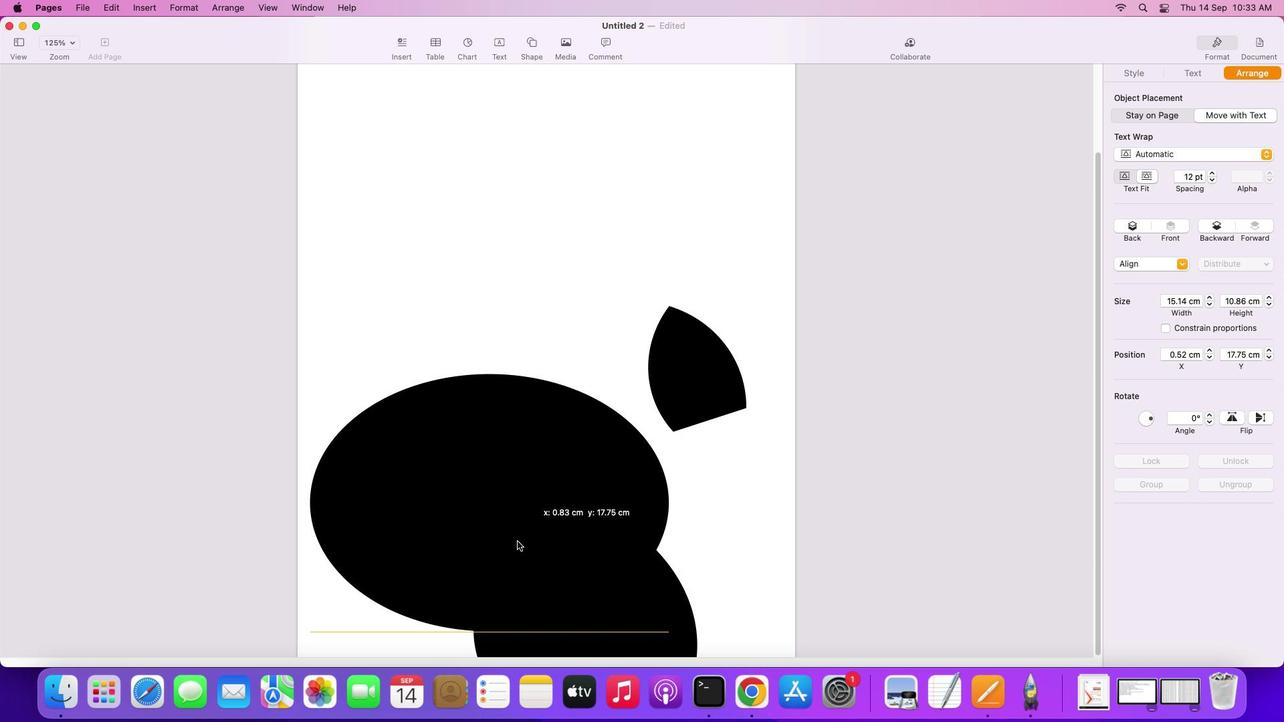 
Action: Mouse moved to (627, 619)
Screenshot: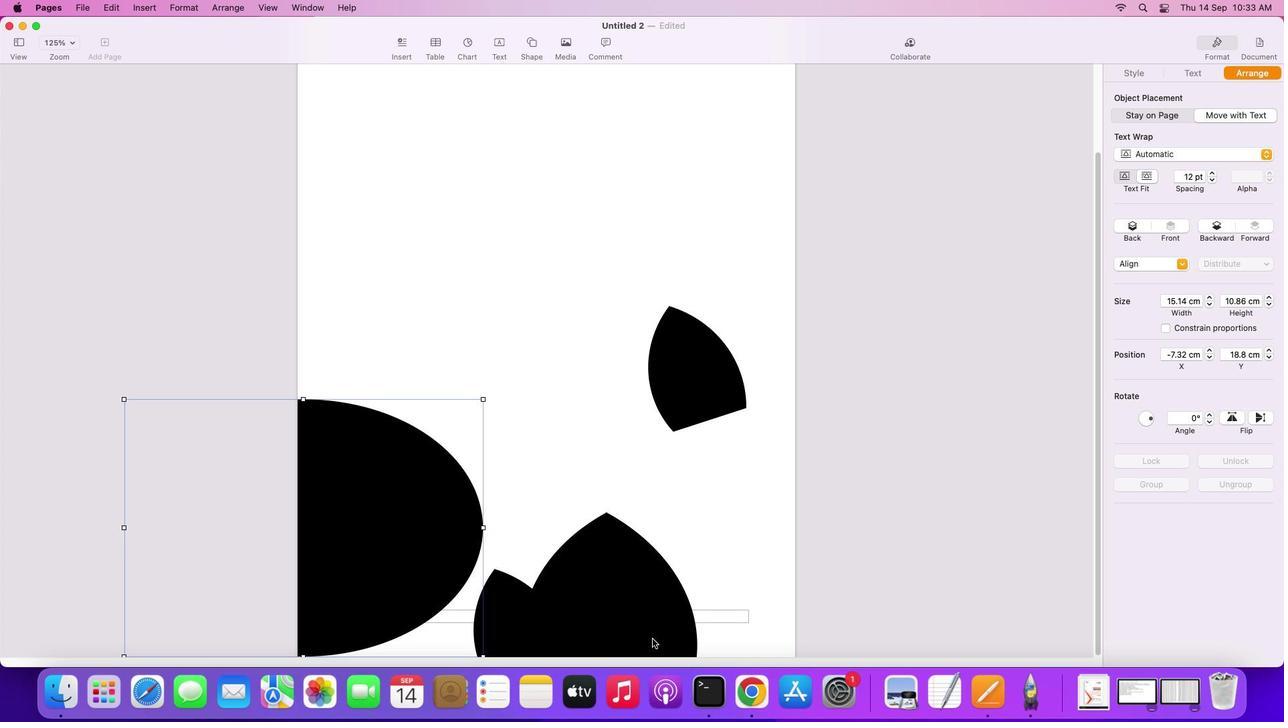 
Action: Mouse pressed left at (627, 619)
Screenshot: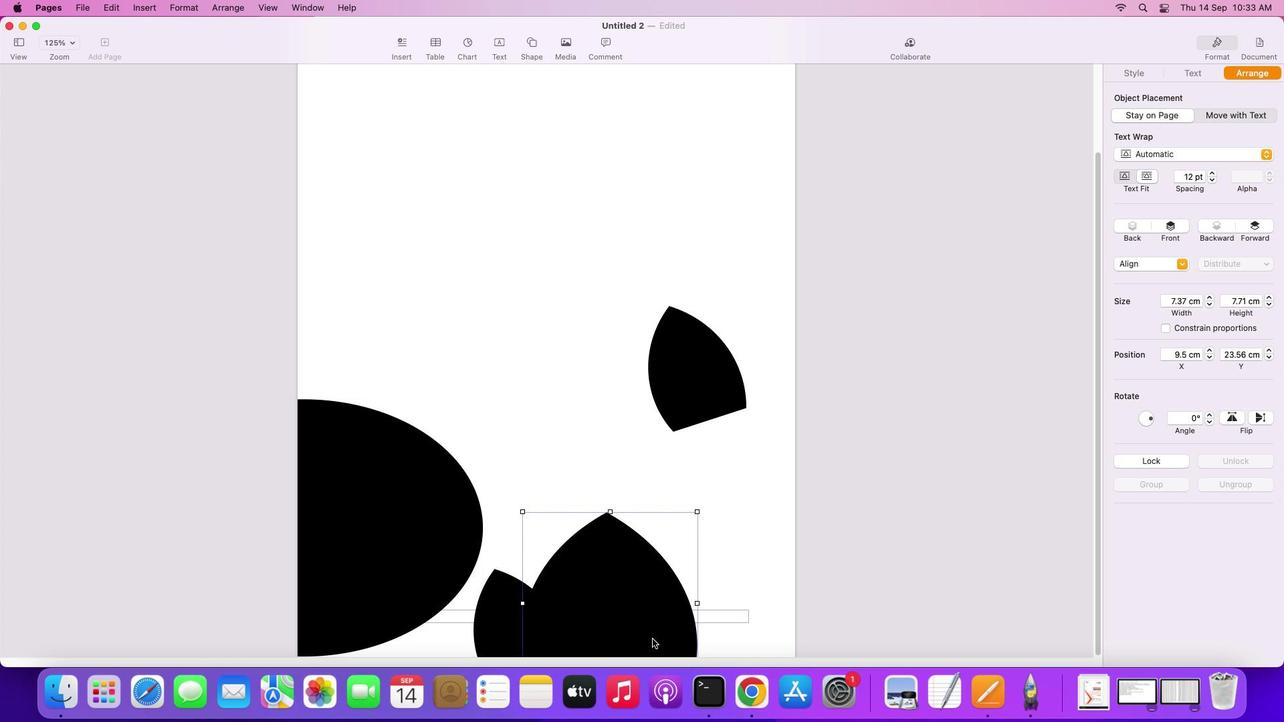 
Action: Mouse moved to (628, 616)
Screenshot: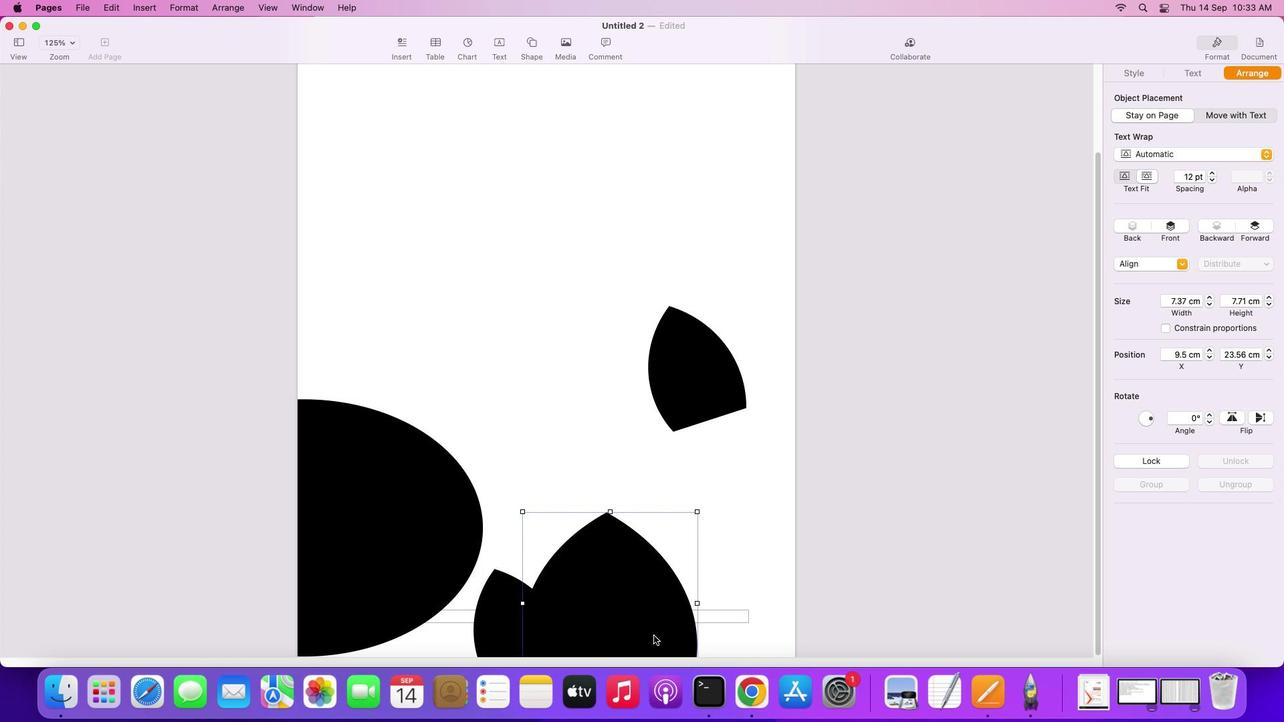
Action: Mouse pressed left at (628, 616)
Screenshot: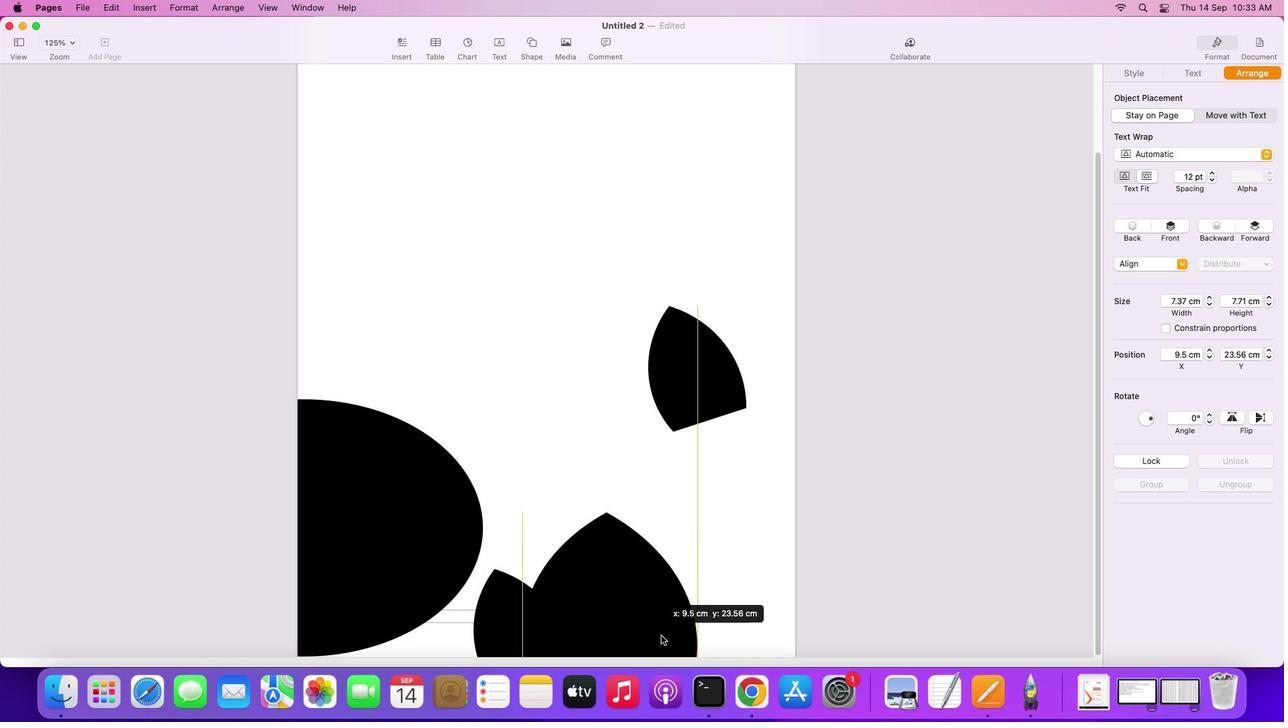 
Action: Mouse moved to (528, 615)
Screenshot: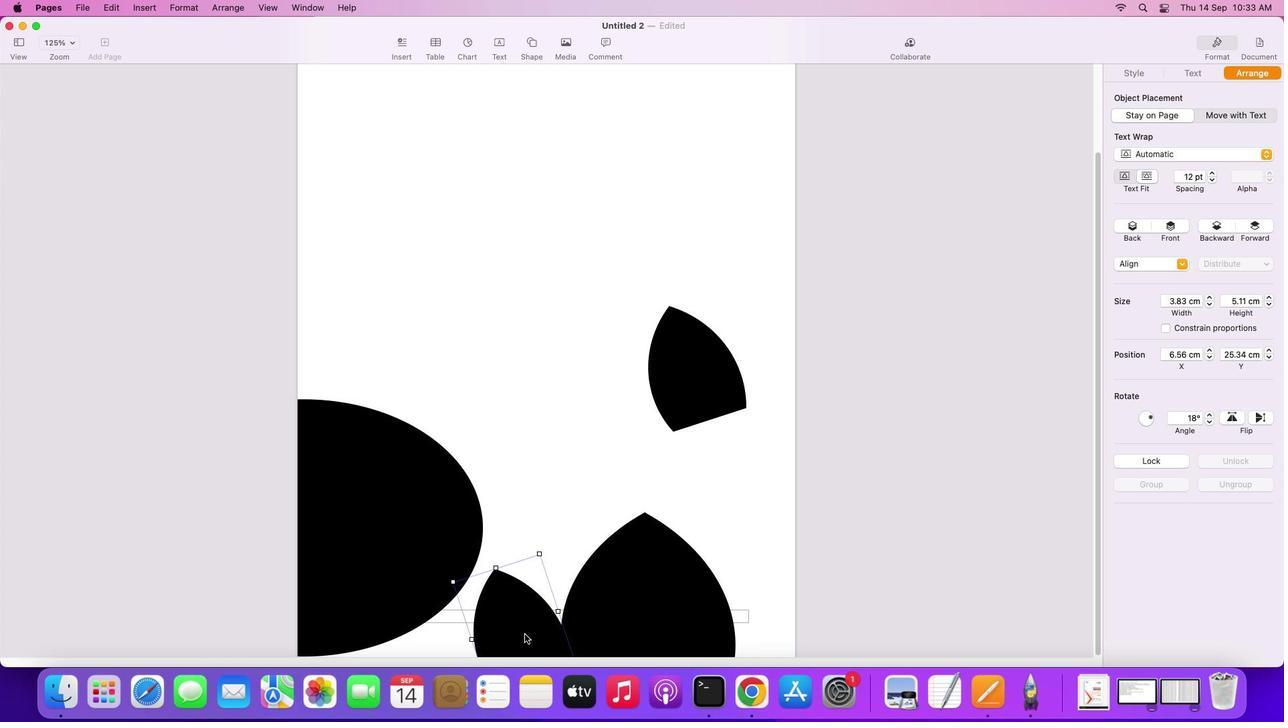 
Action: Mouse pressed left at (528, 615)
Screenshot: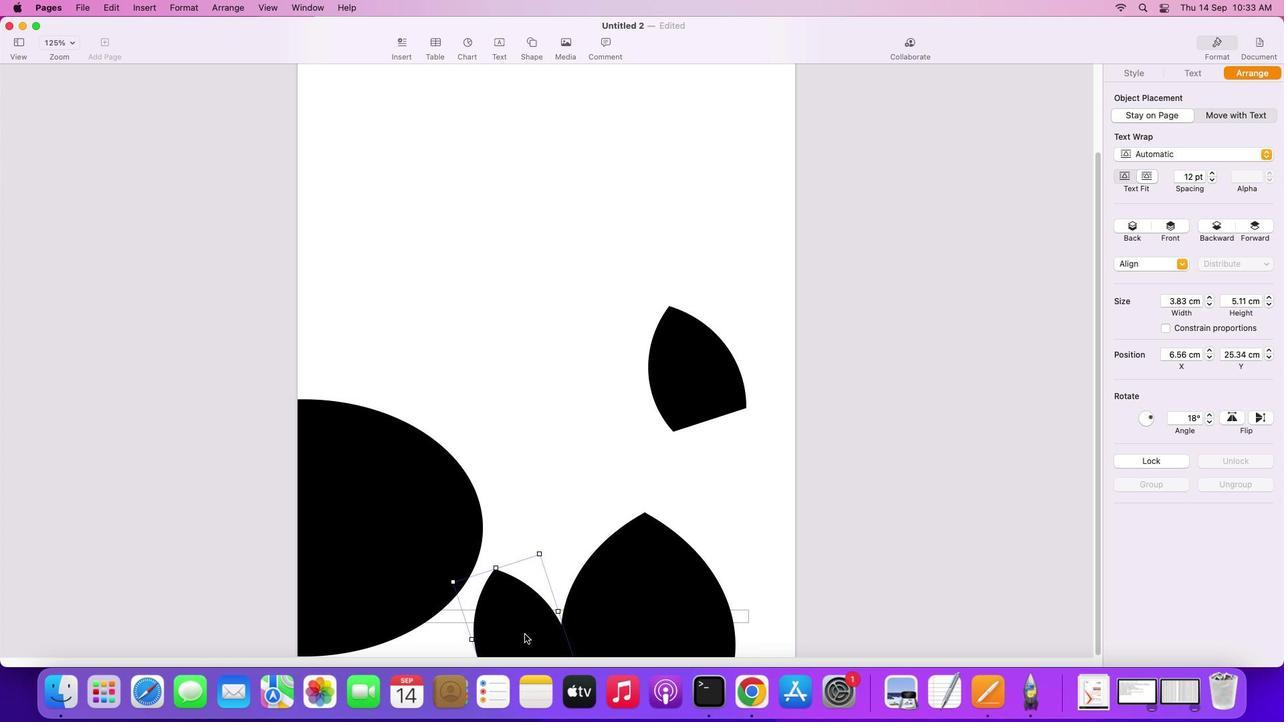 
Action: Mouse moved to (529, 614)
Screenshot: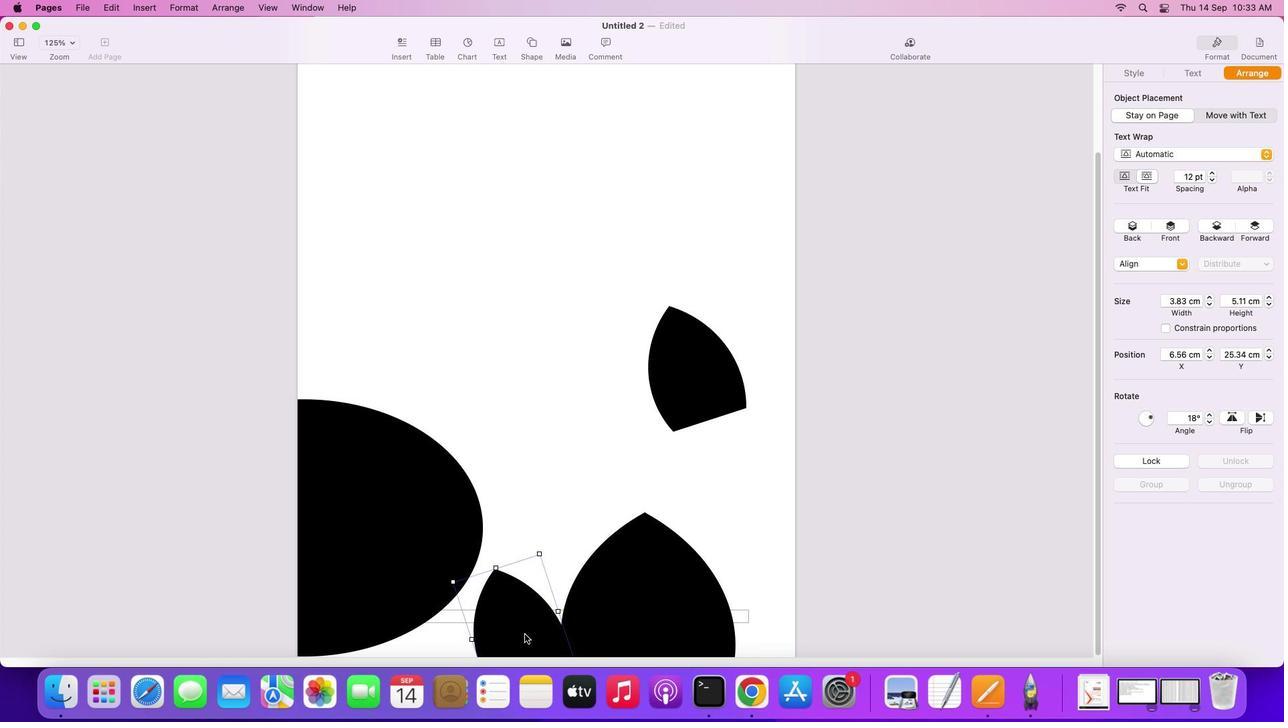
Action: Mouse pressed left at (529, 614)
Screenshot: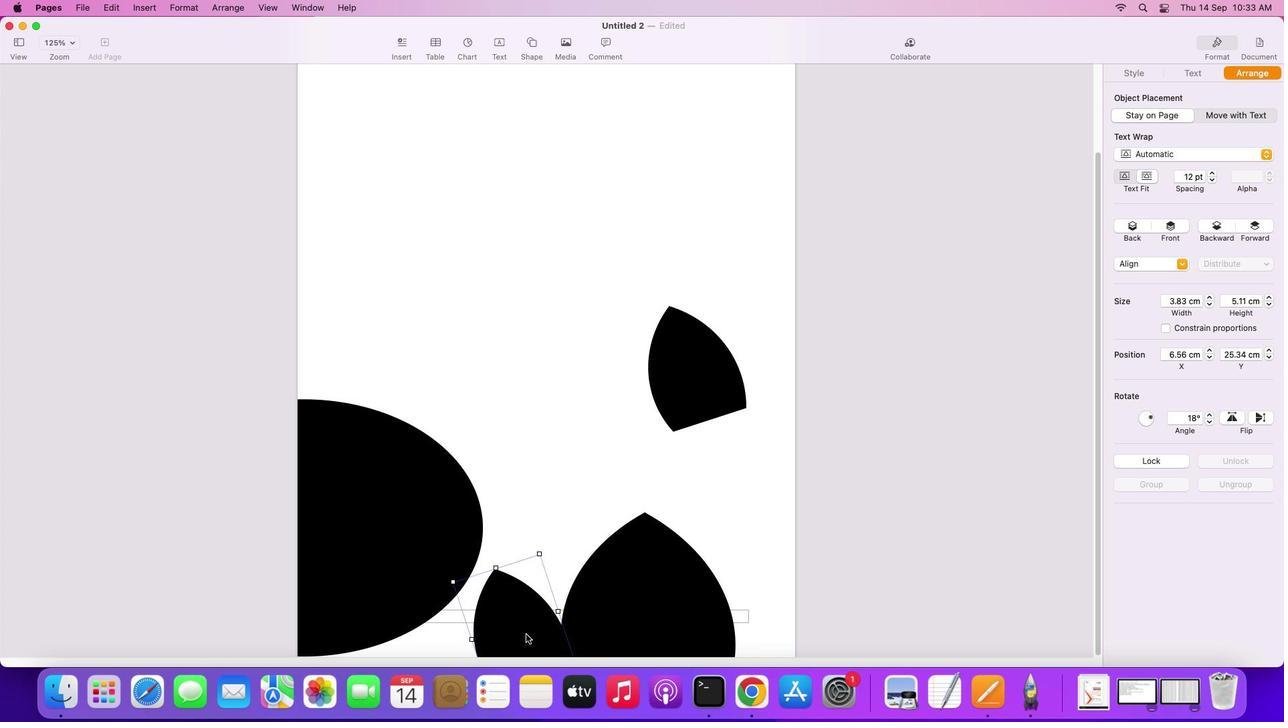 
Action: Mouse moved to (408, 556)
Screenshot: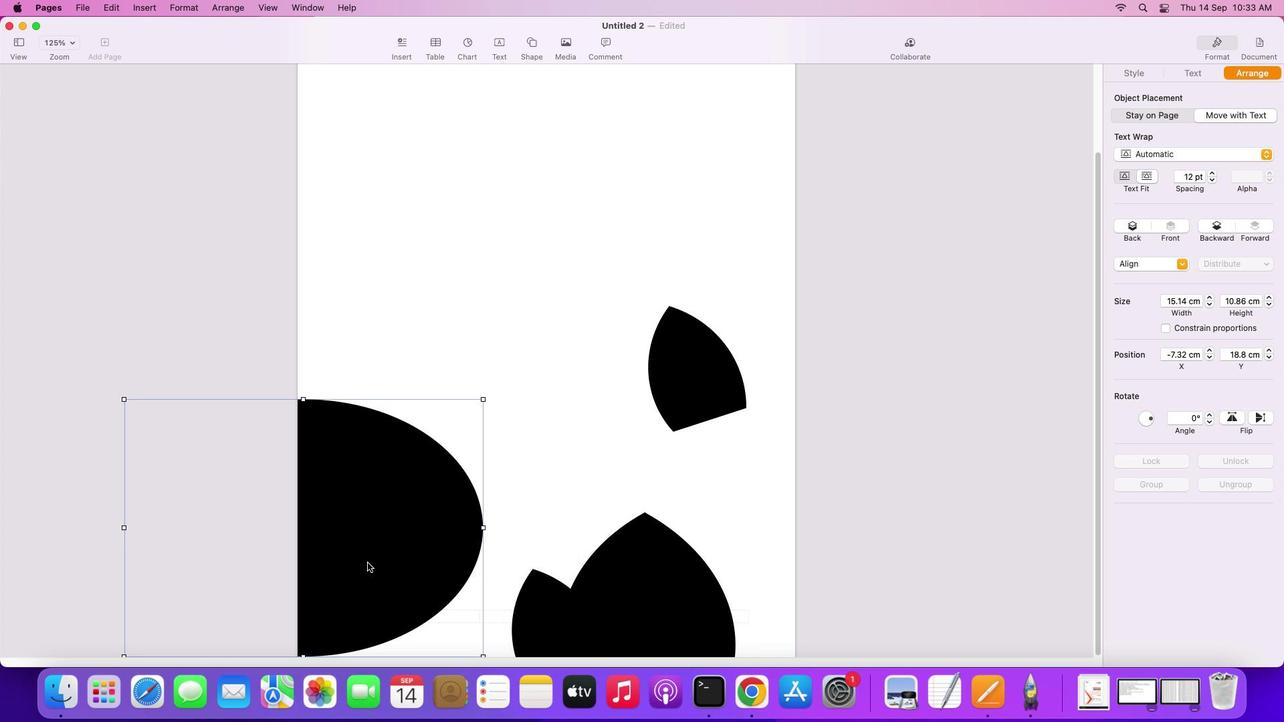 
Action: Mouse pressed left at (408, 556)
Screenshot: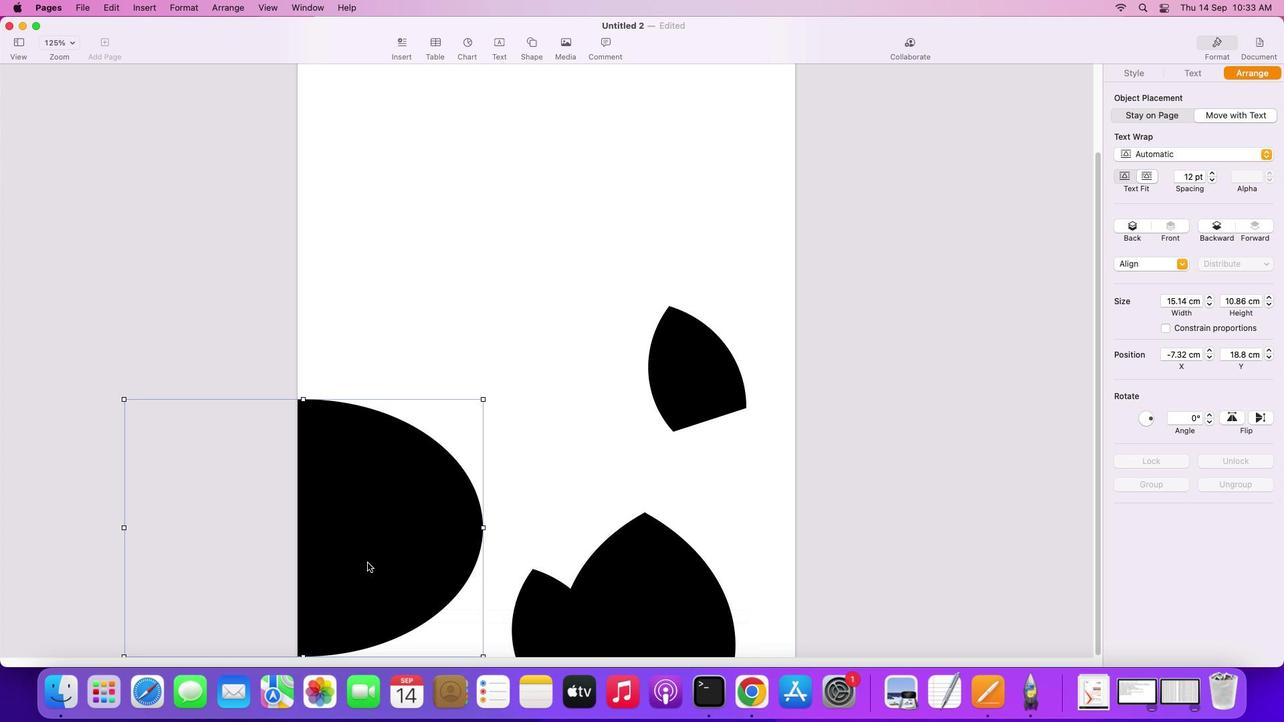 
Action: Mouse moved to (410, 573)
Screenshot: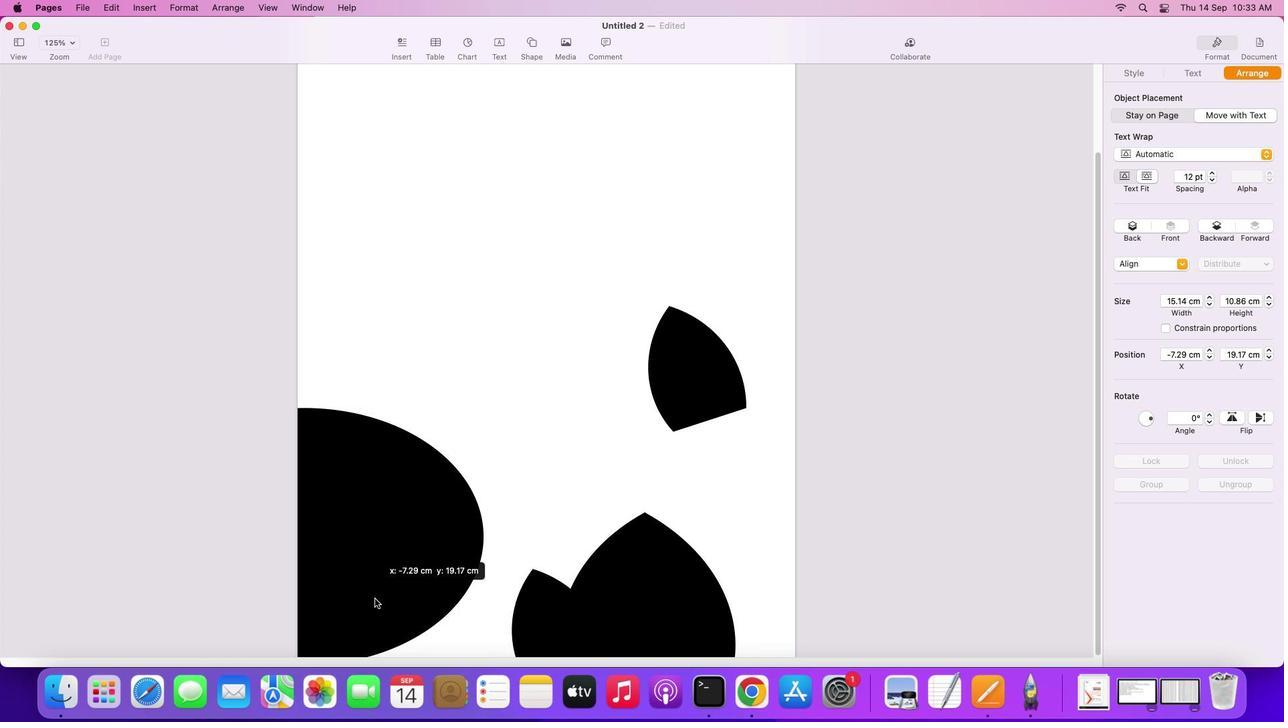 
Action: Mouse pressed left at (410, 573)
Screenshot: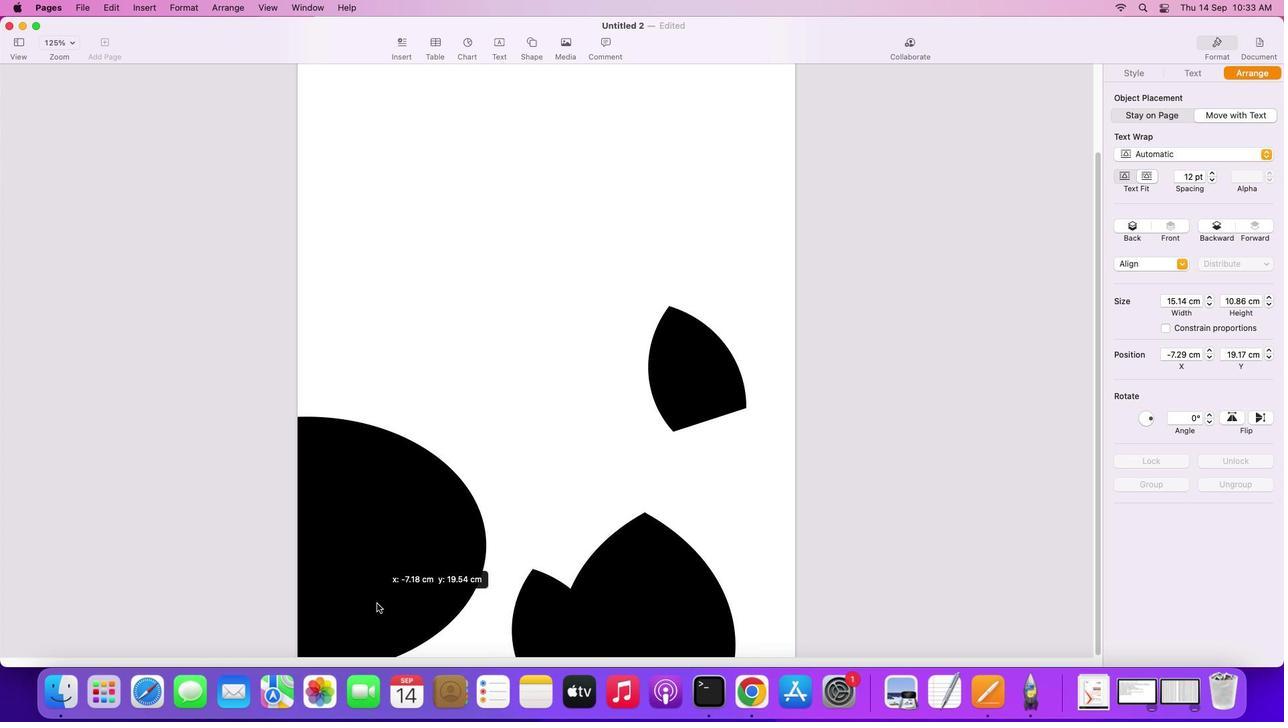 
Action: Mouse moved to (1004, 188)
Screenshot: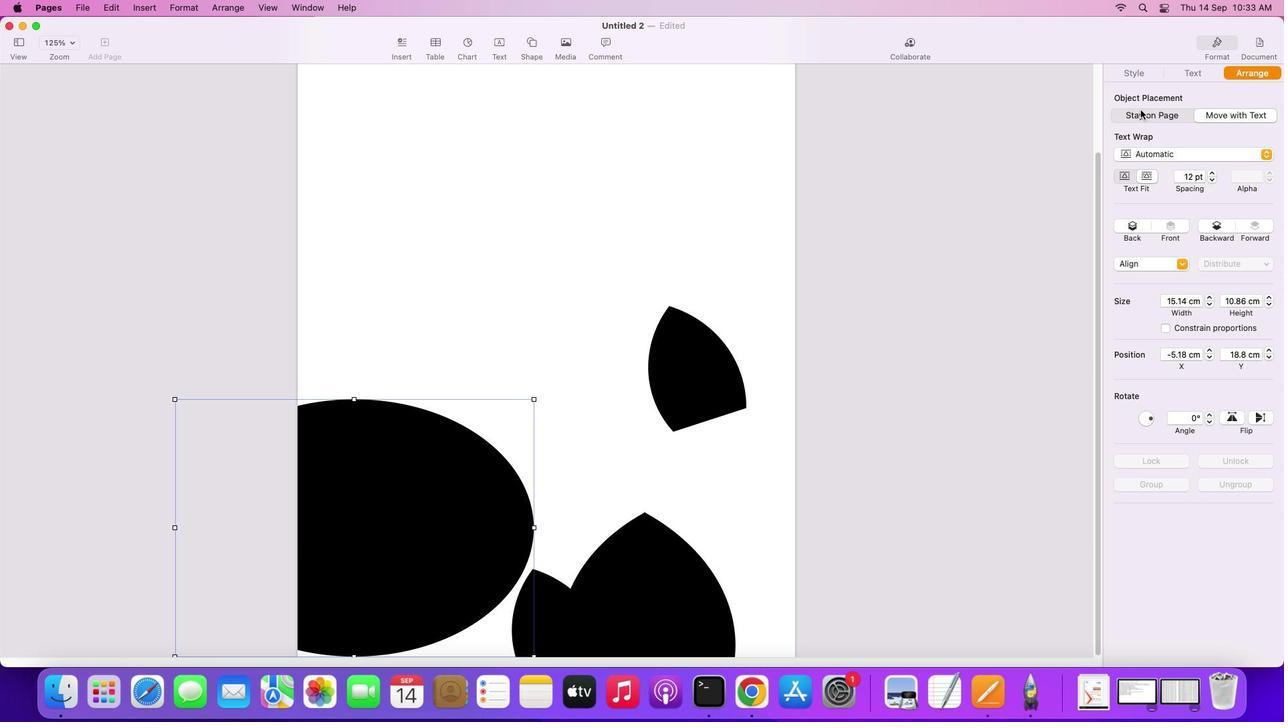 
Action: Mouse pressed left at (1004, 188)
Screenshot: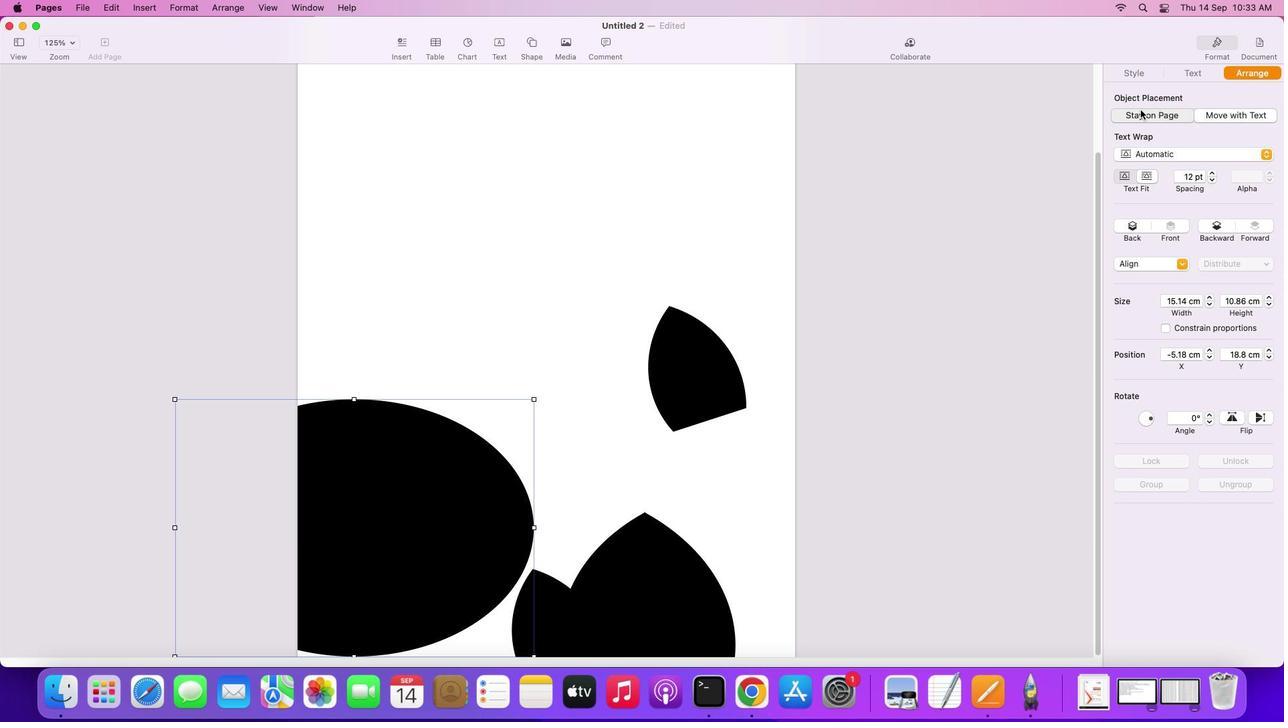
Action: Mouse moved to (467, 517)
Screenshot: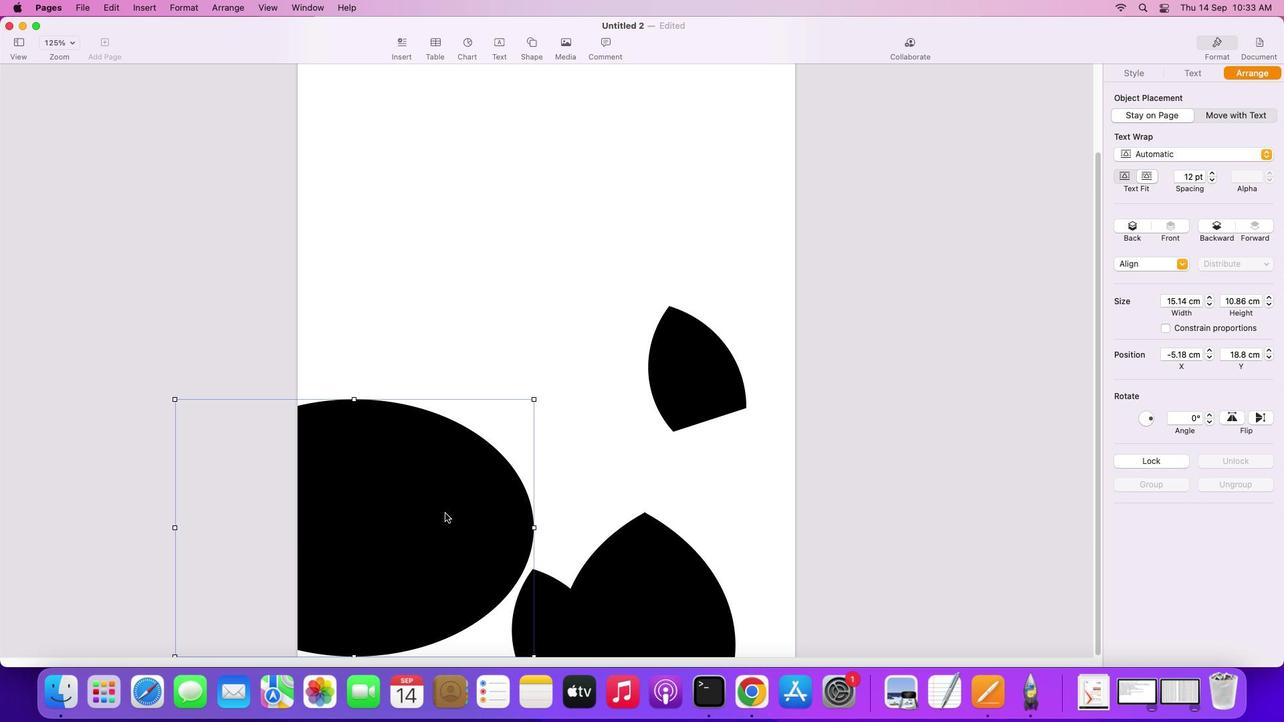 
Action: Mouse pressed left at (467, 517)
Screenshot: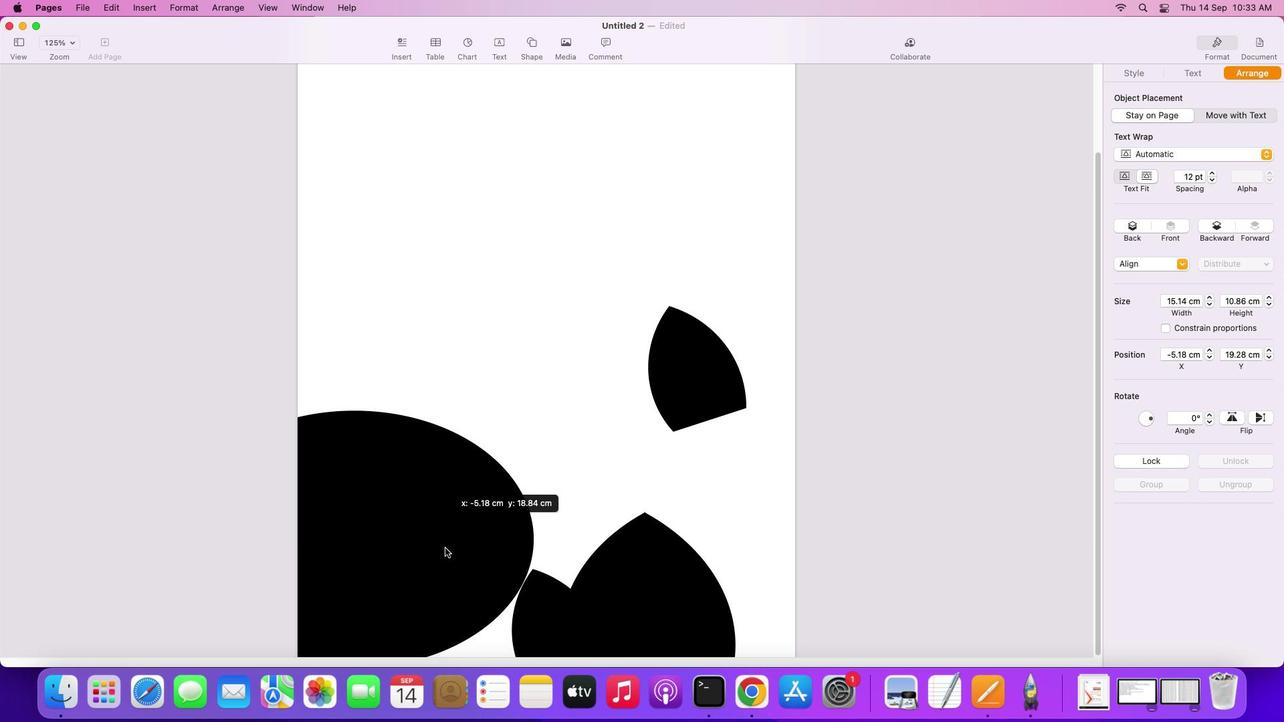 
Action: Mouse moved to (476, 484)
Screenshot: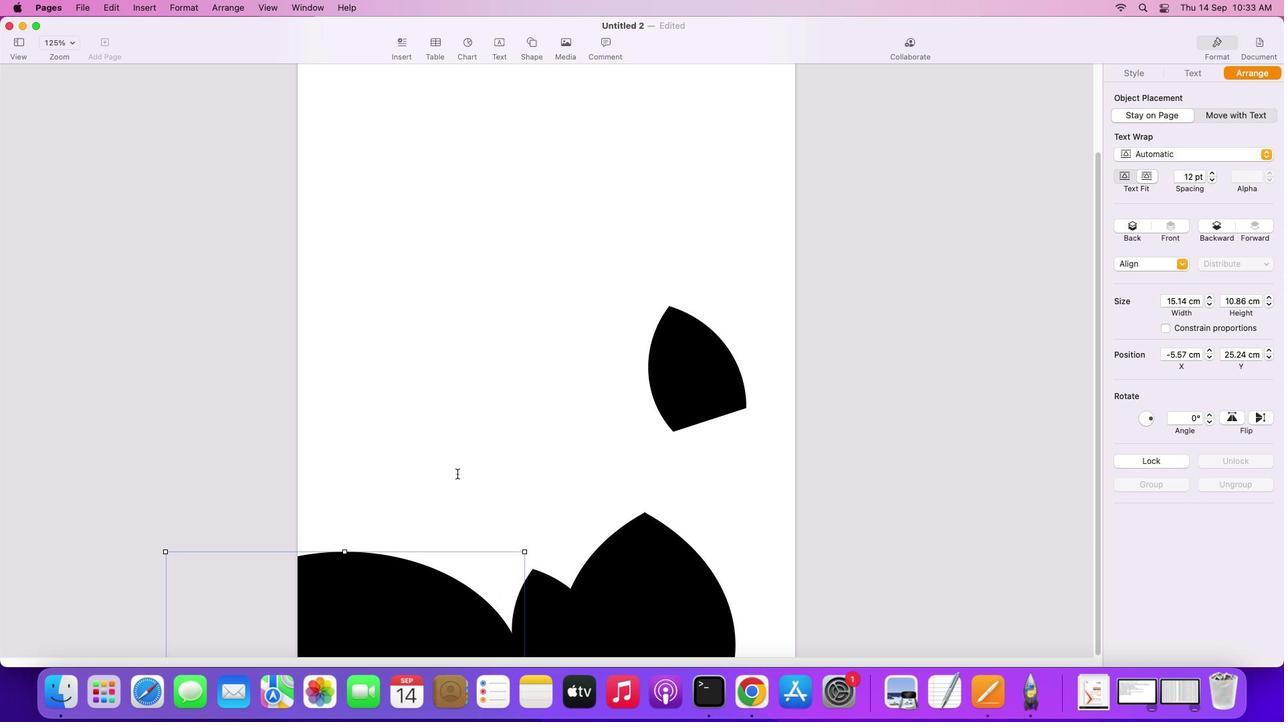 
Action: Mouse pressed left at (476, 484)
Screenshot: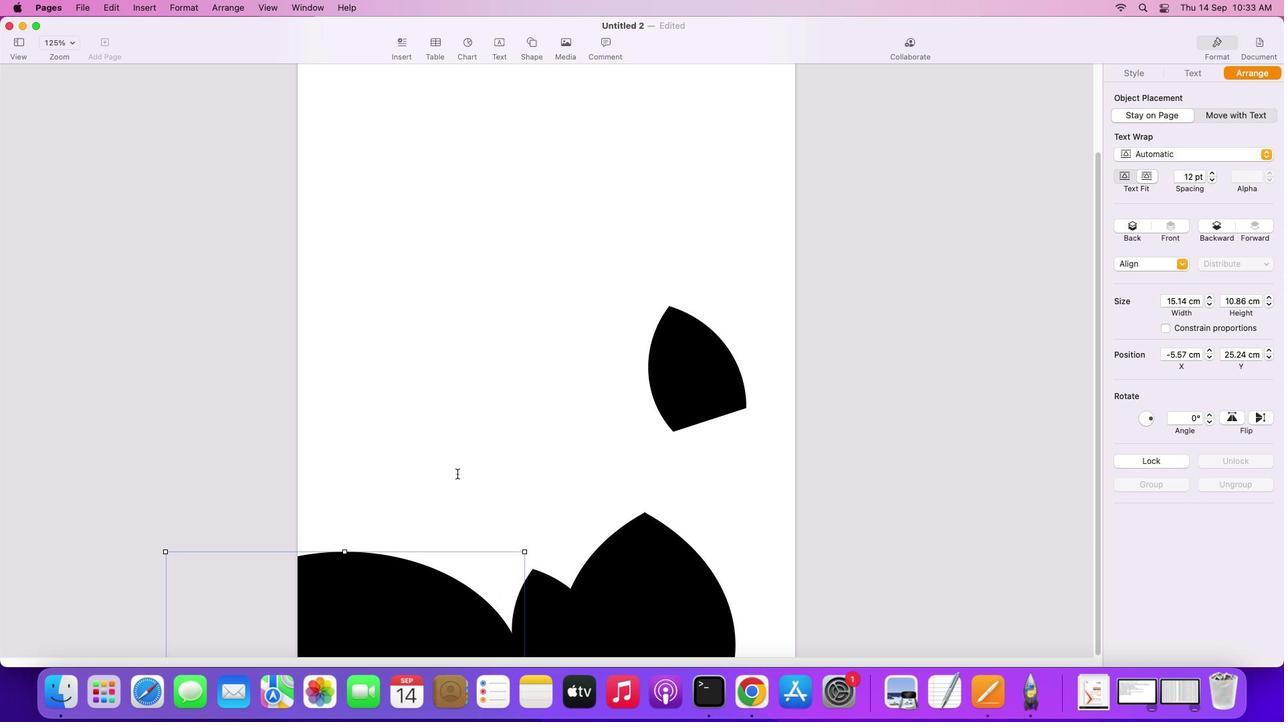 
Action: Mouse moved to (422, 580)
Screenshot: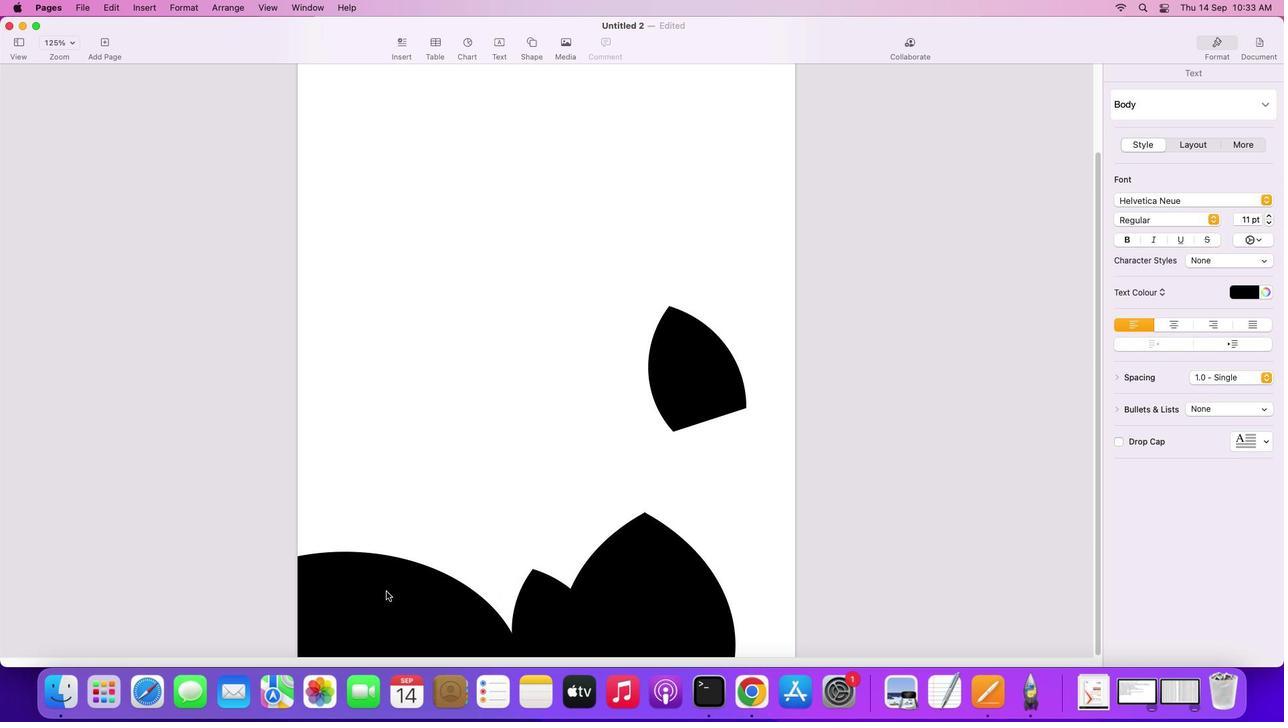 
Action: Mouse pressed left at (422, 580)
Screenshot: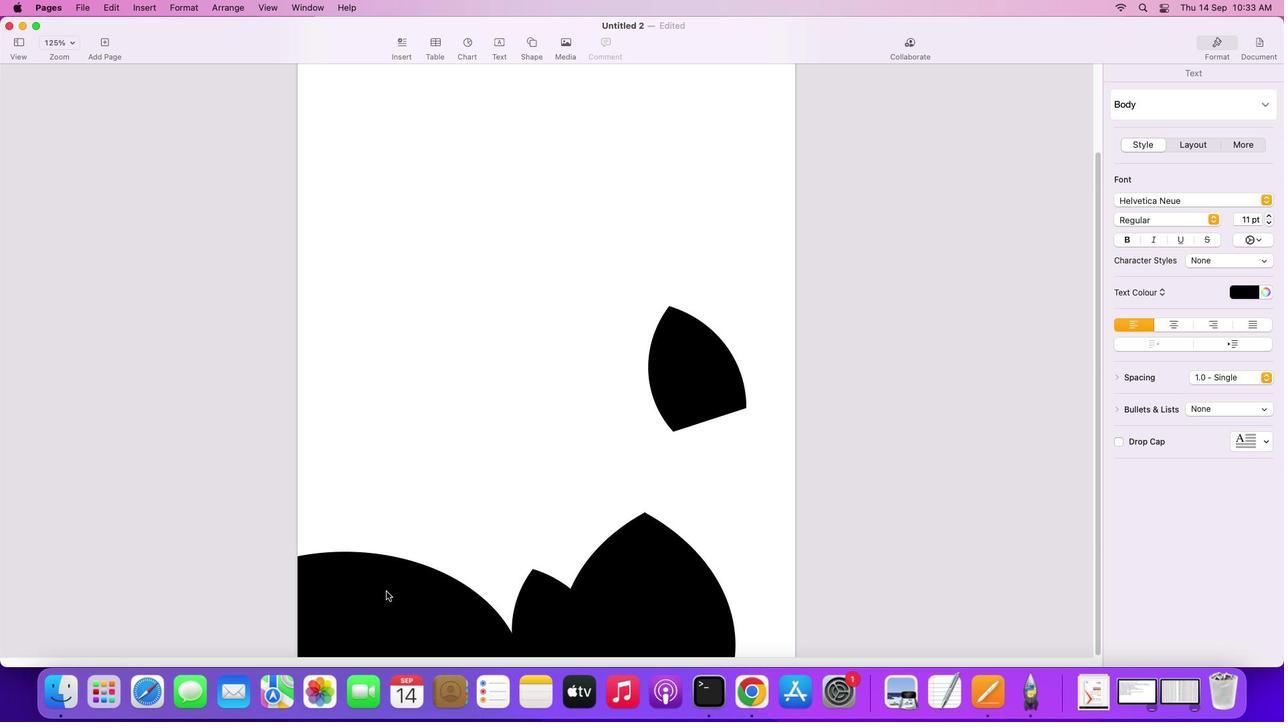 
Action: Mouse moved to (422, 579)
Screenshot: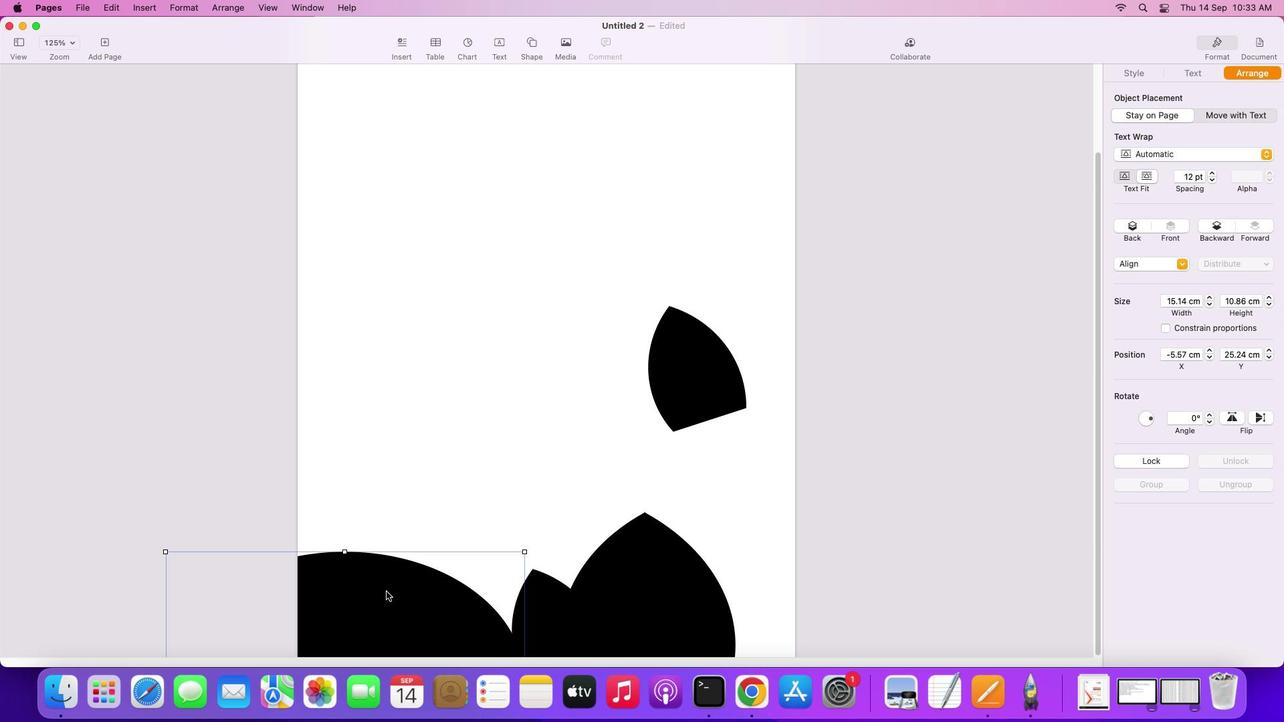 
Action: Key pressed Key.alt
Screenshot: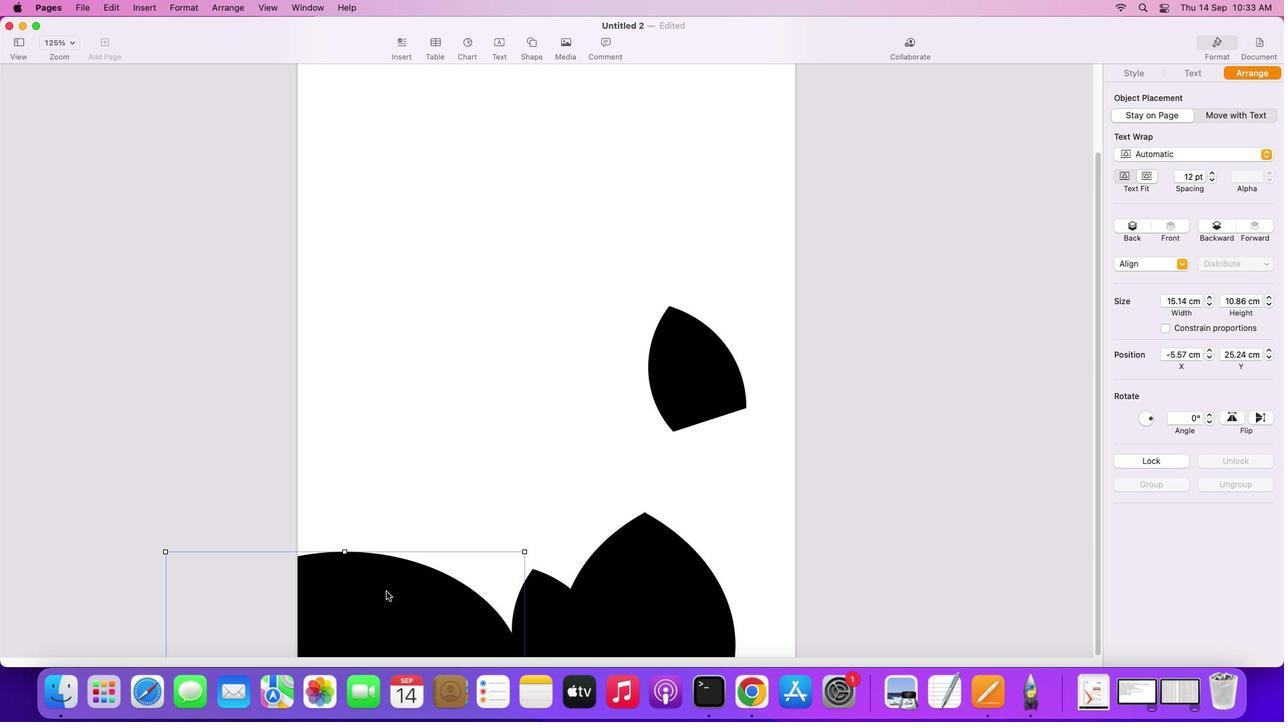 
Action: Mouse pressed left at (422, 579)
Screenshot: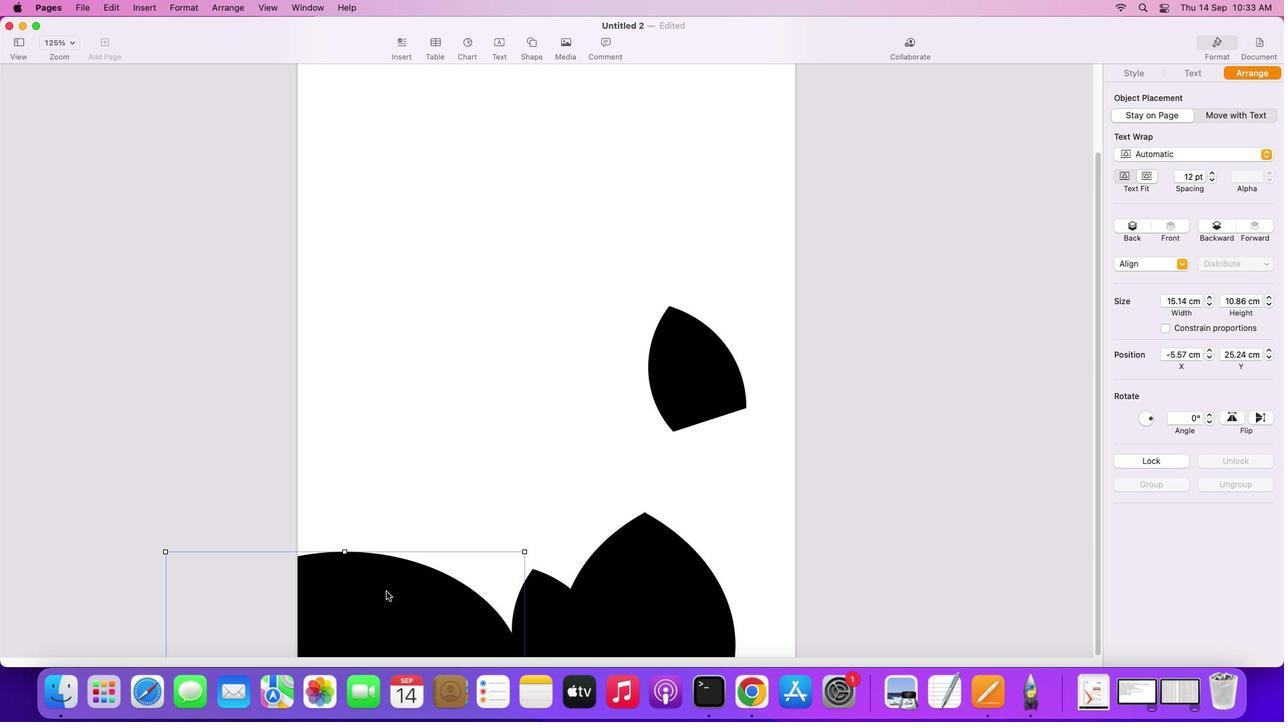 
Action: Mouse moved to (476, 476)
Screenshot: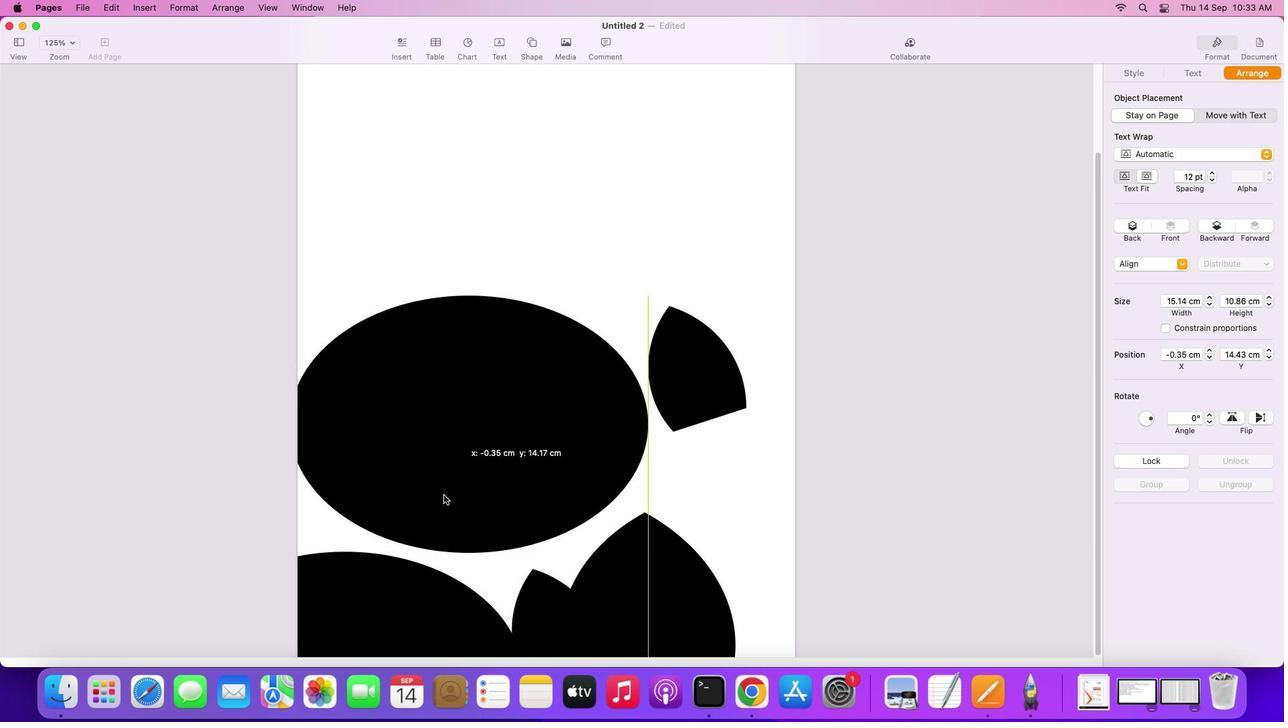 
Action: Mouse pressed left at (476, 476)
Screenshot: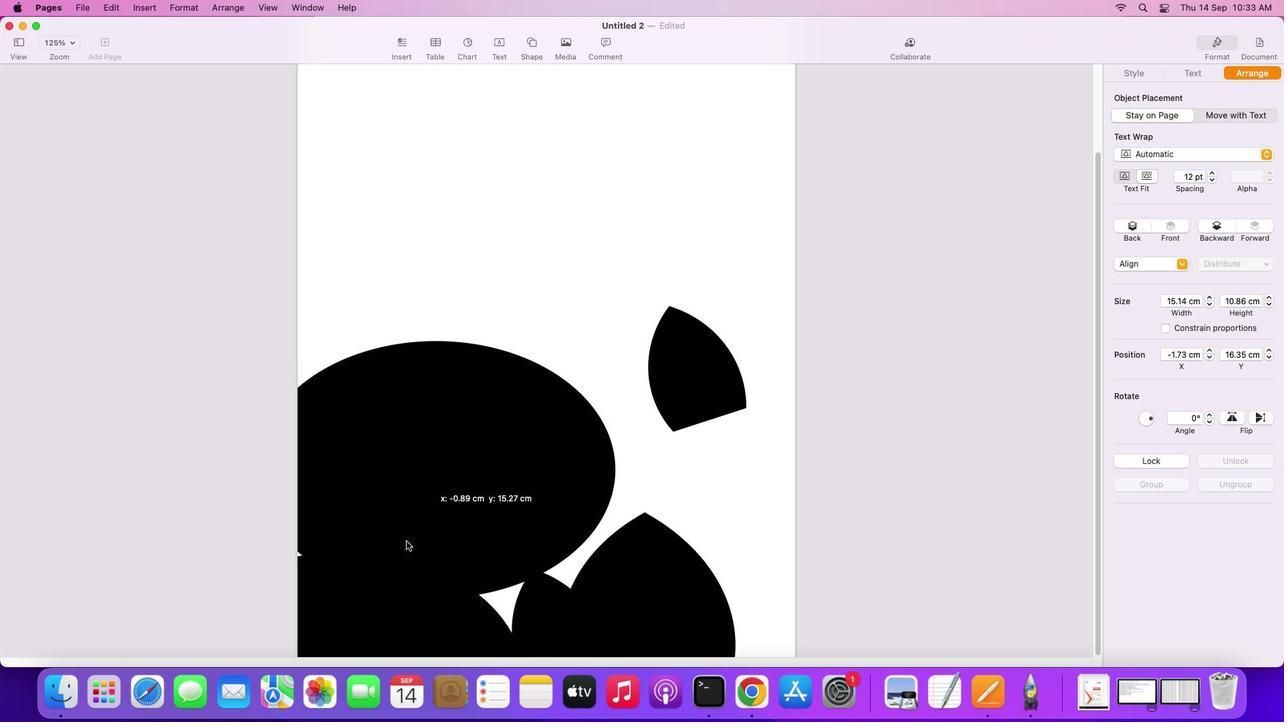 
Action: Mouse moved to (452, 584)
Screenshot: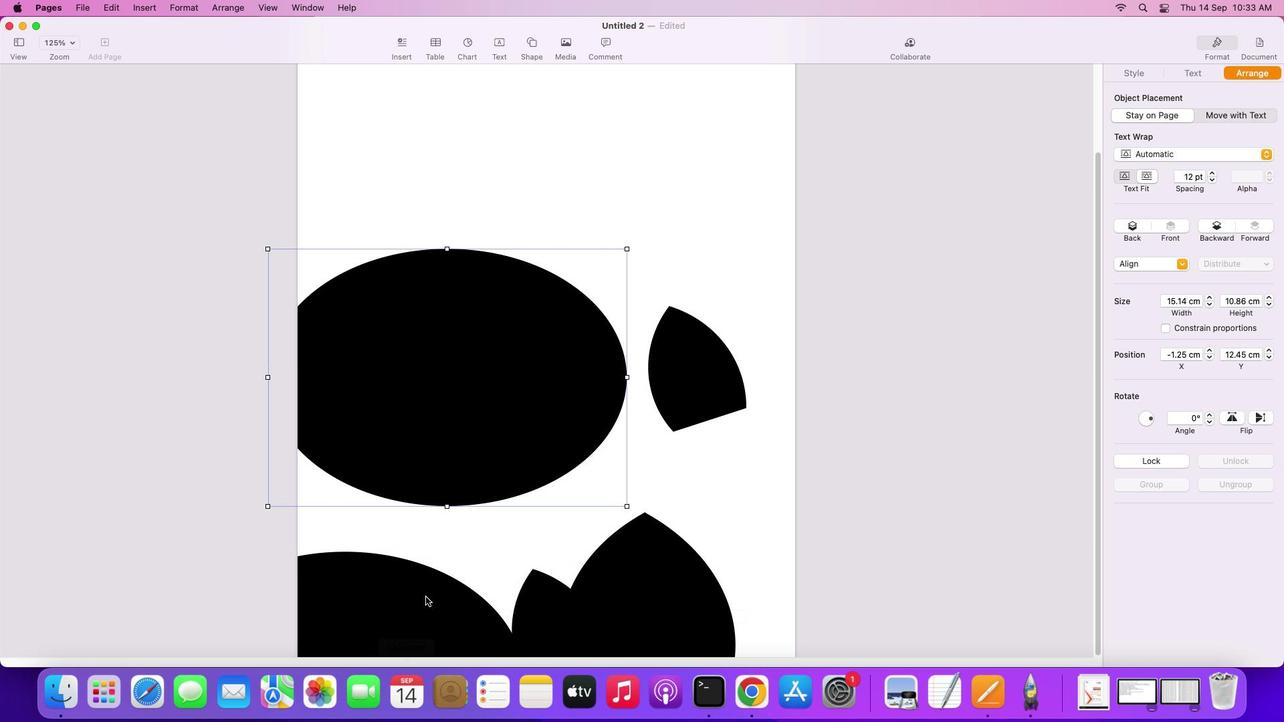 
Action: Mouse pressed left at (452, 584)
Screenshot: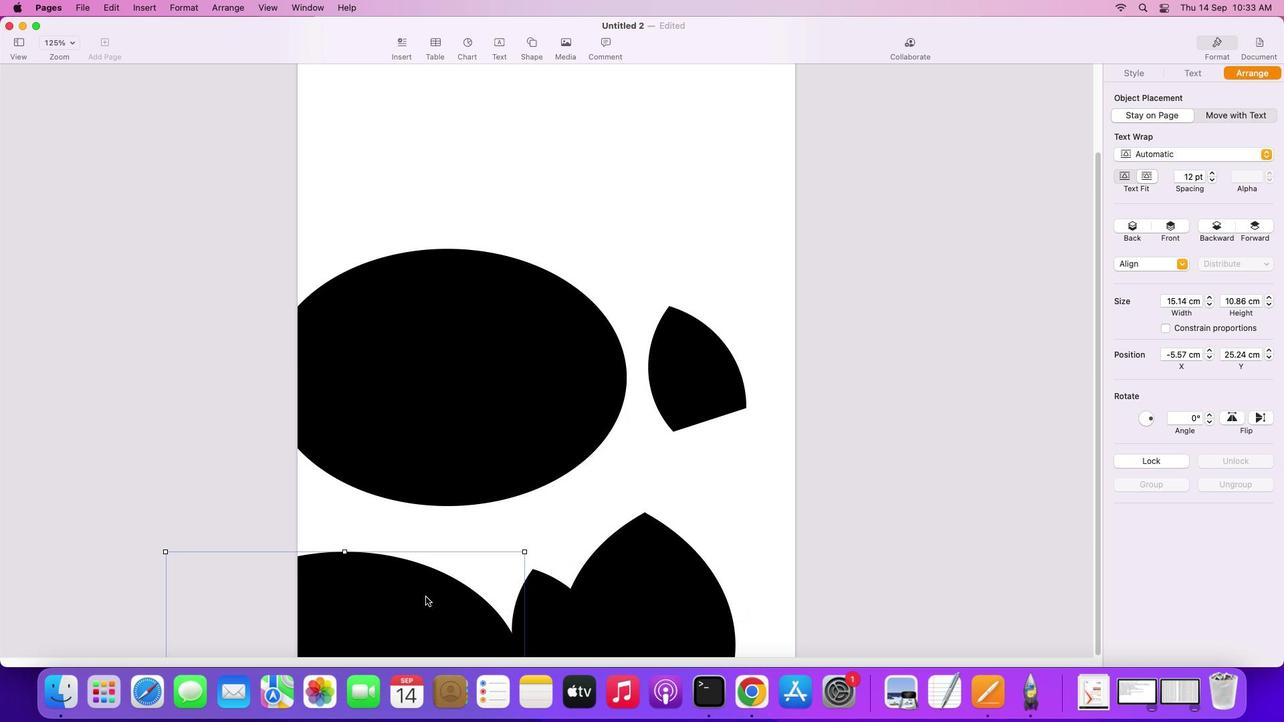 
Action: Mouse moved to (999, 154)
Screenshot: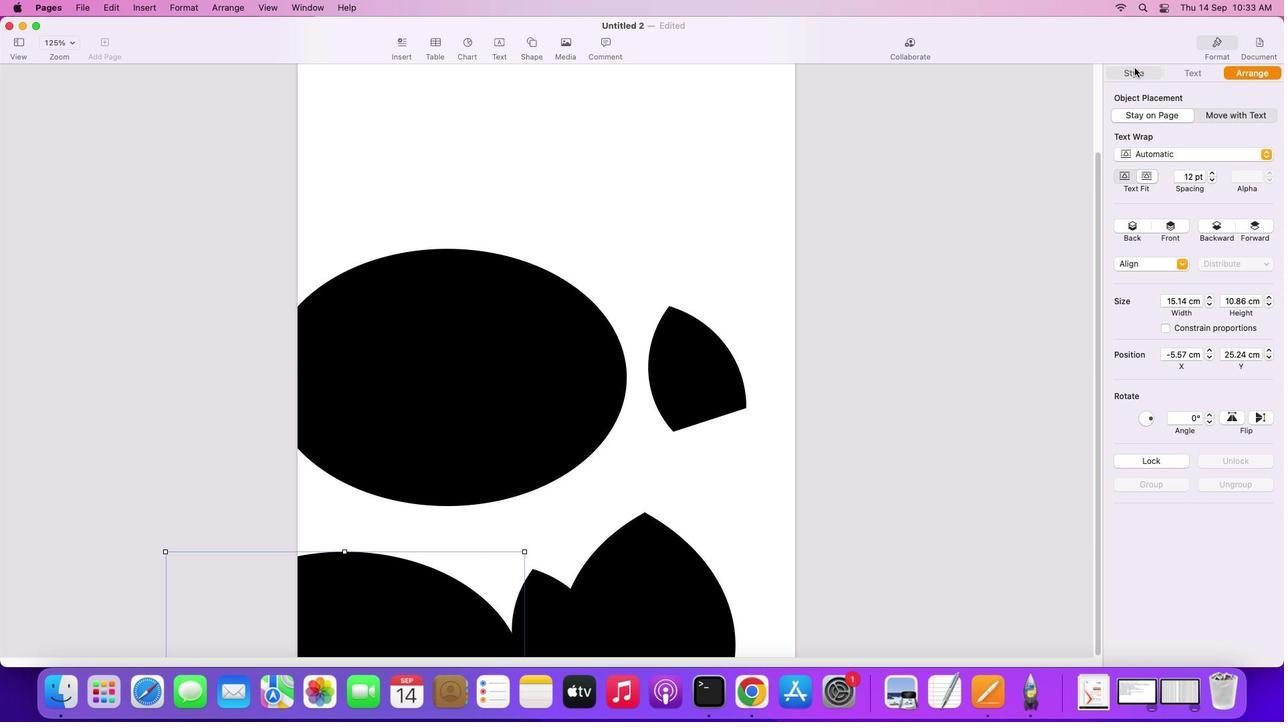 
Action: Mouse pressed left at (999, 154)
Screenshot: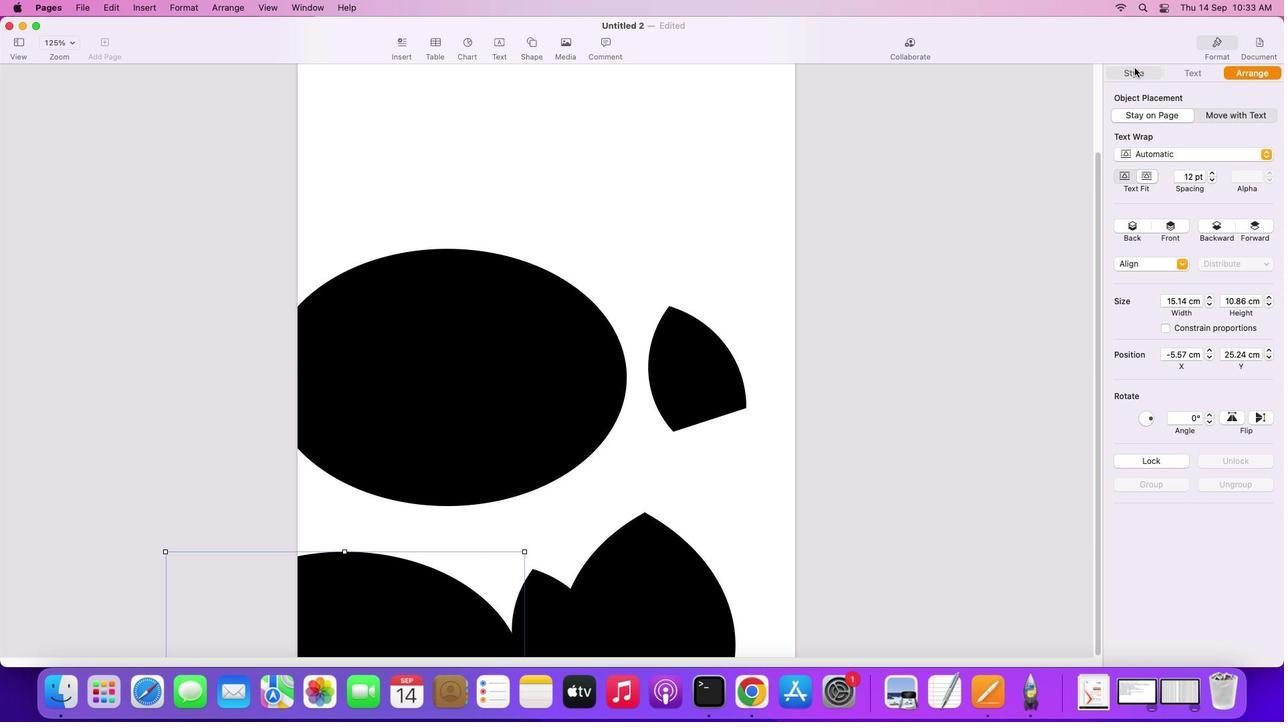 
Action: Mouse moved to (1082, 228)
Screenshot: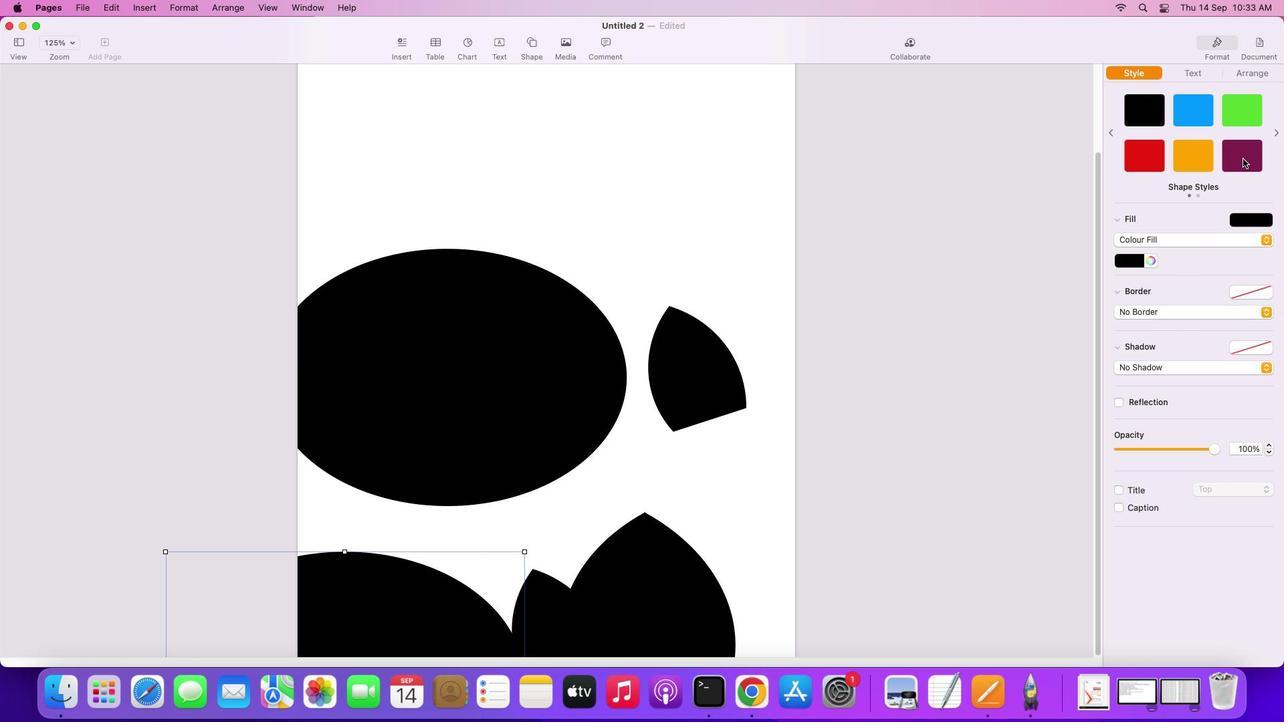 
Action: Mouse pressed left at (1082, 228)
Screenshot: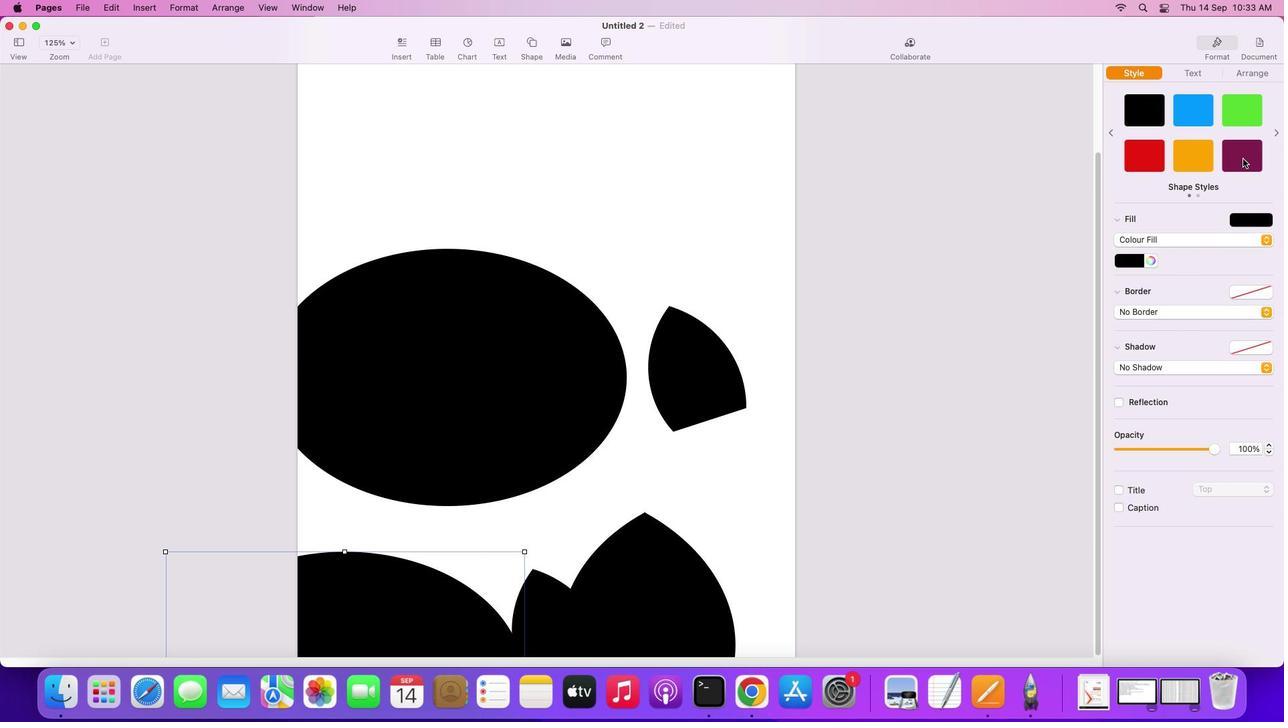 
Action: Mouse moved to (531, 387)
Screenshot: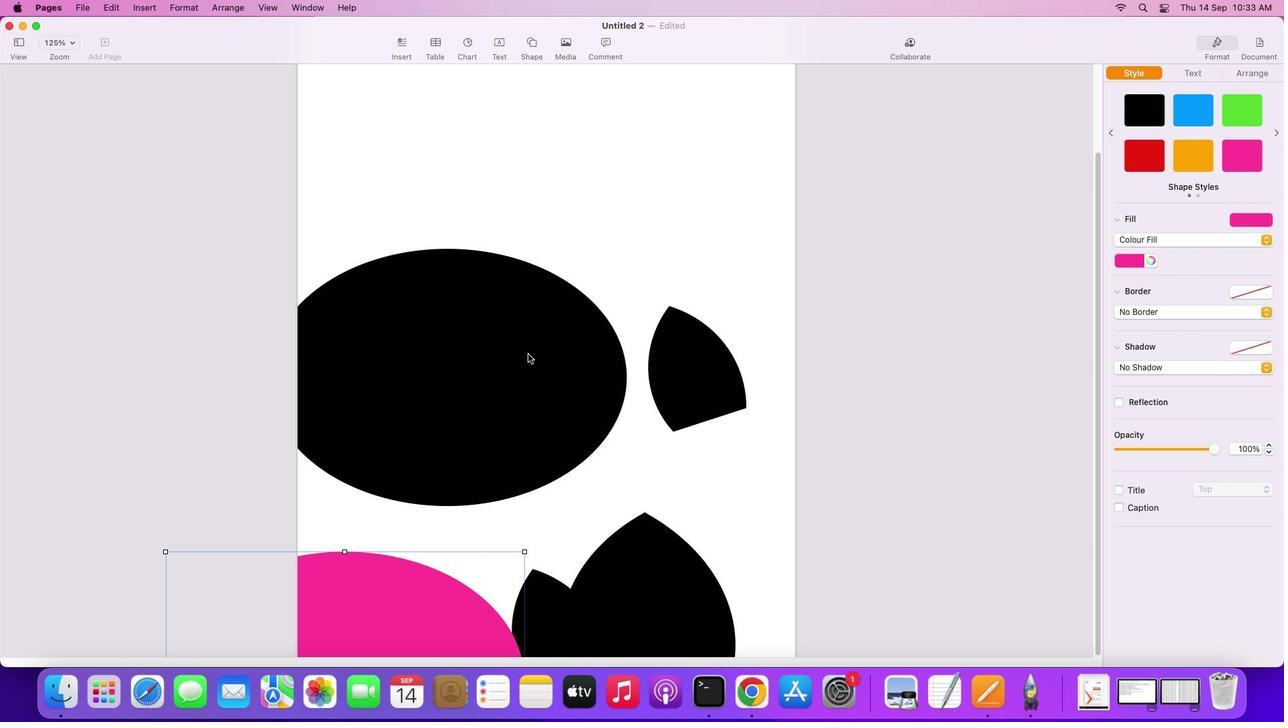 
Action: Mouse pressed left at (531, 387)
Screenshot: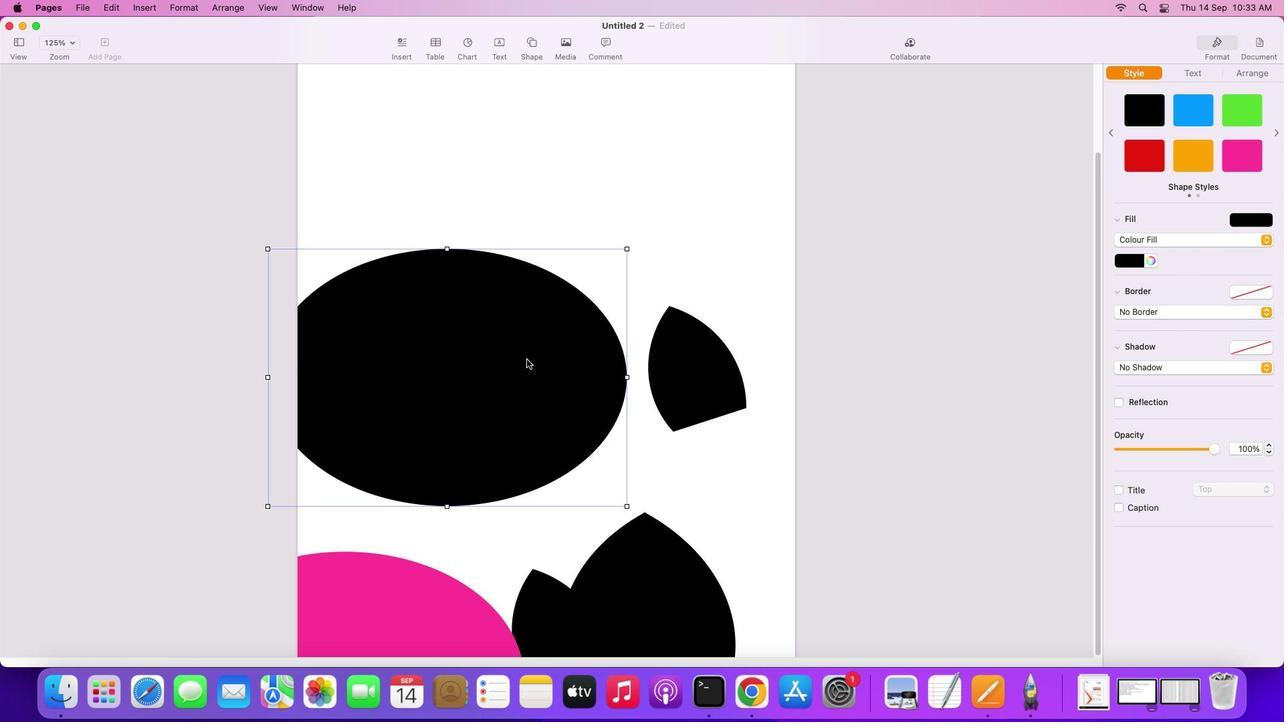 
Action: Mouse moved to (371, 562)
Screenshot: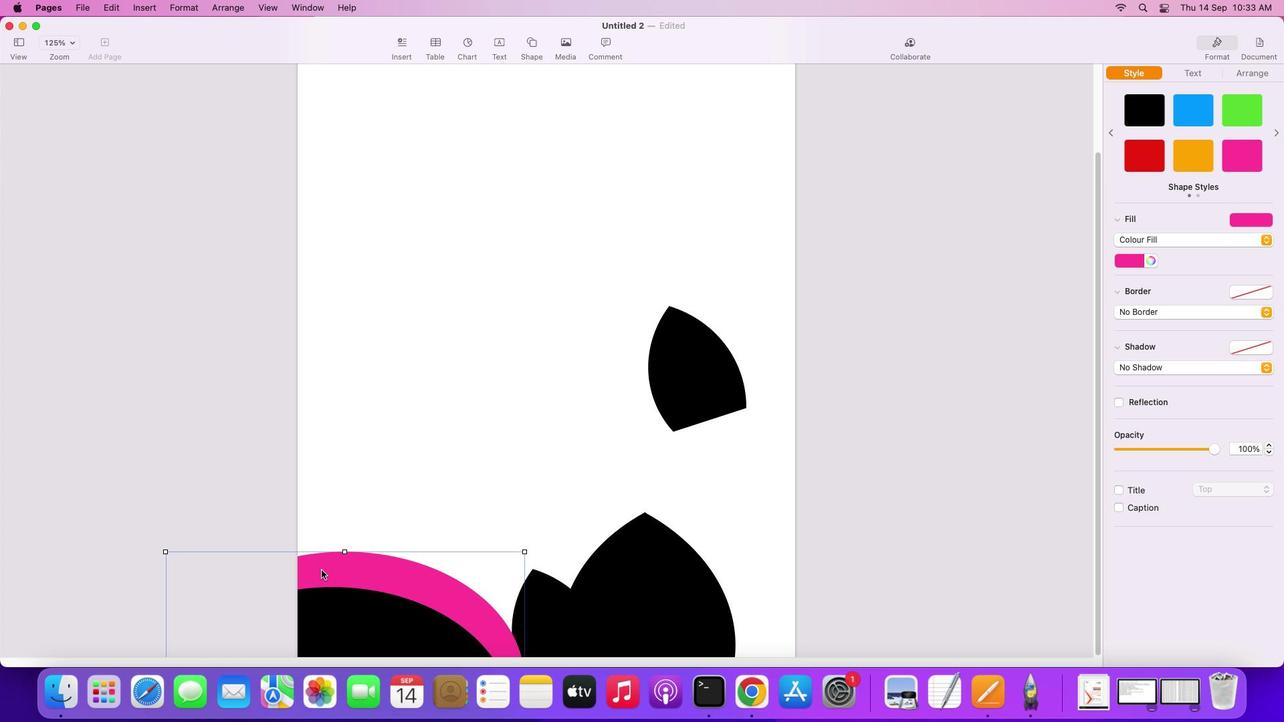 
Action: Mouse pressed left at (371, 562)
Screenshot: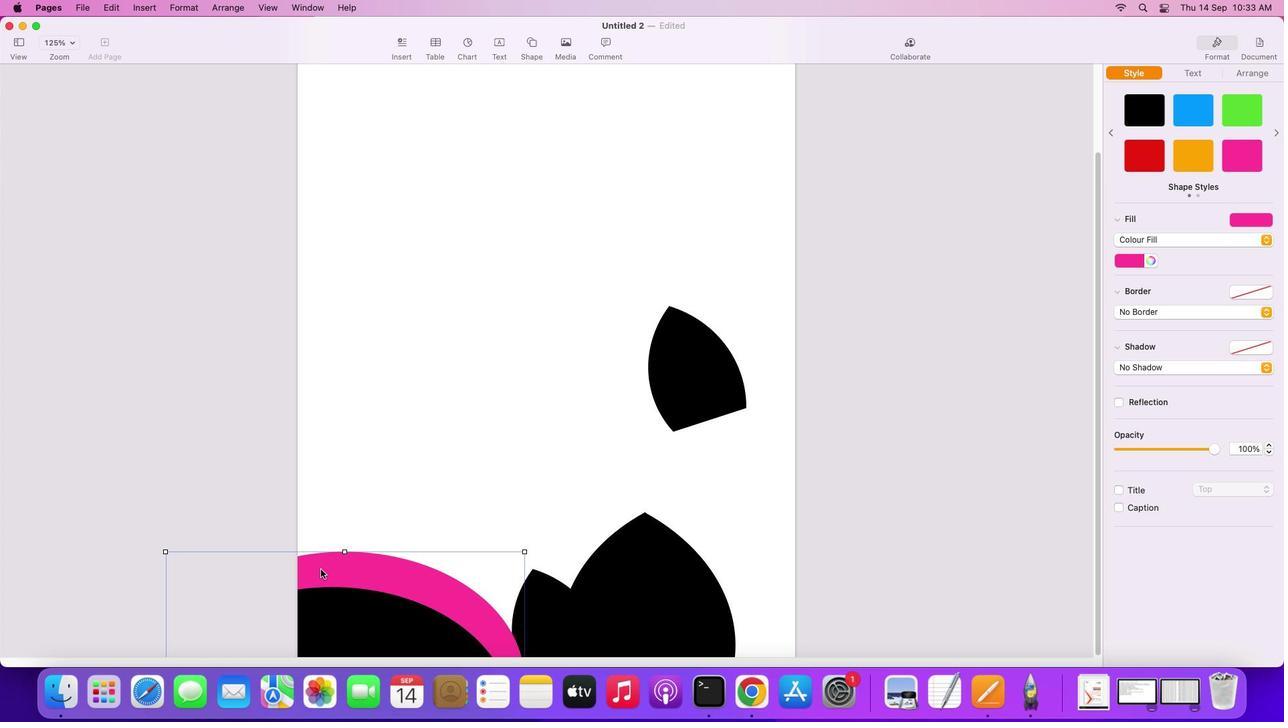 
Action: Mouse moved to (381, 607)
Screenshot: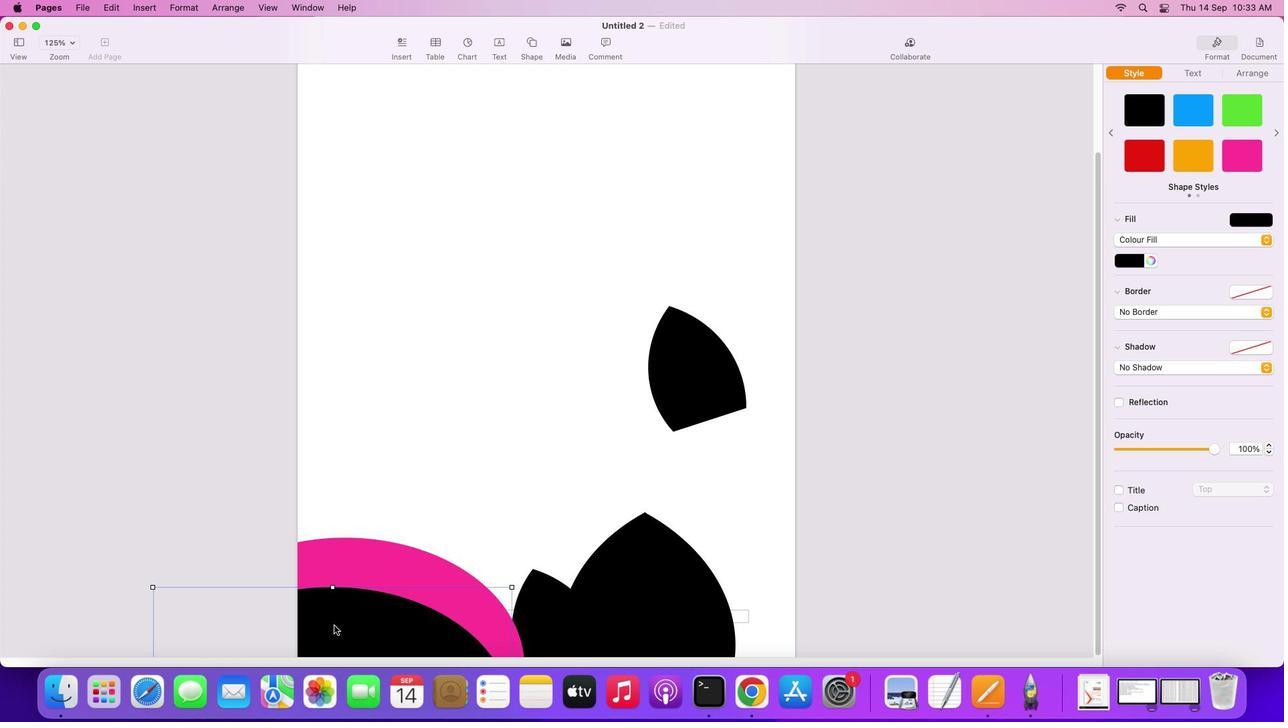 
Action: Mouse pressed left at (381, 607)
Screenshot: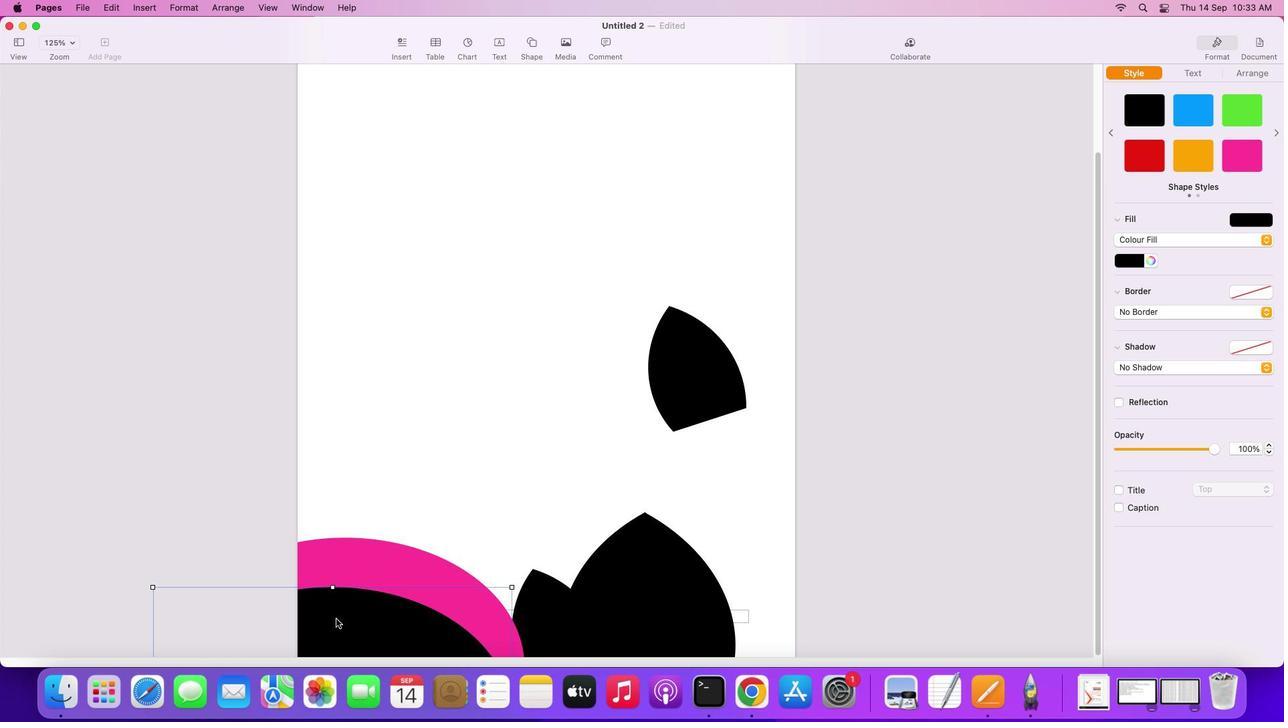 
Action: Mouse moved to (503, 476)
Screenshot: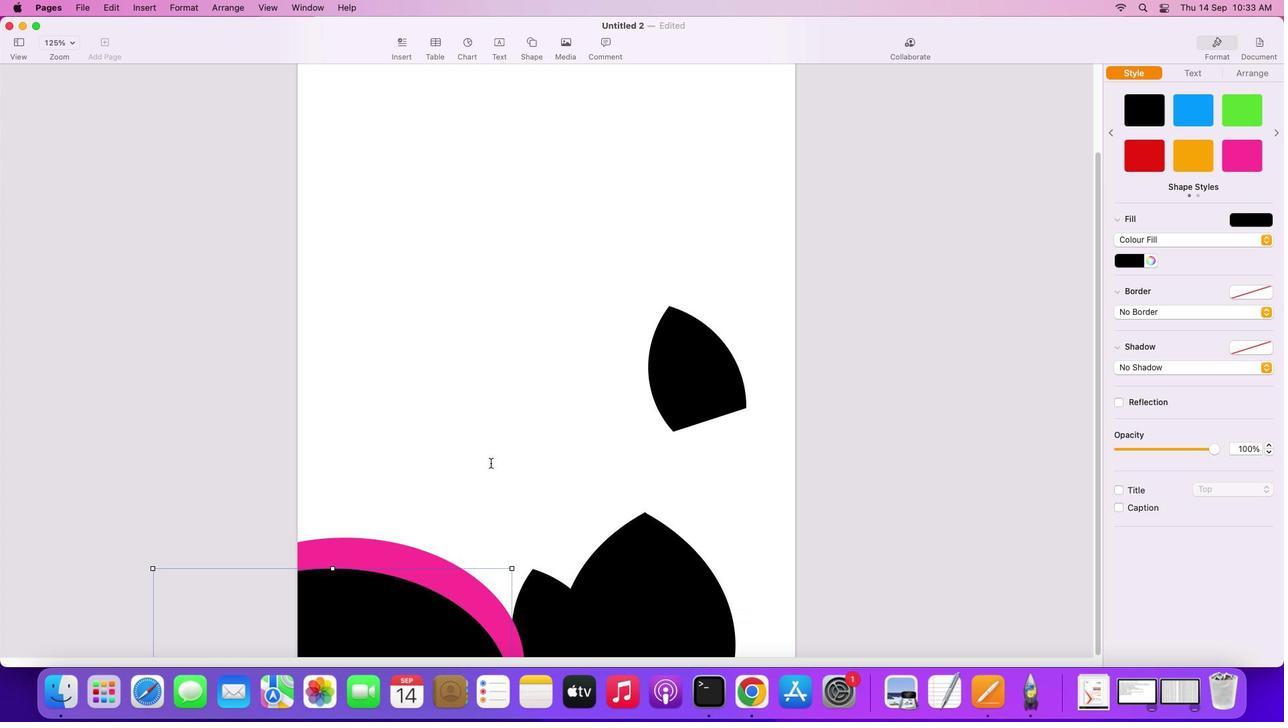 
Action: Mouse pressed left at (503, 476)
Screenshot: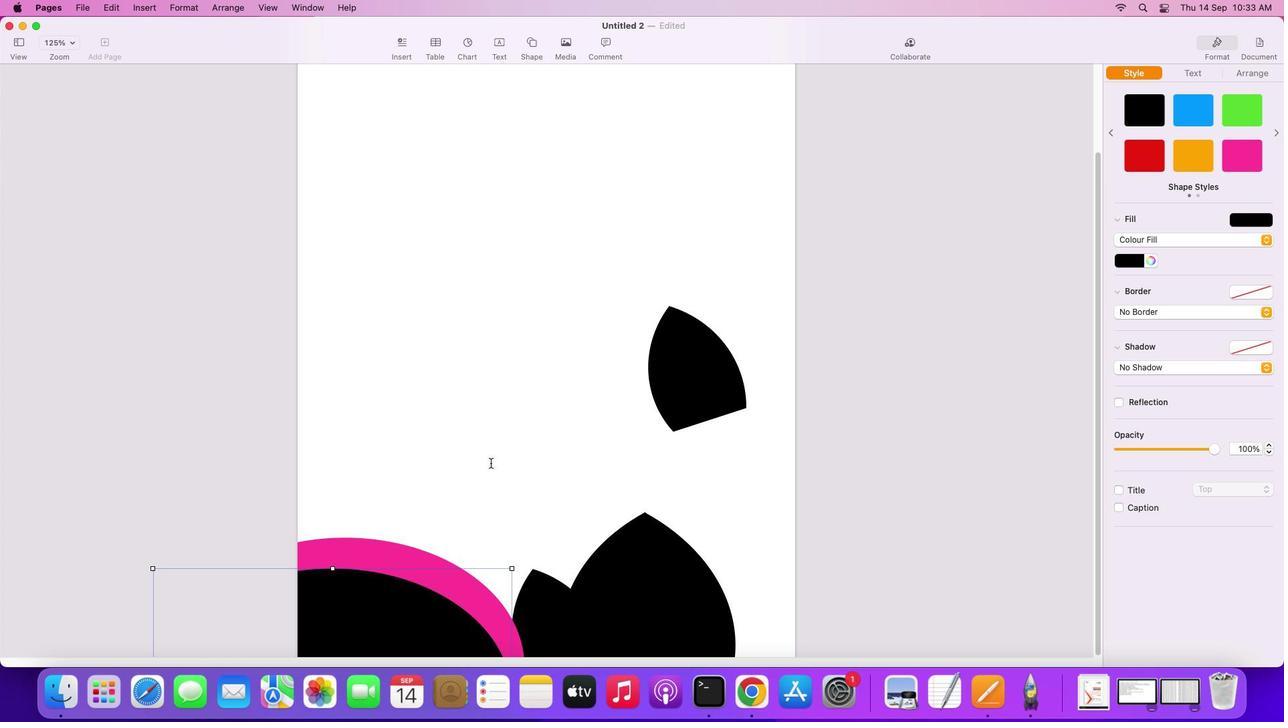 
Action: Mouse moved to (511, 140)
Screenshot: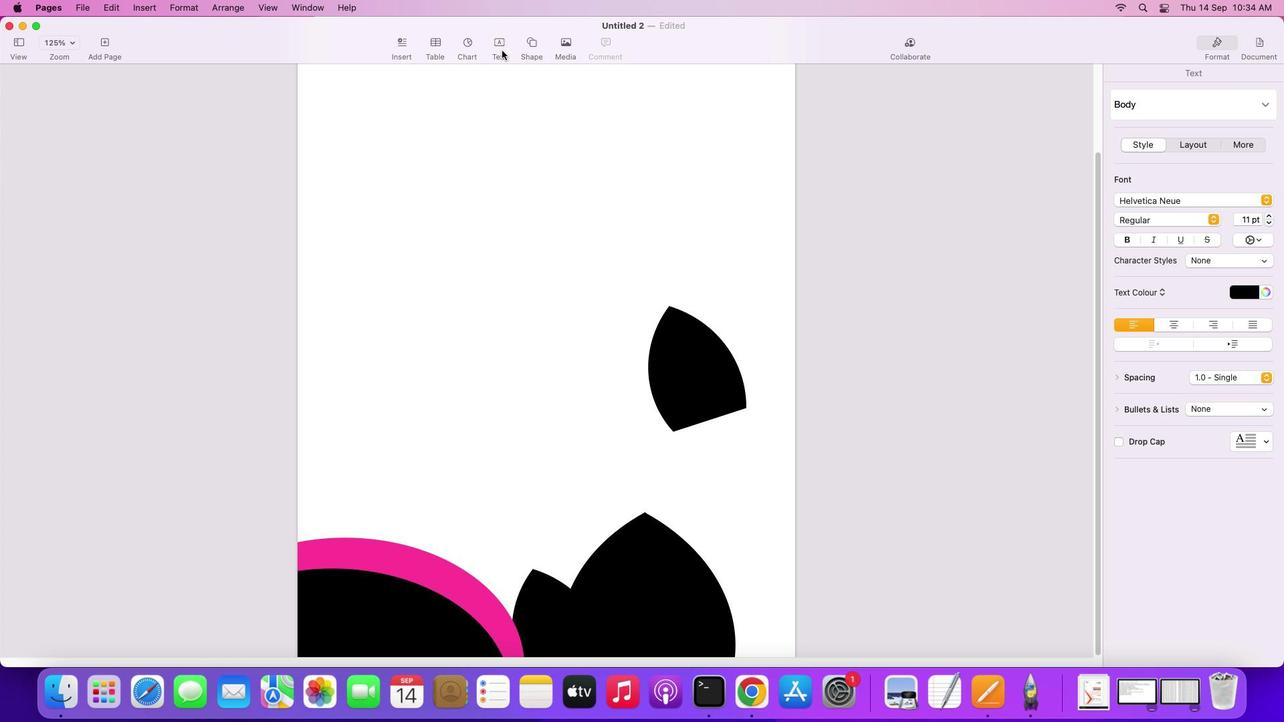 
Action: Mouse pressed left at (511, 140)
Screenshot: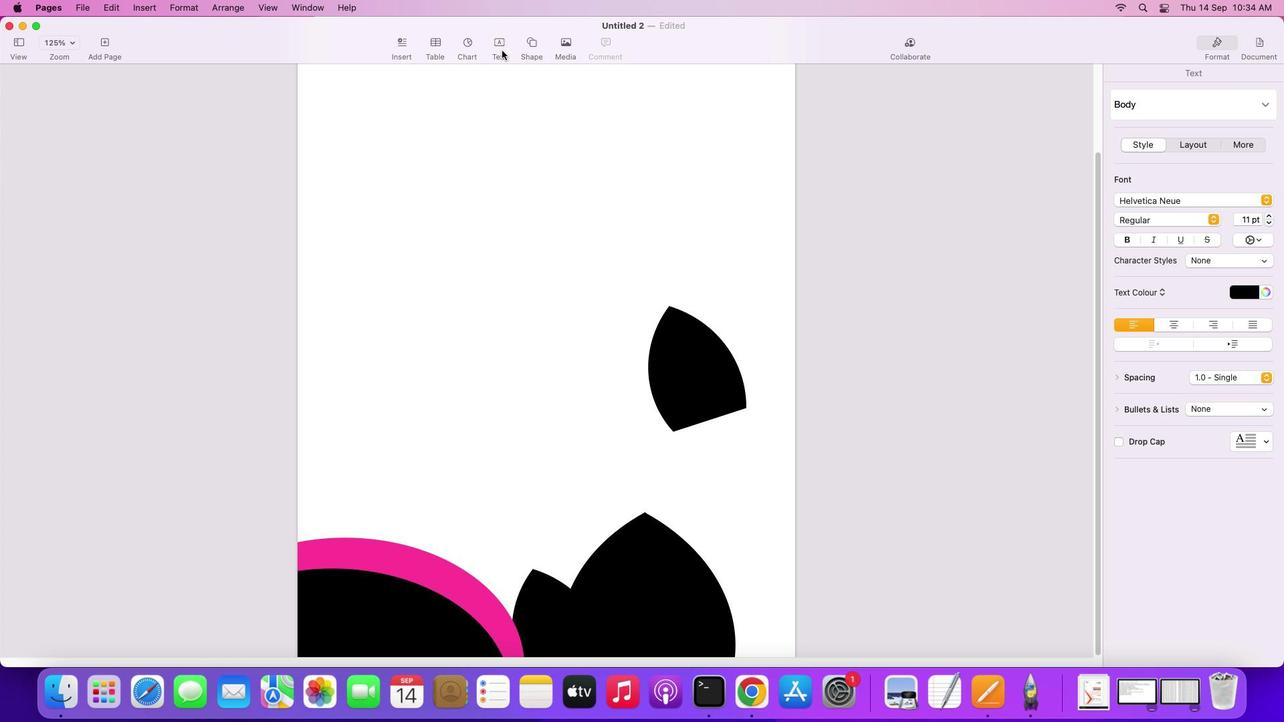 
Action: Mouse moved to (538, 134)
Screenshot: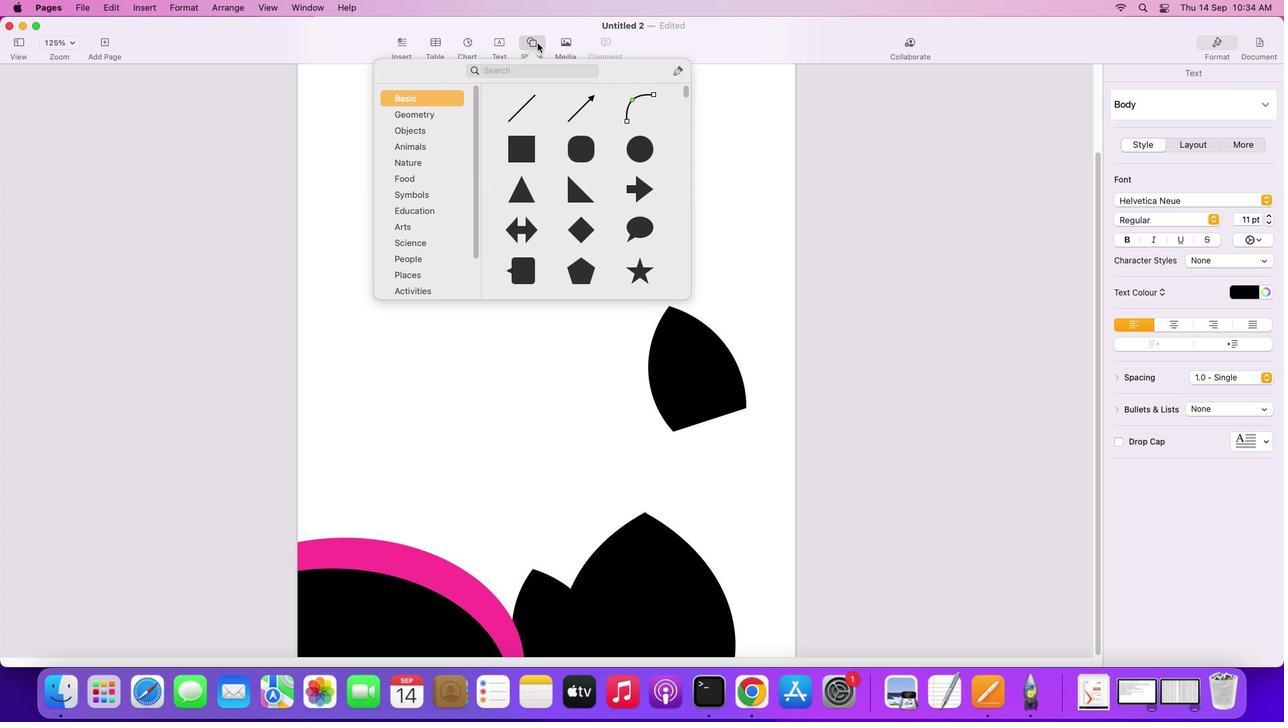
Action: Mouse pressed left at (538, 134)
Screenshot: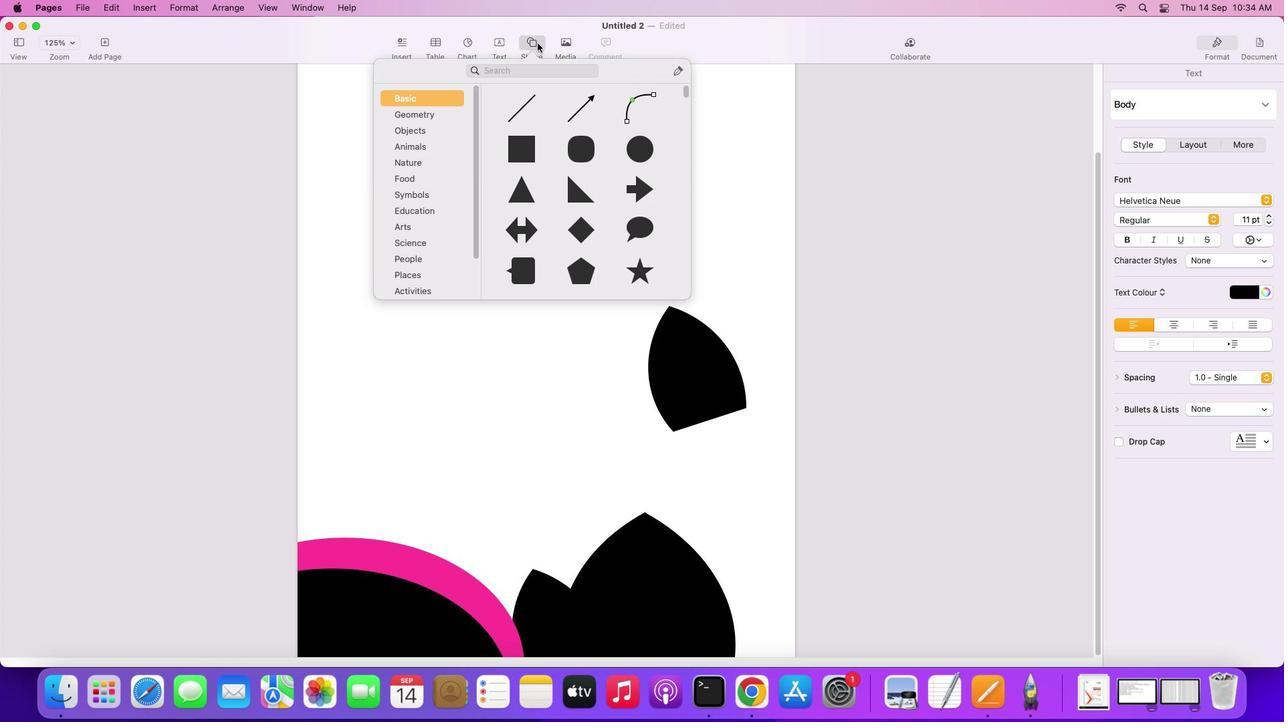 
Action: Mouse moved to (523, 258)
Screenshot: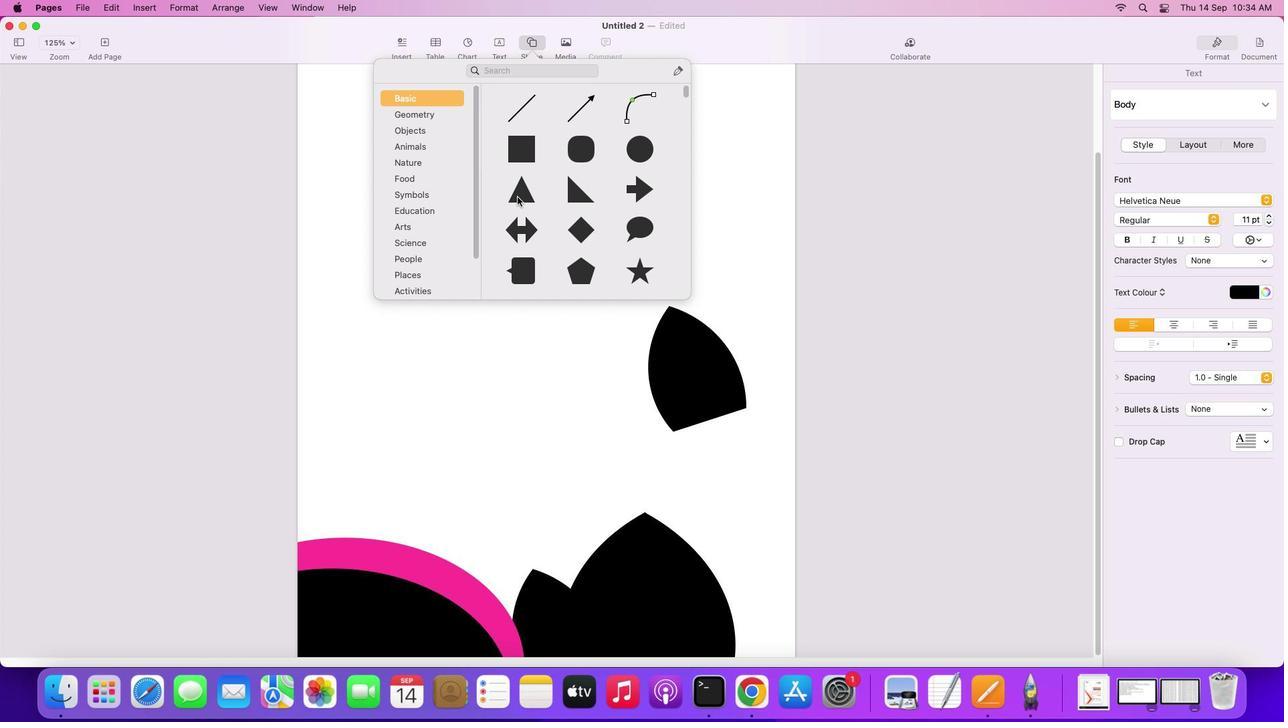 
Action: Mouse pressed left at (523, 258)
Screenshot: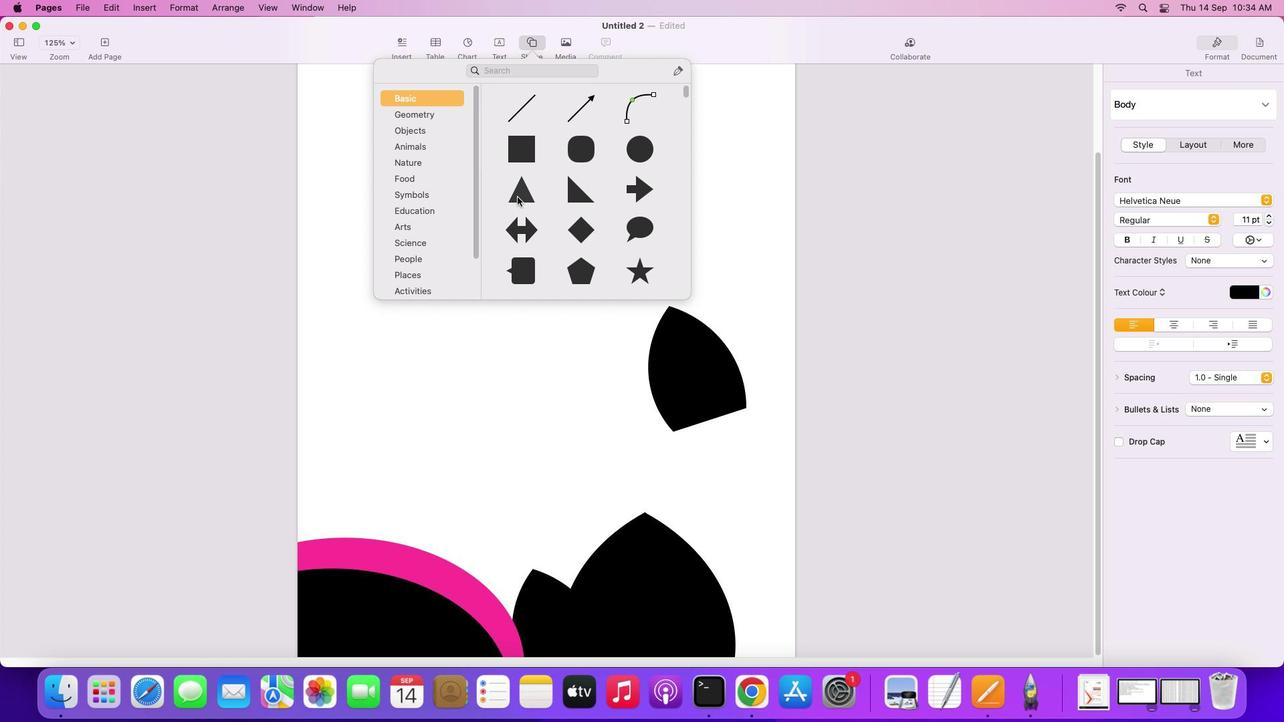 
Action: Mouse moved to (544, 378)
Screenshot: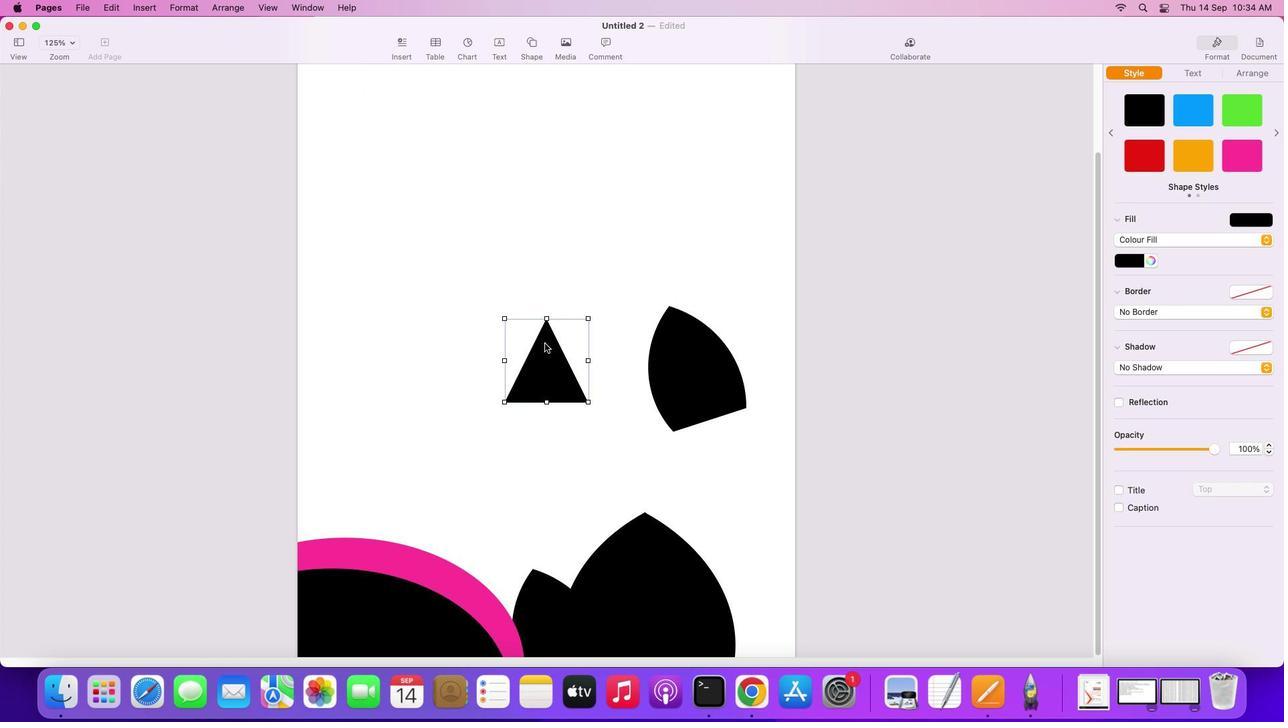 
Action: Mouse pressed left at (544, 378)
Screenshot: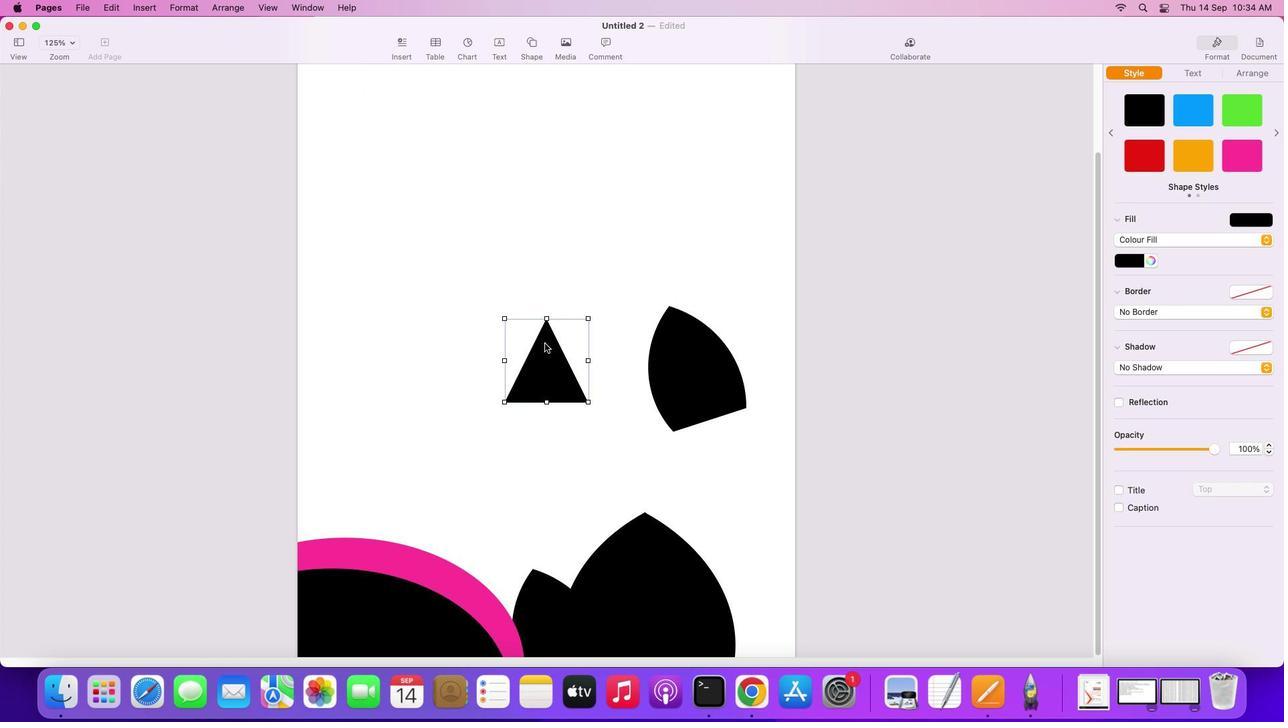 
Action: Mouse moved to (530, 461)
Screenshot: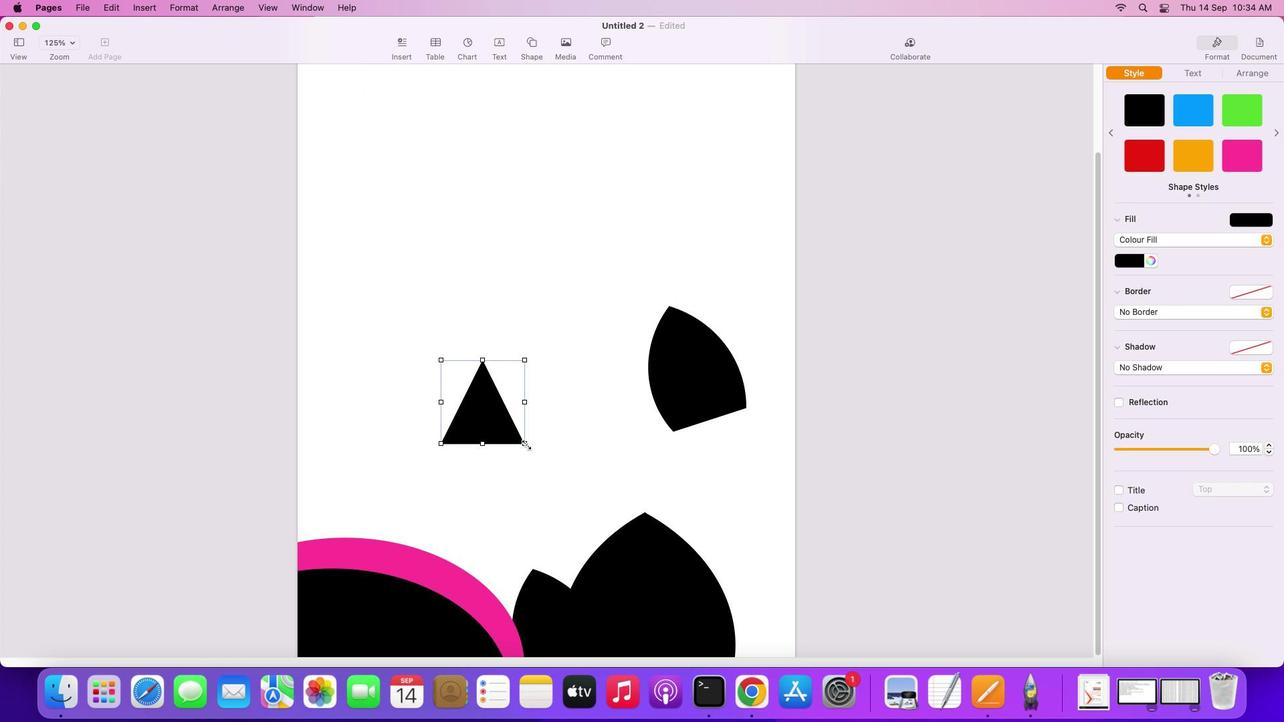 
Action: Mouse pressed left at (530, 461)
Screenshot: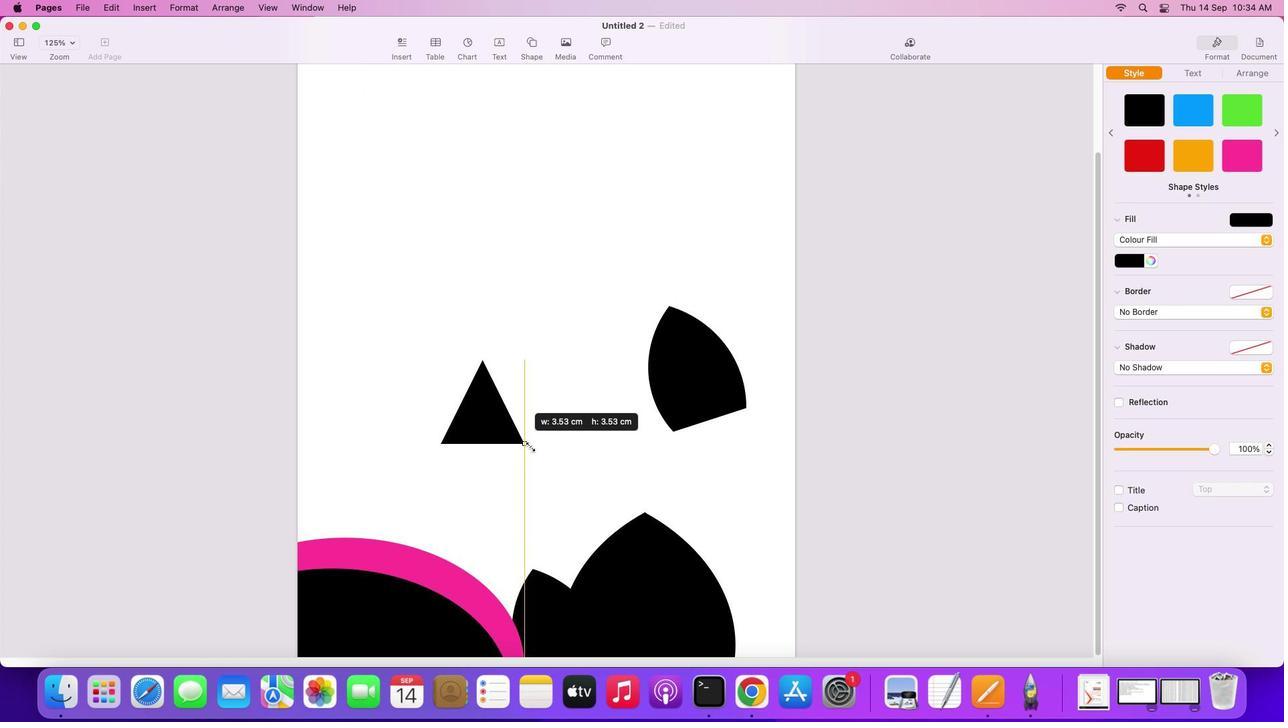 
Action: Mouse moved to (512, 448)
Screenshot: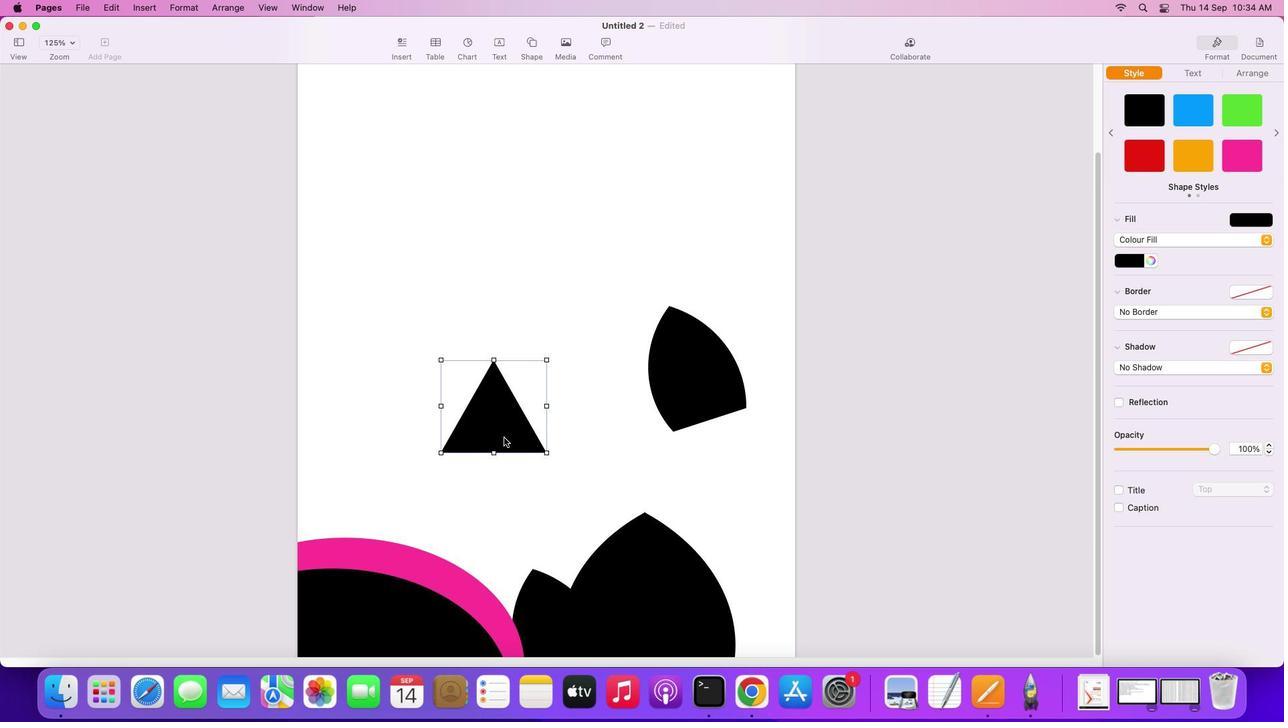 
Action: Mouse pressed left at (512, 448)
Screenshot: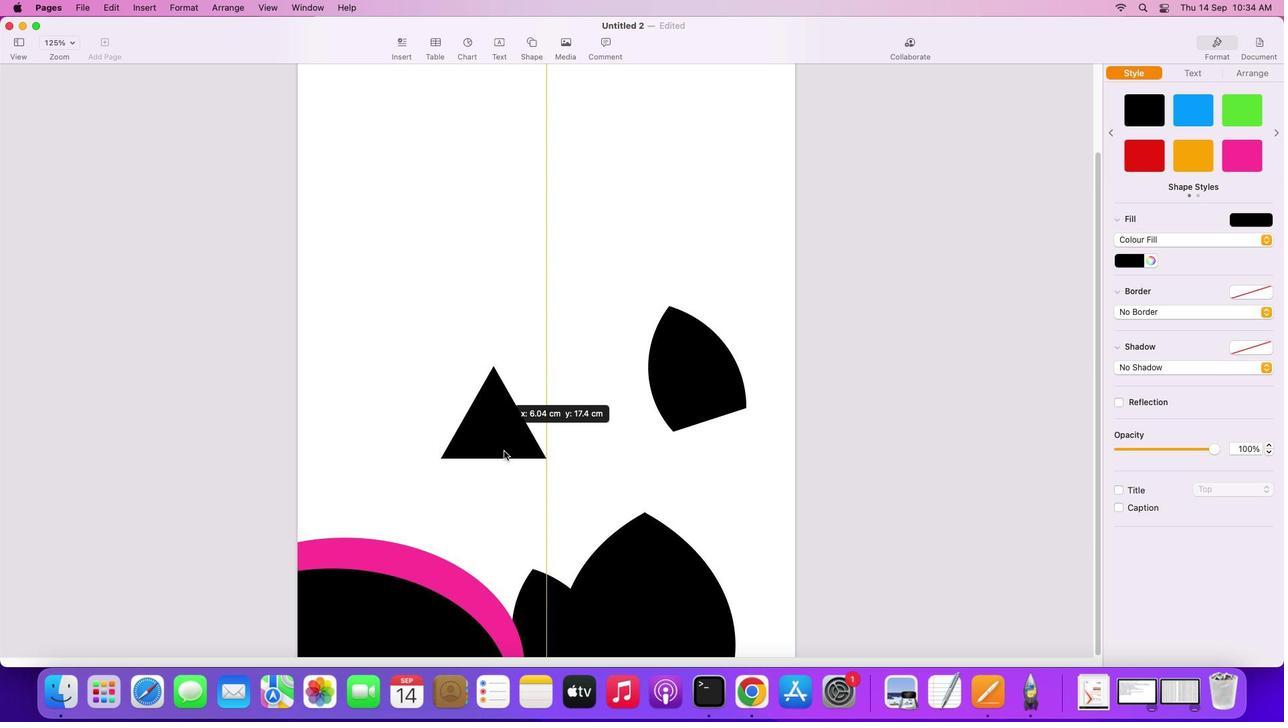 
Action: Mouse moved to (514, 465)
Screenshot: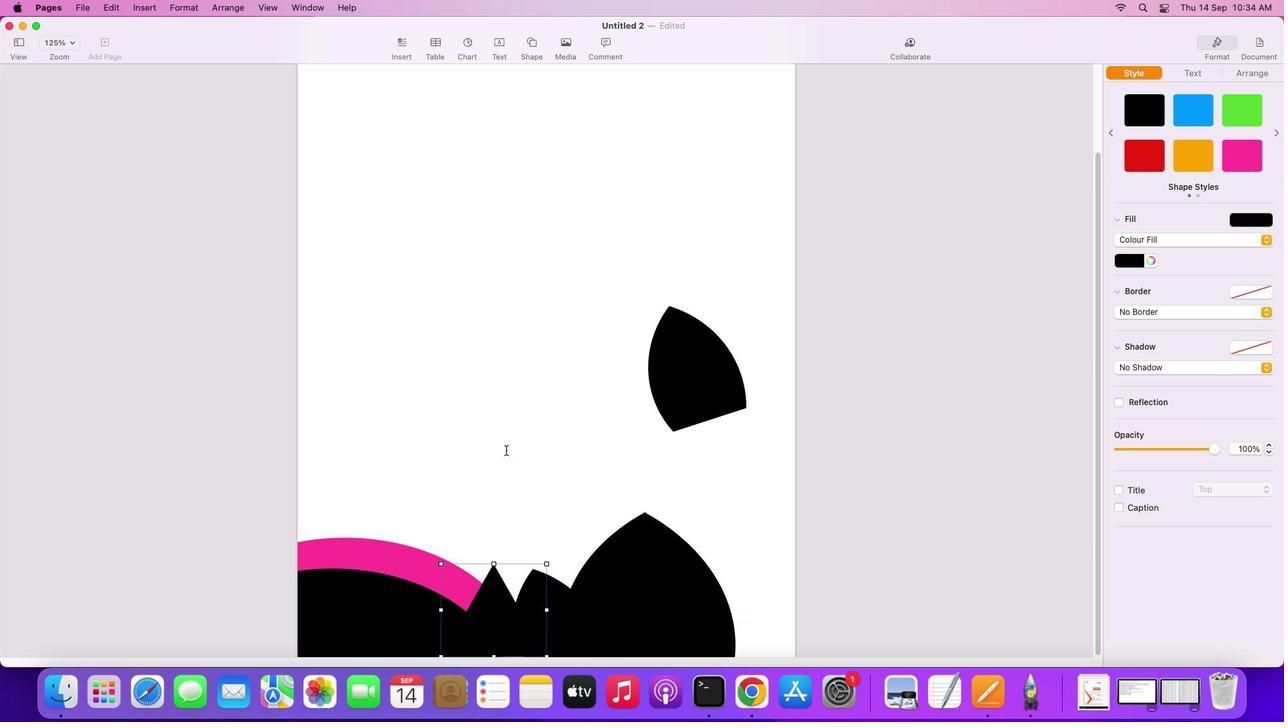 
Action: Mouse pressed left at (514, 465)
Screenshot: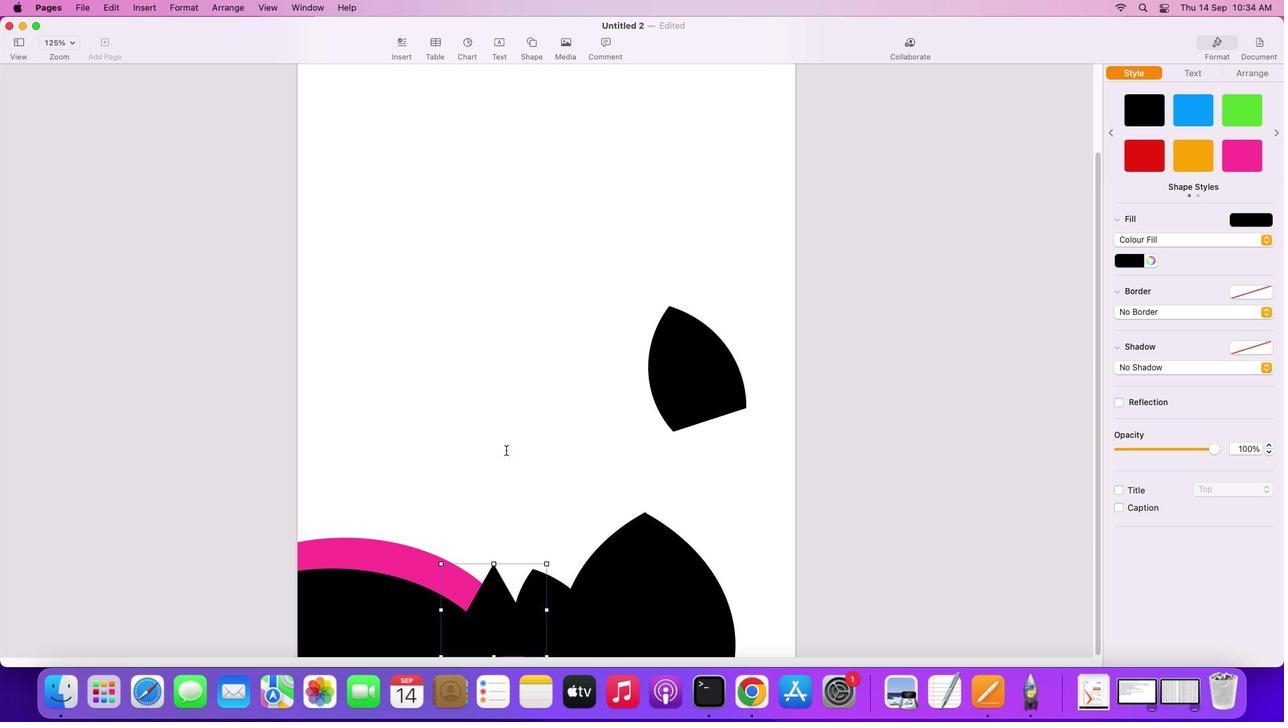 
Action: Mouse moved to (532, 136)
Screenshot: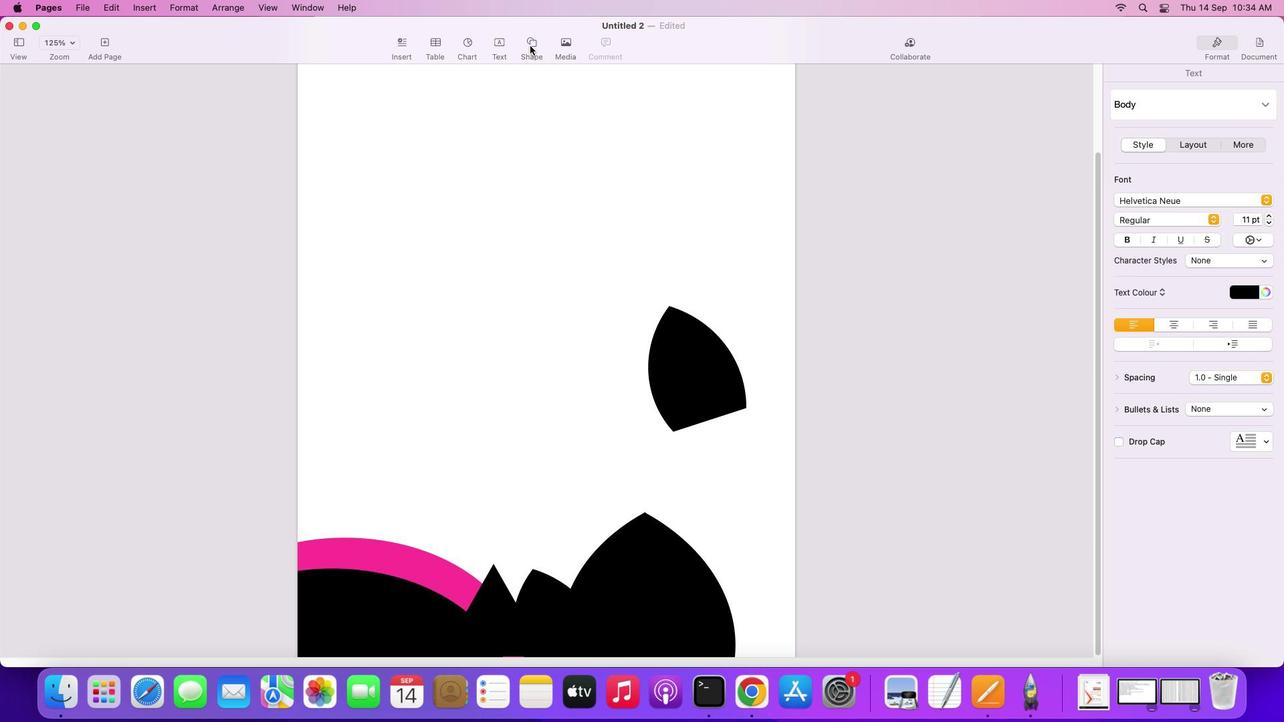 
Action: Mouse pressed left at (532, 136)
Screenshot: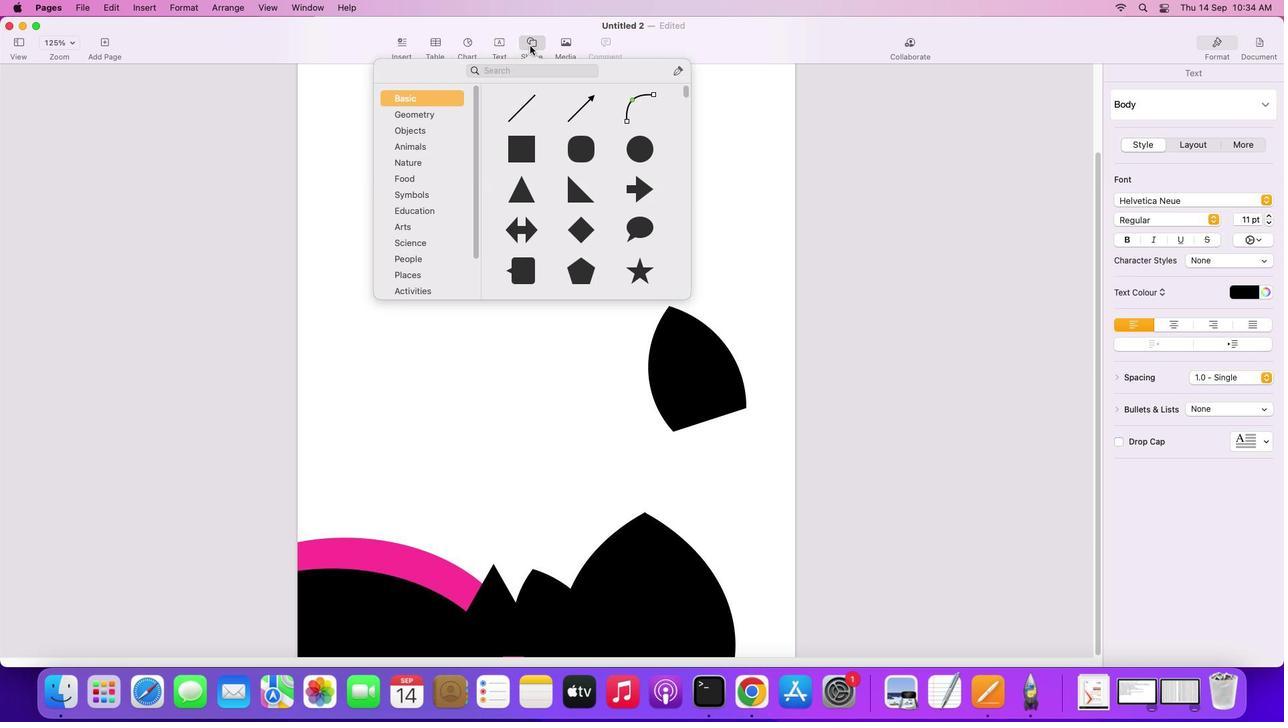 
Action: Mouse moved to (567, 260)
Screenshot: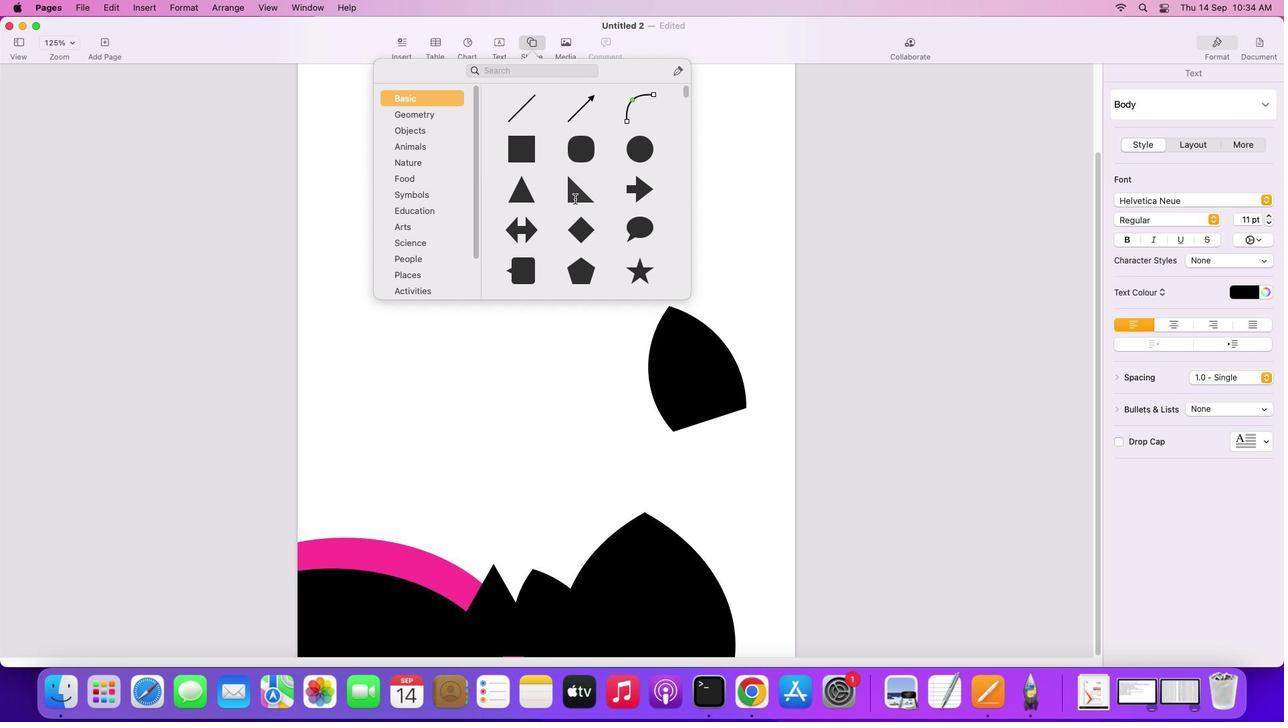 
Action: Mouse pressed left at (567, 260)
Screenshot: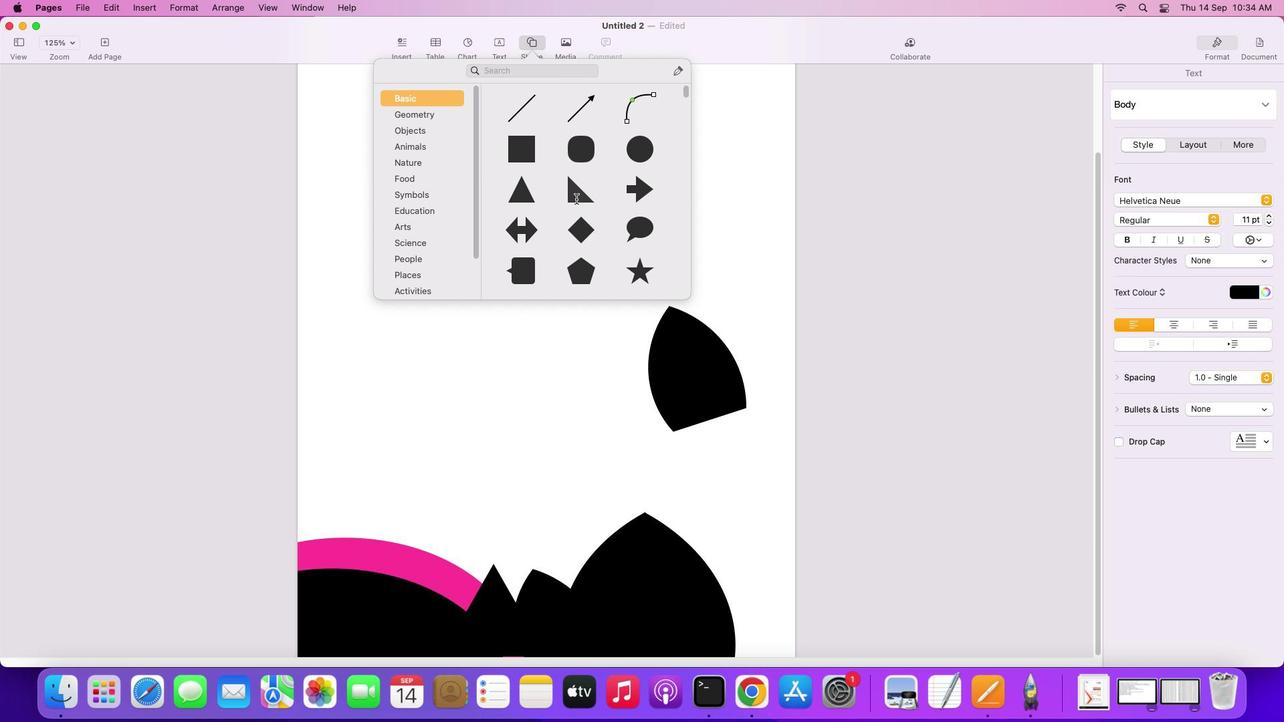 
Action: Mouse moved to (577, 424)
Screenshot: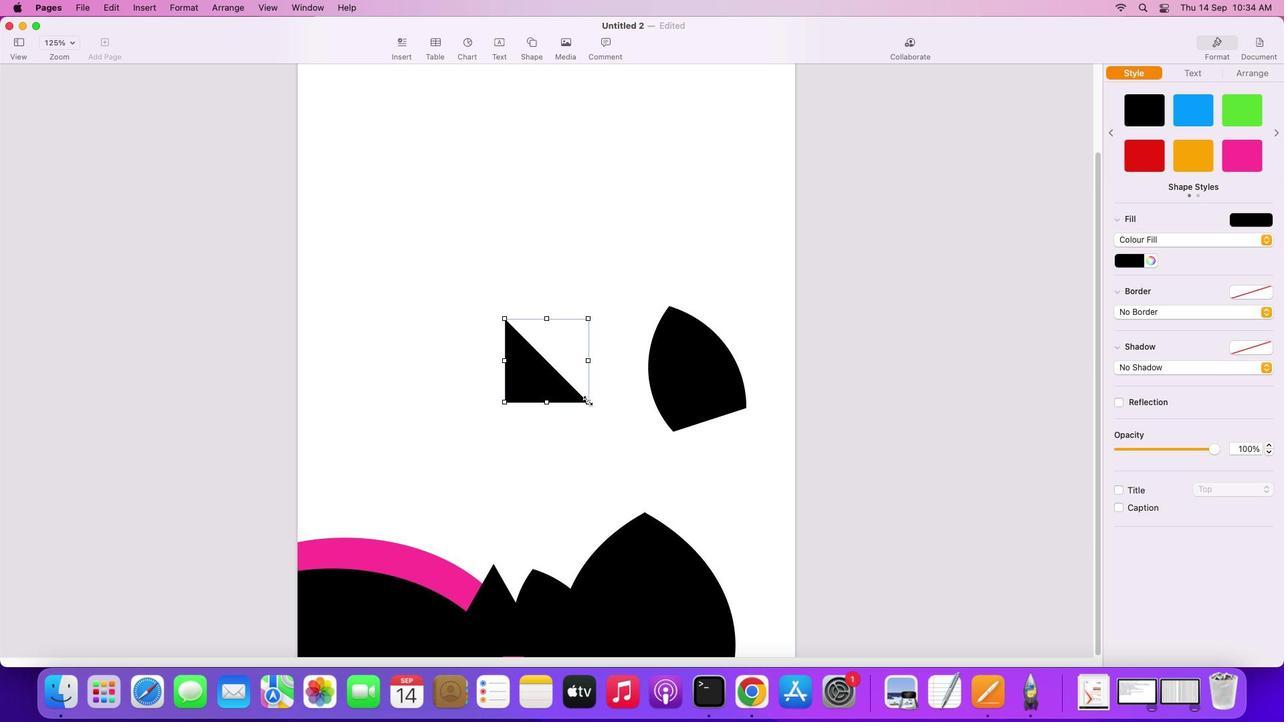 
Action: Mouse pressed left at (577, 424)
Screenshot: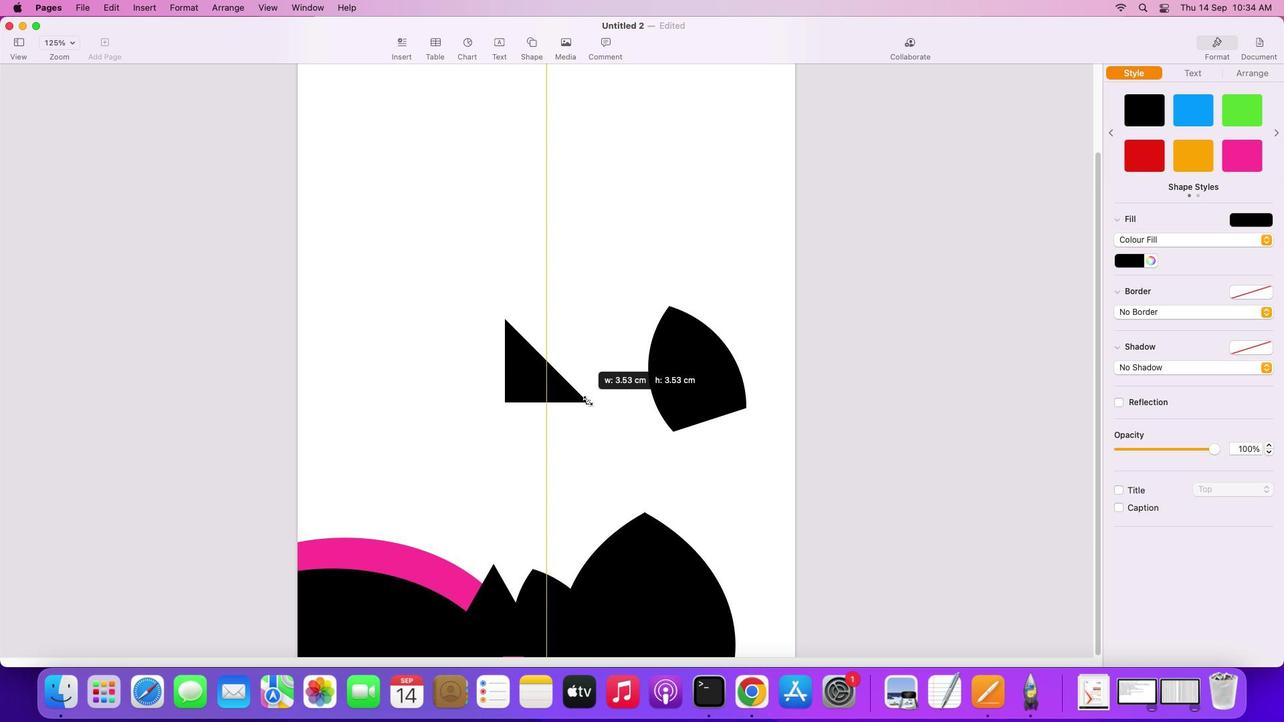 
Action: Mouse moved to (1046, 181)
Screenshot: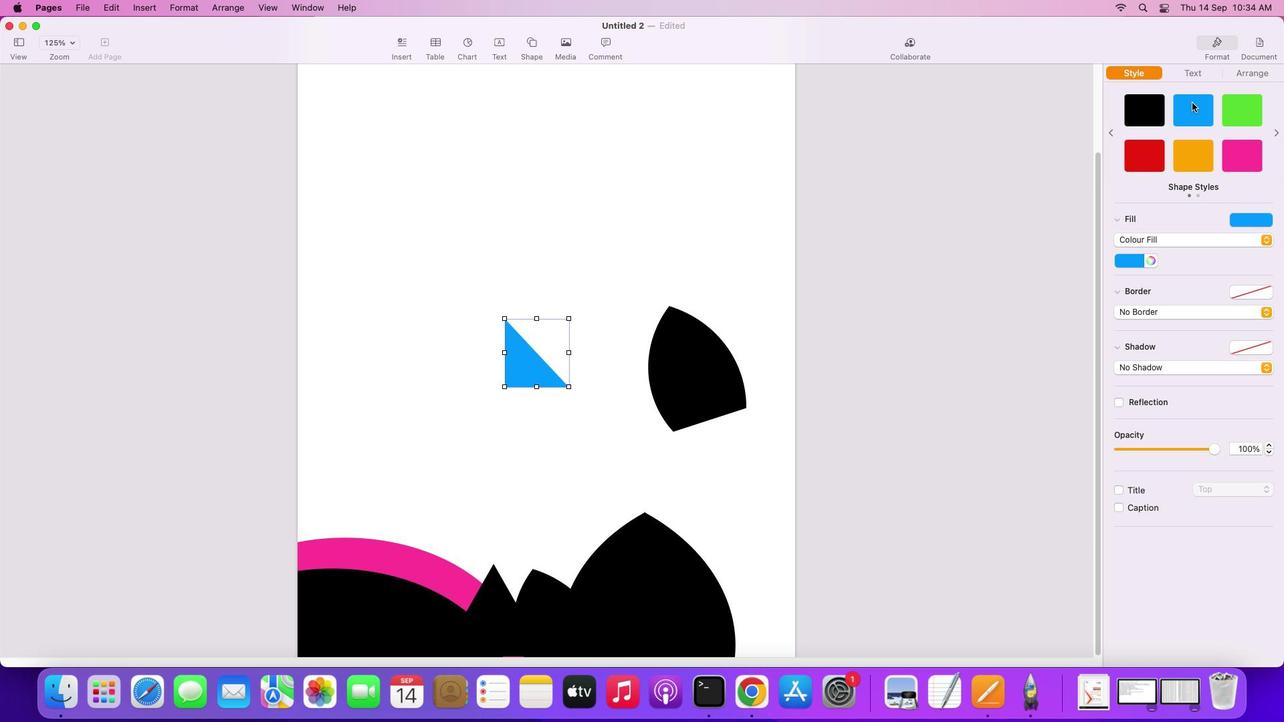 
Action: Mouse pressed left at (1046, 181)
Screenshot: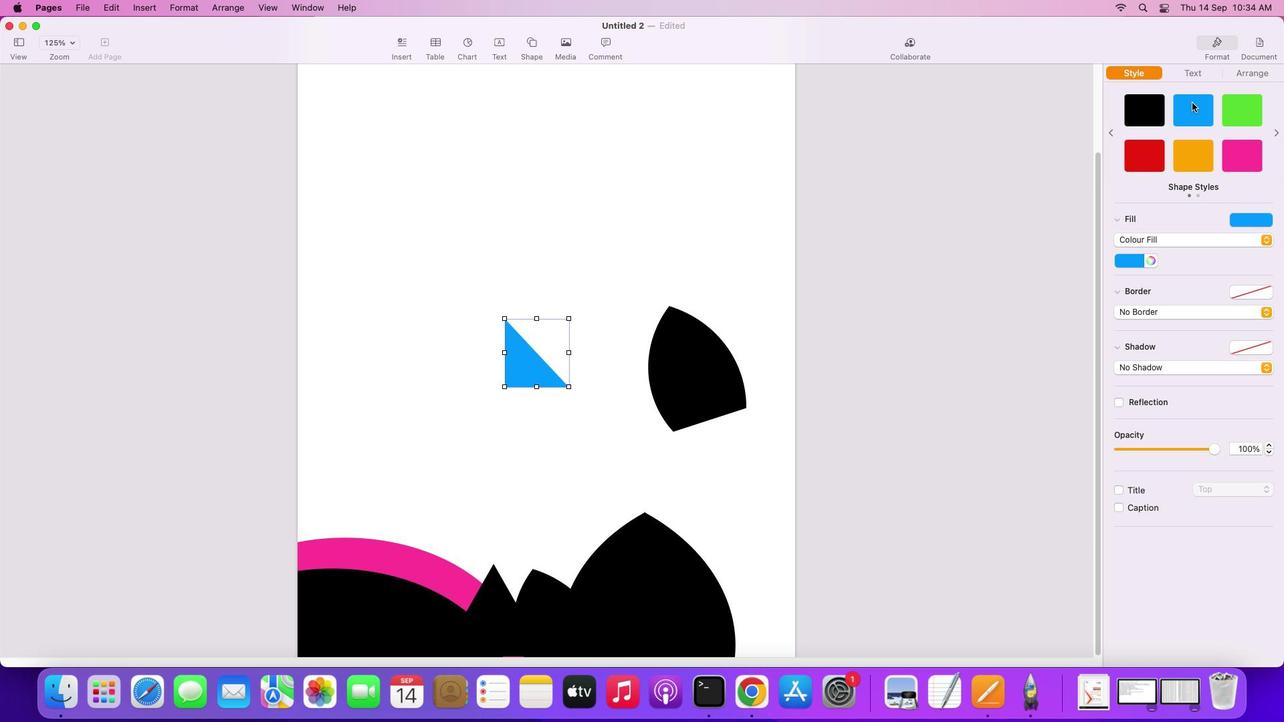 
Action: Mouse moved to (521, 394)
Screenshot: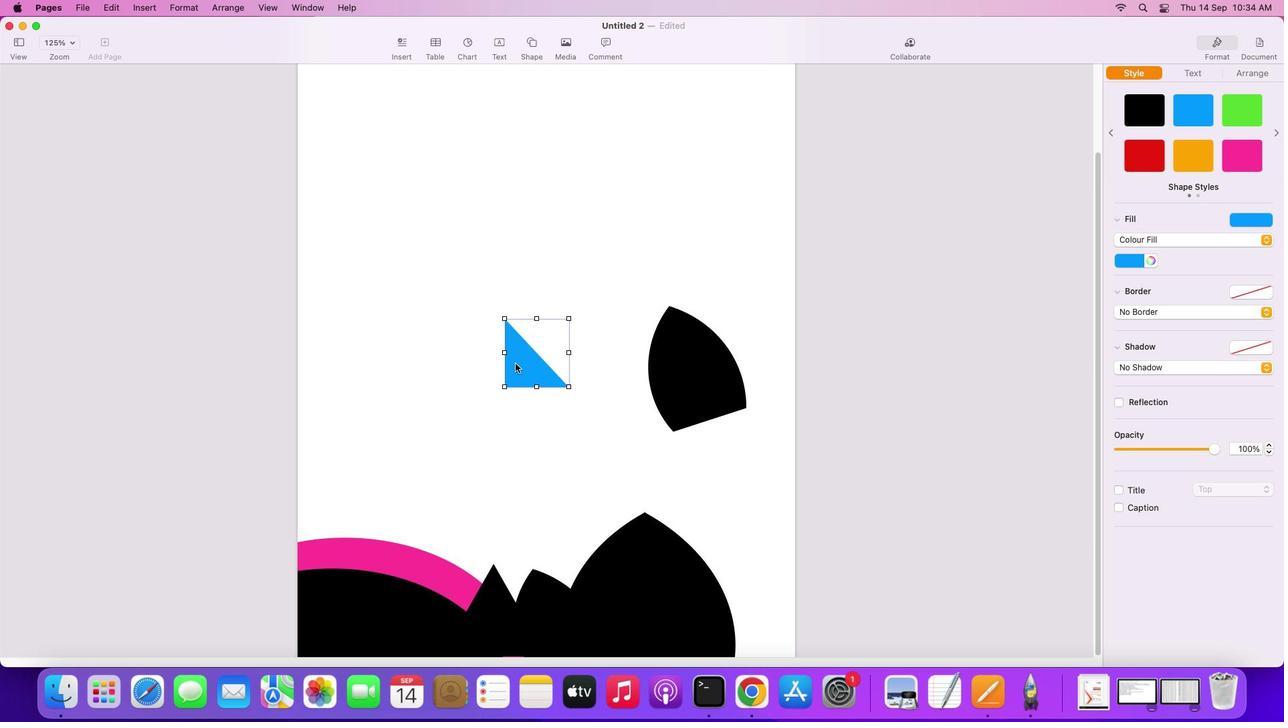 
Action: Mouse pressed left at (521, 394)
Screenshot: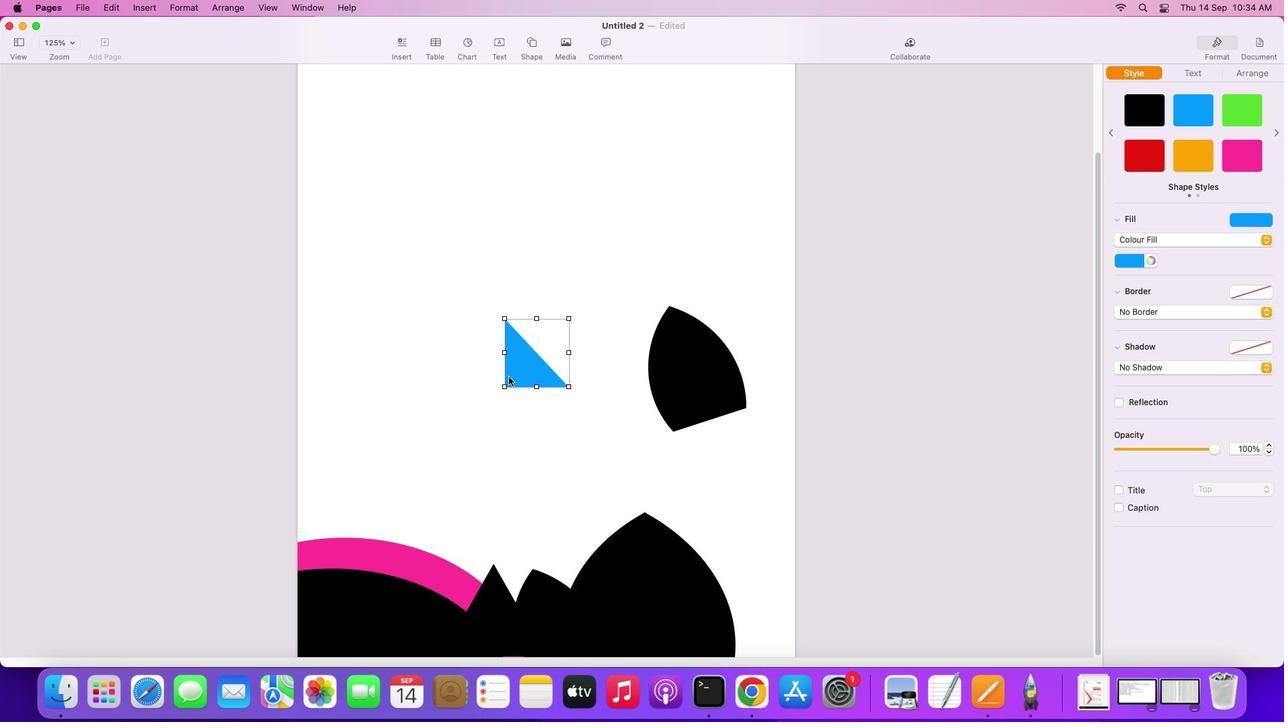 
Action: Mouse moved to (492, 600)
Screenshot: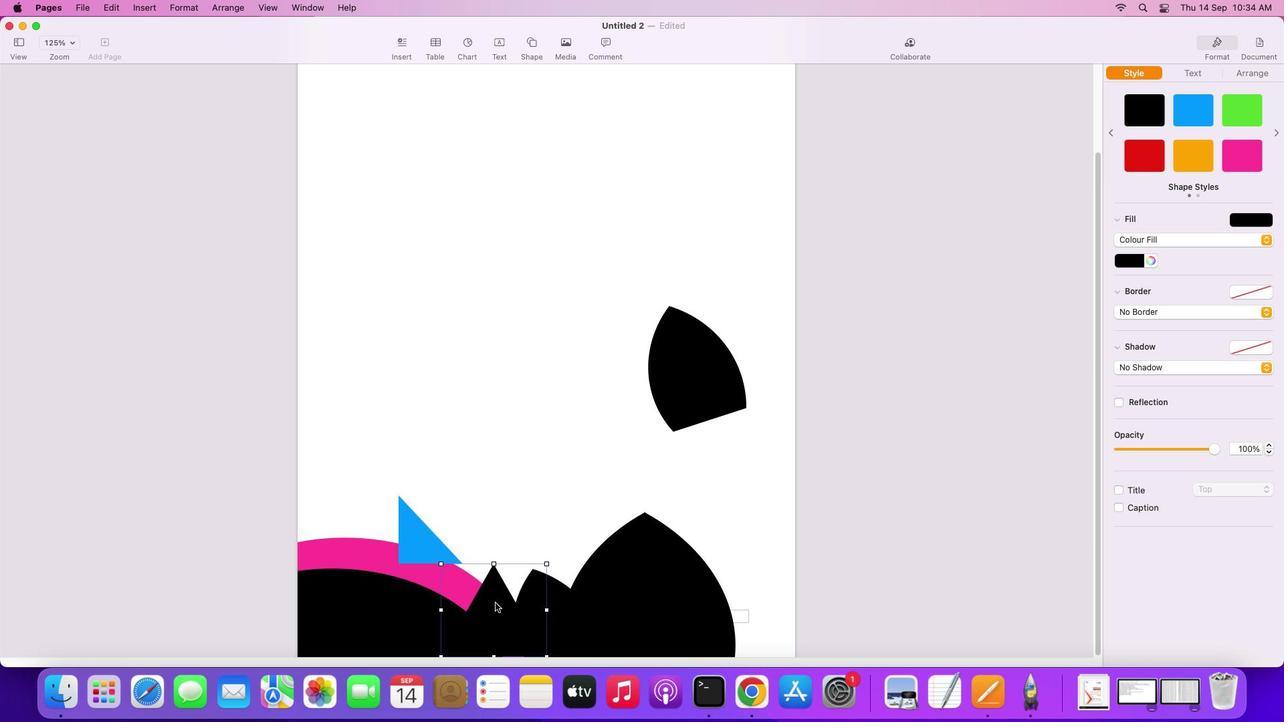 
Action: Mouse pressed left at (492, 600)
Screenshot: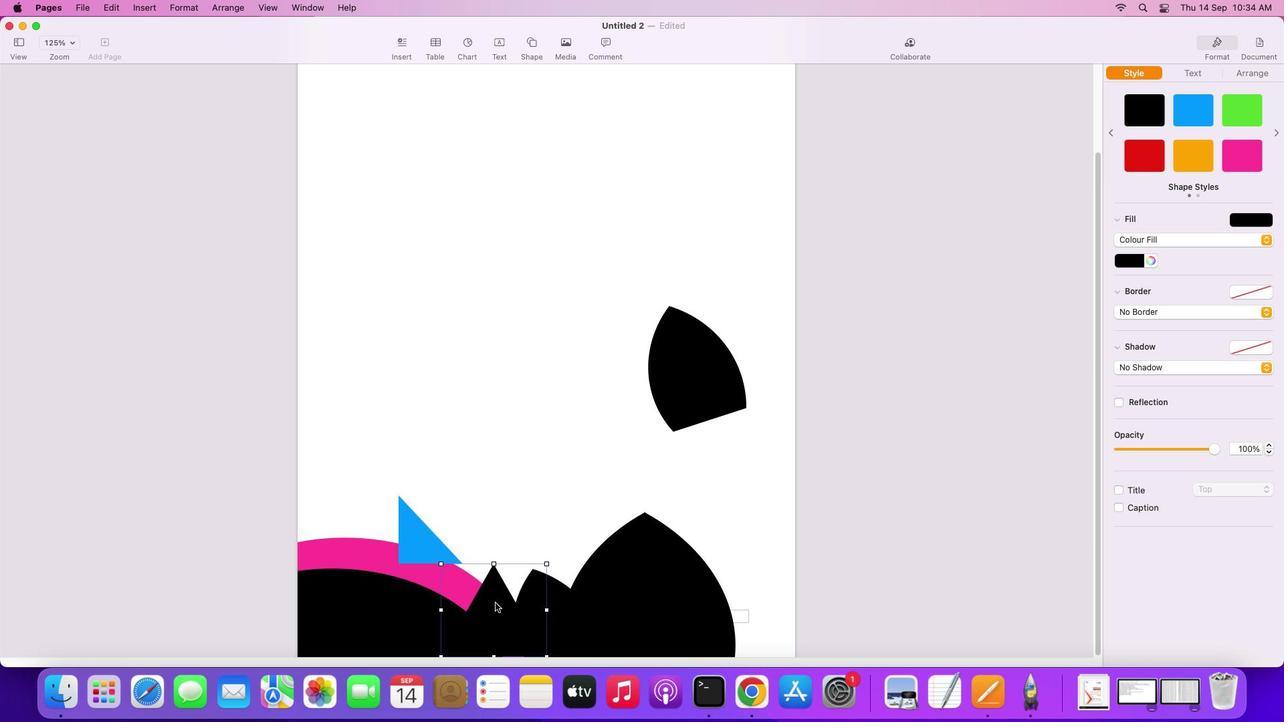 
Action: Mouse moved to (1007, 232)
Screenshot: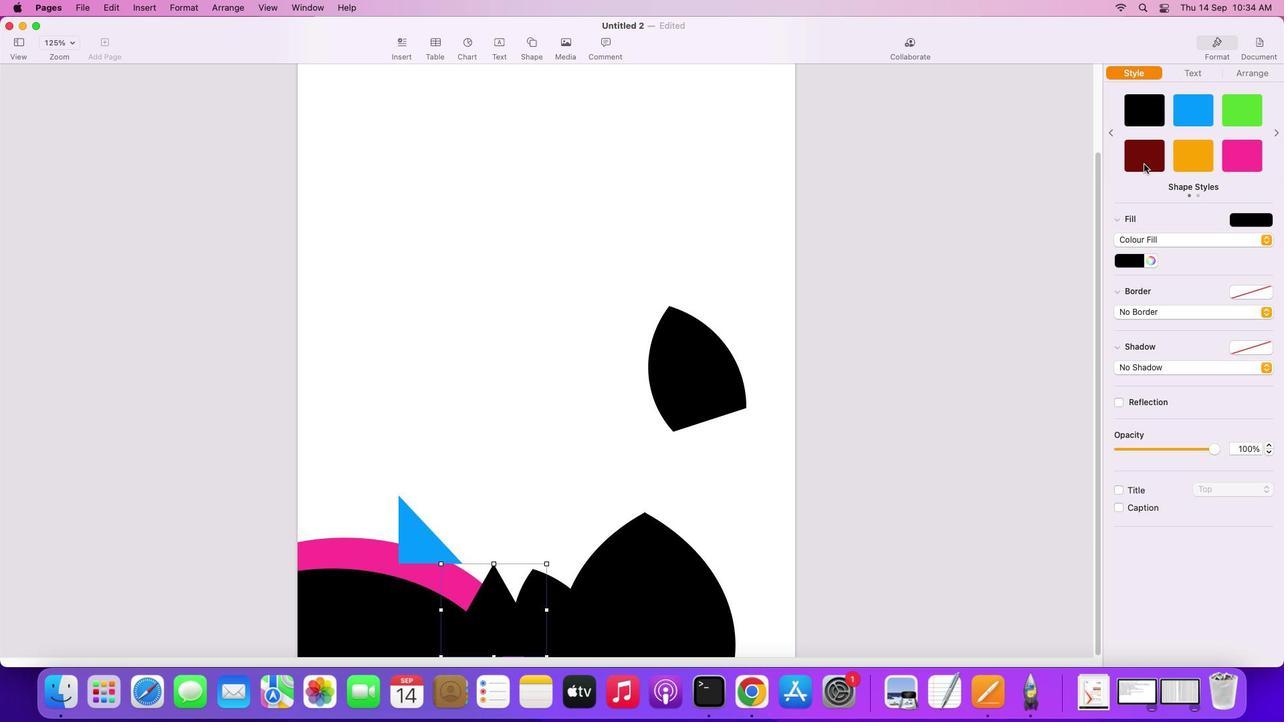 
Action: Mouse pressed left at (1007, 232)
Screenshot: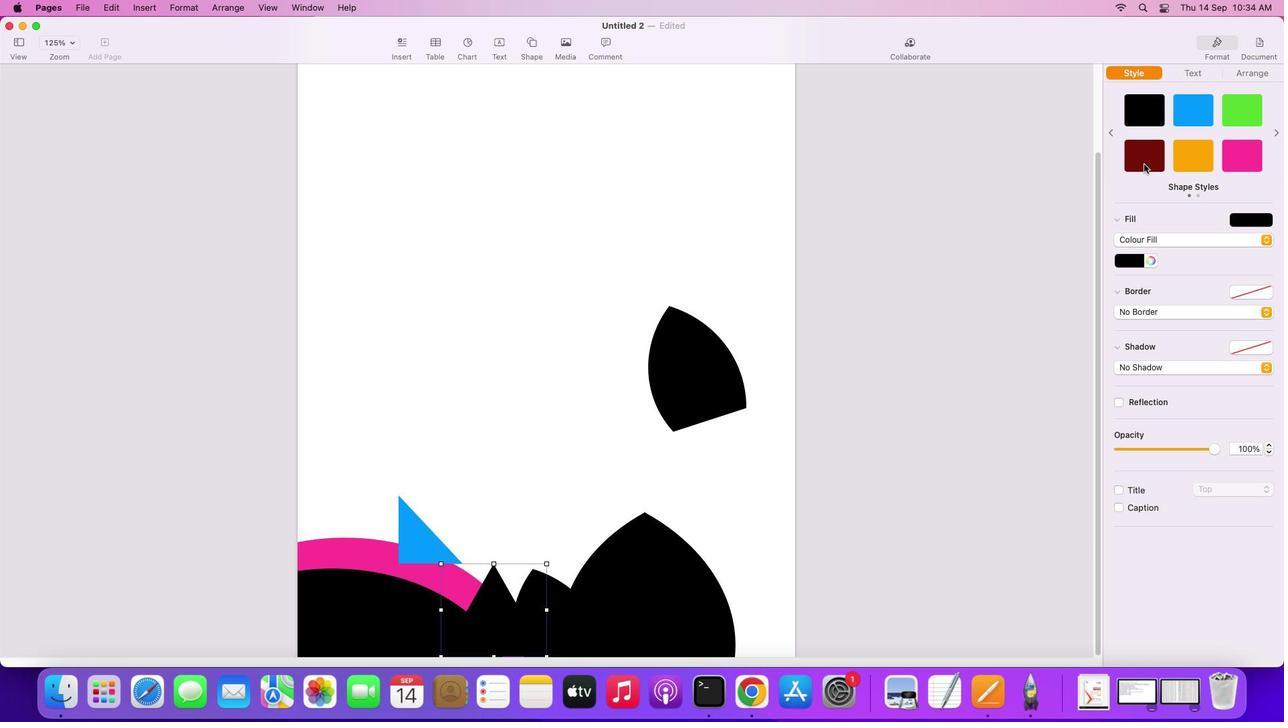
Action: Mouse moved to (525, 472)
Screenshot: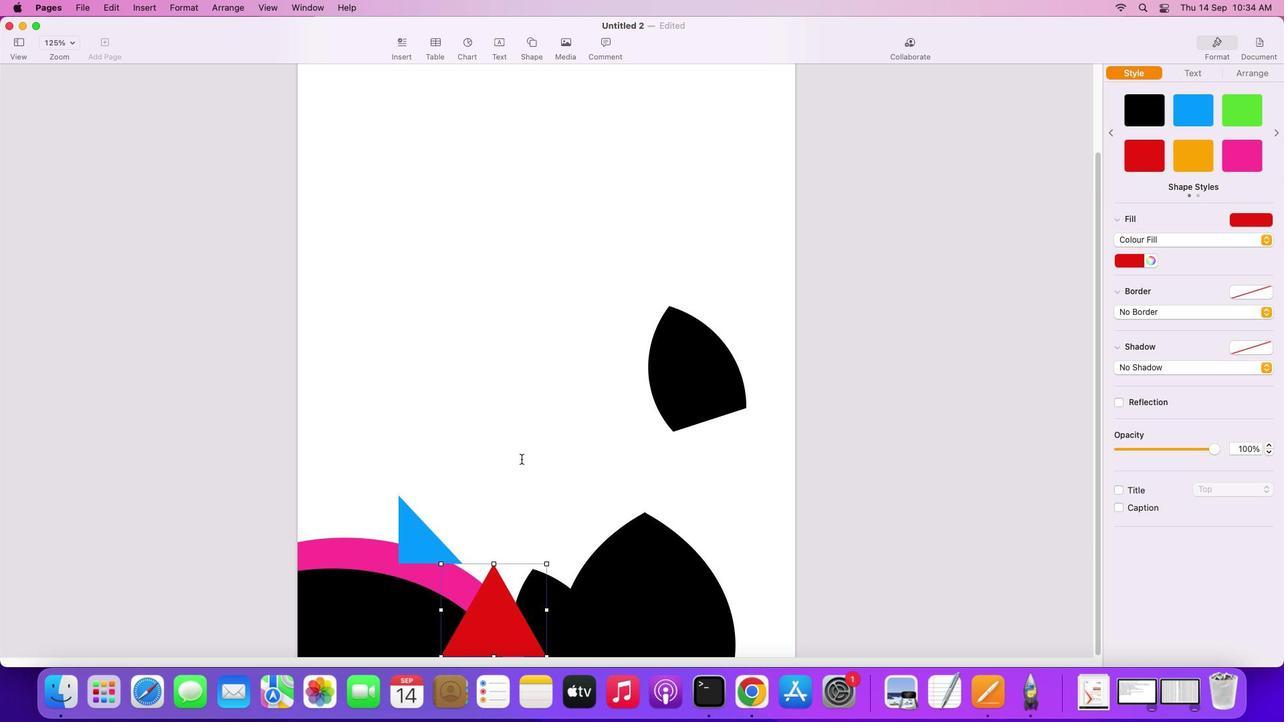 
Action: Mouse pressed left at (525, 472)
Screenshot: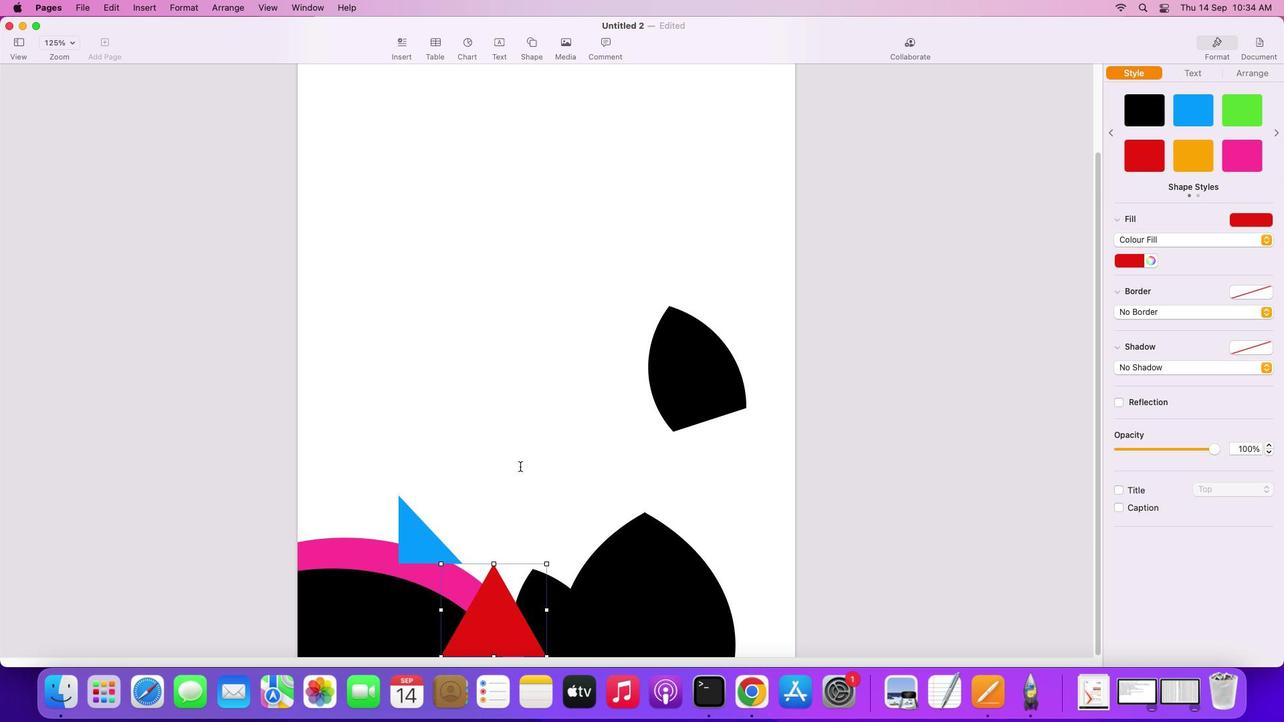 
Action: Mouse moved to (436, 543)
Screenshot: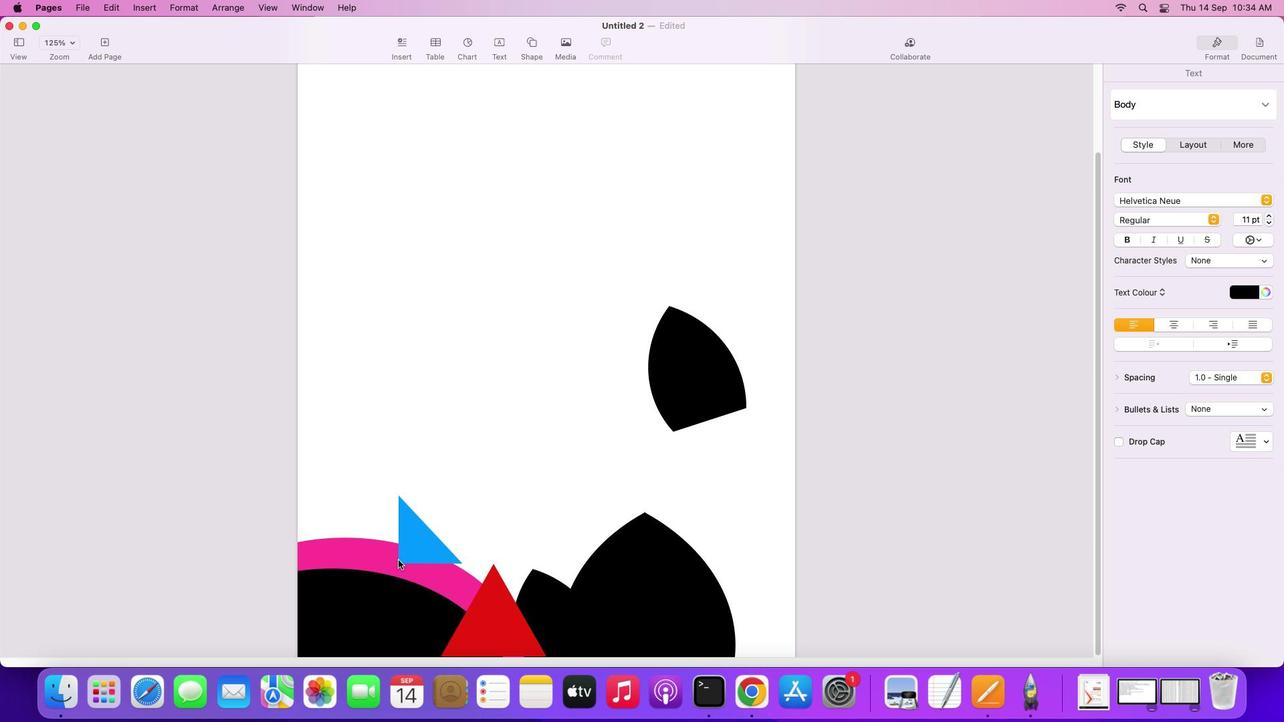 
Action: Mouse pressed left at (436, 543)
Screenshot: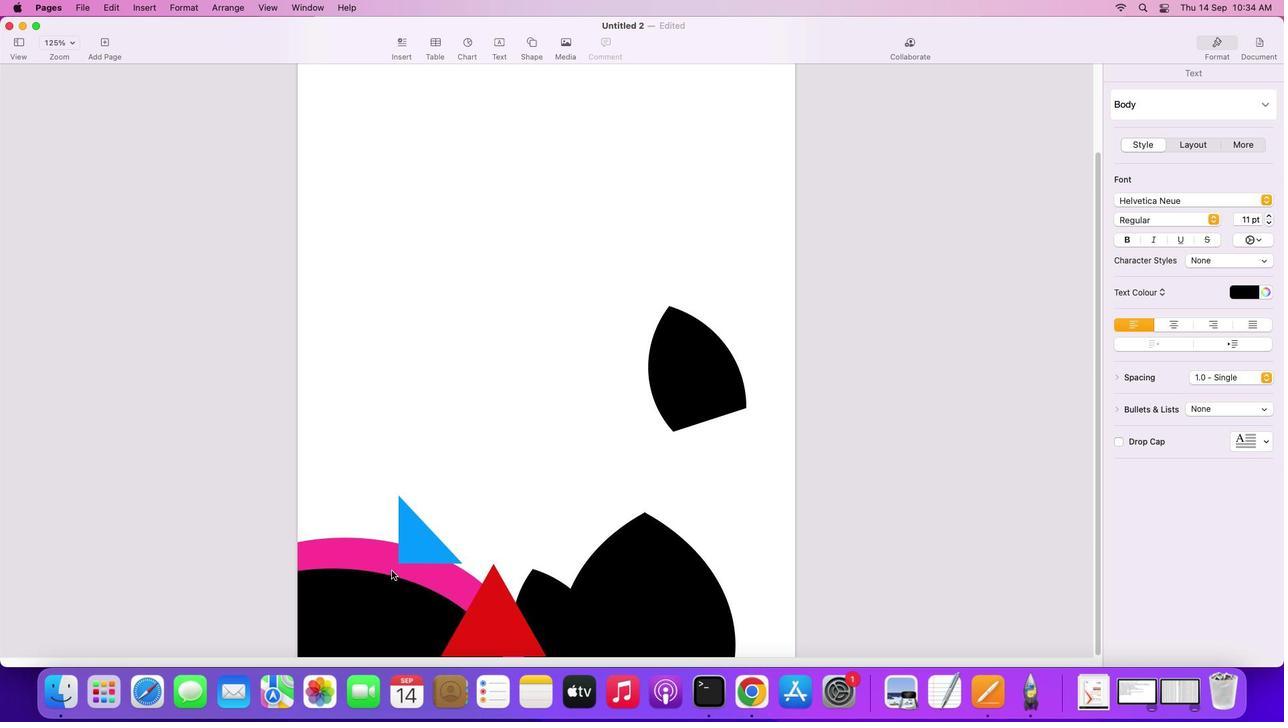 
Action: Mouse moved to (488, 630)
Screenshot: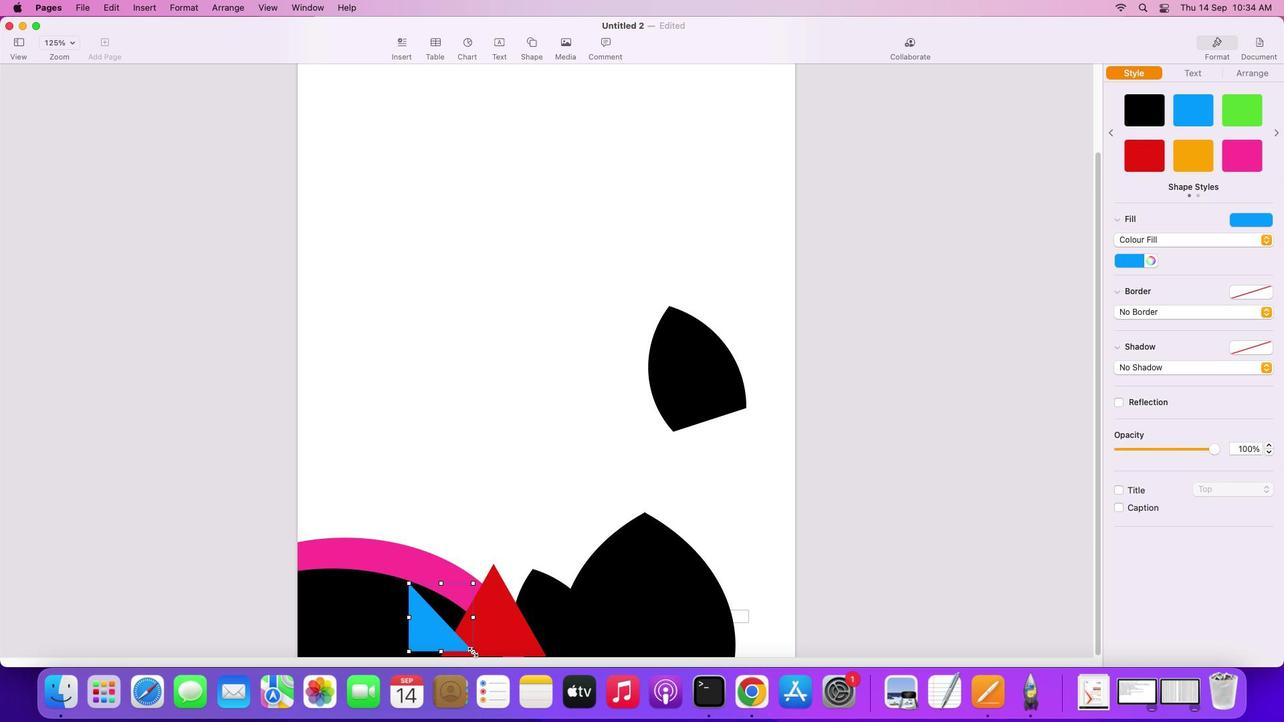 
Action: Mouse pressed left at (488, 630)
Screenshot: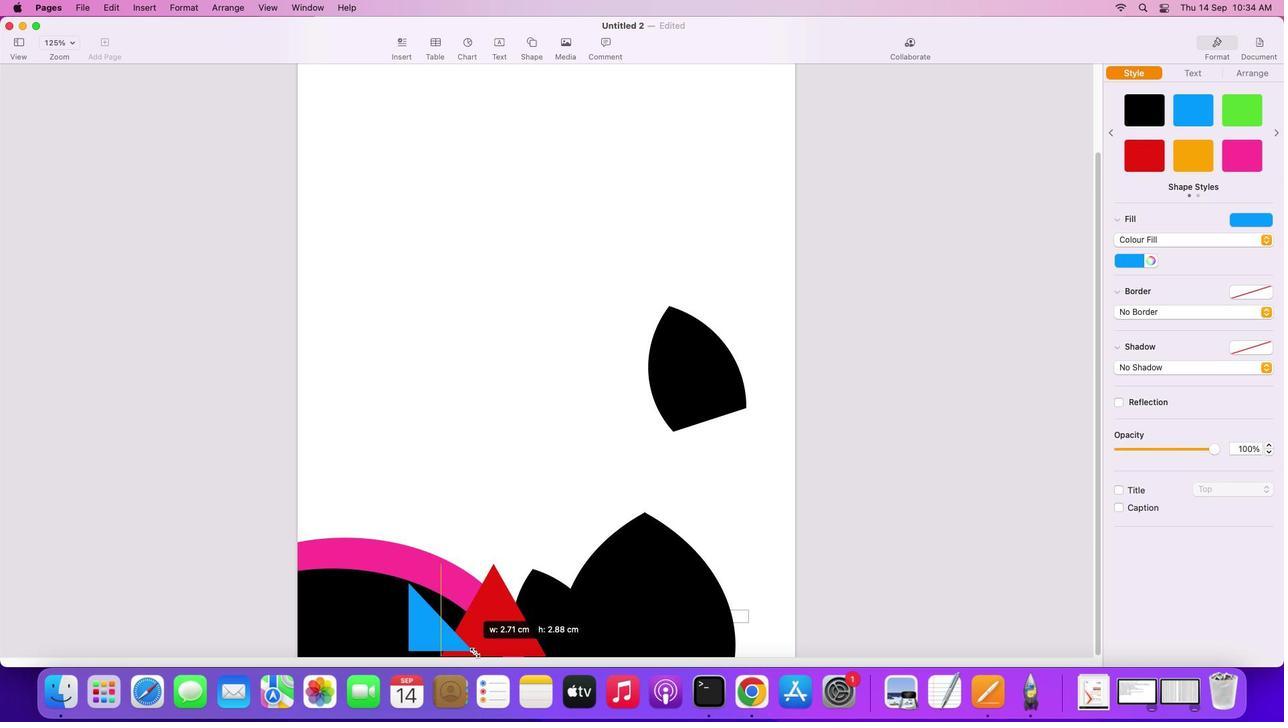 
Action: Mouse moved to (498, 490)
Screenshot: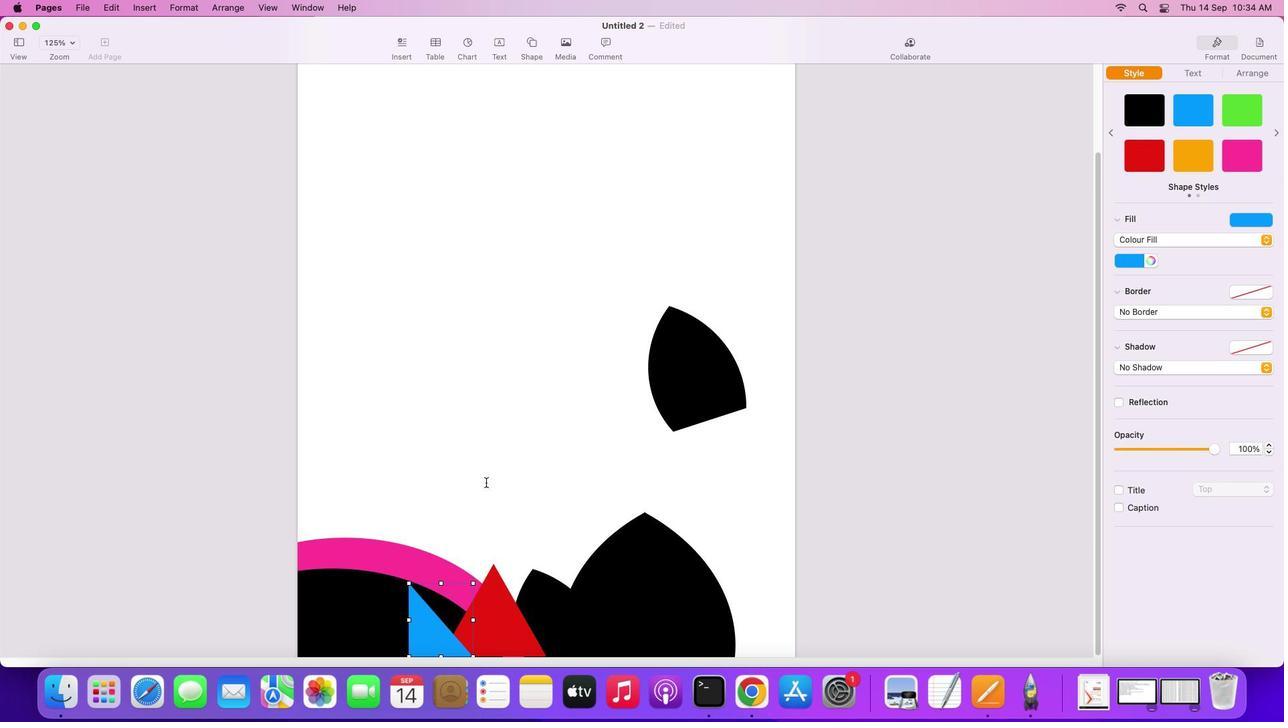 
Action: Mouse pressed left at (498, 490)
Screenshot: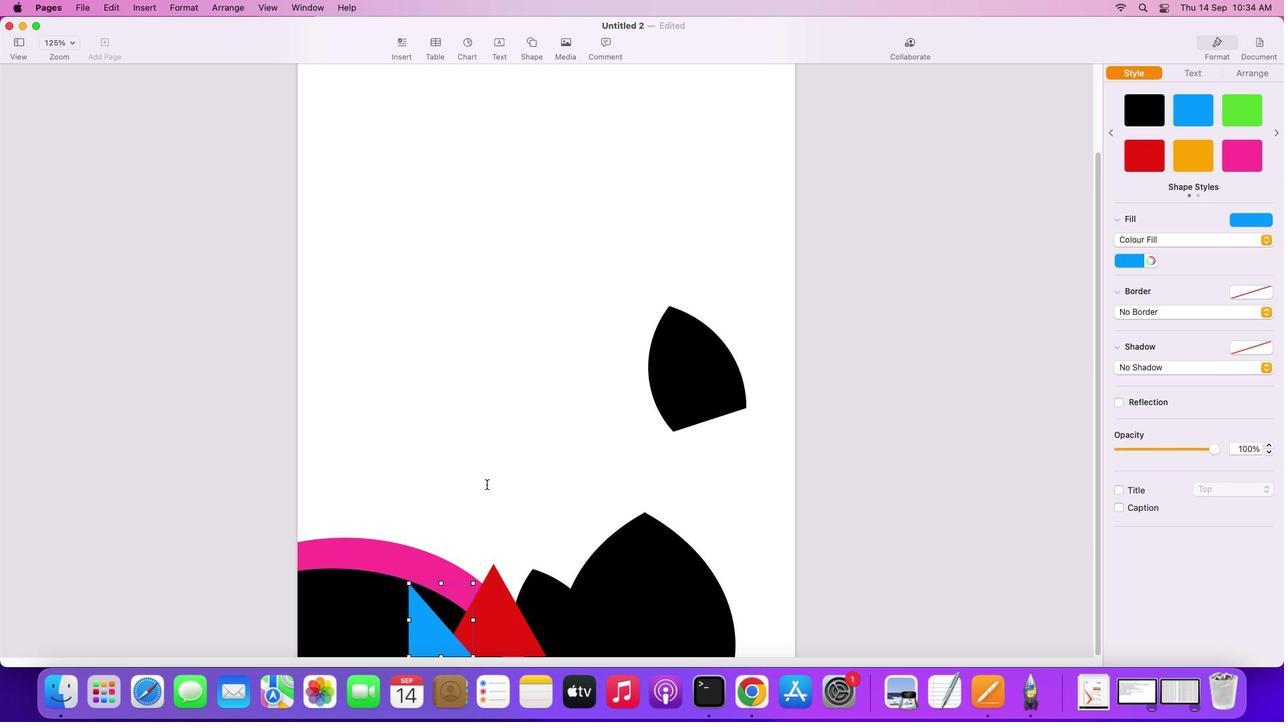 
Action: Mouse moved to (498, 438)
Screenshot: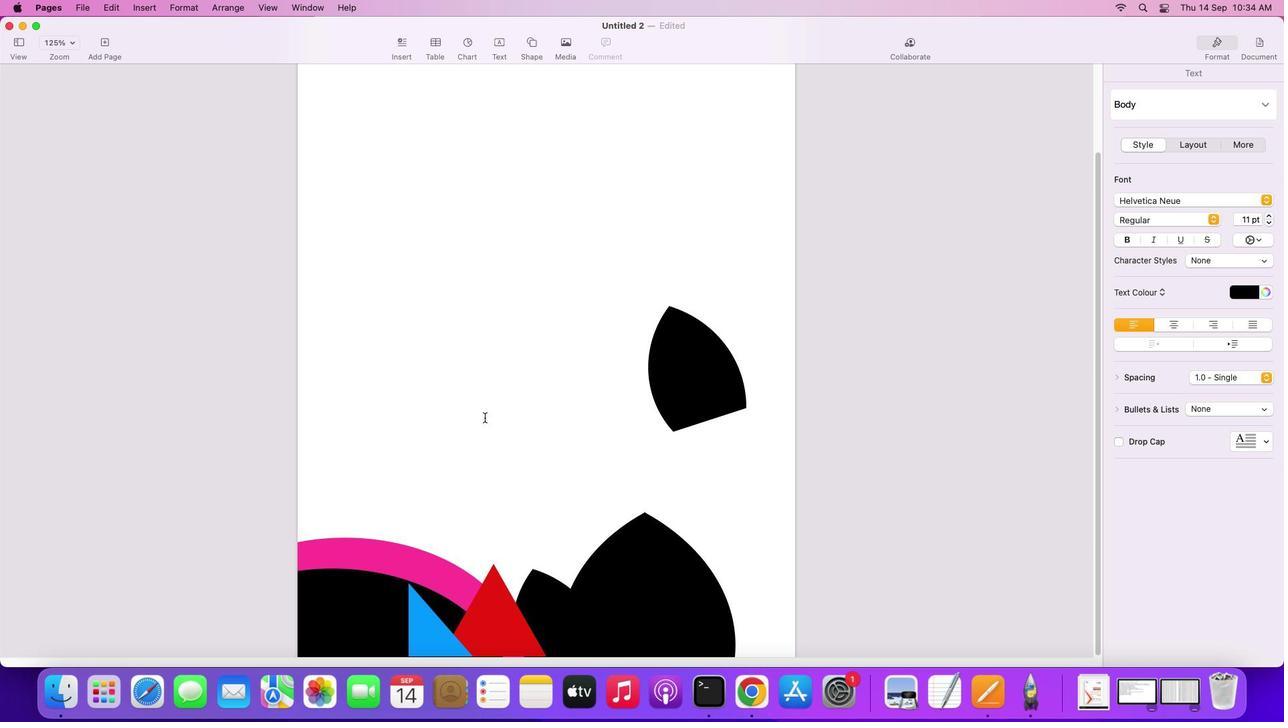 
Action: Mouse pressed left at (498, 438)
Screenshot: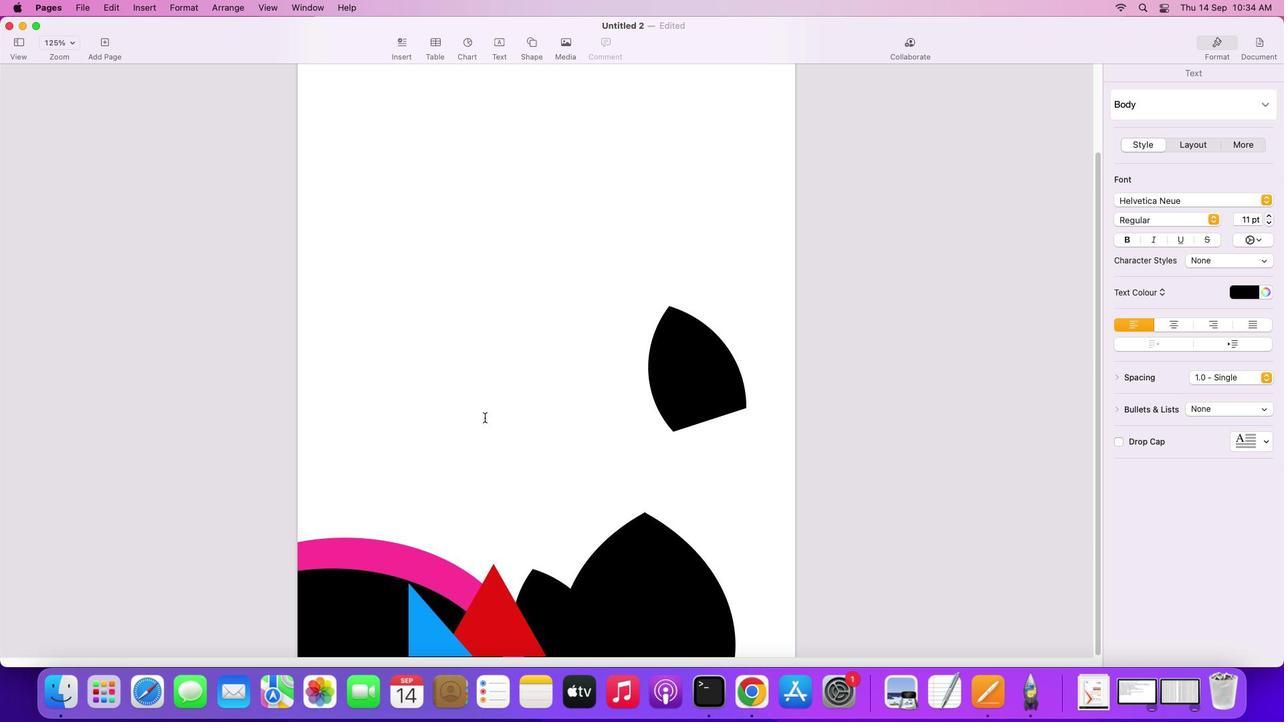 
Action: Mouse moved to (533, 135)
Screenshot: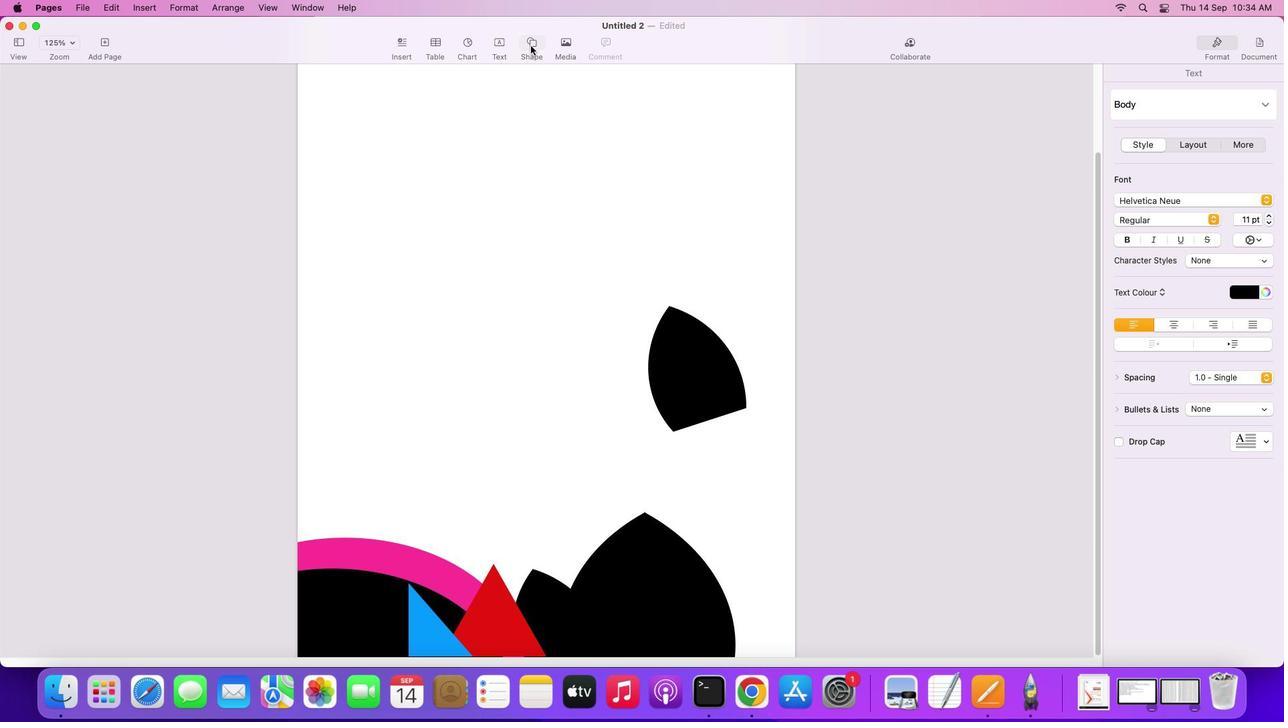 
Action: Mouse pressed left at (533, 135)
Screenshot: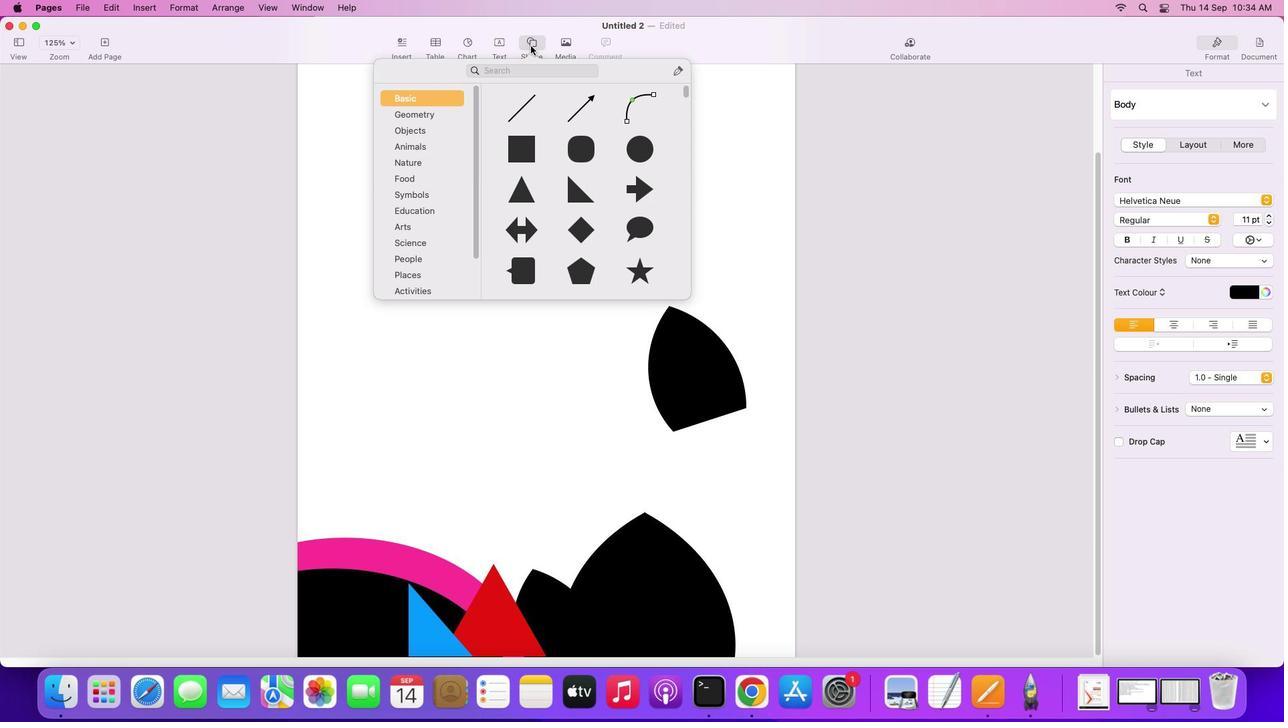 
Action: Mouse moved to (573, 257)
Screenshot: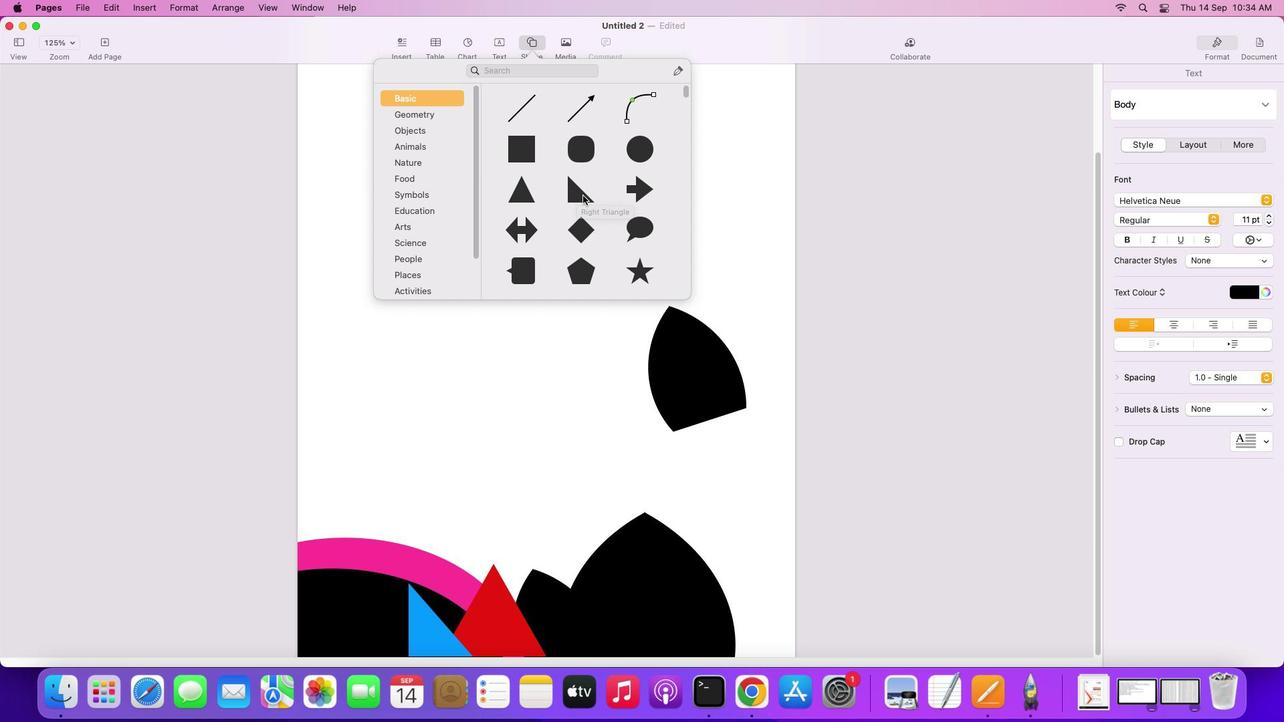 
Action: Mouse pressed left at (573, 257)
Screenshot: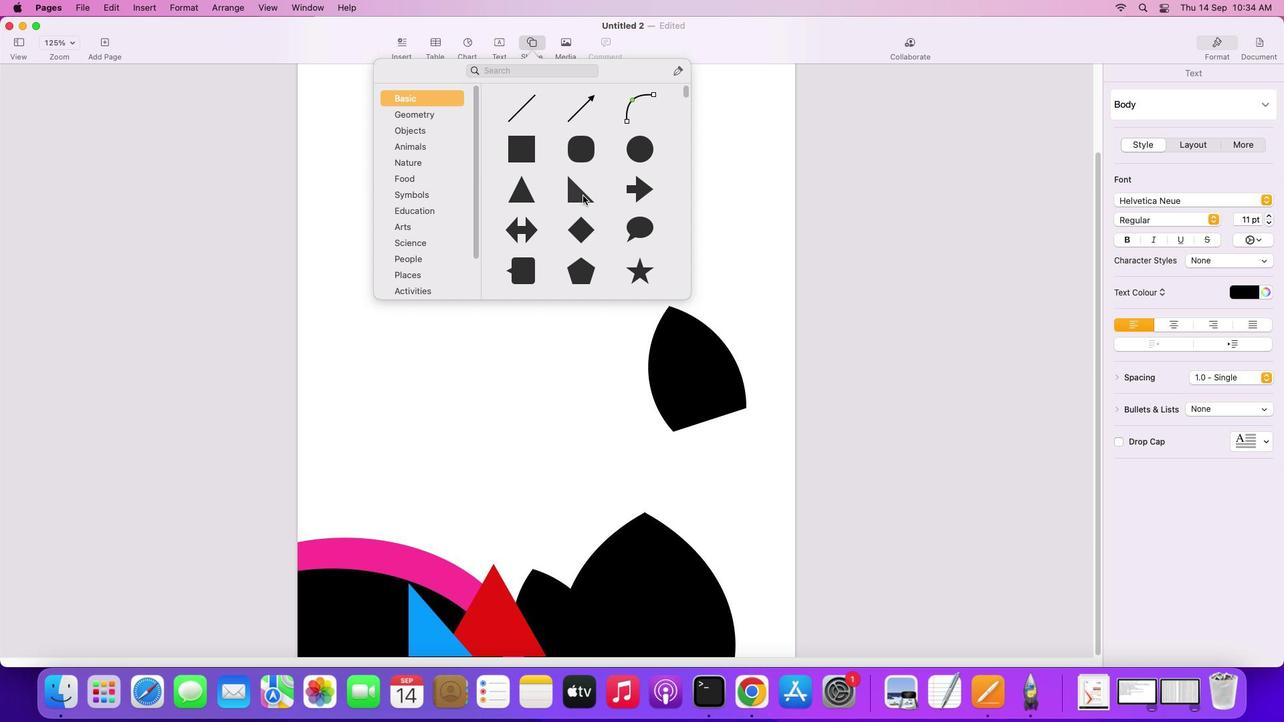 
Action: Mouse moved to (1084, 157)
Screenshot: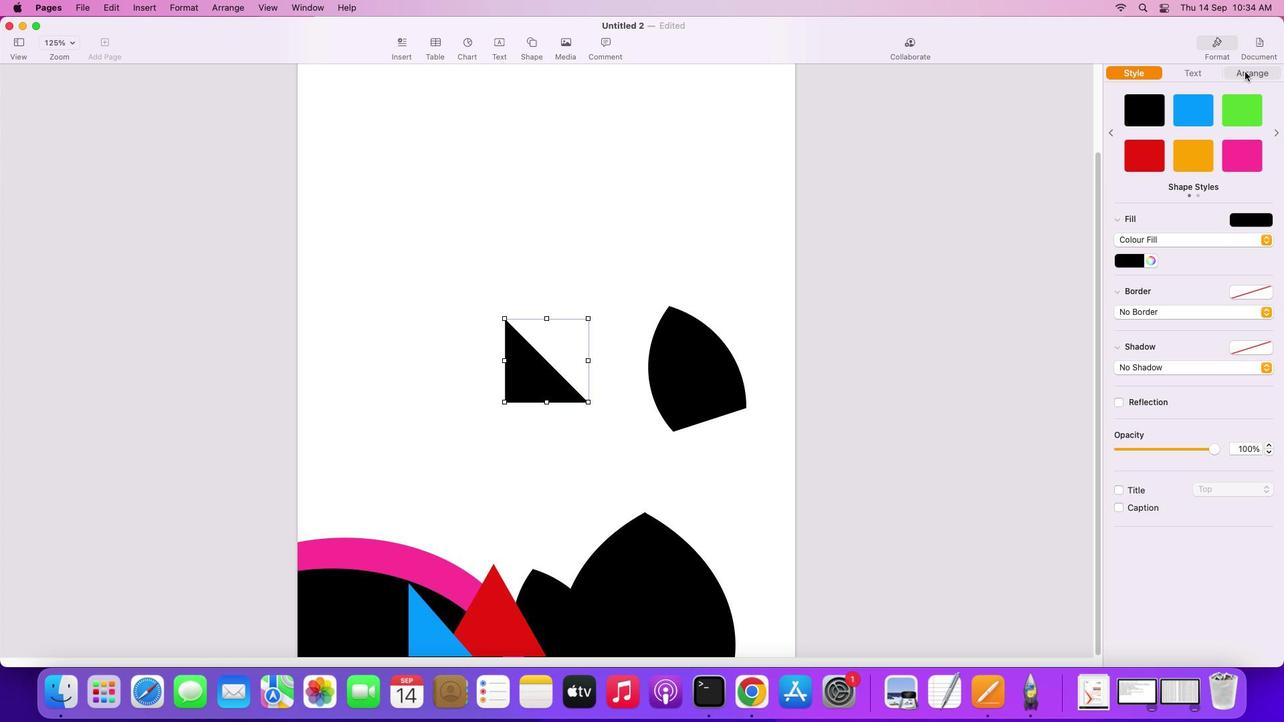
Action: Mouse pressed left at (1084, 157)
Screenshot: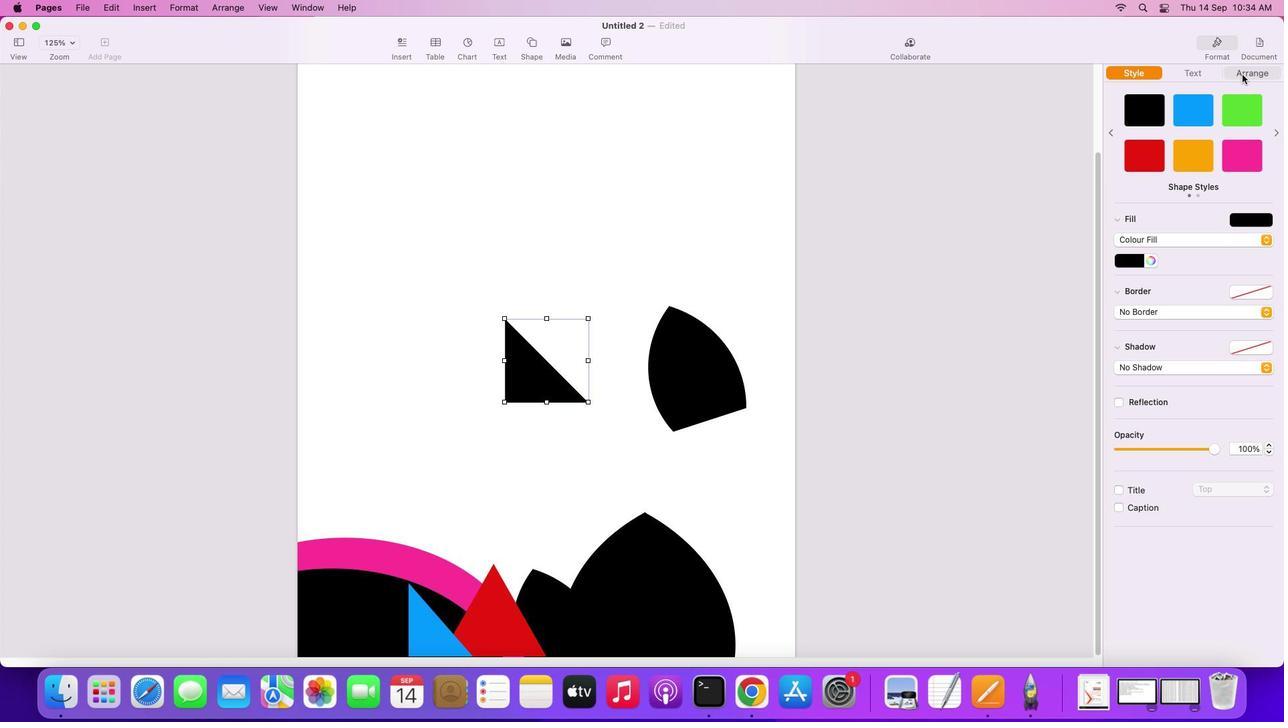 
Action: Mouse moved to (1096, 437)
Screenshot: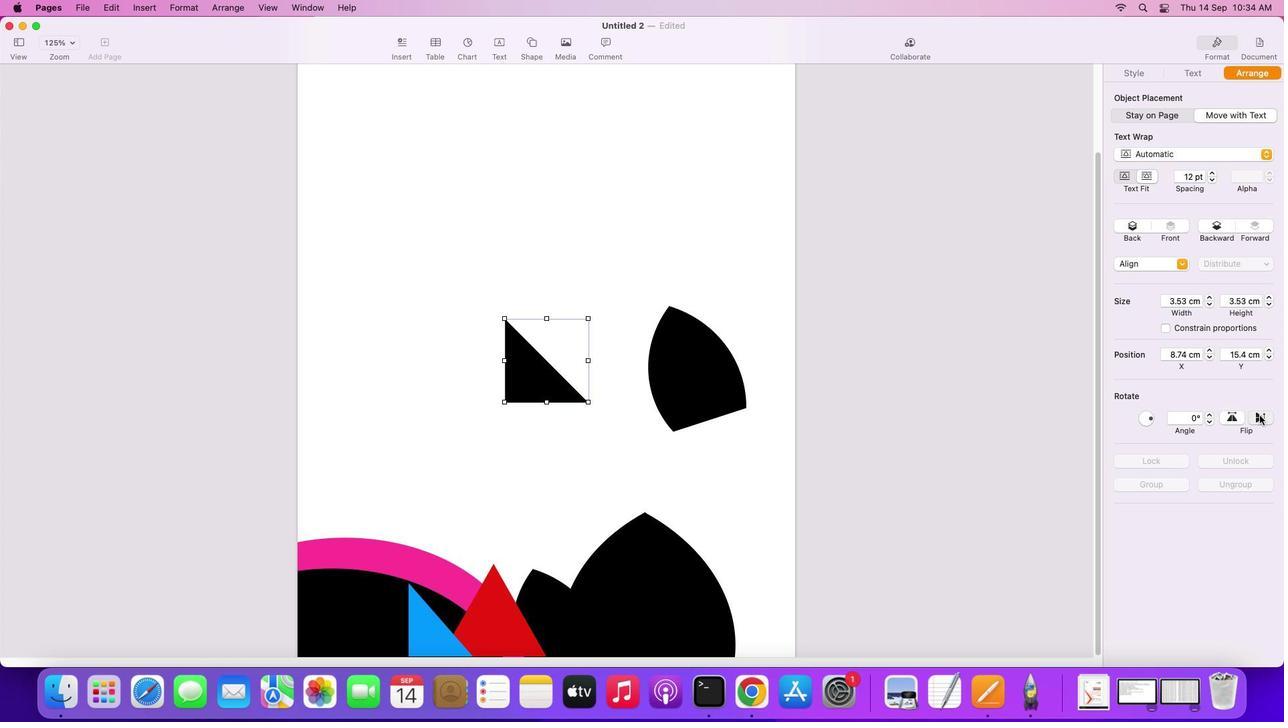 
Action: Mouse pressed left at (1096, 437)
Screenshot: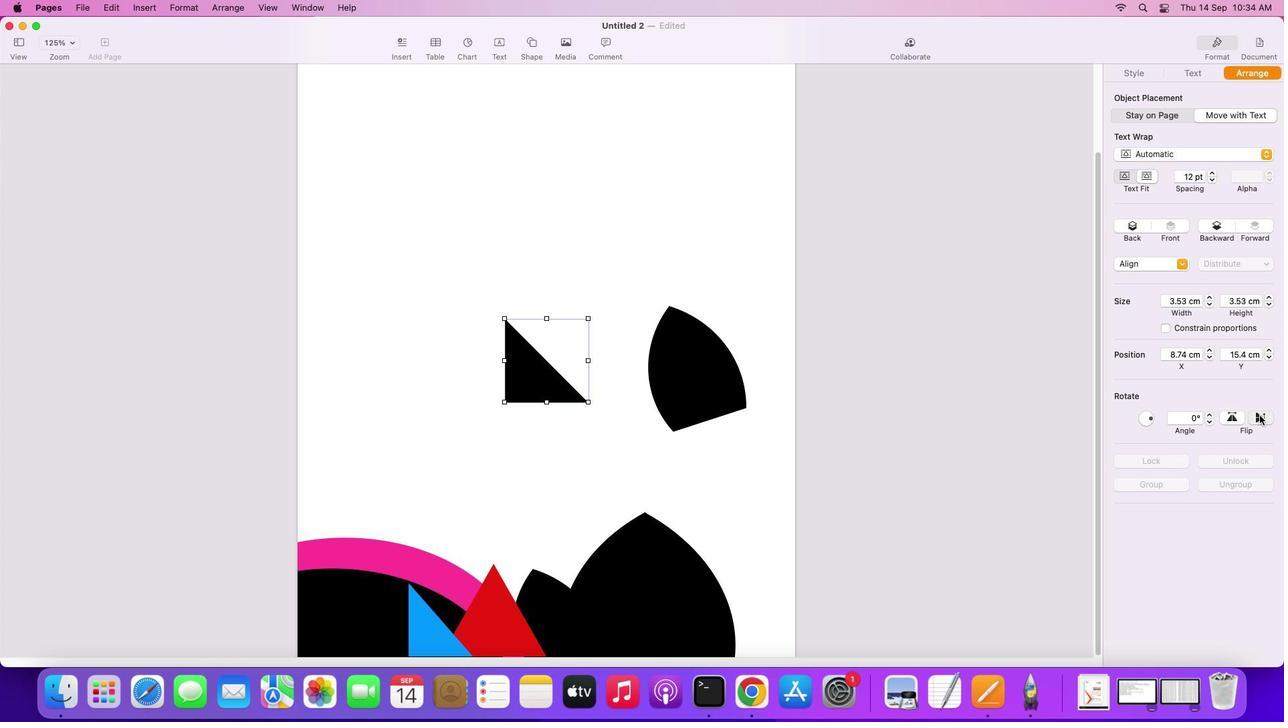 
Action: Mouse pressed left at (1096, 437)
Screenshot: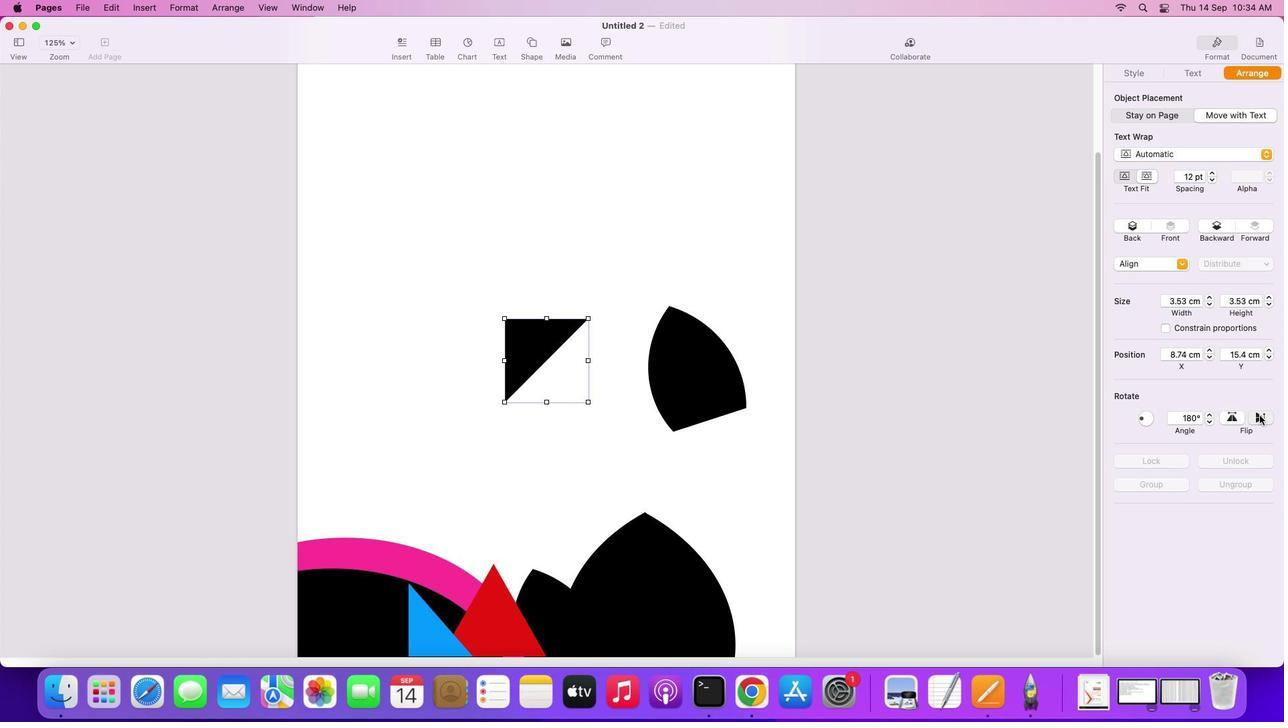
Action: Mouse moved to (1072, 437)
Screenshot: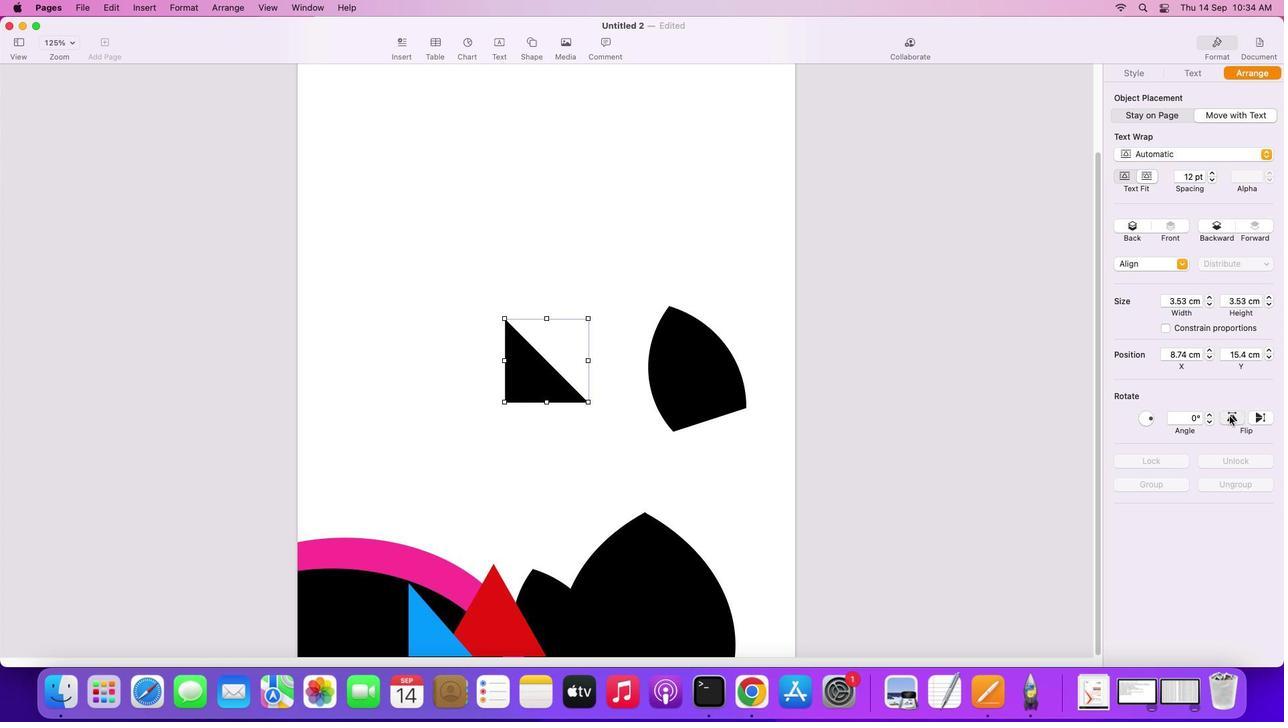 
Action: Mouse pressed left at (1072, 437)
Screenshot: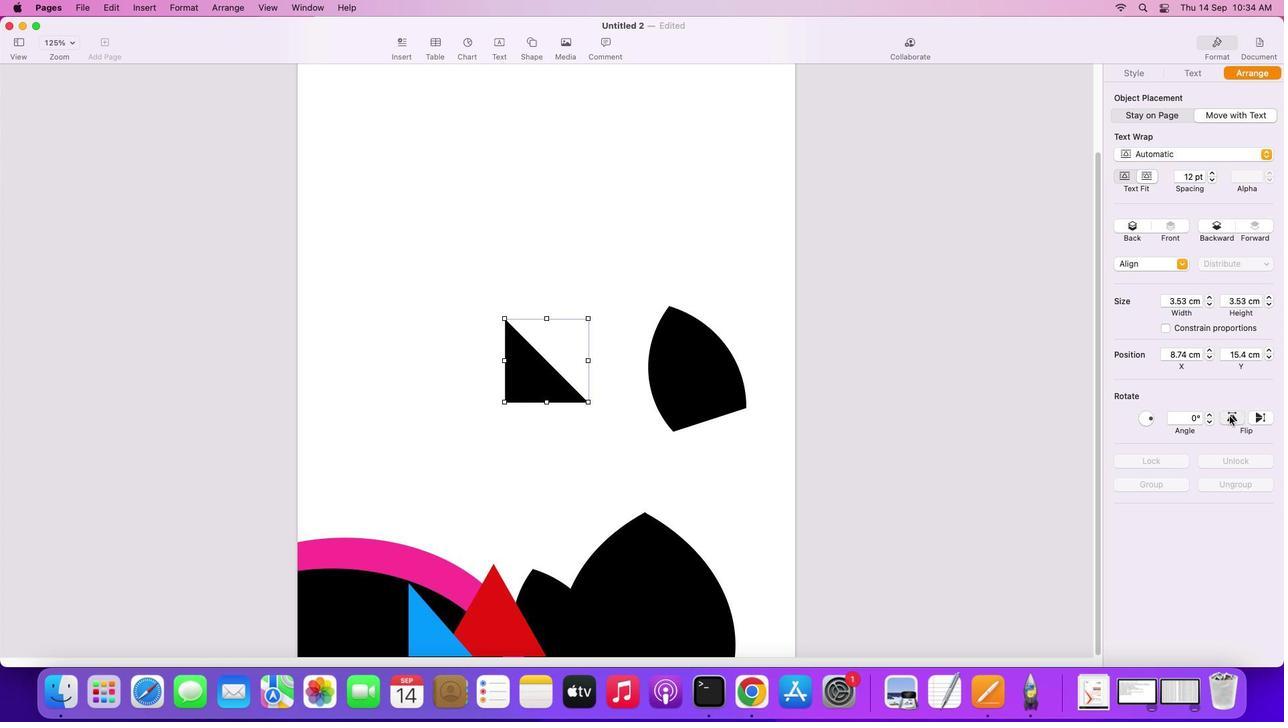 
Action: Mouse moved to (557, 399)
Screenshot: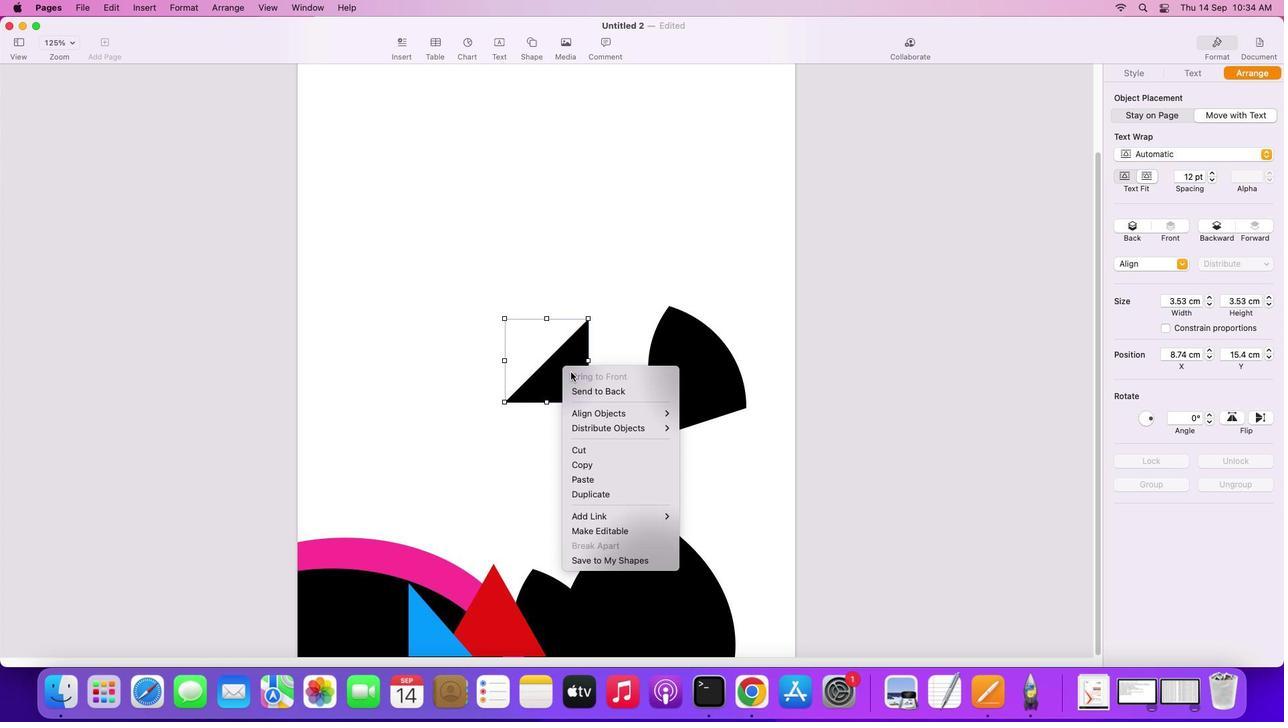 
Action: Mouse pressed right at (557, 399)
Screenshot: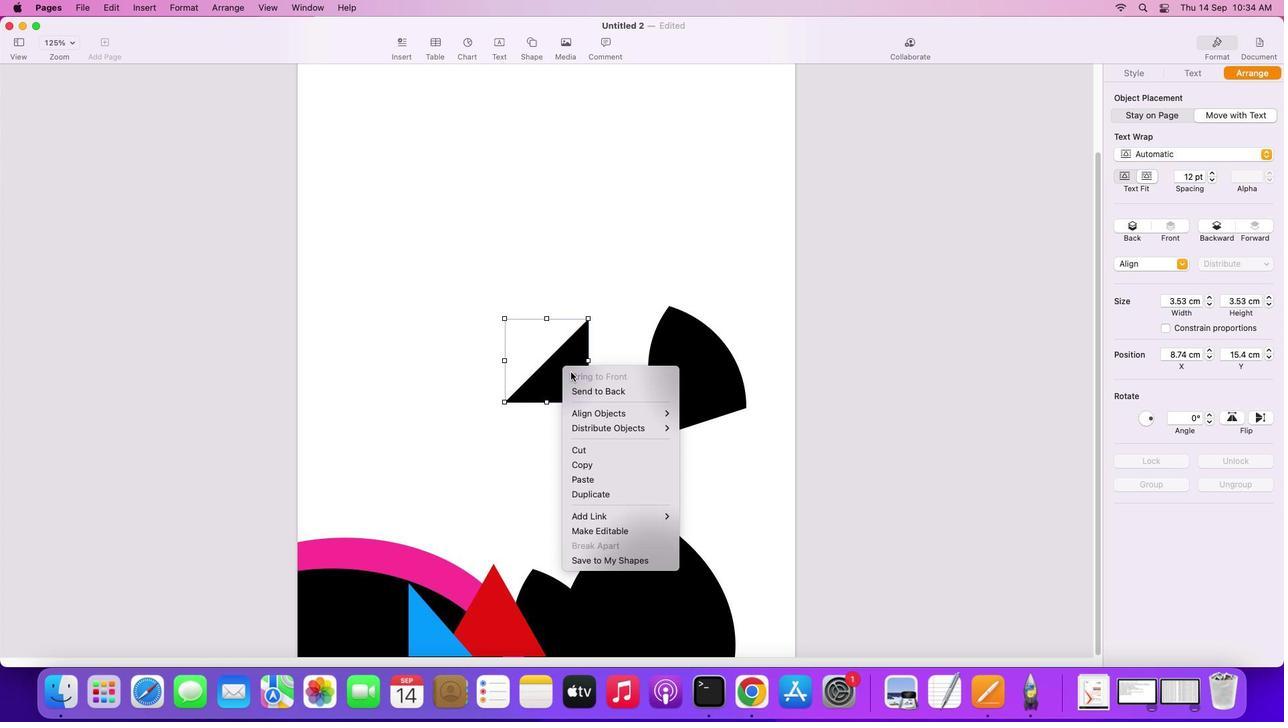 
Action: Mouse moved to (608, 525)
Screenshot: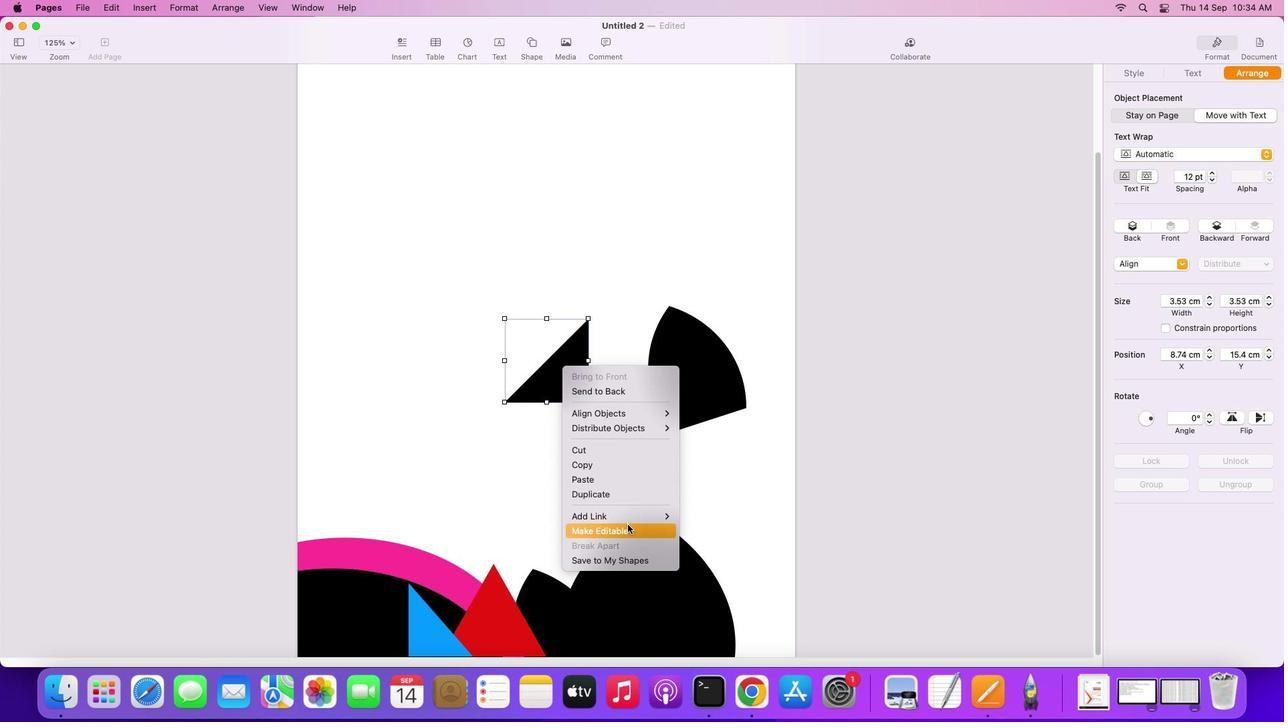 
Action: Mouse pressed left at (608, 525)
Screenshot: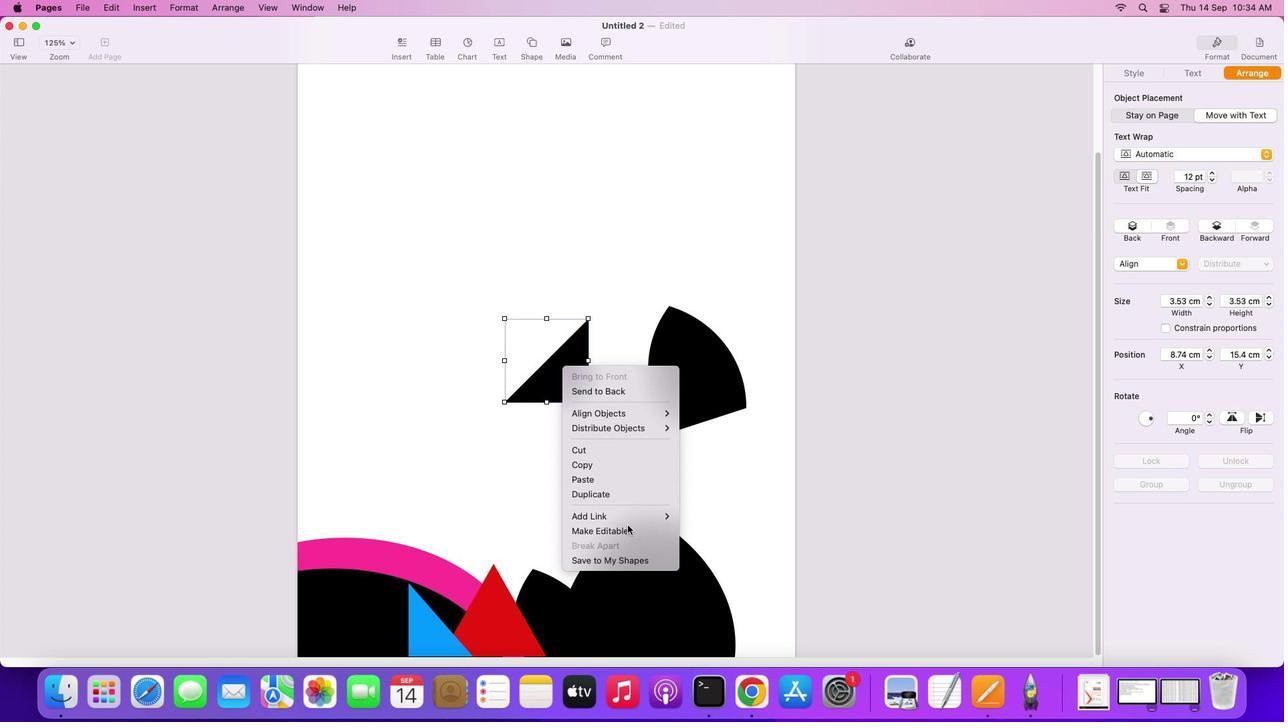 
Action: Mouse moved to (577, 357)
Screenshot: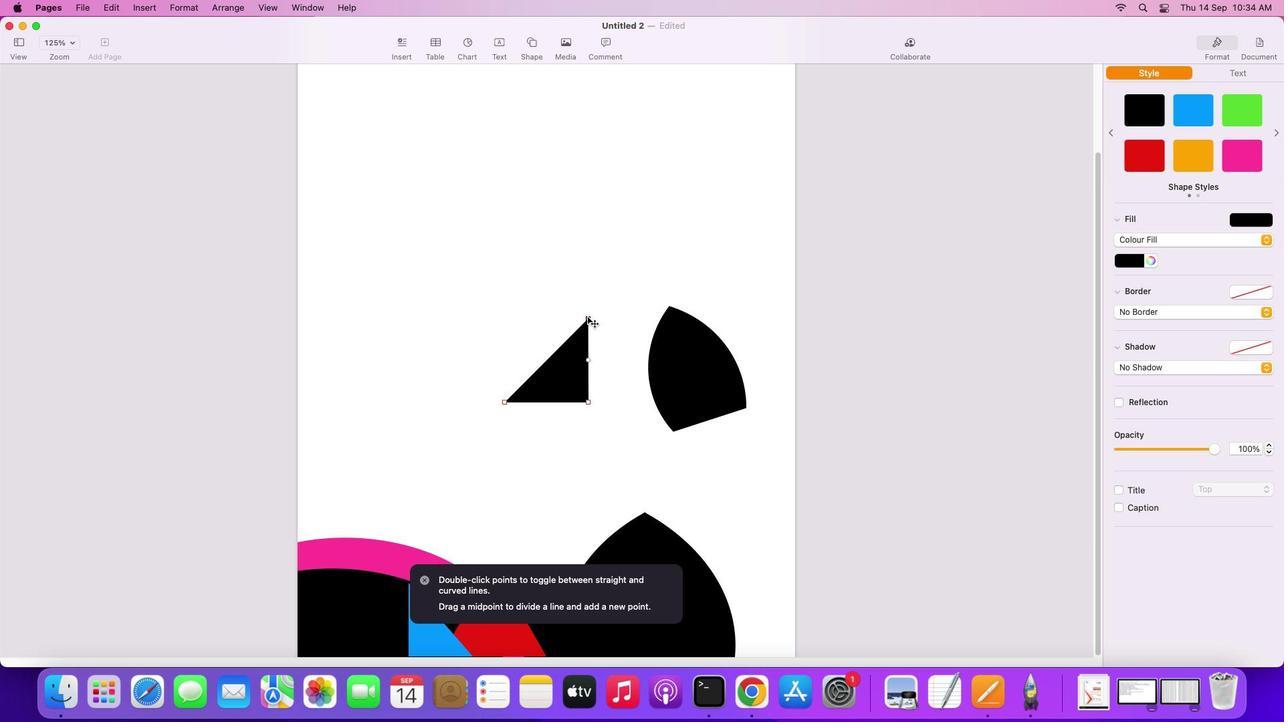 
Action: Mouse pressed left at (577, 357)
Screenshot: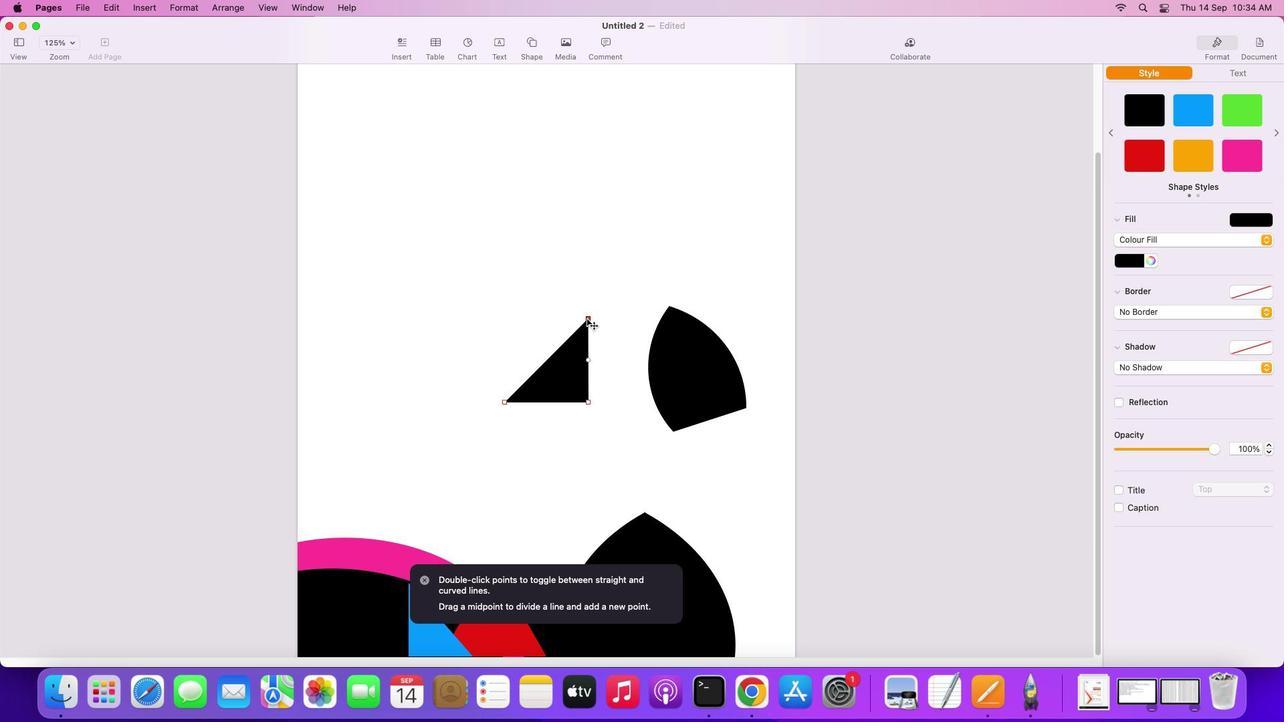 
Action: Mouse moved to (599, 387)
Screenshot: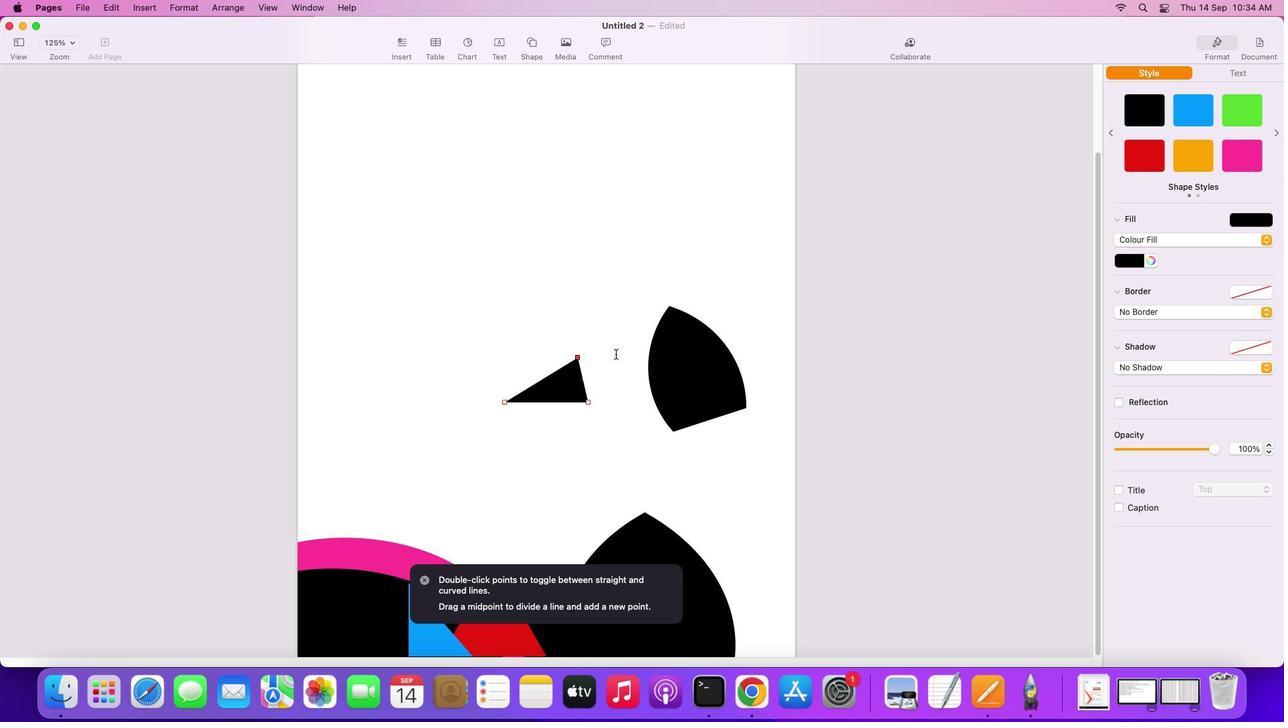 
Action: Mouse pressed left at (599, 387)
Screenshot: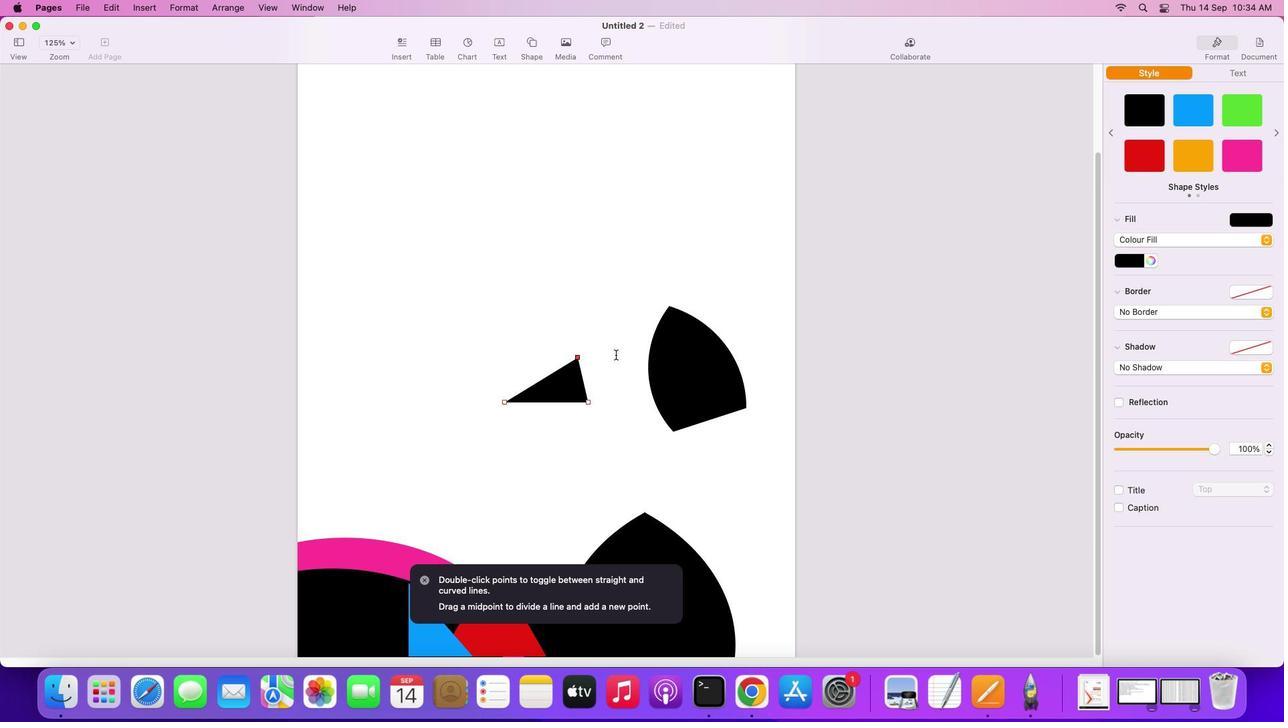 
Action: Mouse moved to (562, 416)
Screenshot: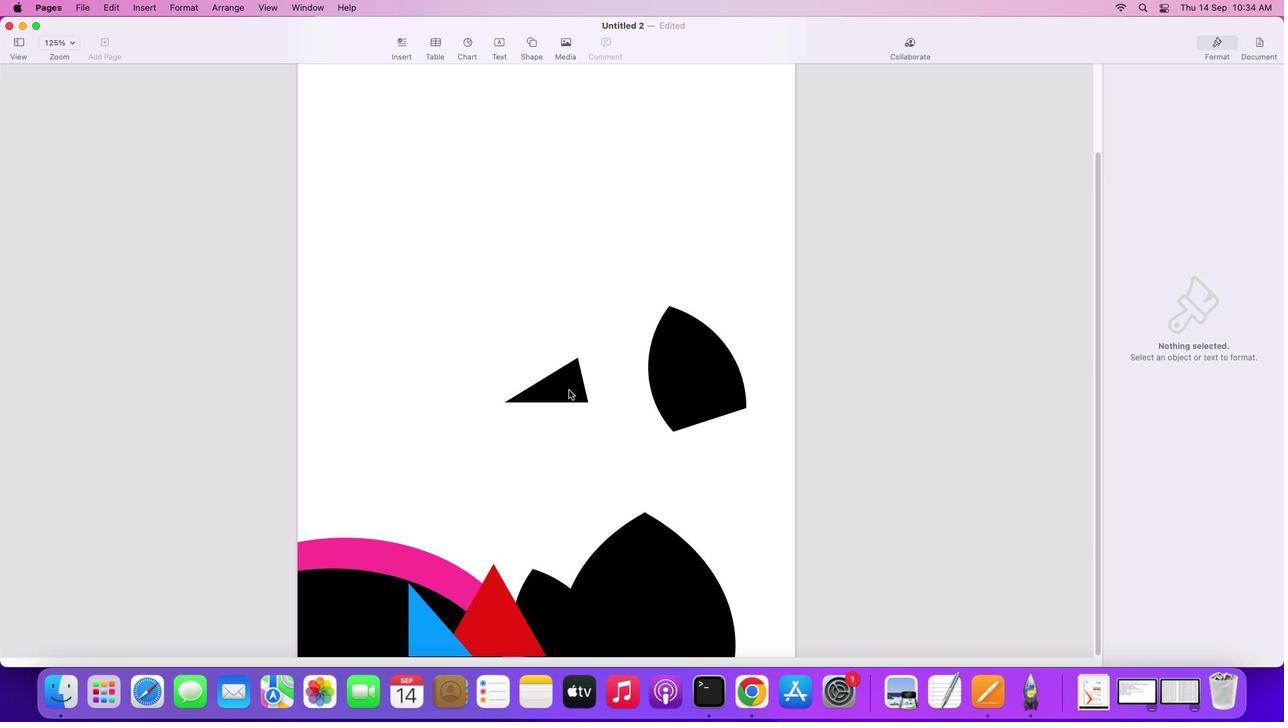 
Action: Mouse pressed left at (562, 416)
Screenshot: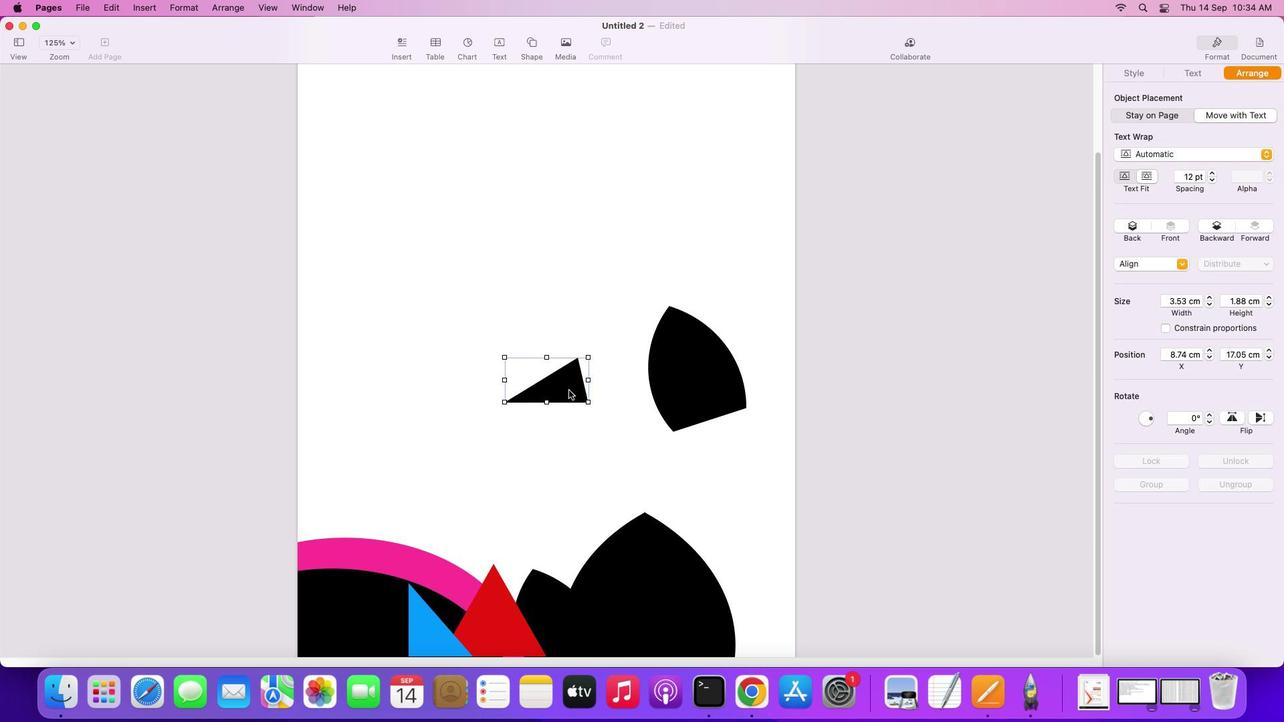 
Action: Mouse moved to (561, 417)
Screenshot: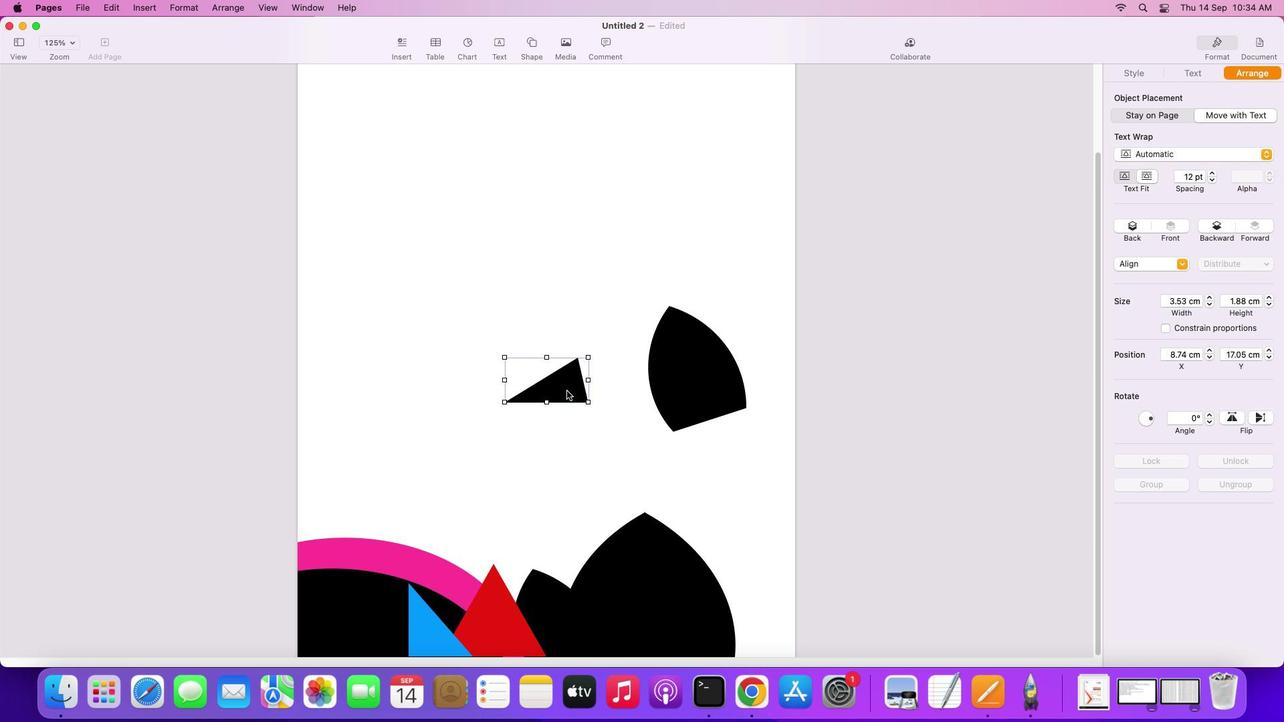 
Action: Mouse pressed left at (561, 417)
Screenshot: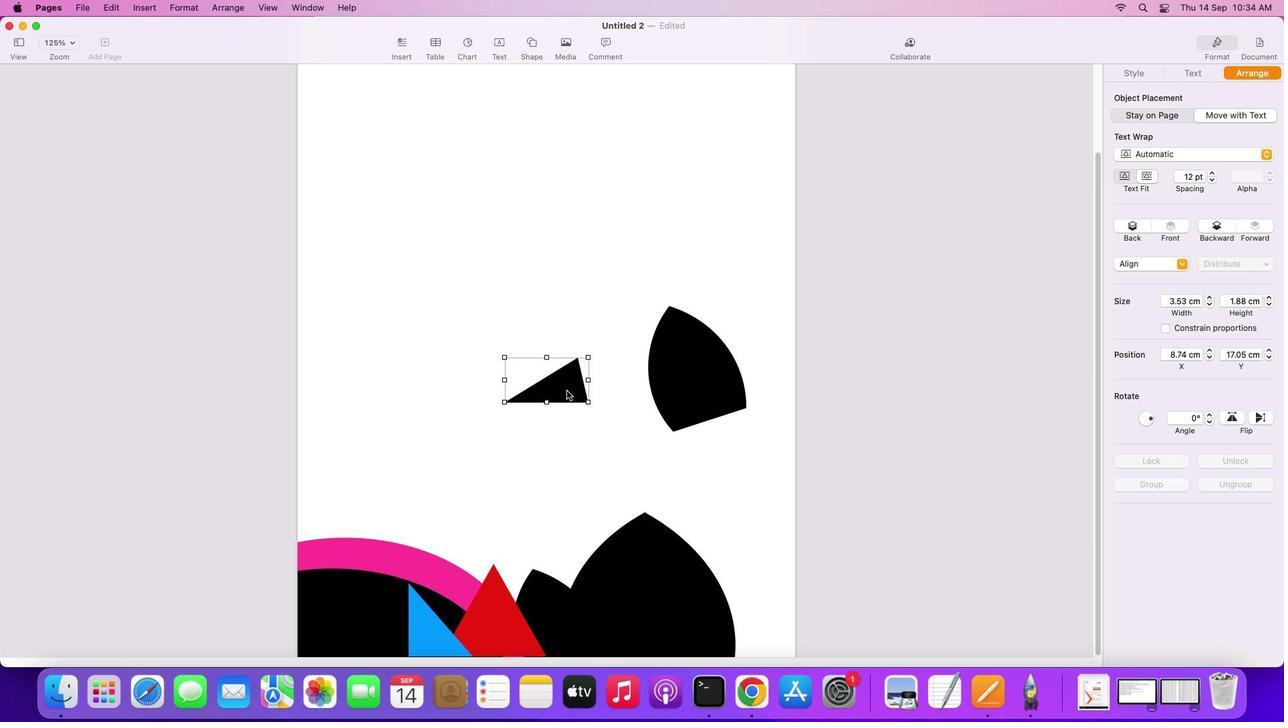 
Action: Mouse moved to (1006, 160)
Screenshot: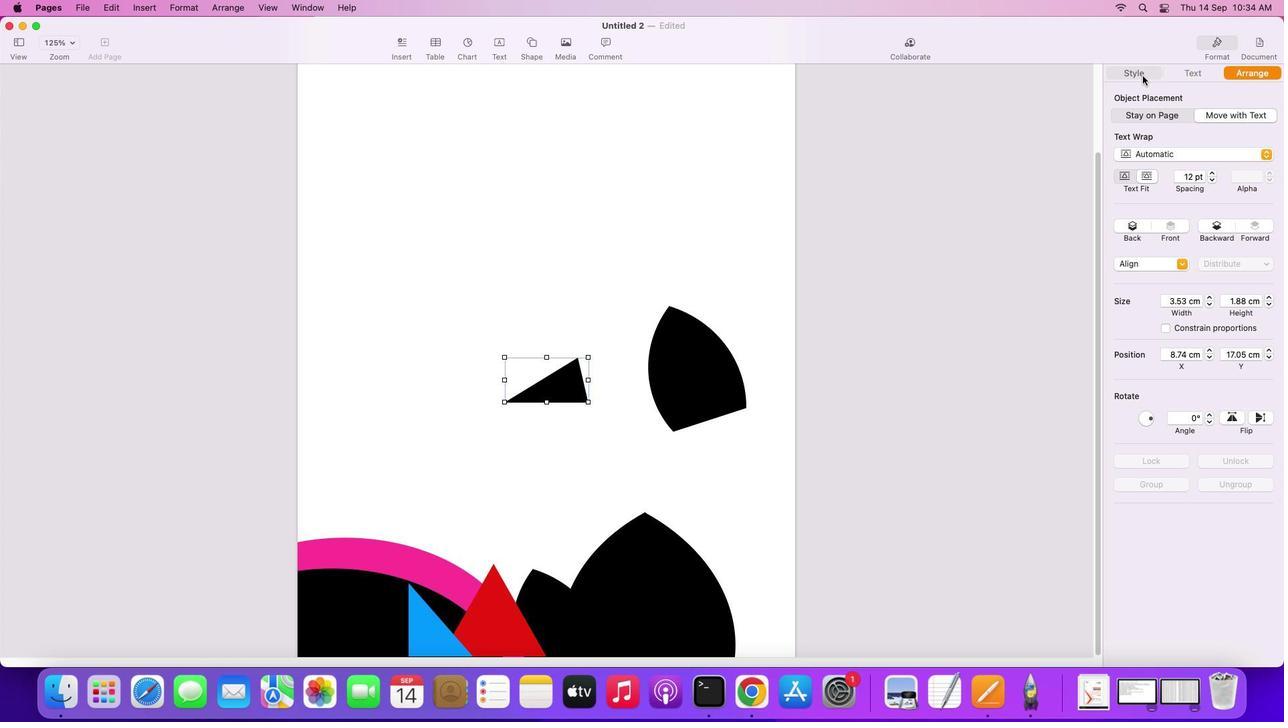 
Action: Mouse pressed left at (1006, 160)
Screenshot: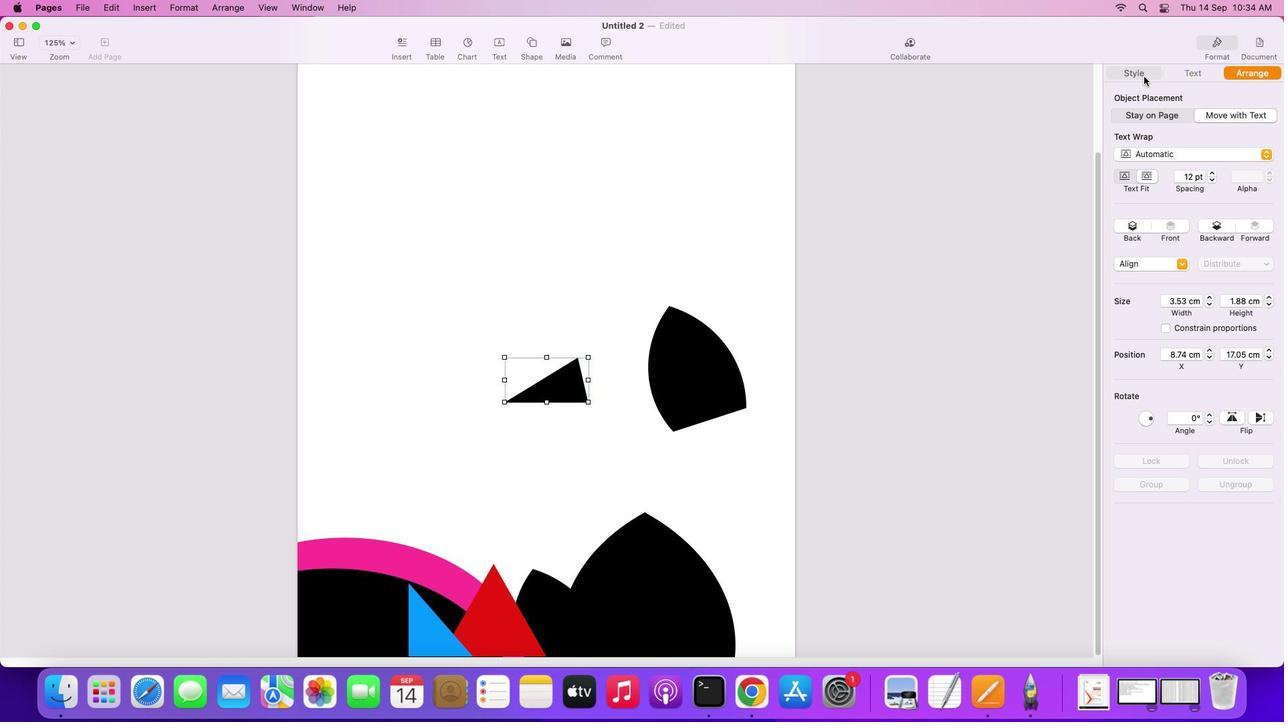 
Action: Mouse moved to (1045, 195)
Screenshot: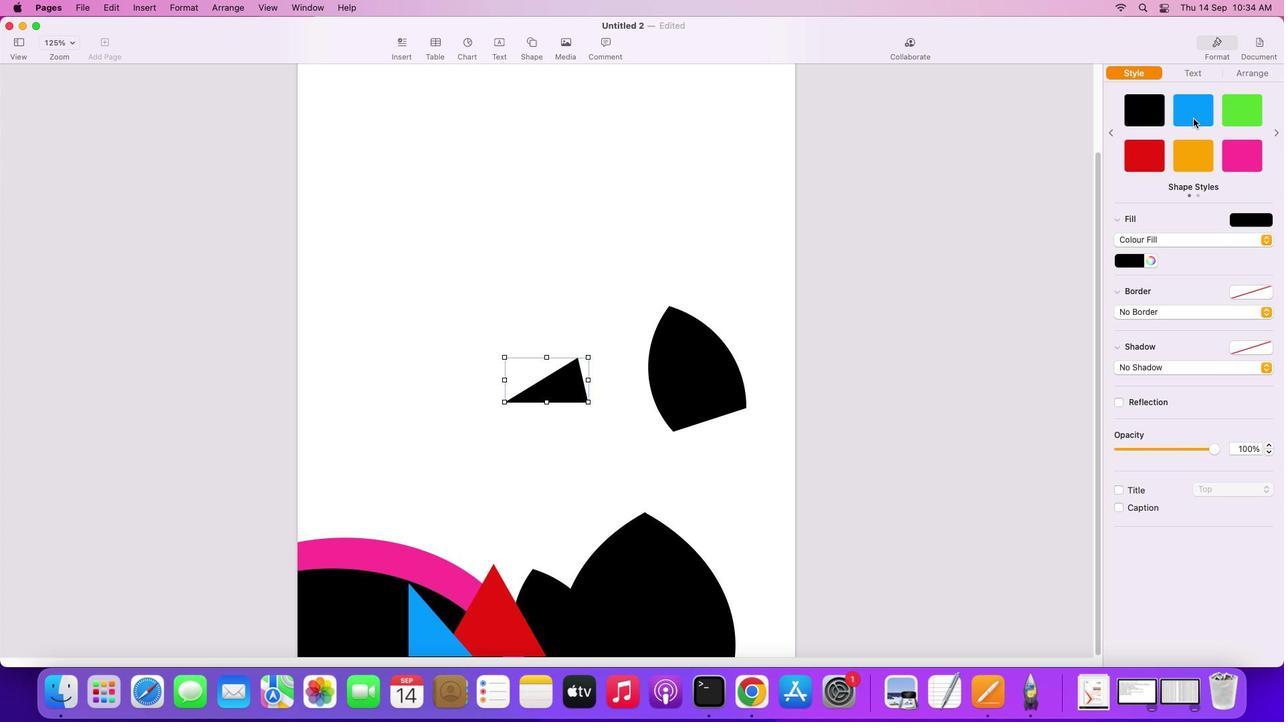 
Action: Mouse pressed left at (1045, 195)
Screenshot: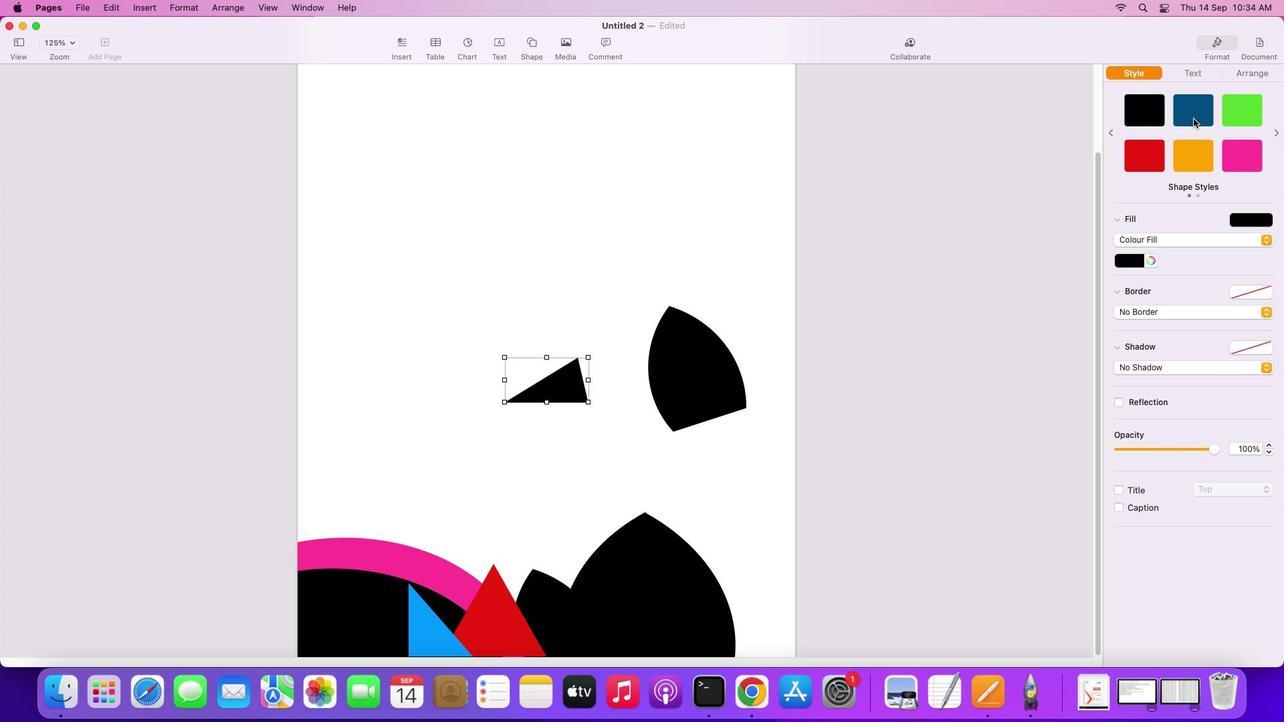 
Action: Mouse moved to (559, 415)
Screenshot: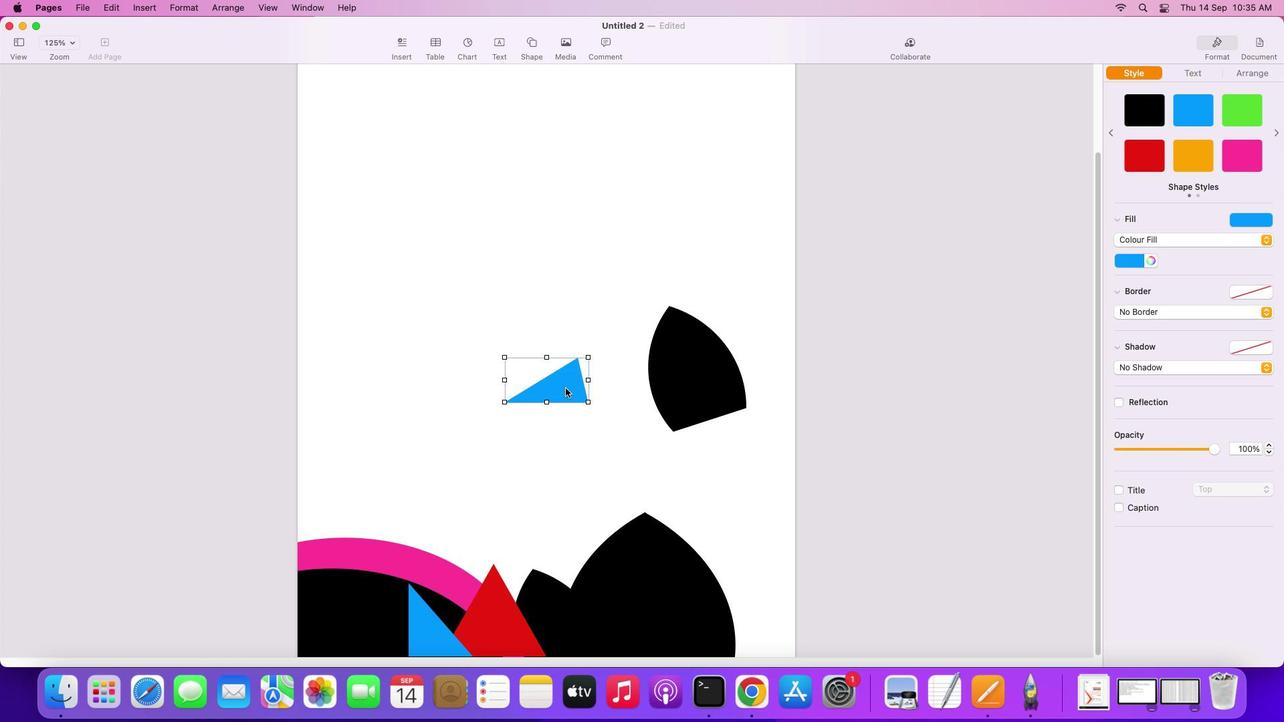
Action: Mouse pressed left at (559, 415)
Screenshot: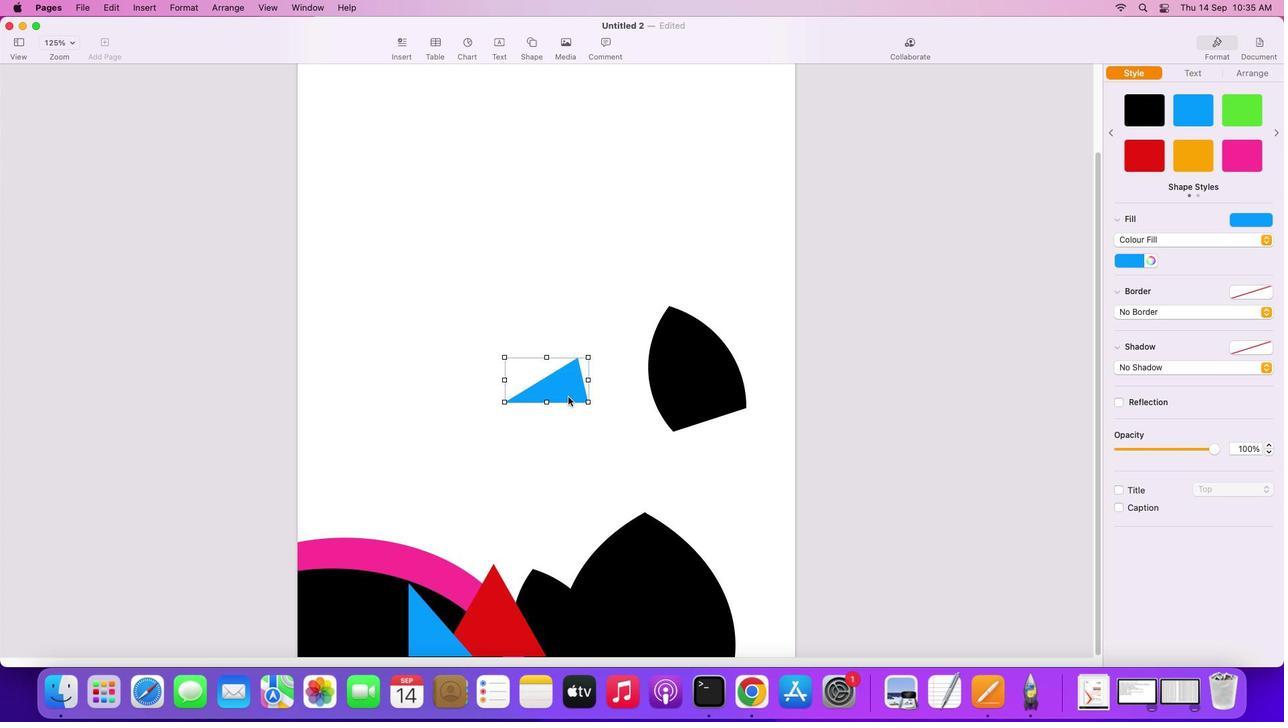 
Action: Mouse moved to (699, 484)
Screenshot: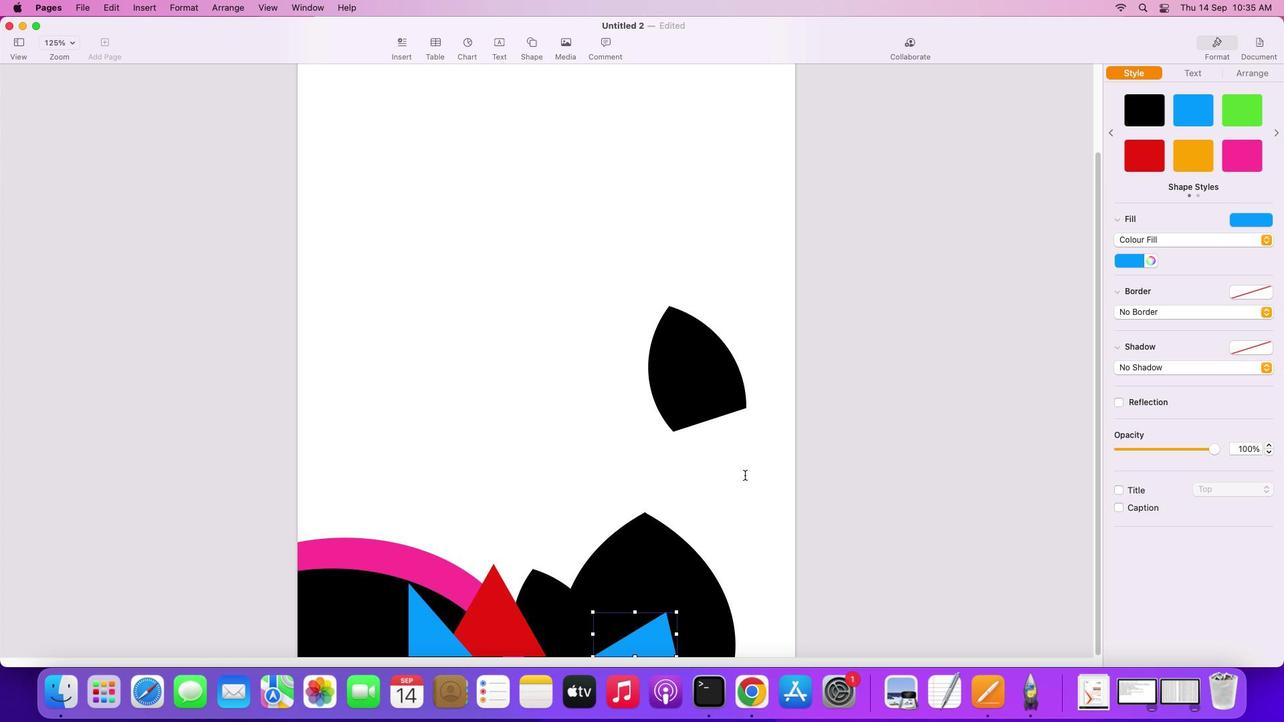 
Action: Mouse pressed left at (699, 484)
Screenshot: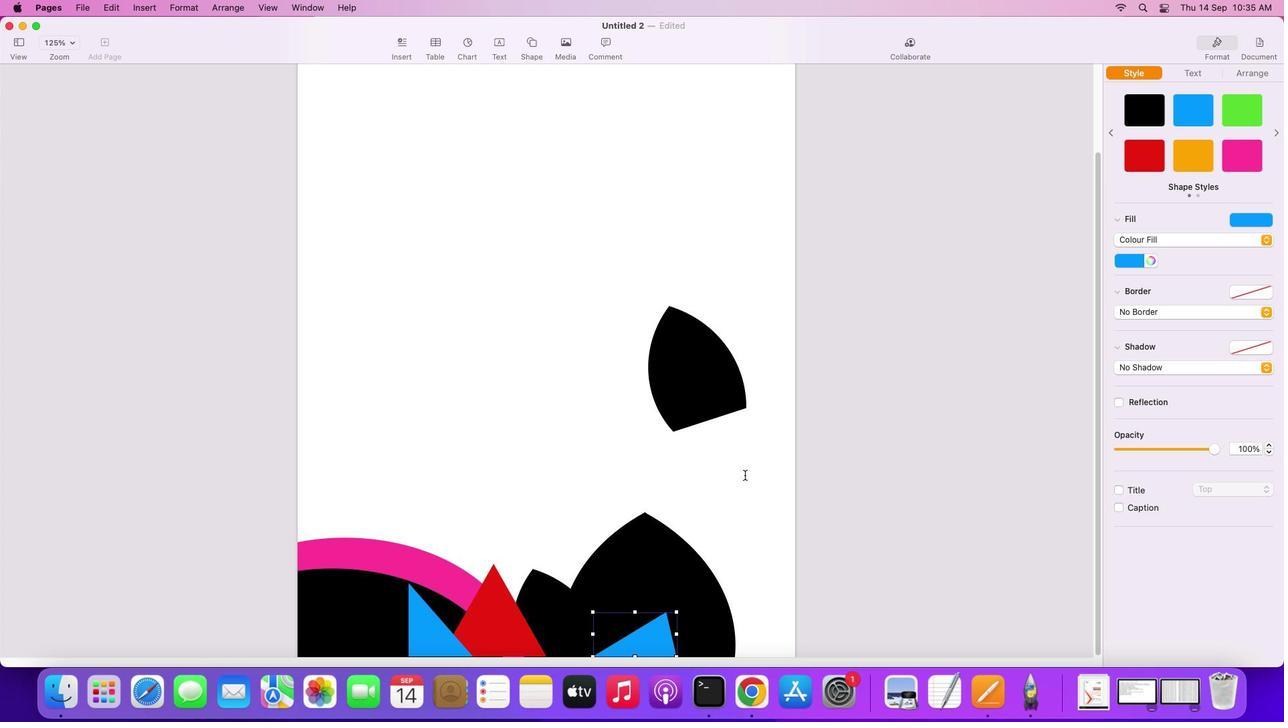 
Action: Mouse moved to (535, 136)
Screenshot: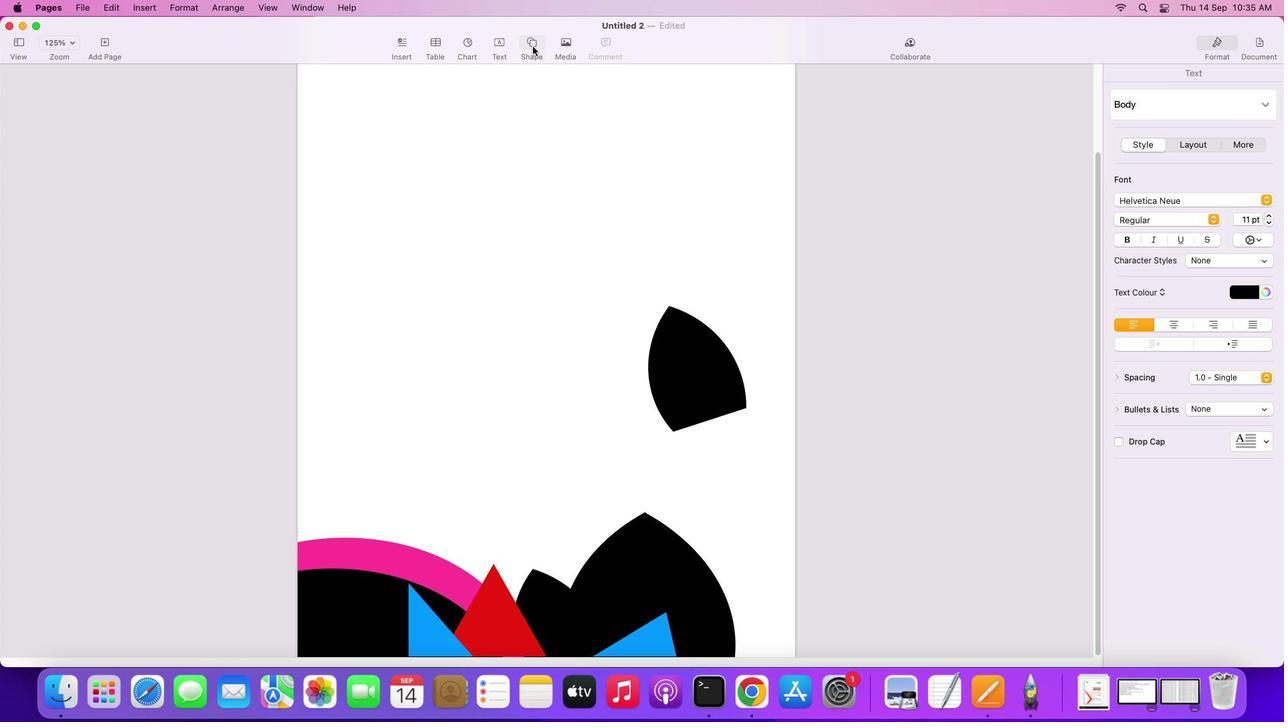 
Action: Mouse pressed left at (535, 136)
Screenshot: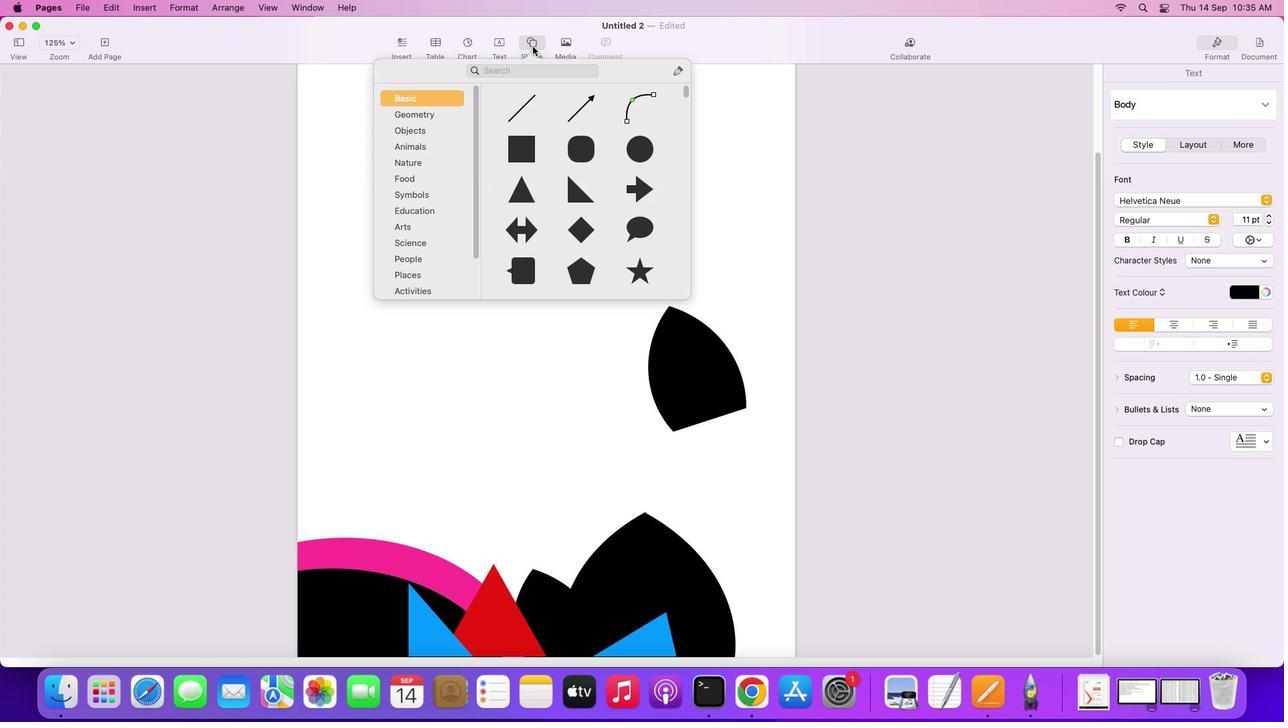 
Action: Mouse moved to (615, 214)
